 Task: Buy 1 Pilot Bushings from Alignment Tools section under best seller category for shipping address: Douglas Martin, 1077 Charack Road, Terre Haute, Indiana 47807, Cell Number 8122376812. Pay from credit card ending with 5759, CVV 953
Action: Key pressed amazon.com<Key.enter>
Screenshot: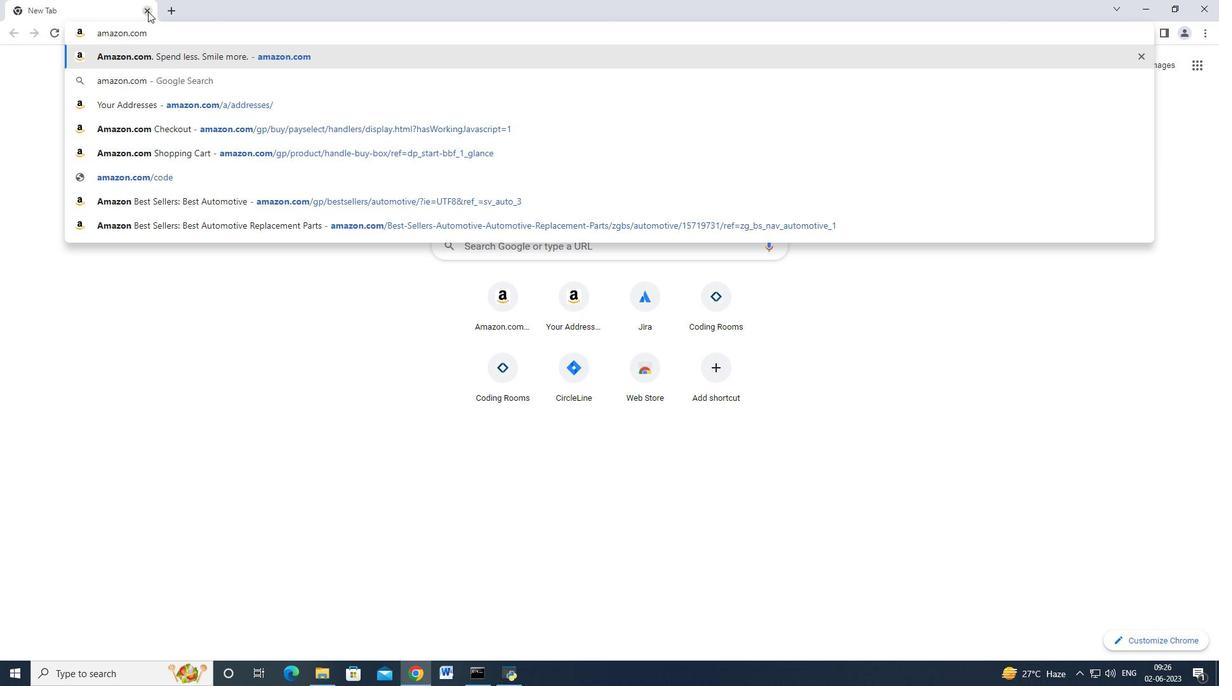 
Action: Mouse moved to (25, 90)
Screenshot: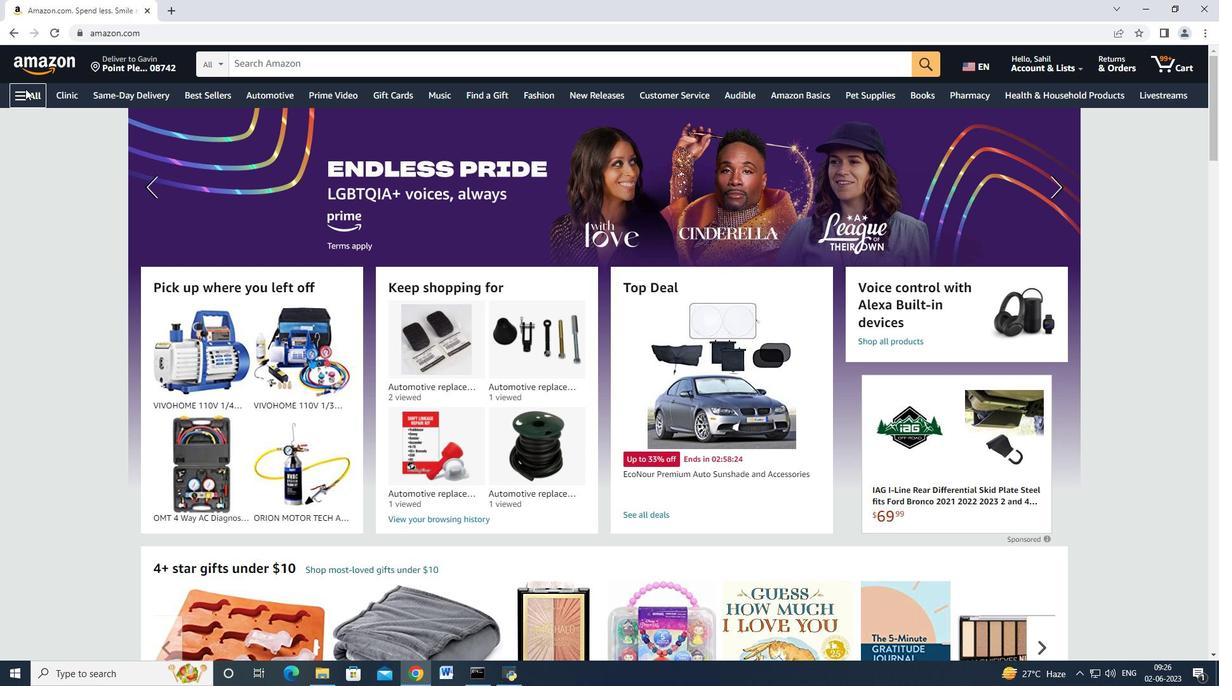 
Action: Mouse pressed left at (25, 90)
Screenshot: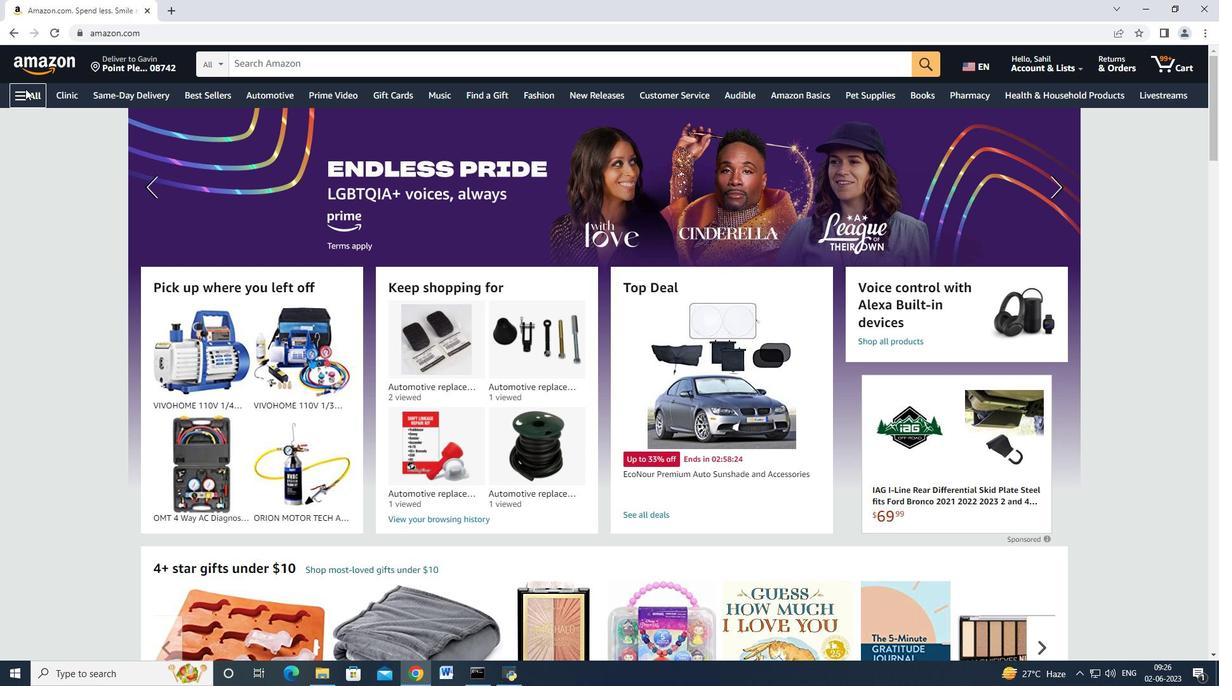 
Action: Mouse moved to (57, 207)
Screenshot: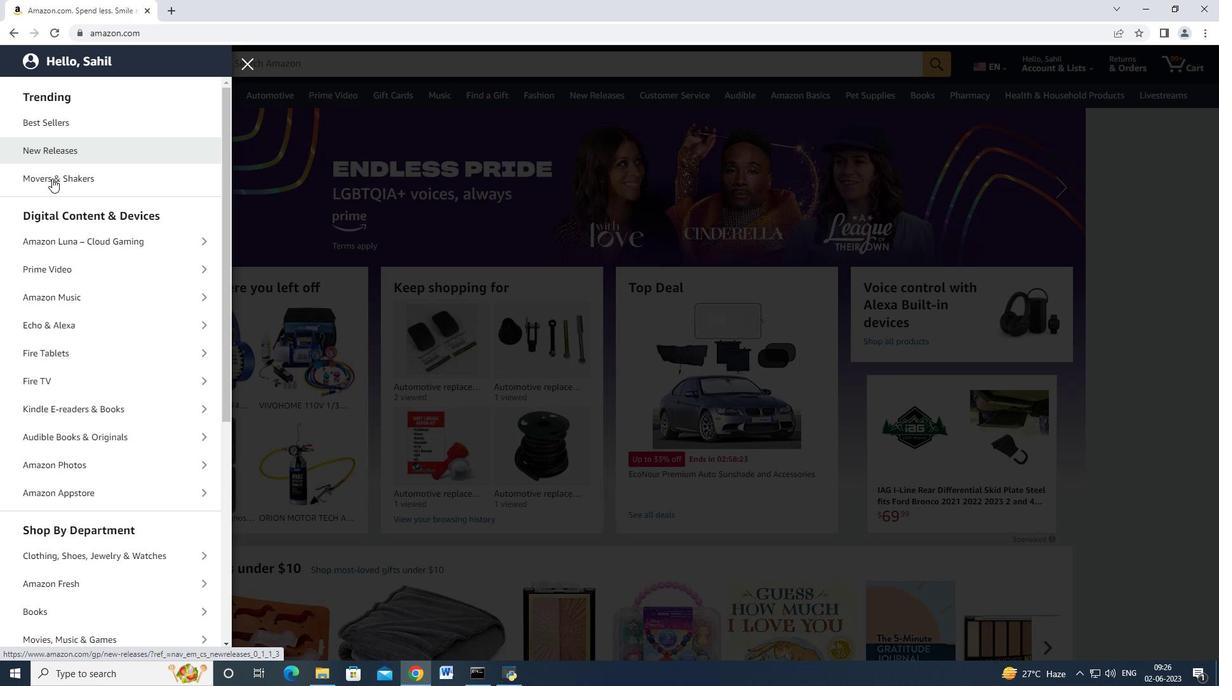 
Action: Mouse scrolled (57, 207) with delta (0, 0)
Screenshot: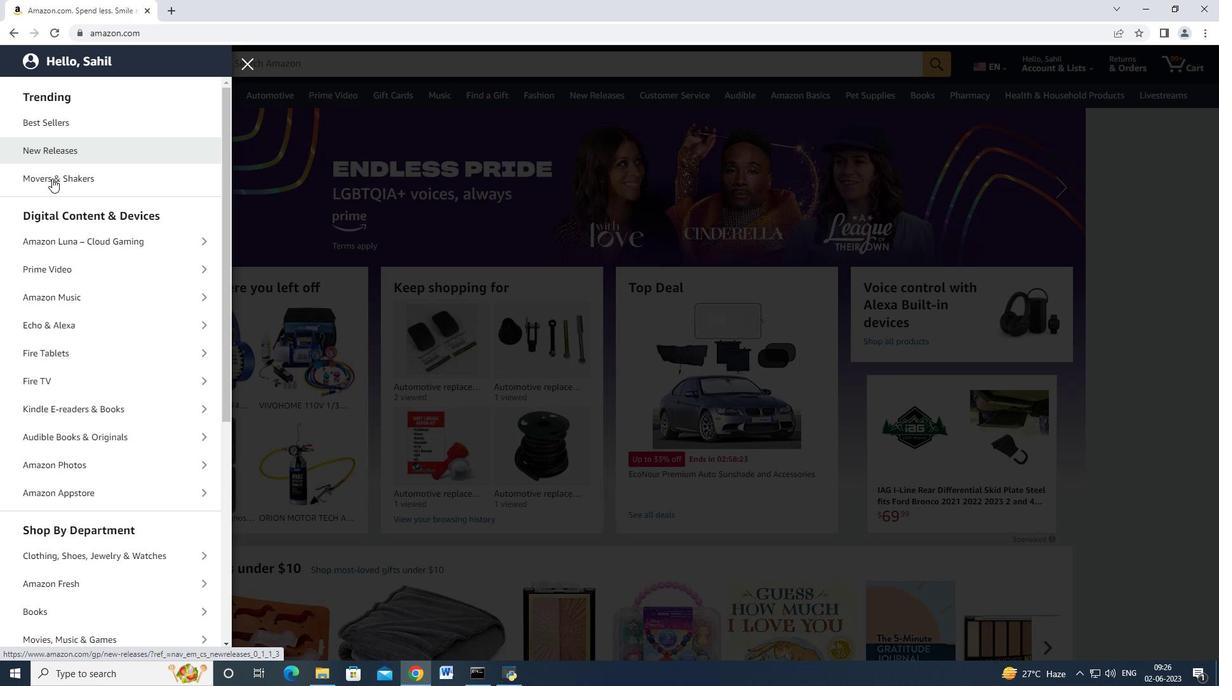 
Action: Mouse moved to (57, 221)
Screenshot: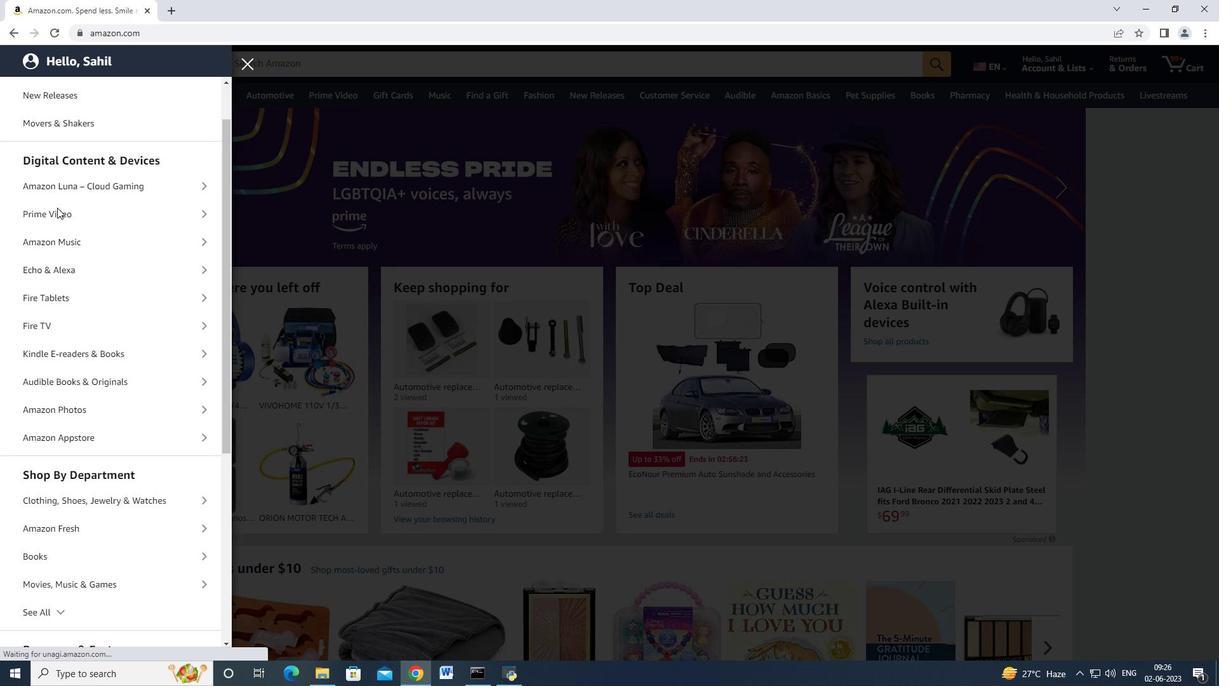 
Action: Mouse scrolled (57, 220) with delta (0, 0)
Screenshot: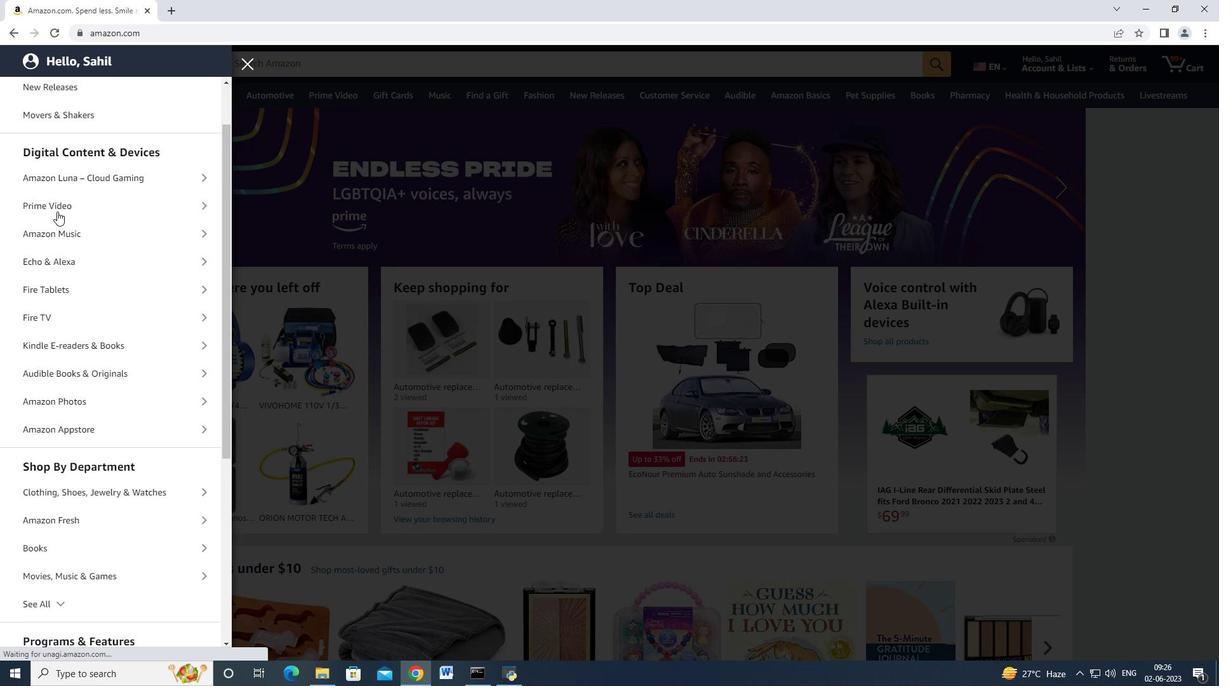 
Action: Mouse moved to (57, 224)
Screenshot: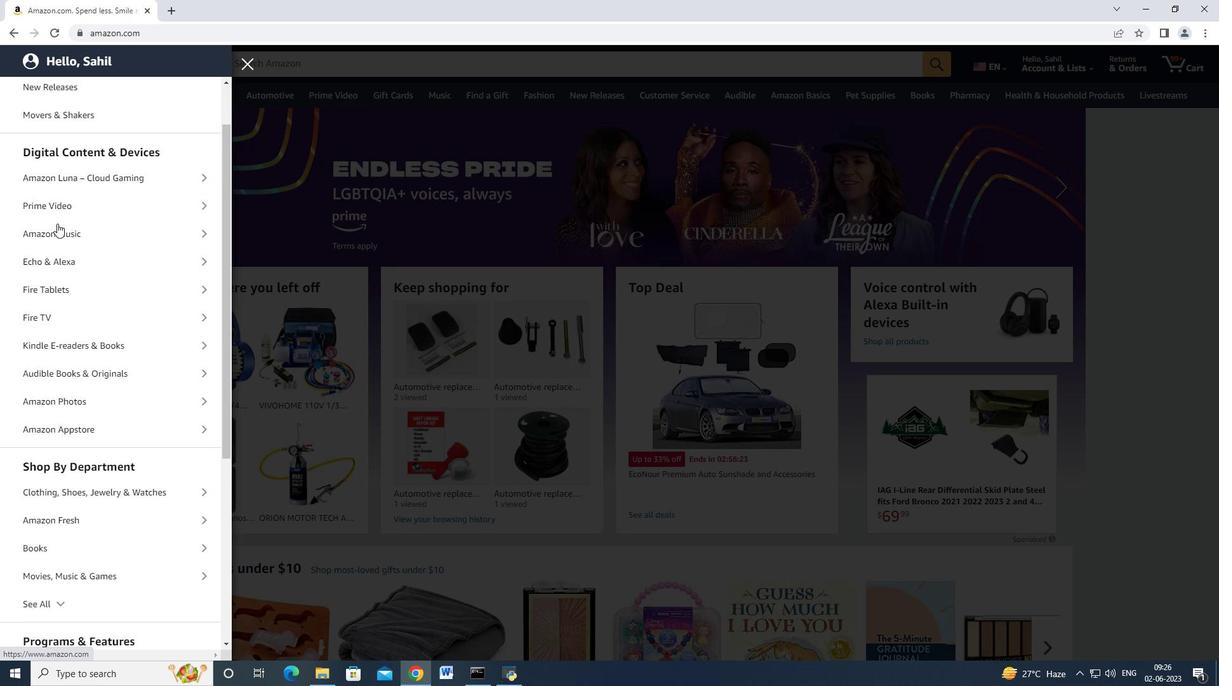 
Action: Mouse scrolled (57, 223) with delta (0, 0)
Screenshot: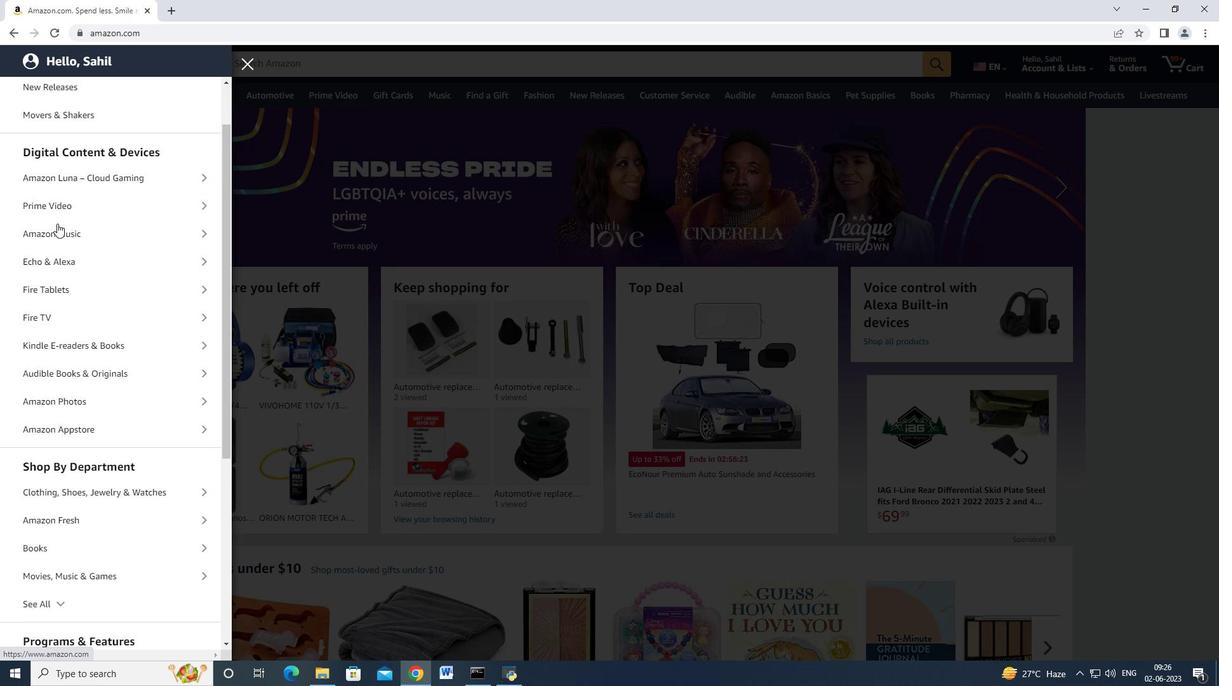 
Action: Mouse moved to (56, 231)
Screenshot: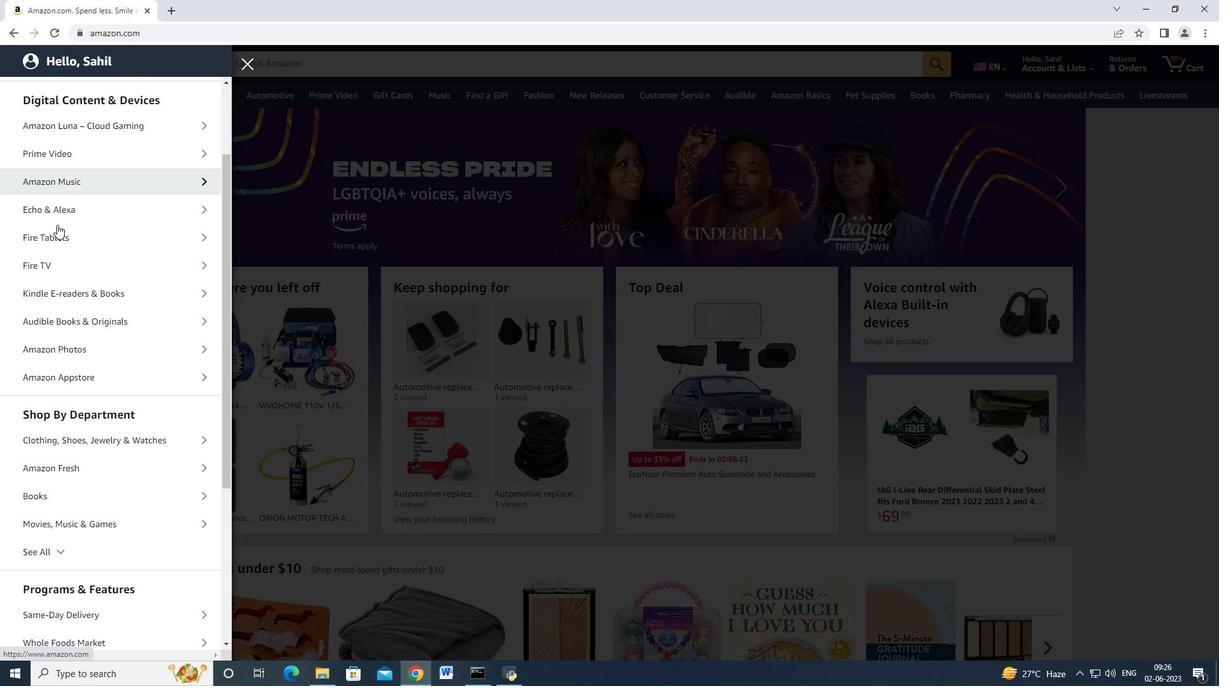 
Action: Mouse scrolled (56, 230) with delta (0, 0)
Screenshot: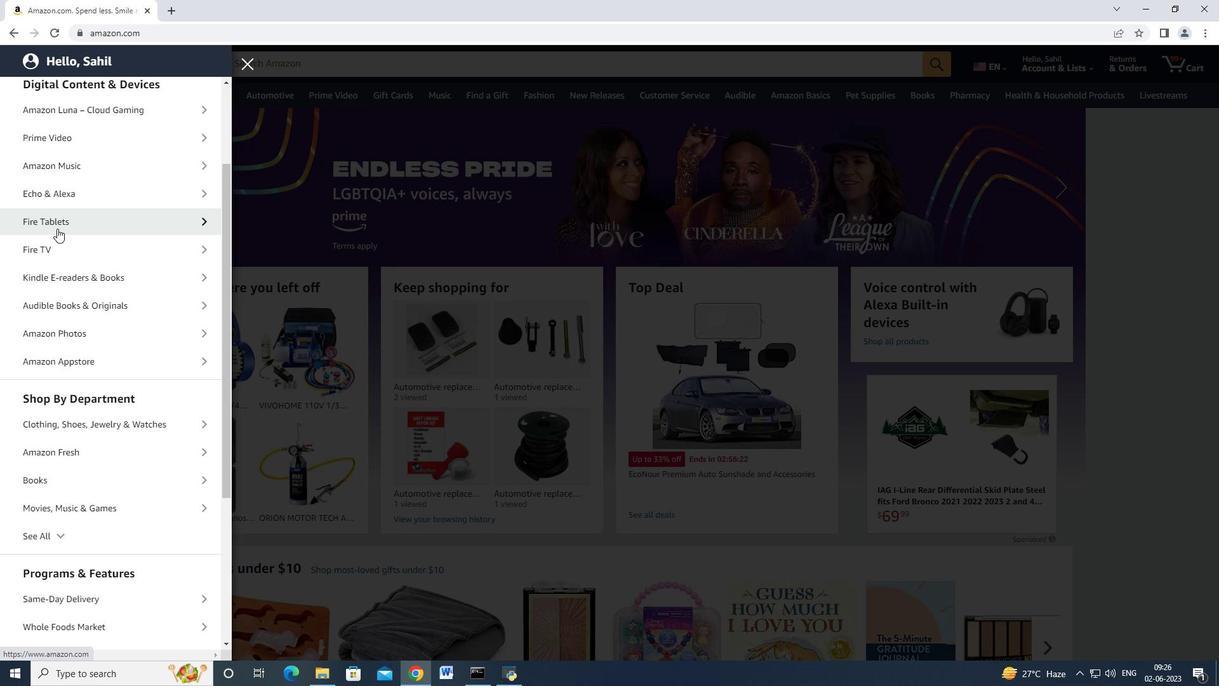 
Action: Mouse moved to (55, 232)
Screenshot: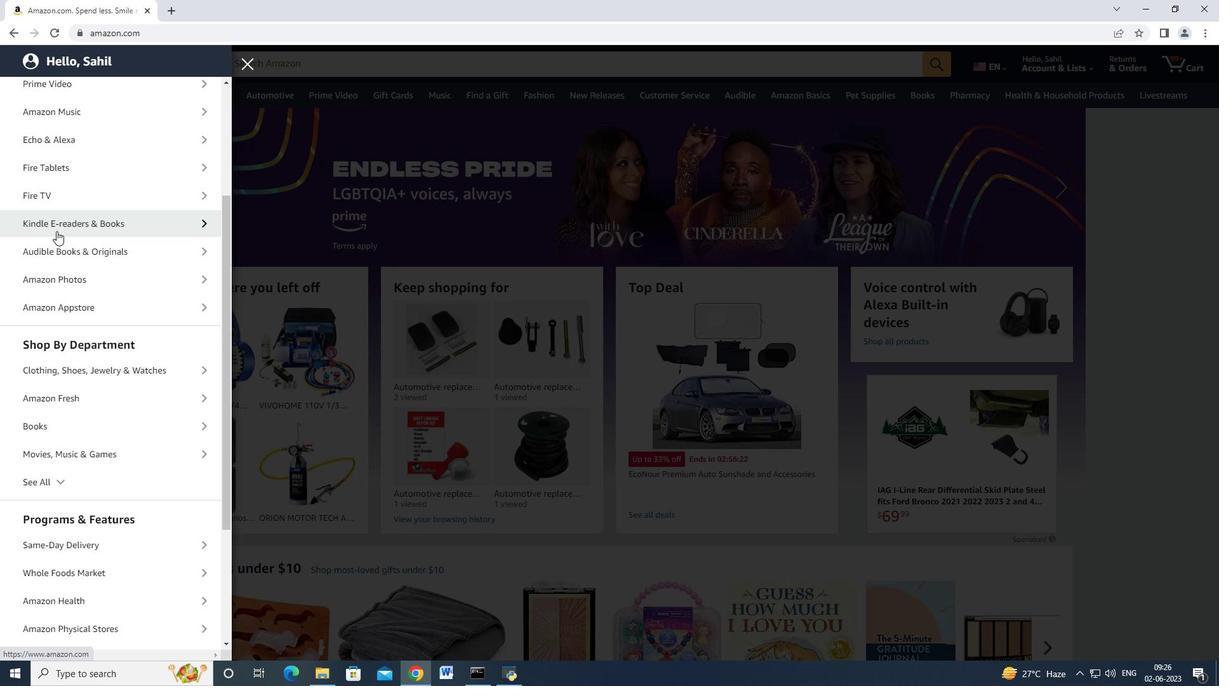 
Action: Mouse scrolled (55, 231) with delta (0, 0)
Screenshot: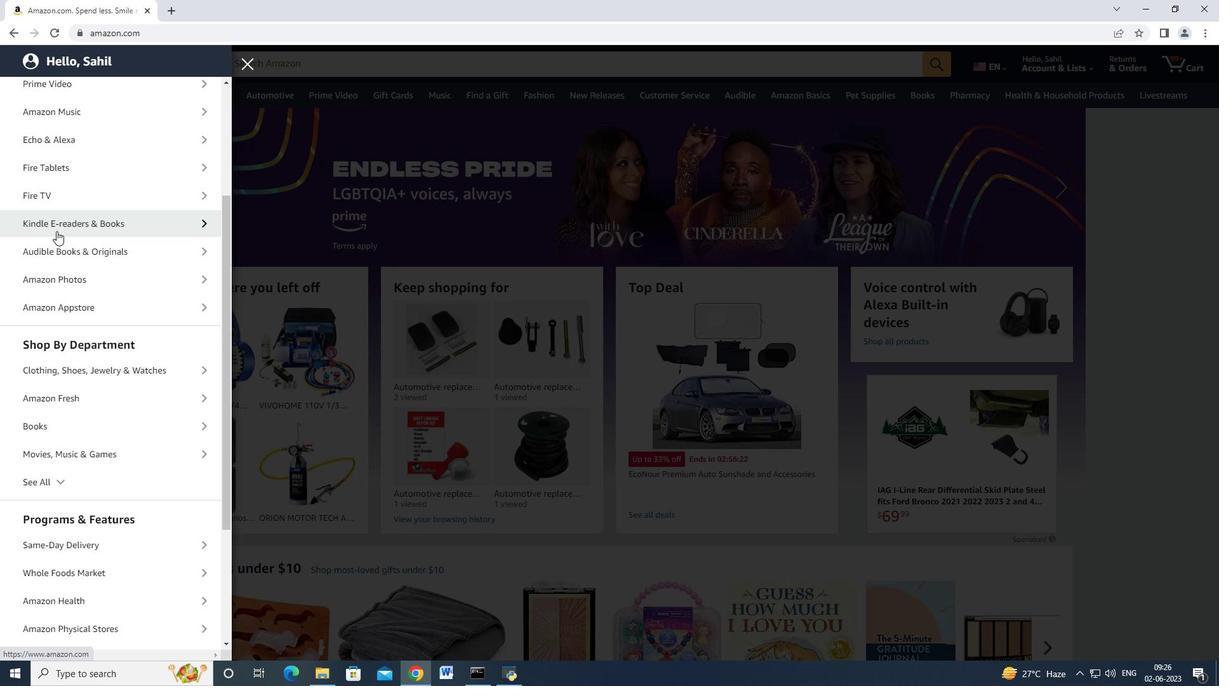 
Action: Mouse moved to (64, 275)
Screenshot: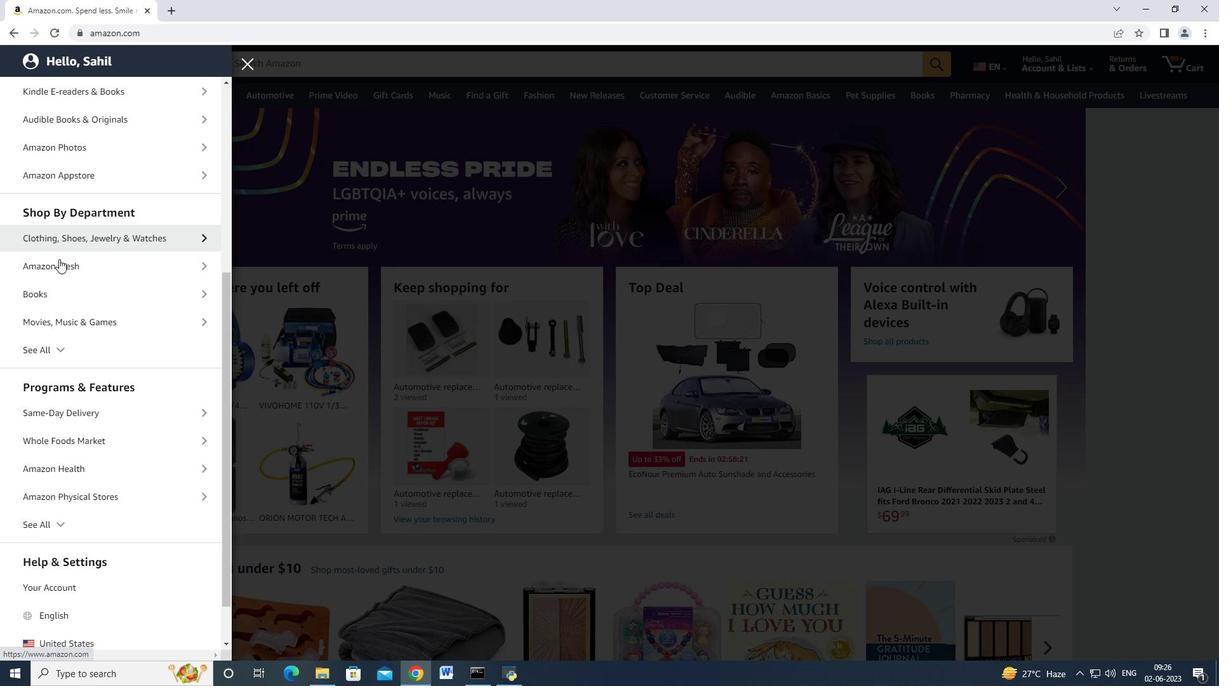 
Action: Mouse scrolled (64, 275) with delta (0, 0)
Screenshot: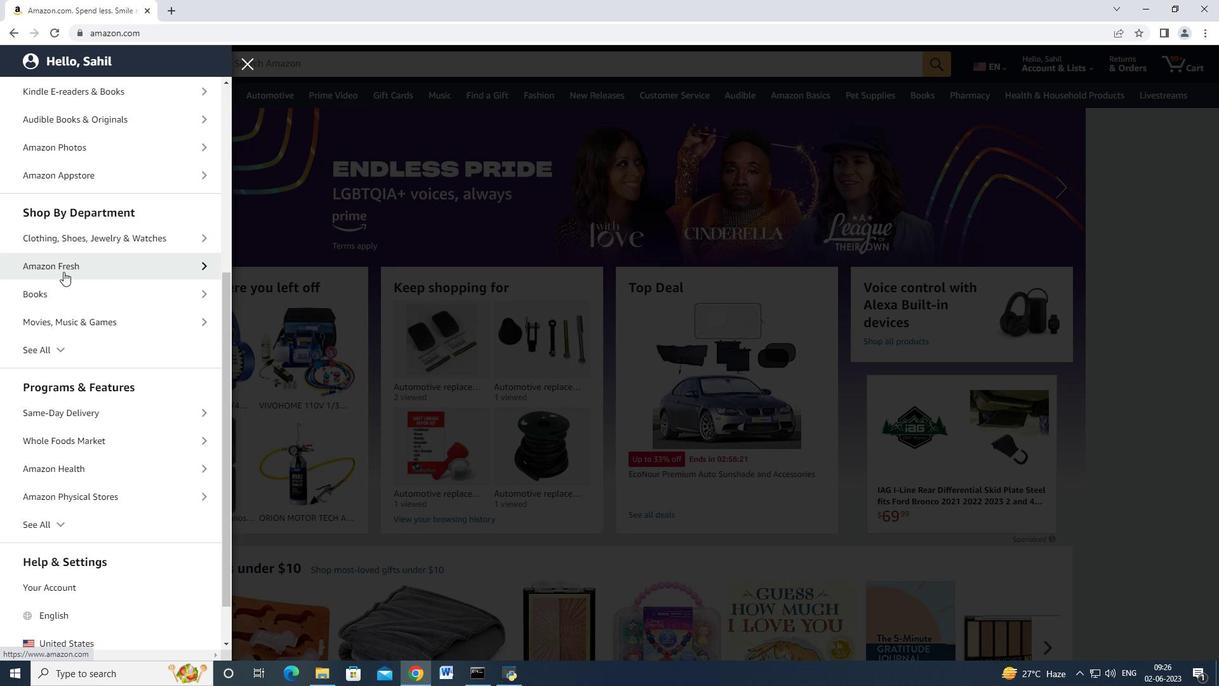 
Action: Mouse moved to (60, 304)
Screenshot: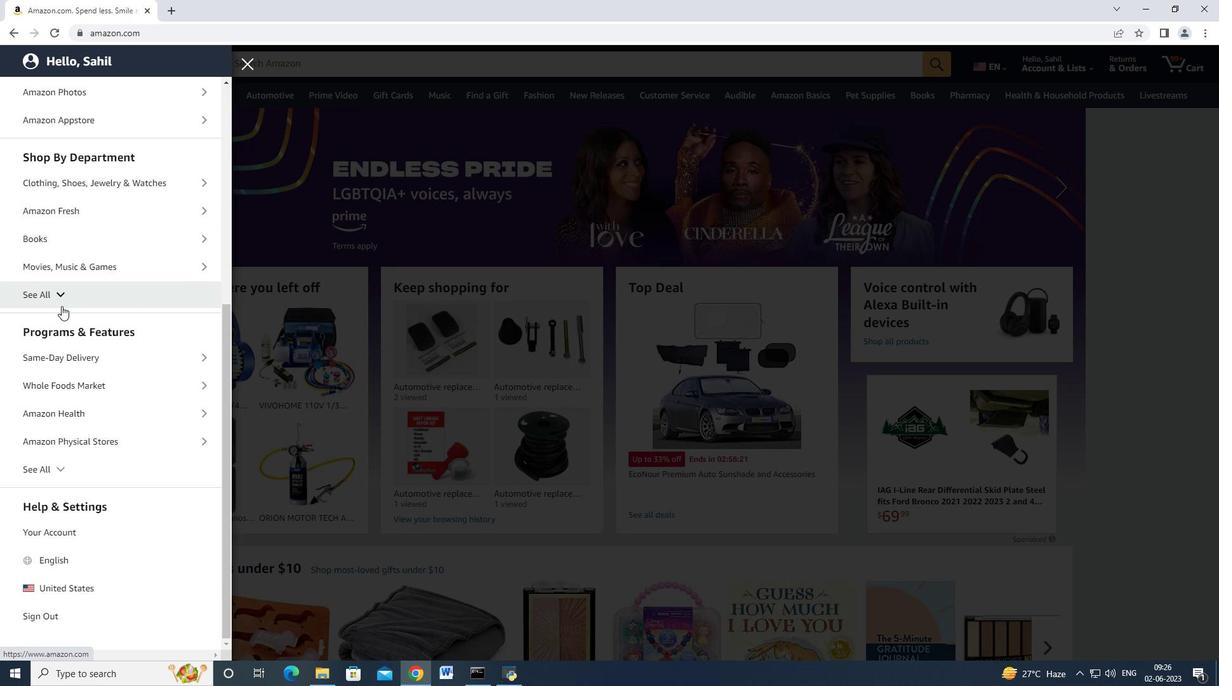 
Action: Mouse pressed left at (60, 304)
Screenshot: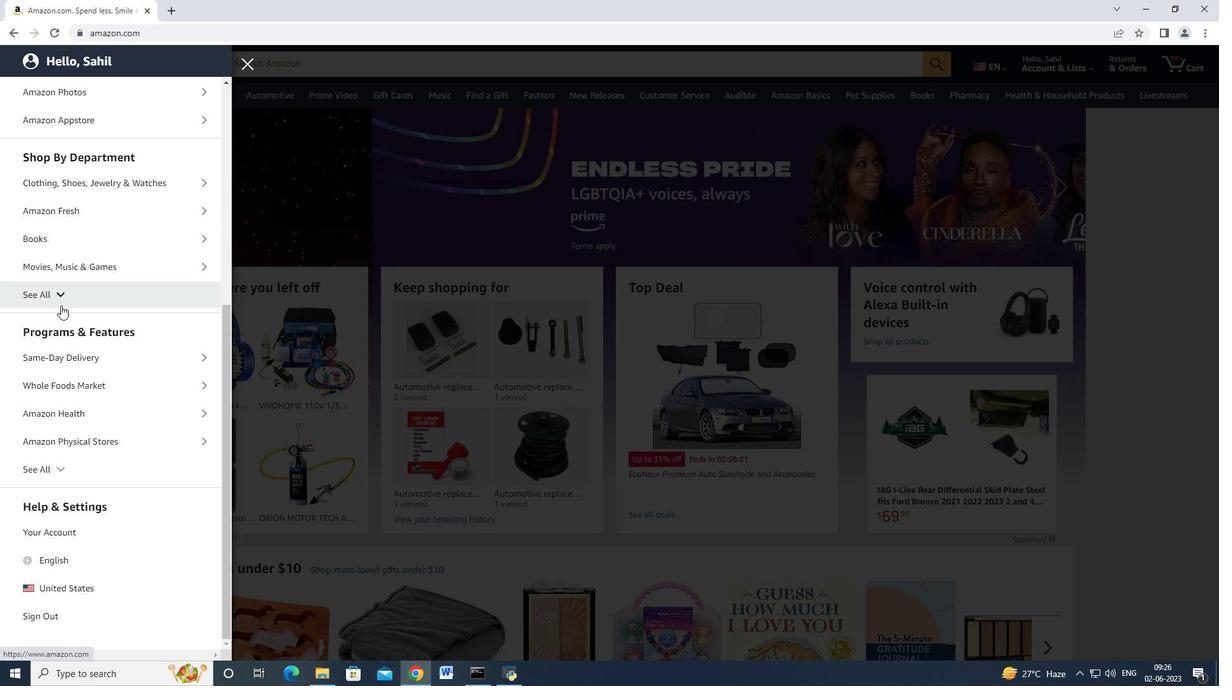 
Action: Mouse moved to (102, 308)
Screenshot: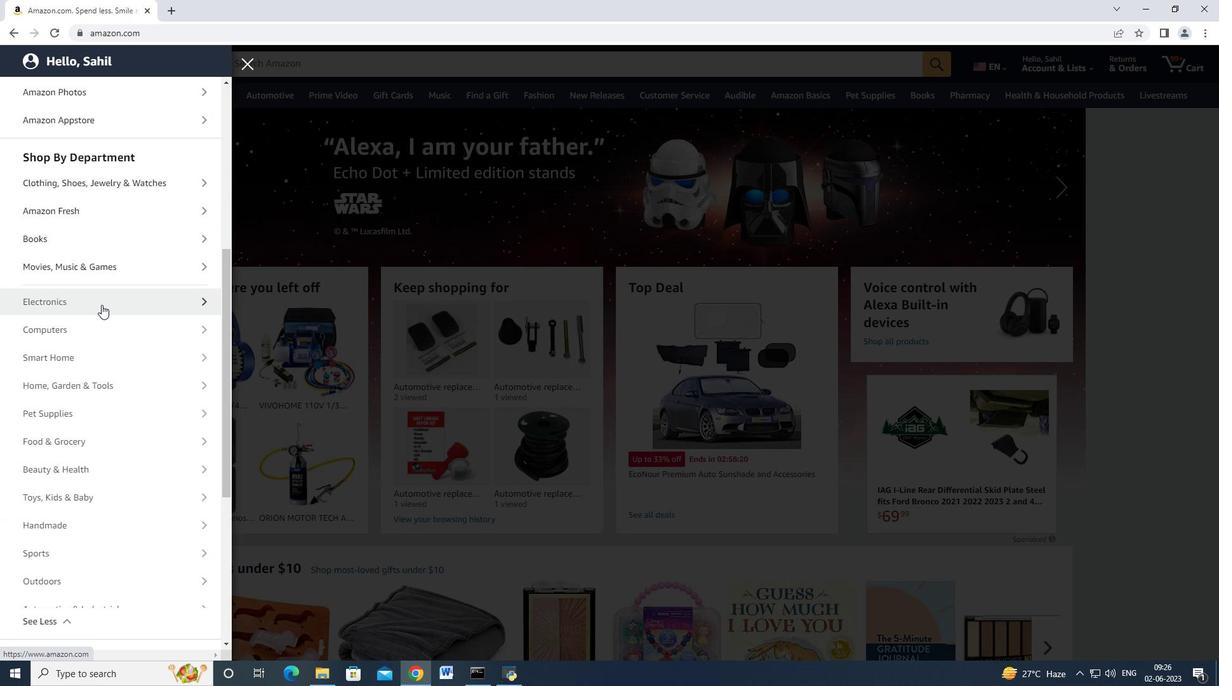 
Action: Mouse scrolled (102, 308) with delta (0, 0)
Screenshot: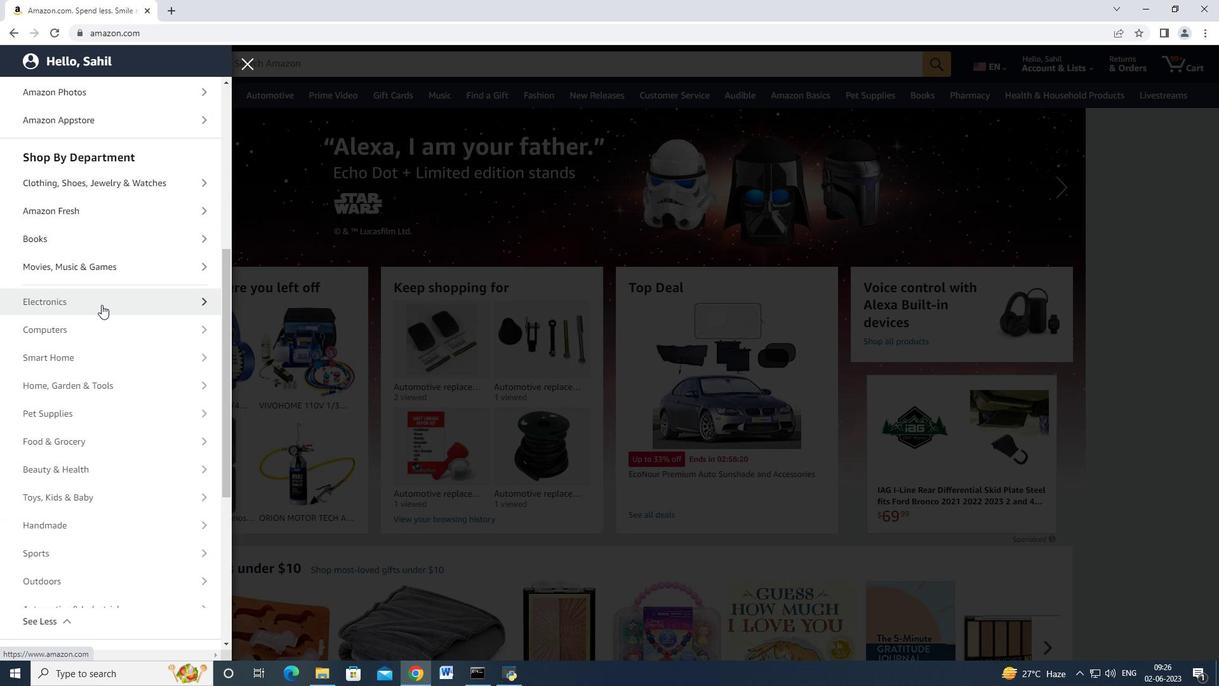 
Action: Mouse moved to (106, 308)
Screenshot: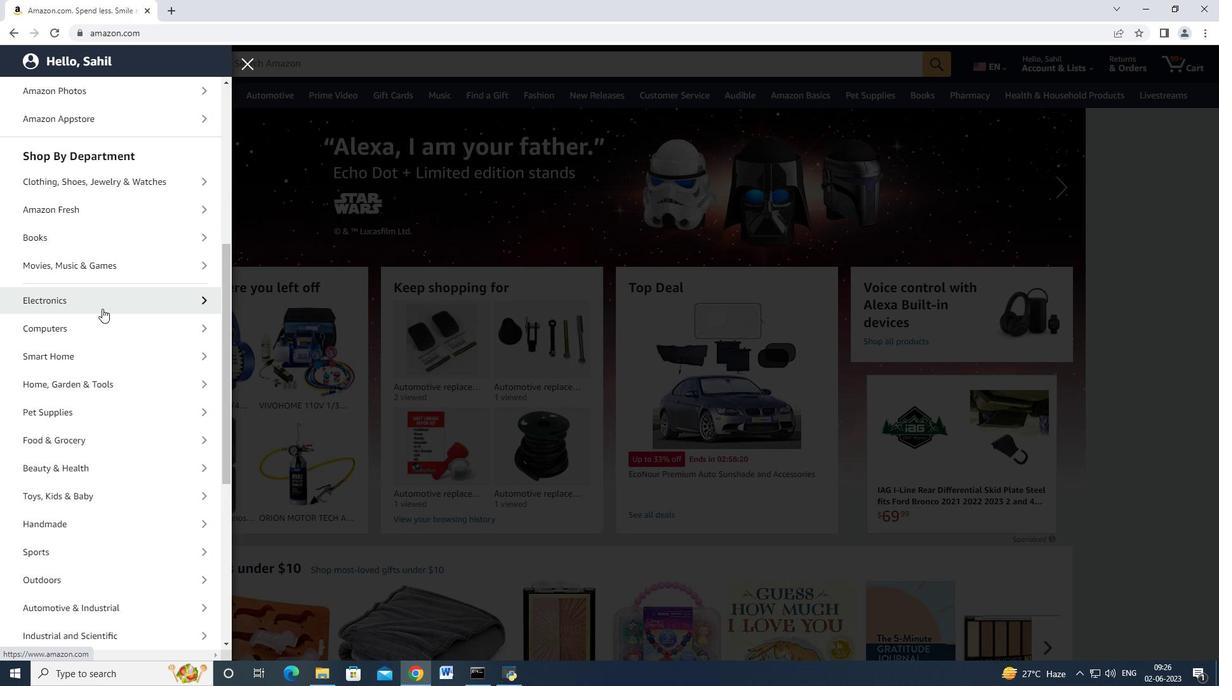 
Action: Mouse scrolled (106, 308) with delta (0, 0)
Screenshot: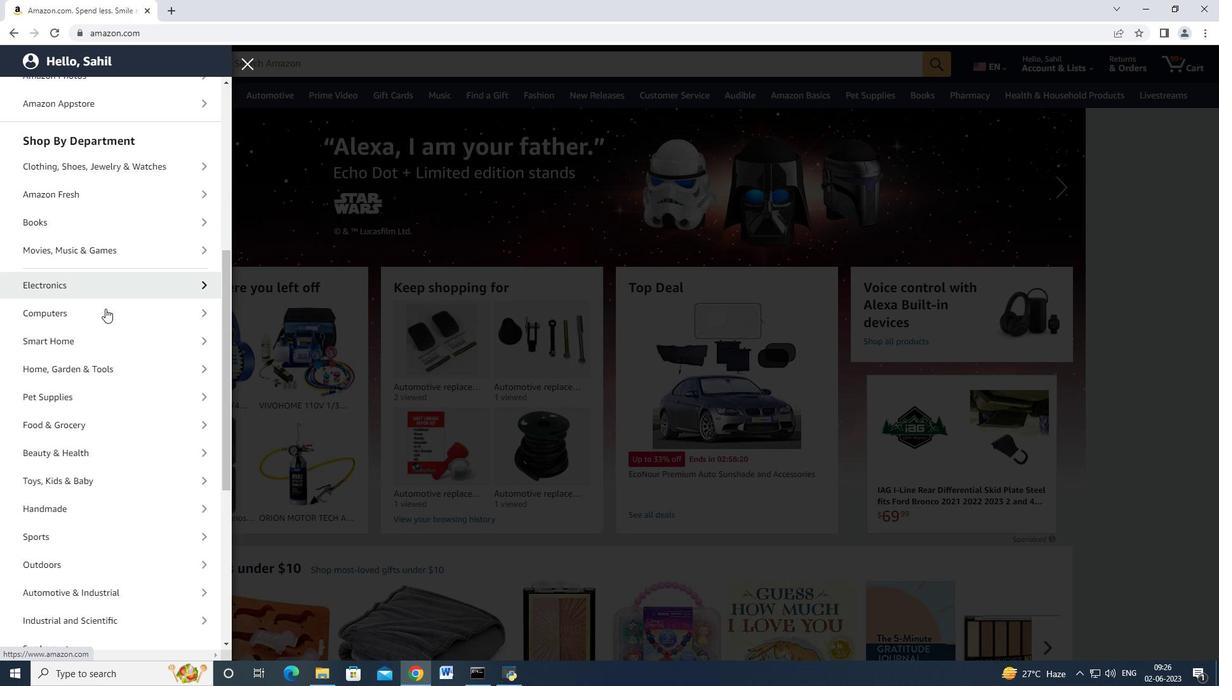 
Action: Mouse moved to (106, 310)
Screenshot: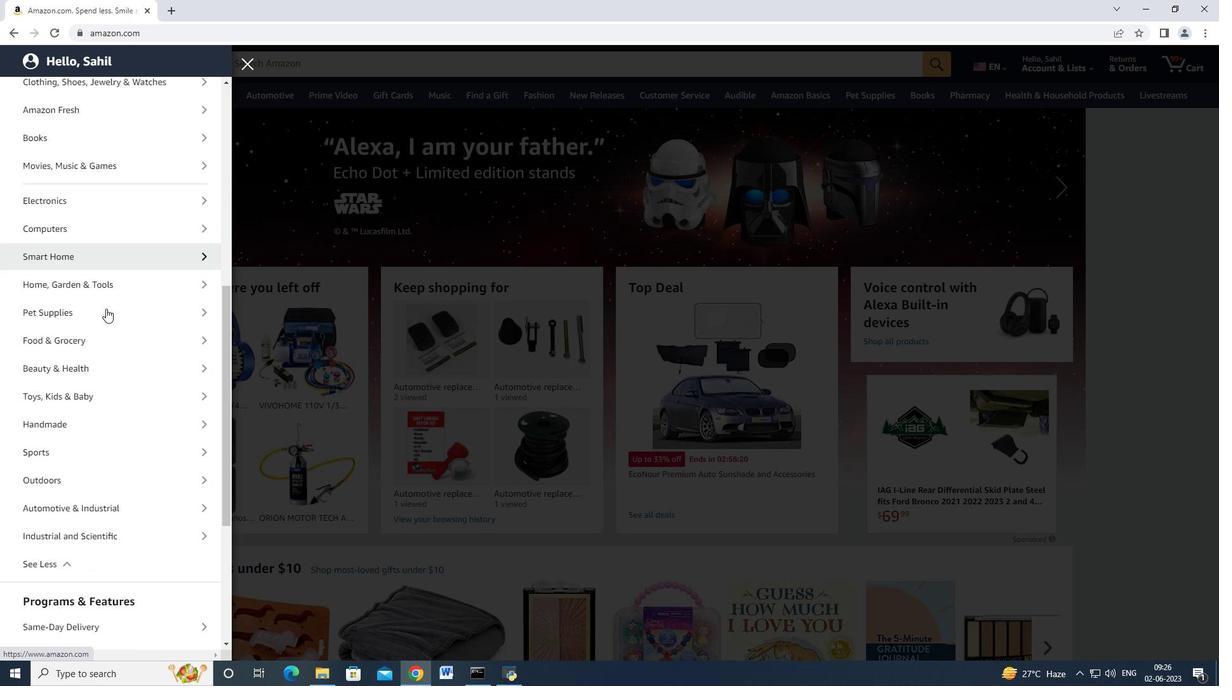 
Action: Mouse scrolled (106, 309) with delta (0, 0)
Screenshot: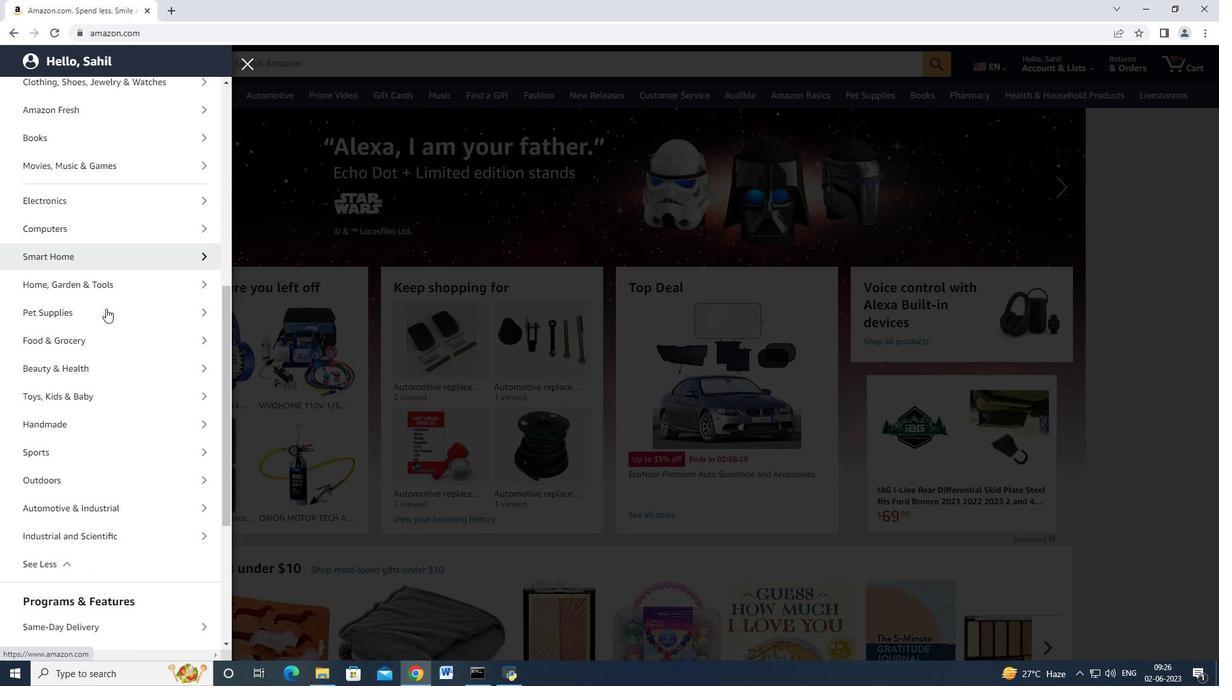 
Action: Mouse scrolled (106, 309) with delta (0, 0)
Screenshot: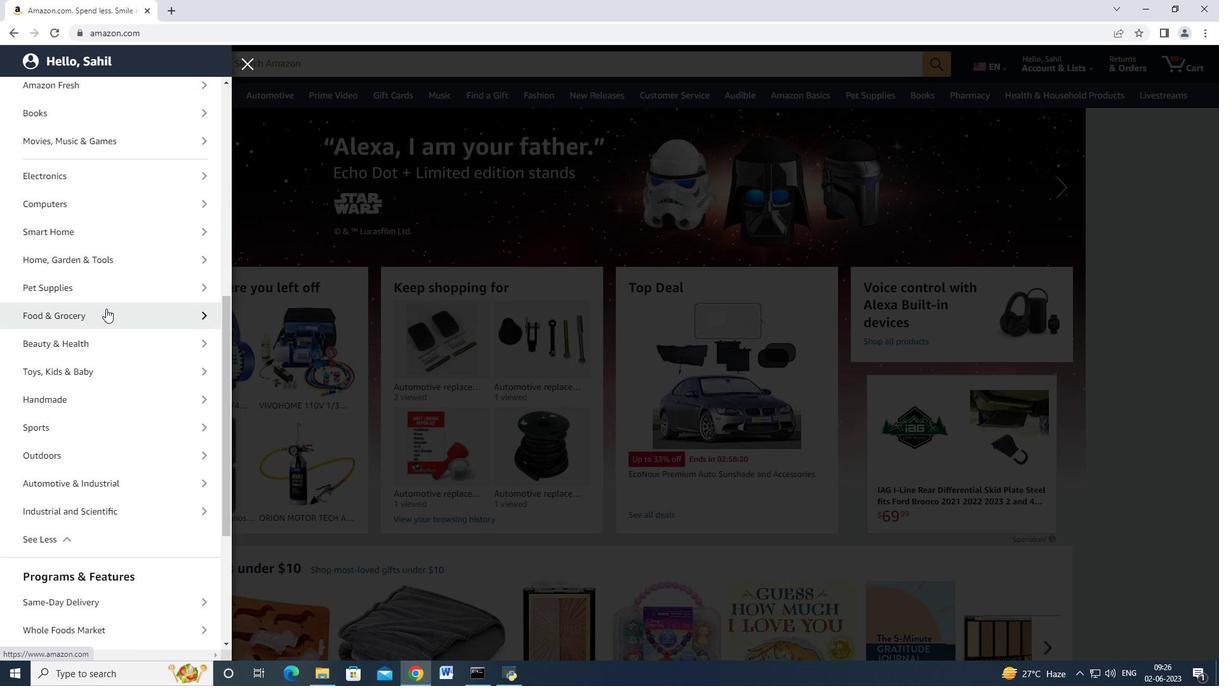 
Action: Mouse moved to (108, 351)
Screenshot: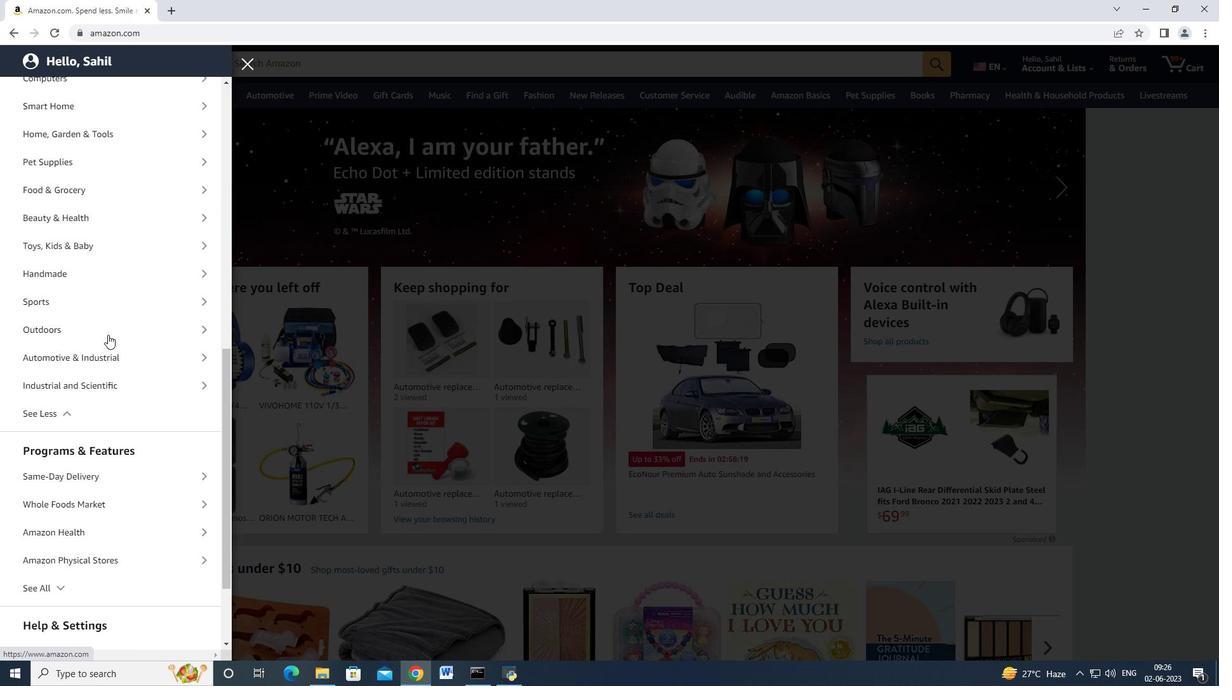 
Action: Mouse pressed left at (108, 351)
Screenshot: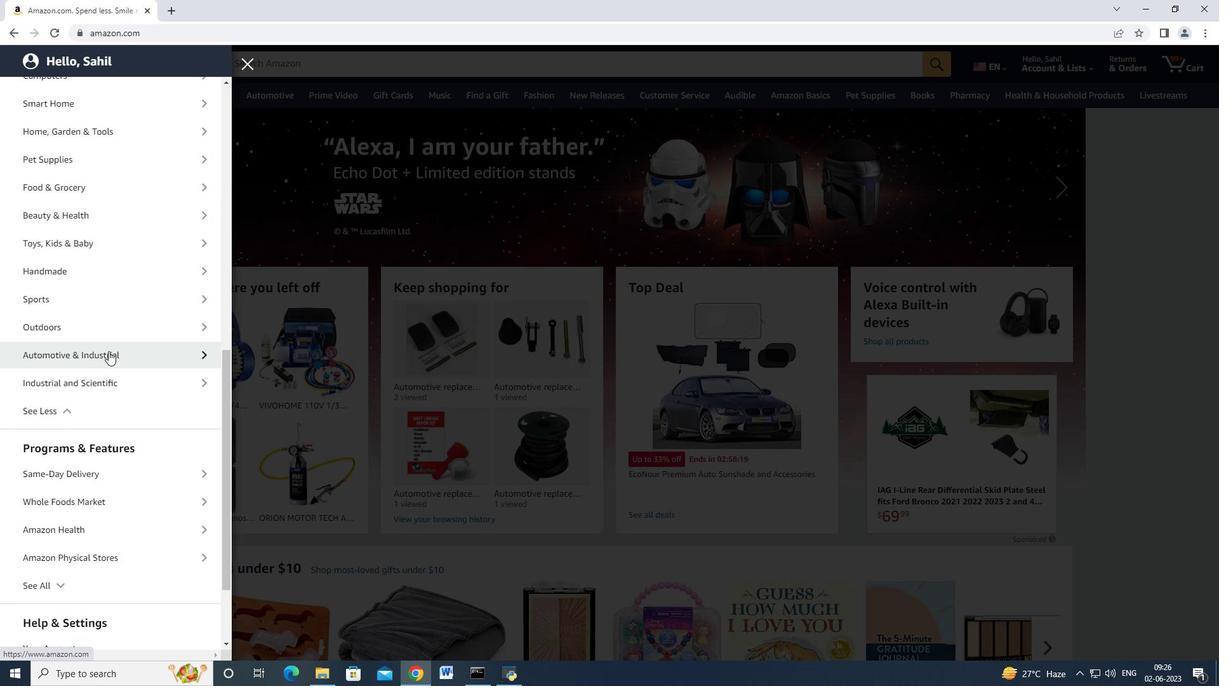 
Action: Mouse moved to (113, 151)
Screenshot: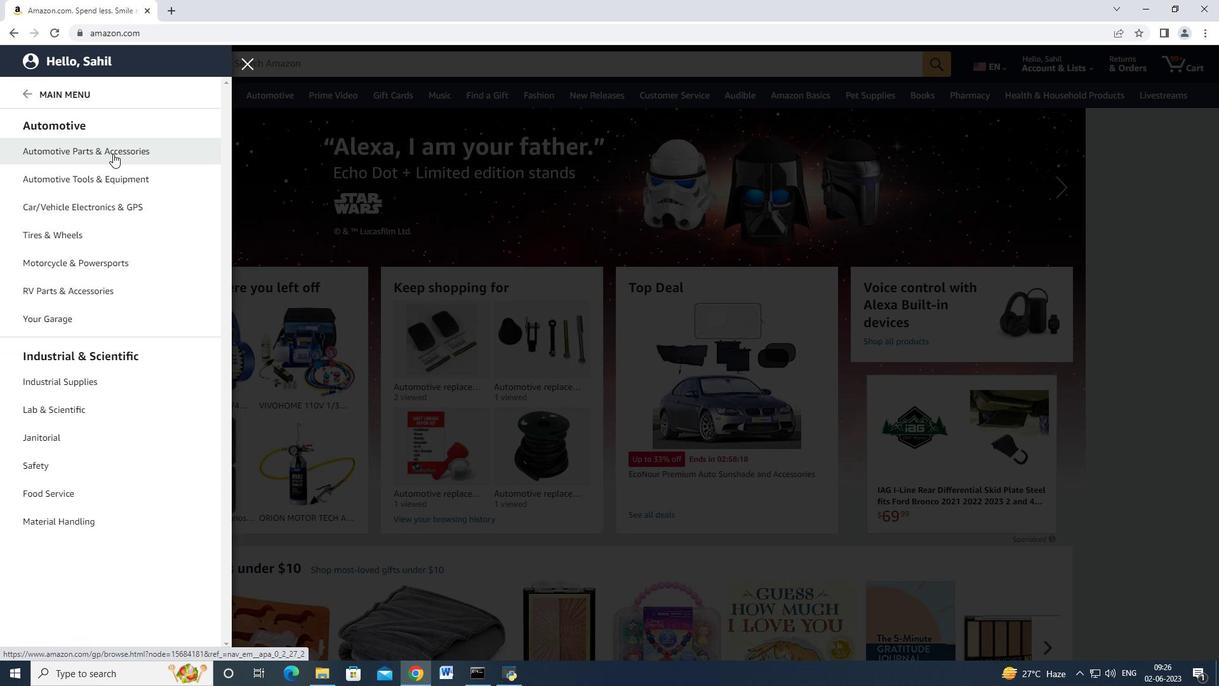 
Action: Mouse pressed left at (113, 151)
Screenshot: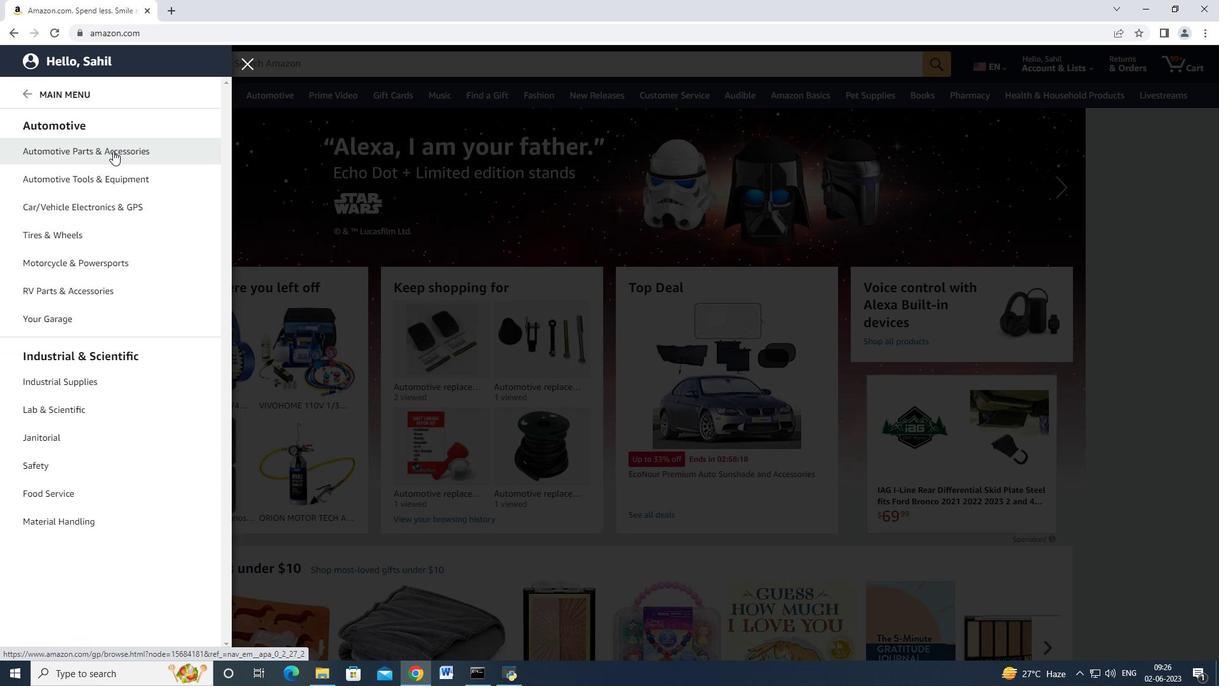 
Action: Mouse moved to (212, 123)
Screenshot: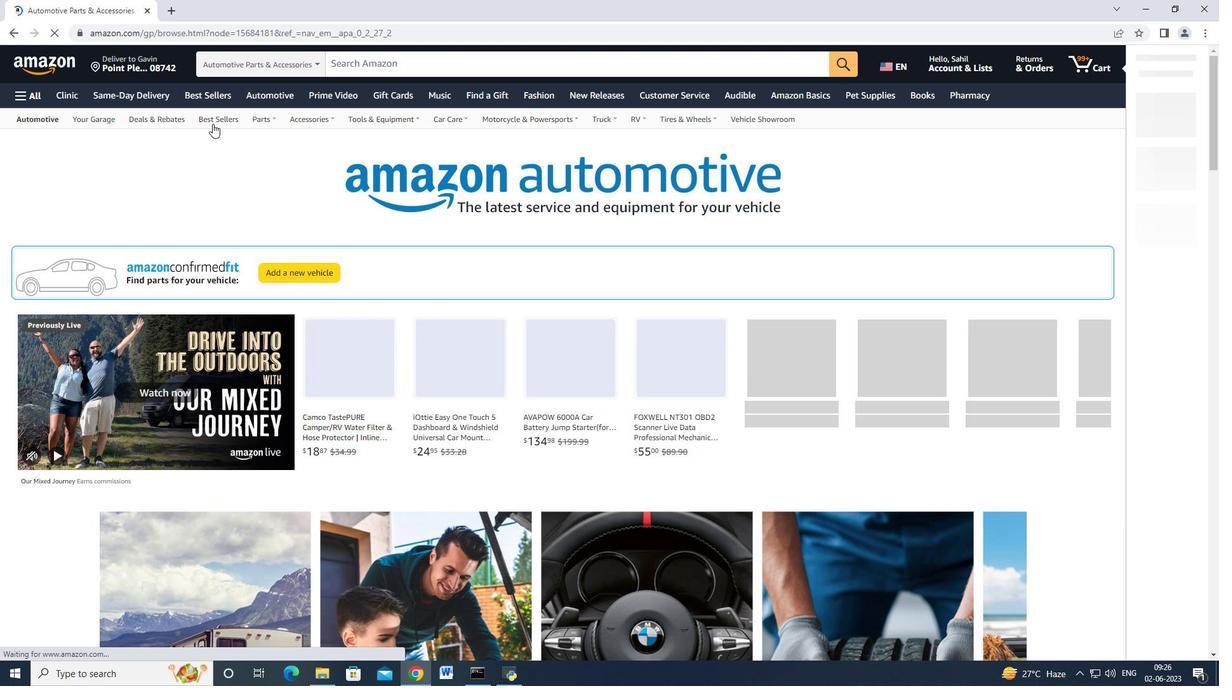 
Action: Mouse pressed left at (212, 123)
Screenshot: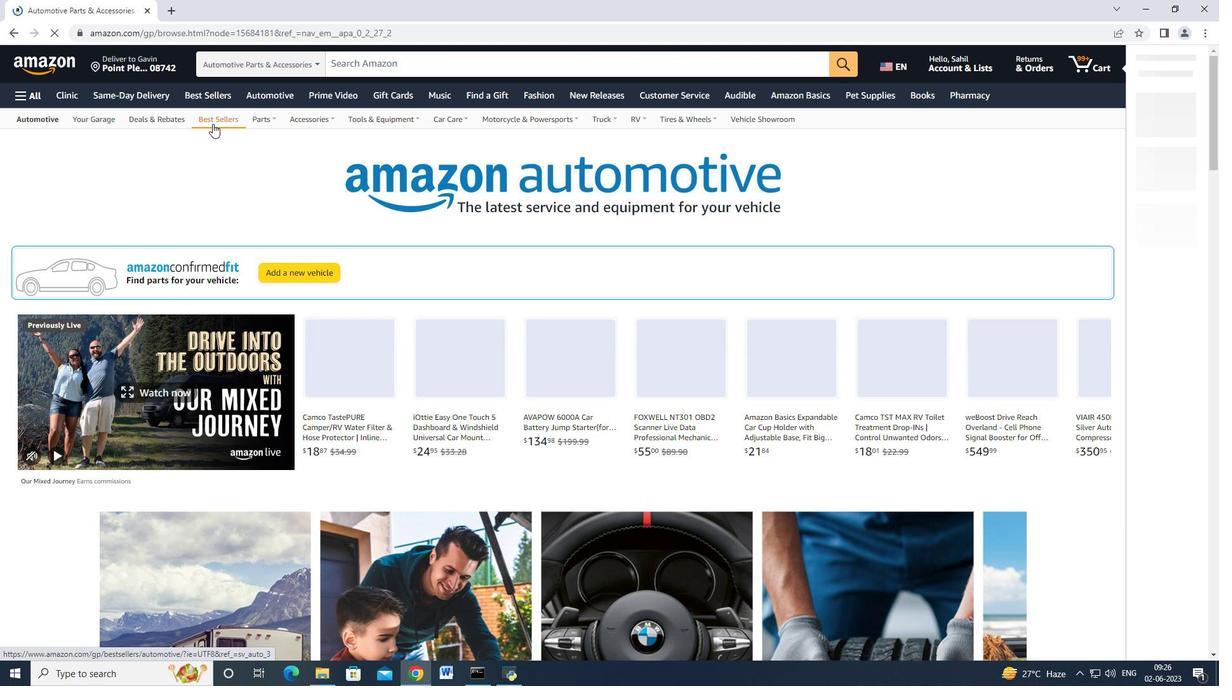 
Action: Mouse moved to (85, 404)
Screenshot: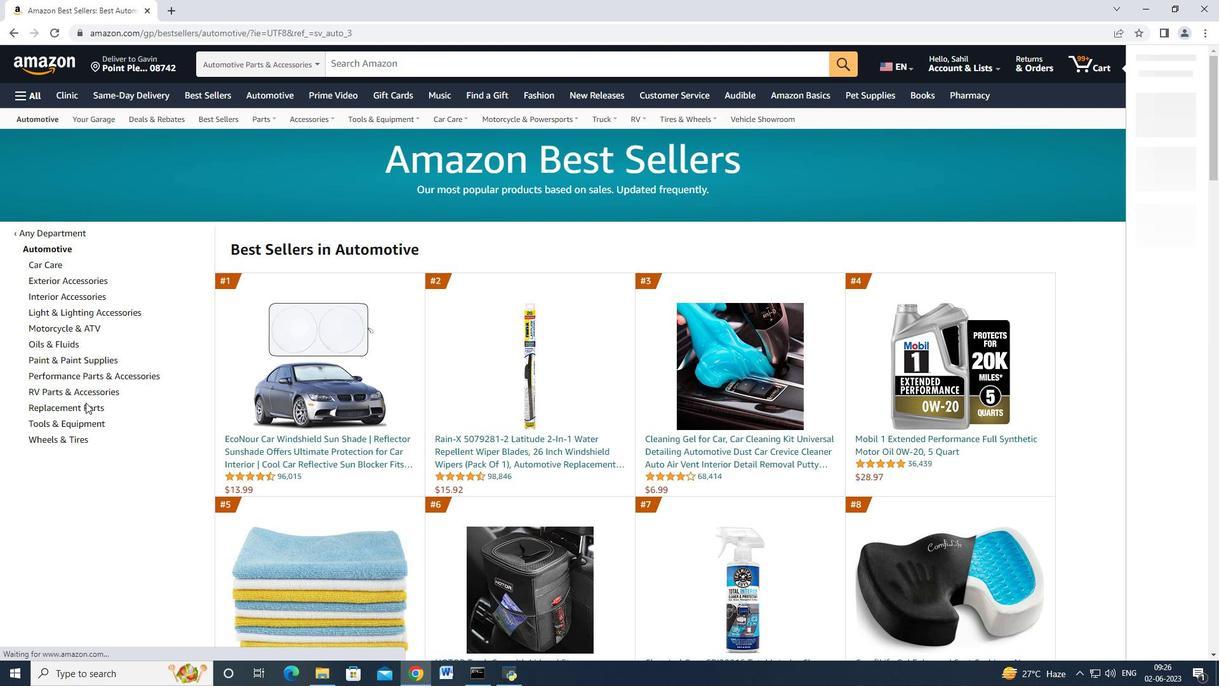 
Action: Mouse pressed left at (85, 404)
Screenshot: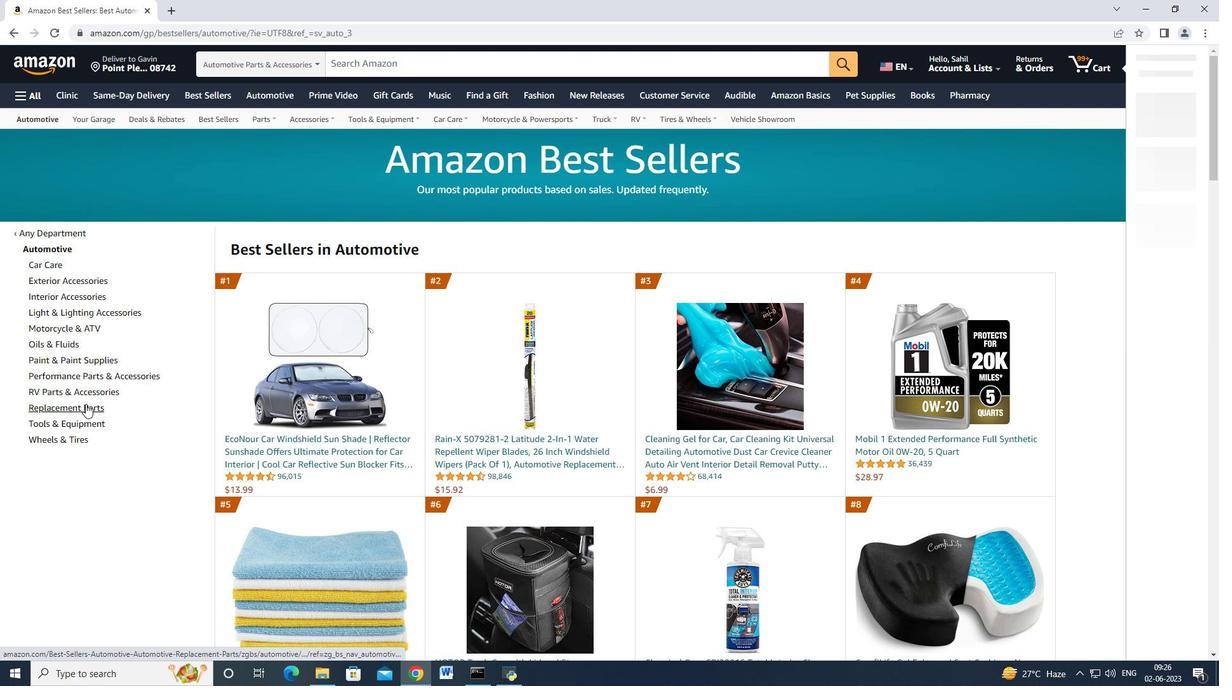 
Action: Mouse moved to (164, 285)
Screenshot: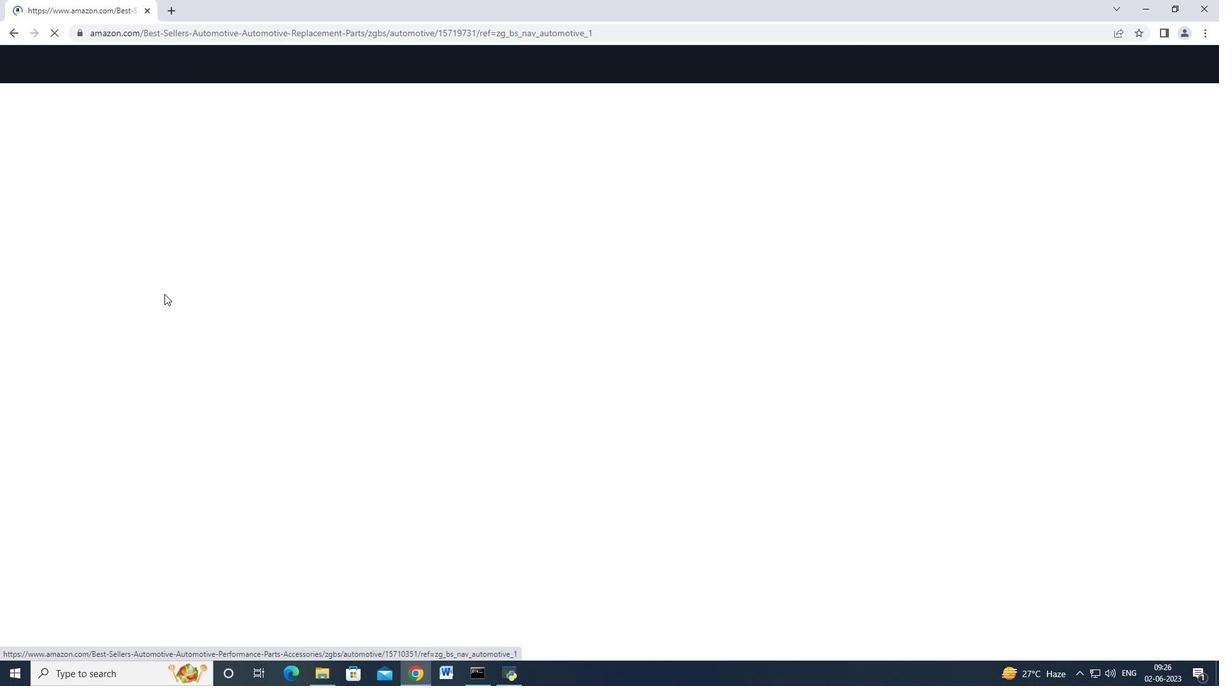 
Action: Mouse scrolled (164, 285) with delta (0, 0)
Screenshot: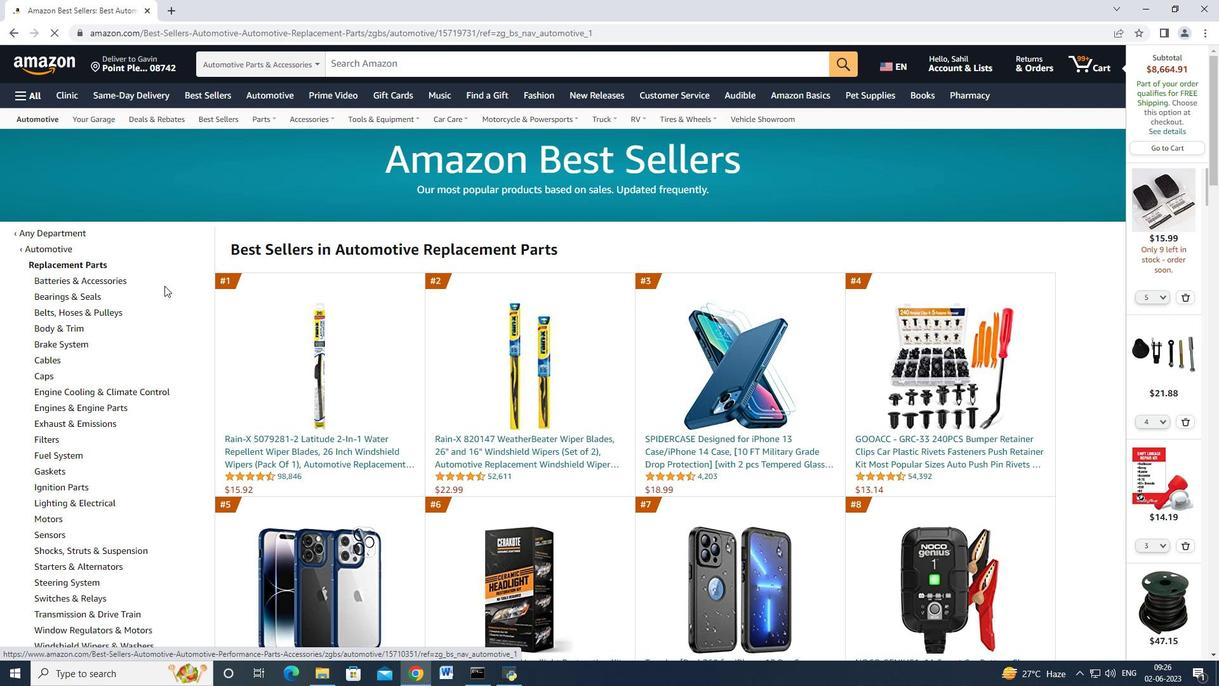 
Action: Mouse scrolled (164, 285) with delta (0, 0)
Screenshot: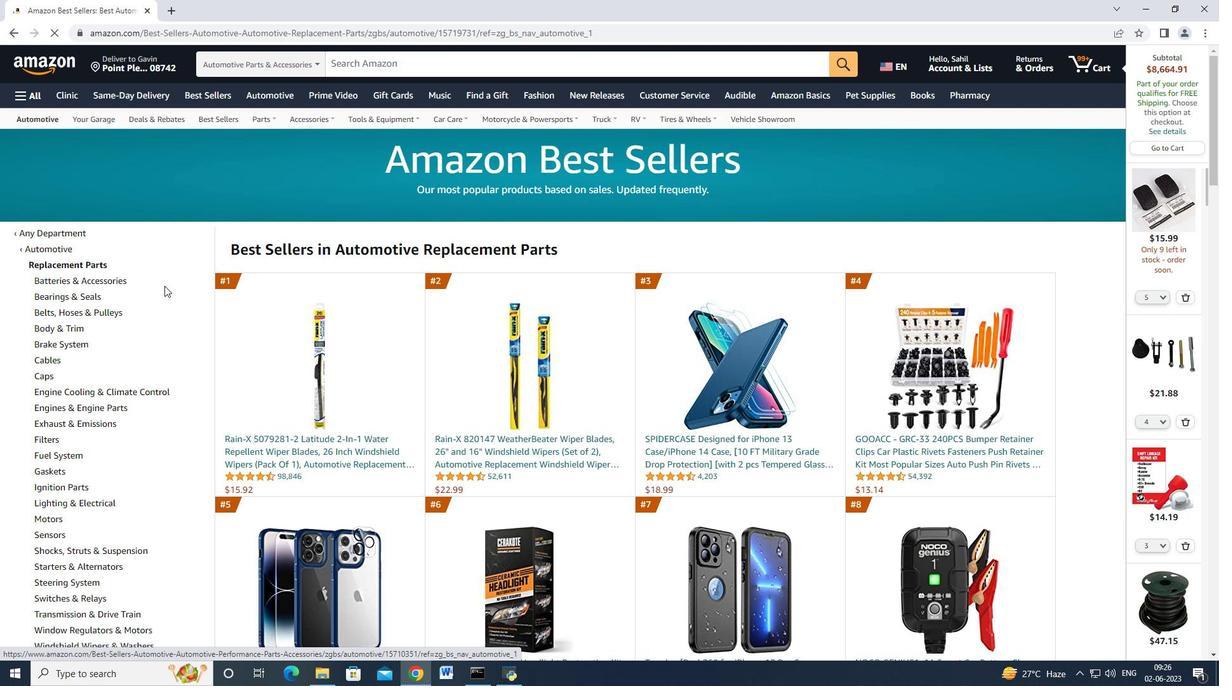 
Action: Mouse scrolled (164, 286) with delta (0, 0)
Screenshot: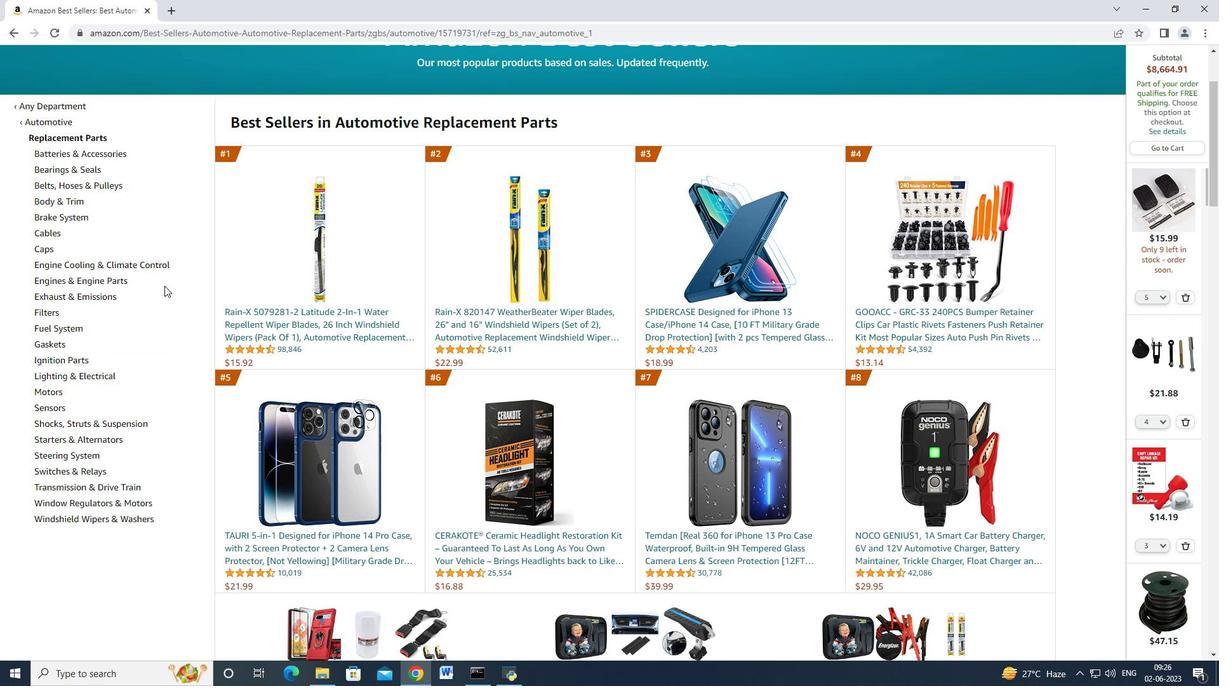 
Action: Mouse scrolled (164, 286) with delta (0, 0)
Screenshot: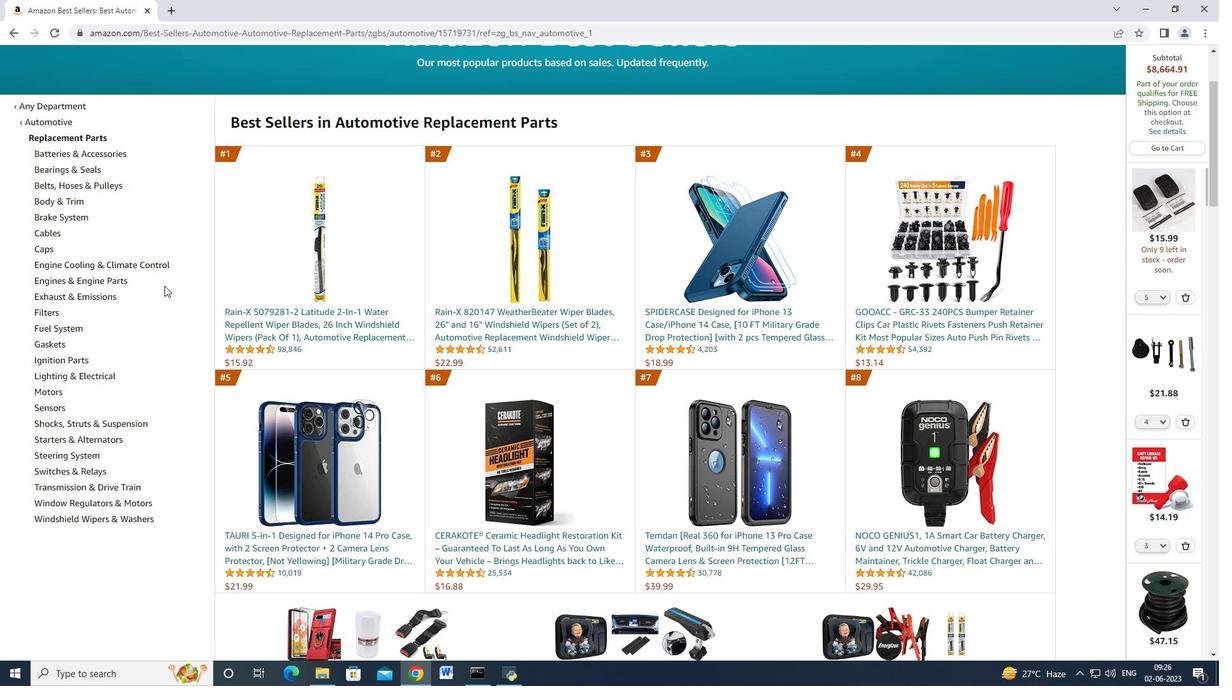 
Action: Mouse scrolled (164, 285) with delta (0, 0)
Screenshot: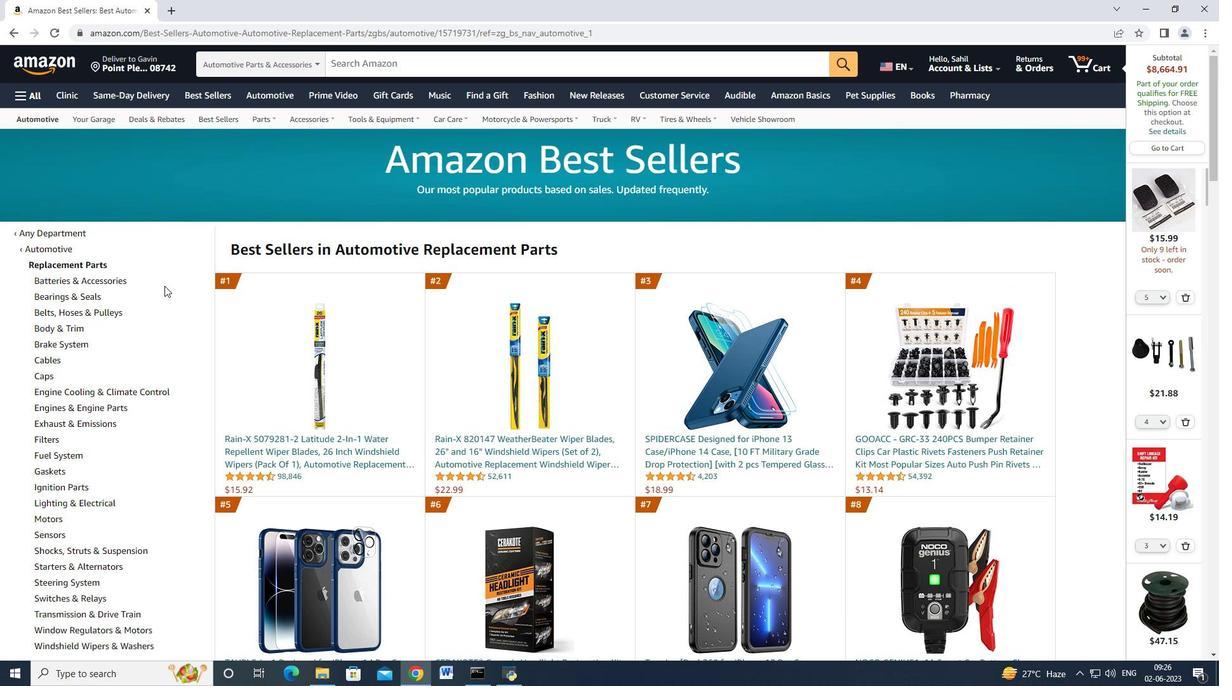 
Action: Mouse scrolled (164, 285) with delta (0, 0)
Screenshot: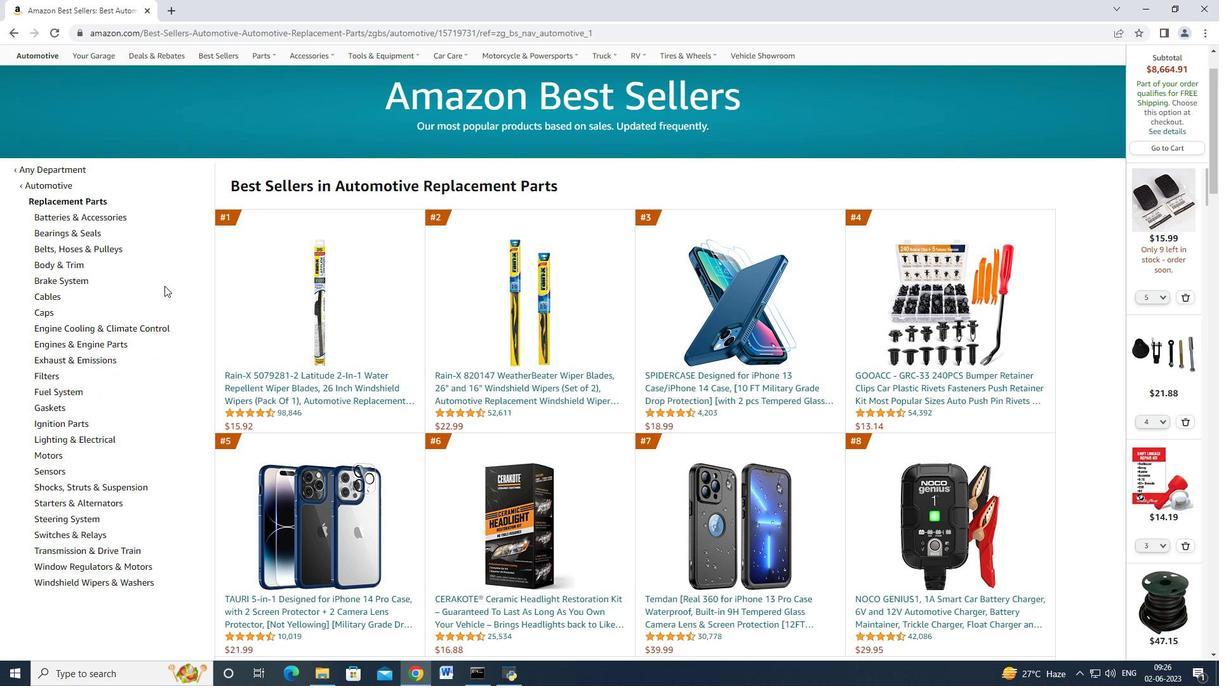 
Action: Mouse moved to (154, 303)
Screenshot: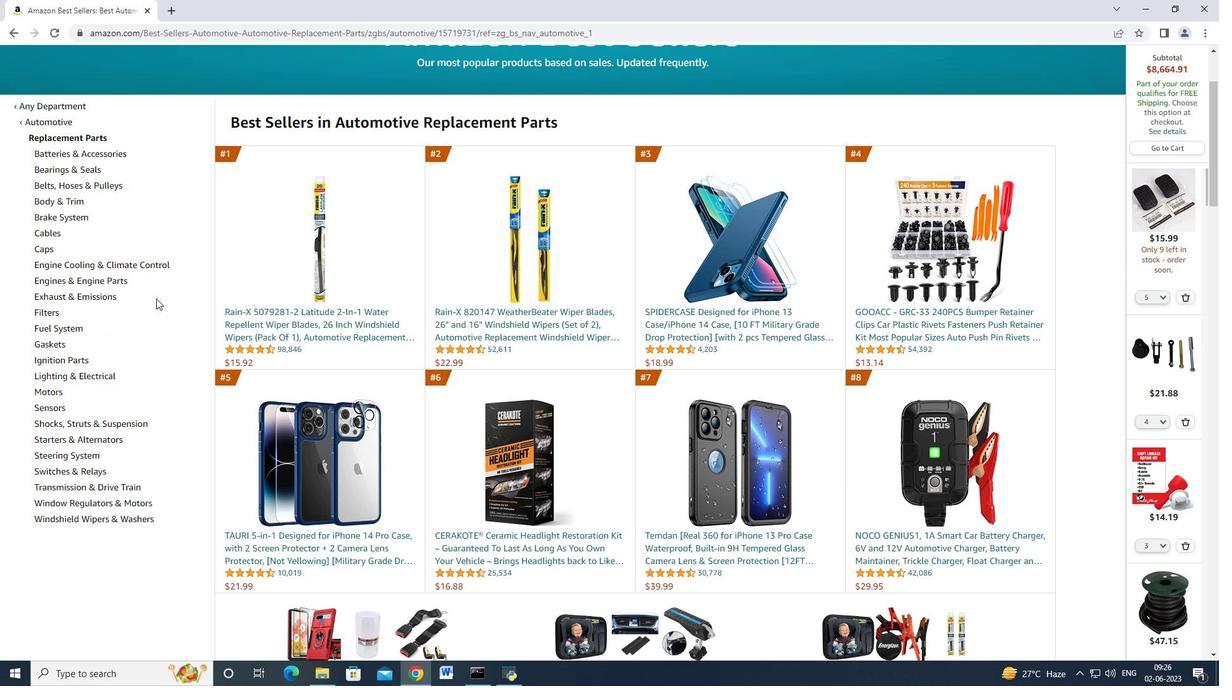 
Action: Mouse scrolled (154, 303) with delta (0, 0)
Screenshot: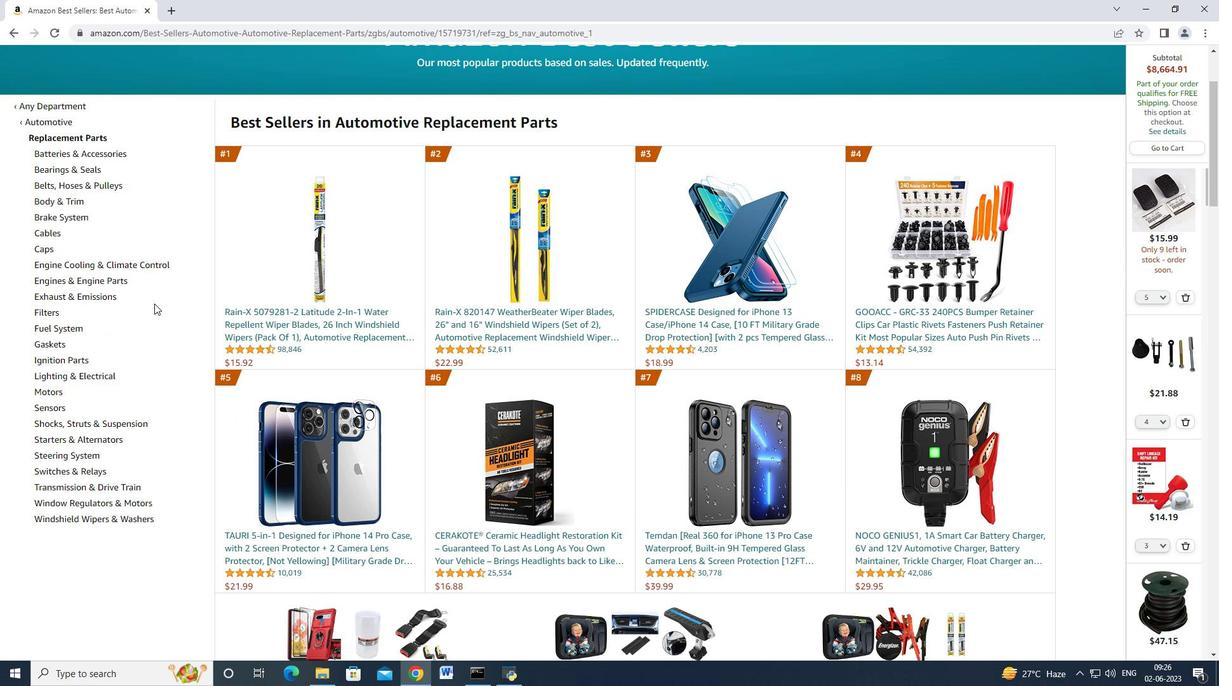 
Action: Mouse moved to (44, 57)
Screenshot: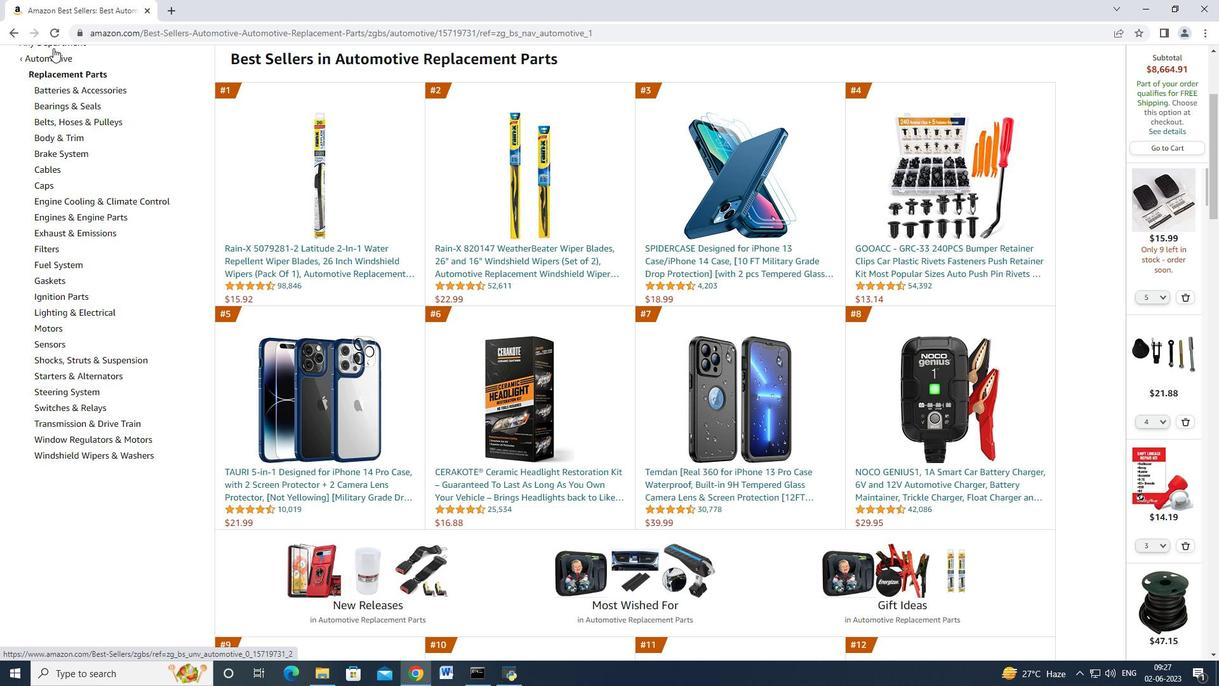 
Action: Mouse pressed left at (44, 57)
Screenshot: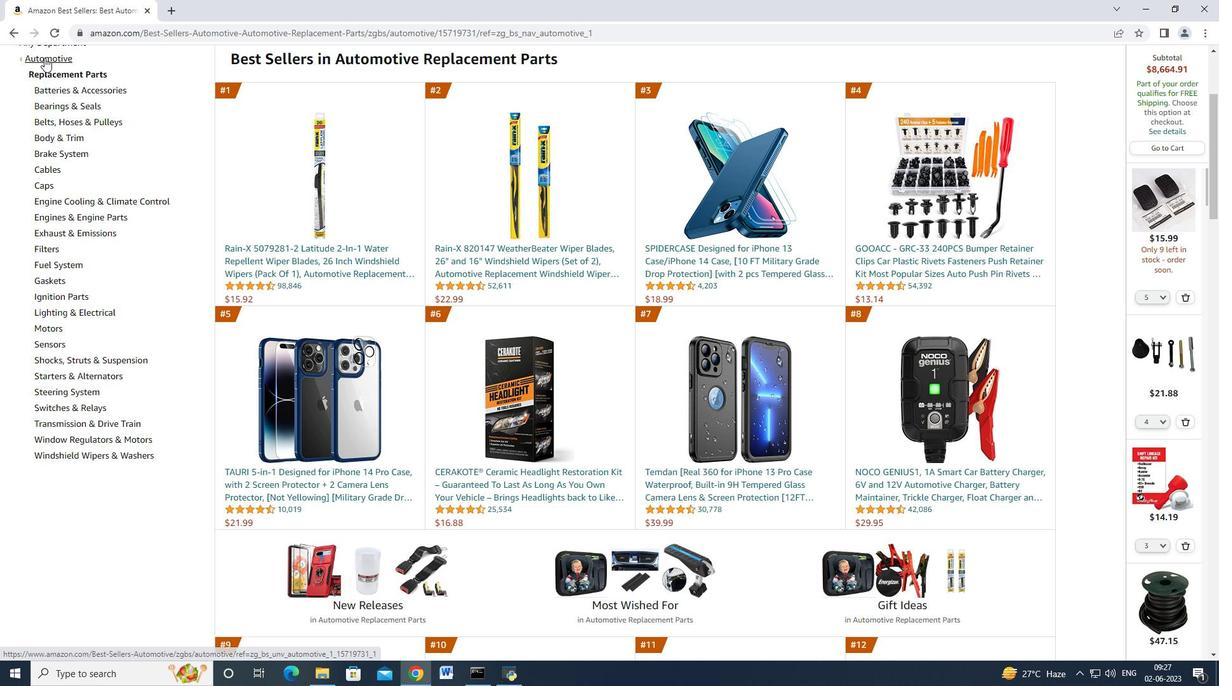 
Action: Mouse moved to (69, 426)
Screenshot: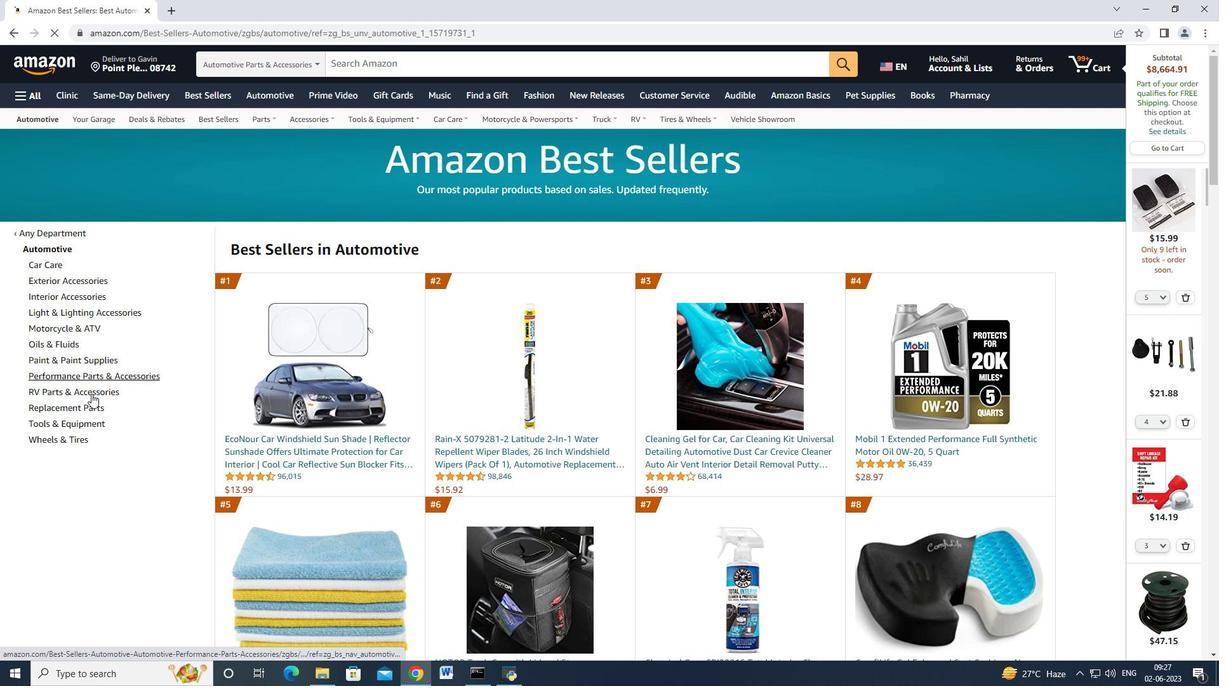 
Action: Mouse pressed left at (69, 426)
Screenshot: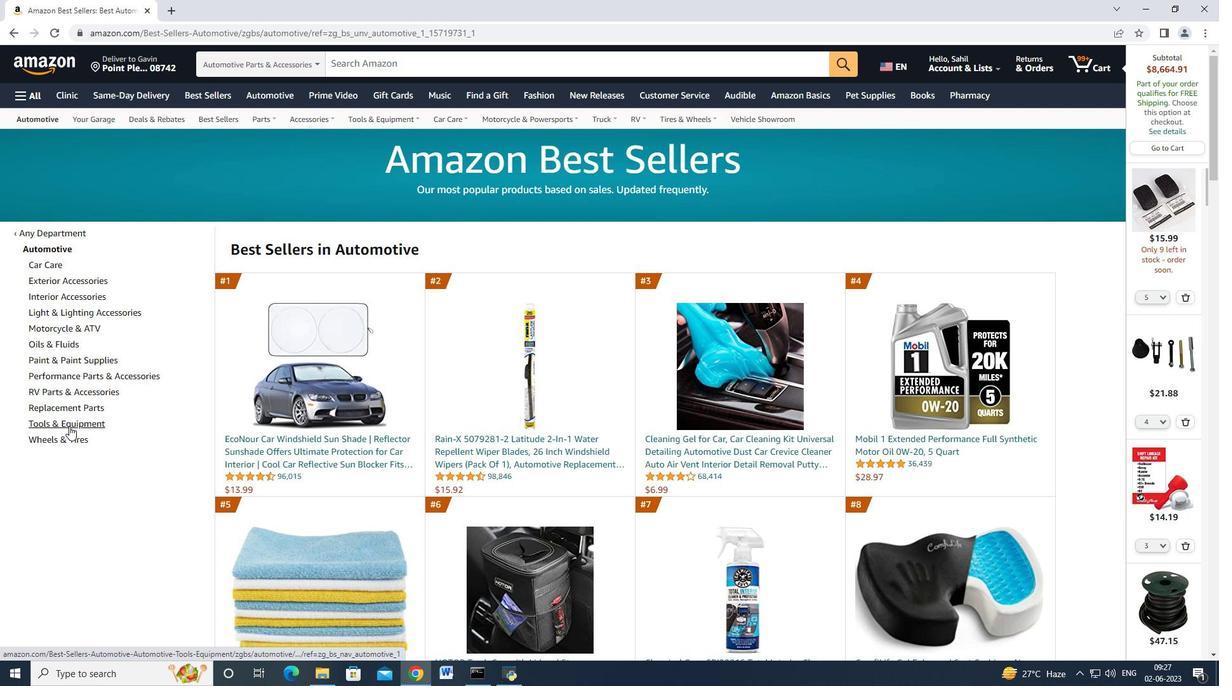 
Action: Mouse moved to (73, 308)
Screenshot: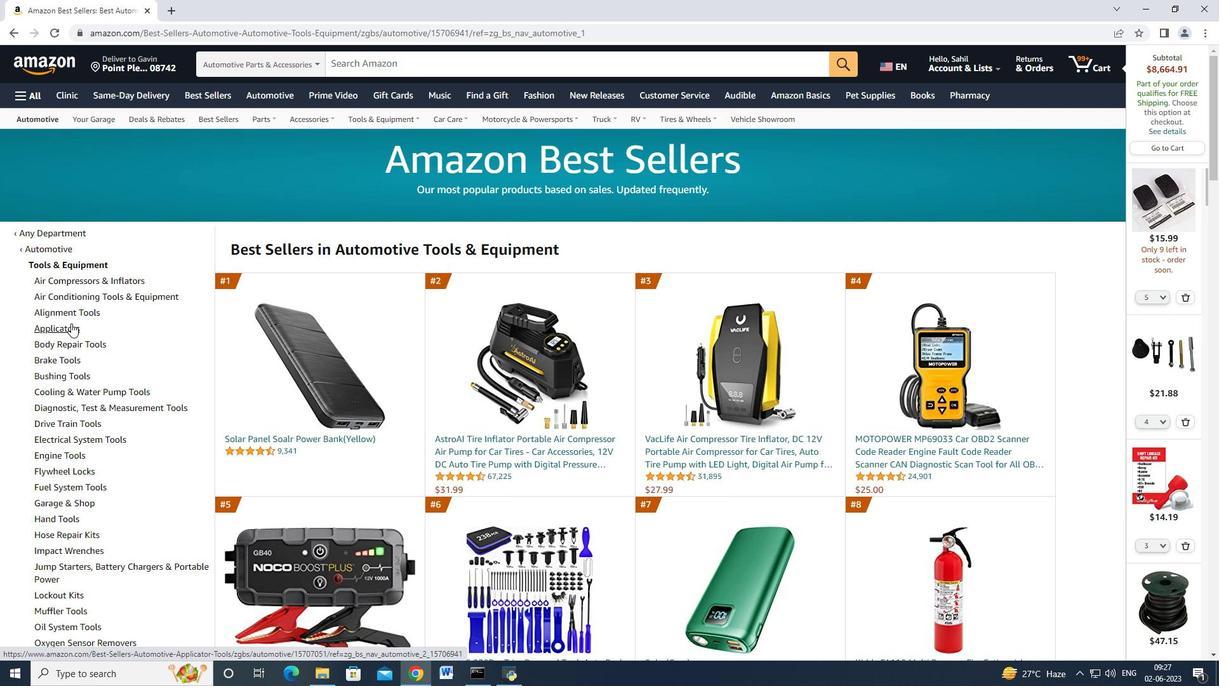 
Action: Mouse pressed left at (73, 308)
Screenshot: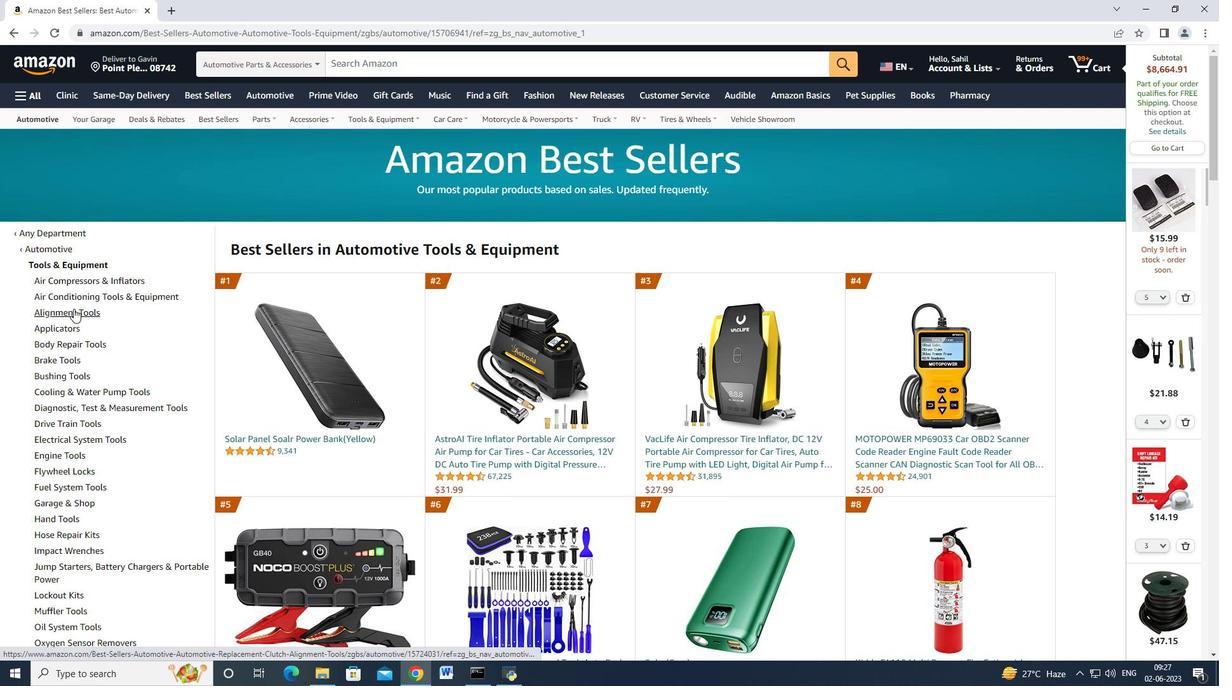 
Action: Mouse moved to (76, 322)
Screenshot: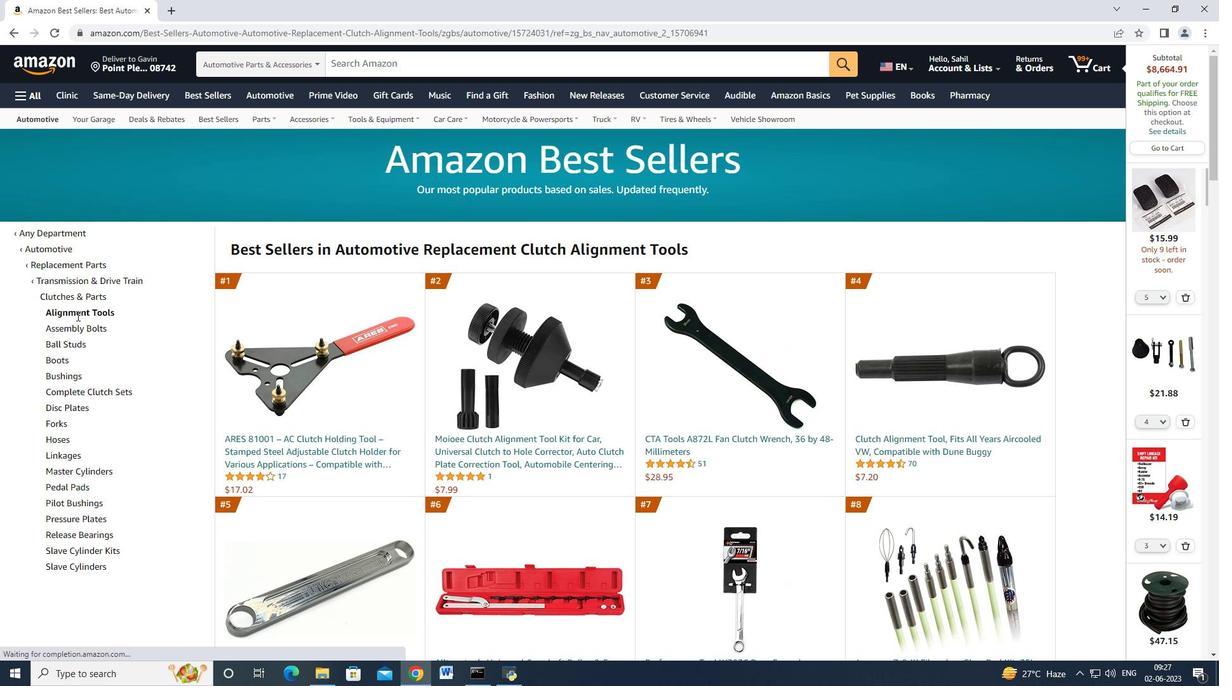 
Action: Mouse scrolled (76, 322) with delta (0, 0)
Screenshot: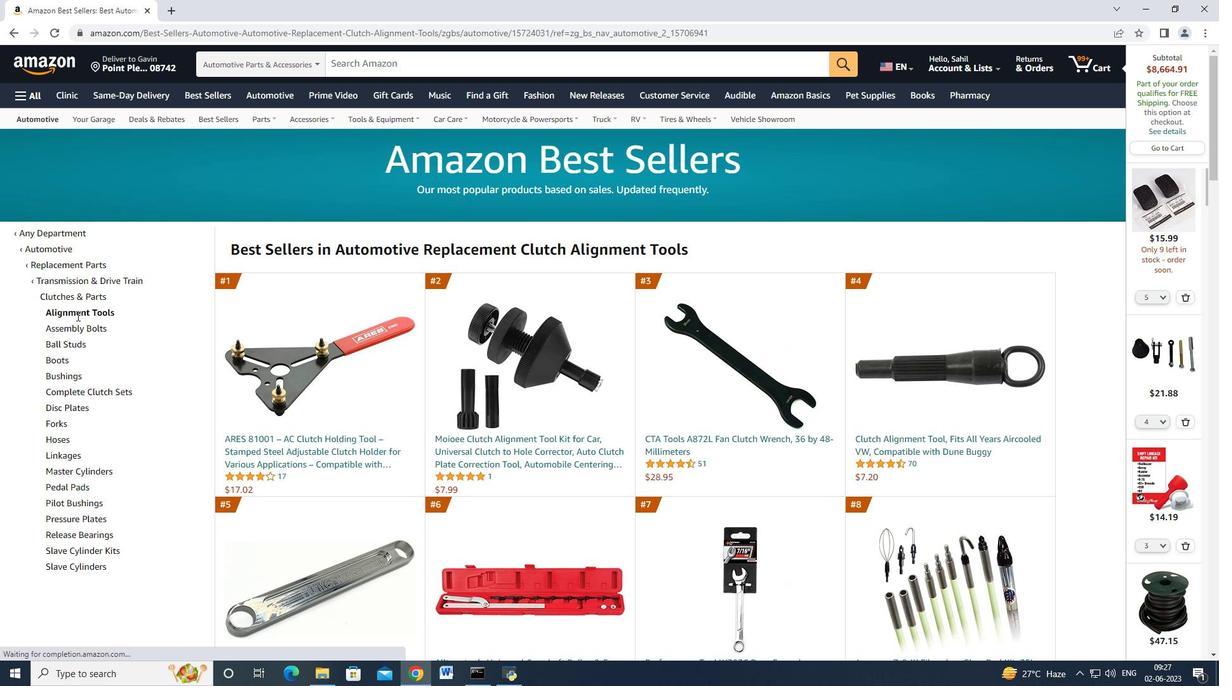 
Action: Mouse moved to (67, 440)
Screenshot: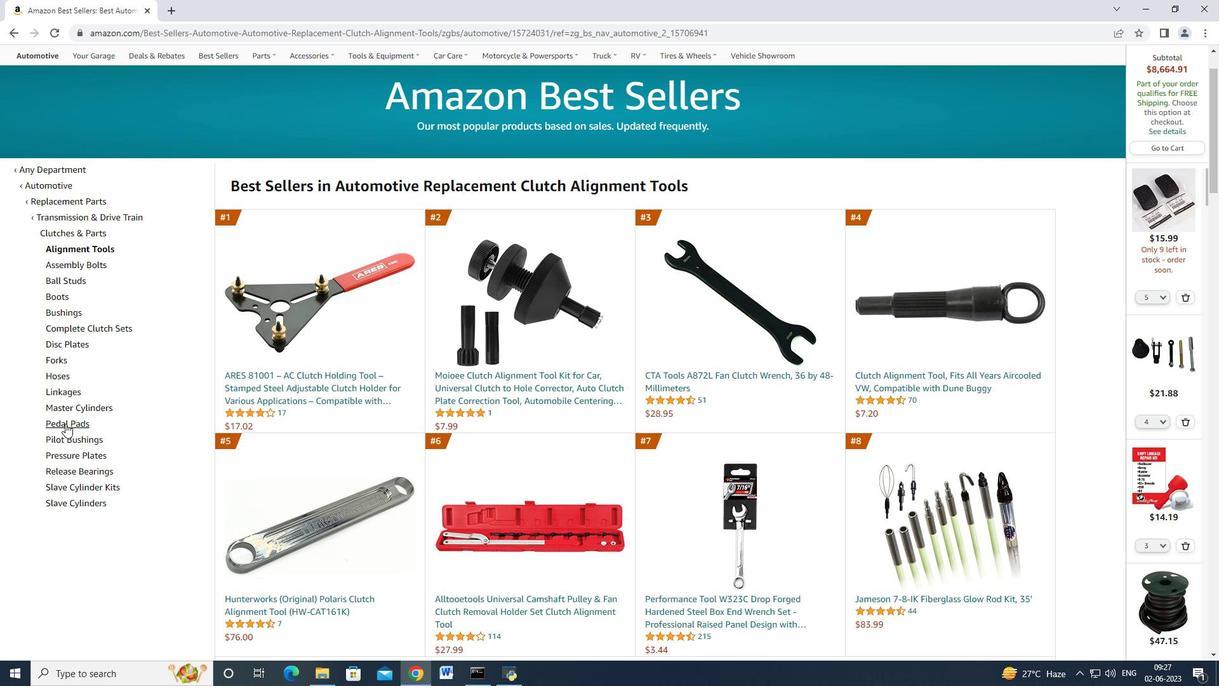 
Action: Mouse pressed left at (67, 440)
Screenshot: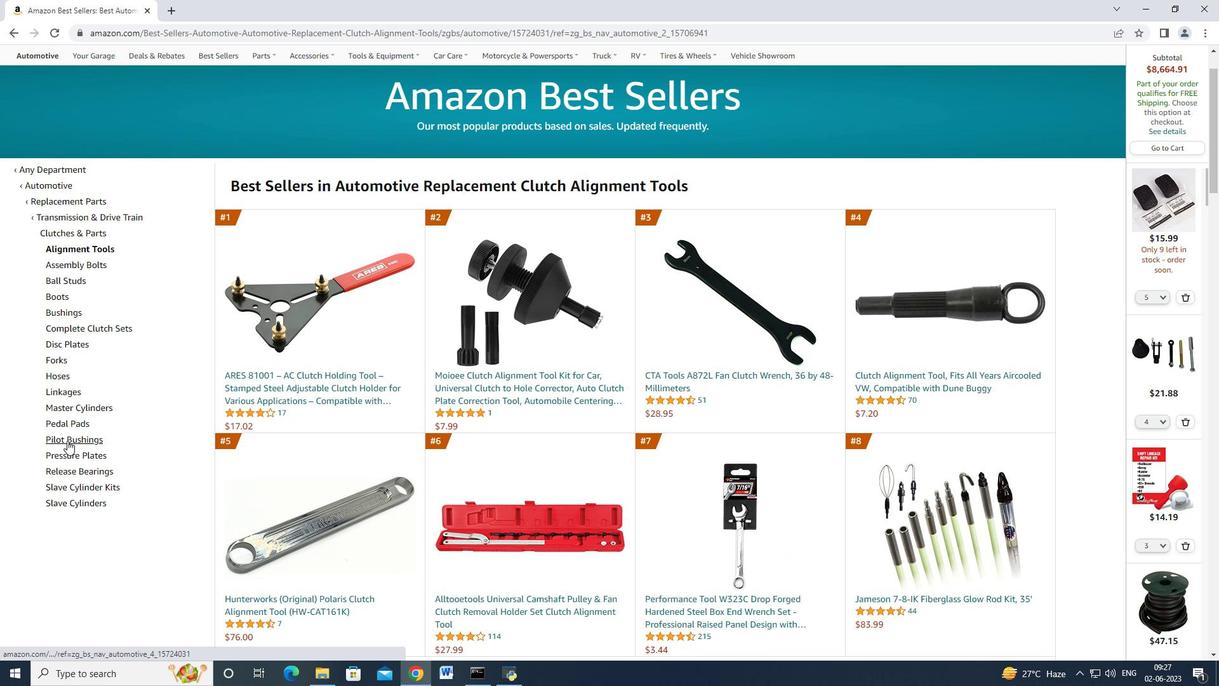 
Action: Mouse moved to (453, 449)
Screenshot: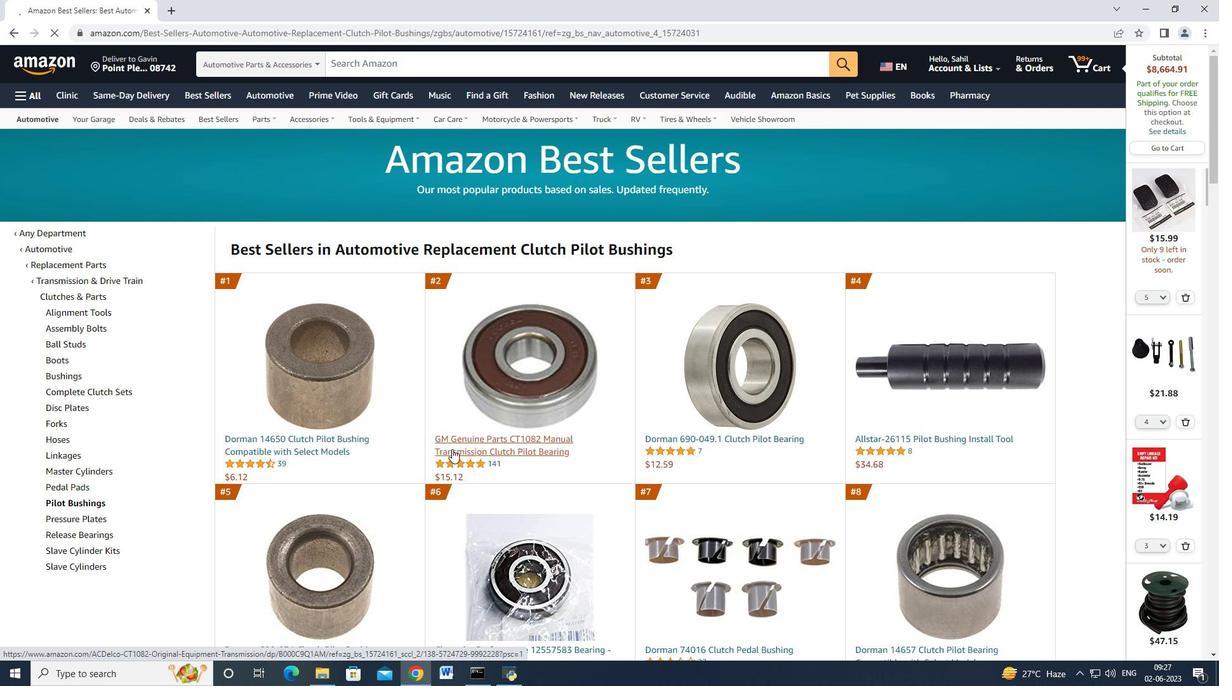 
Action: Mouse pressed left at (453, 449)
Screenshot: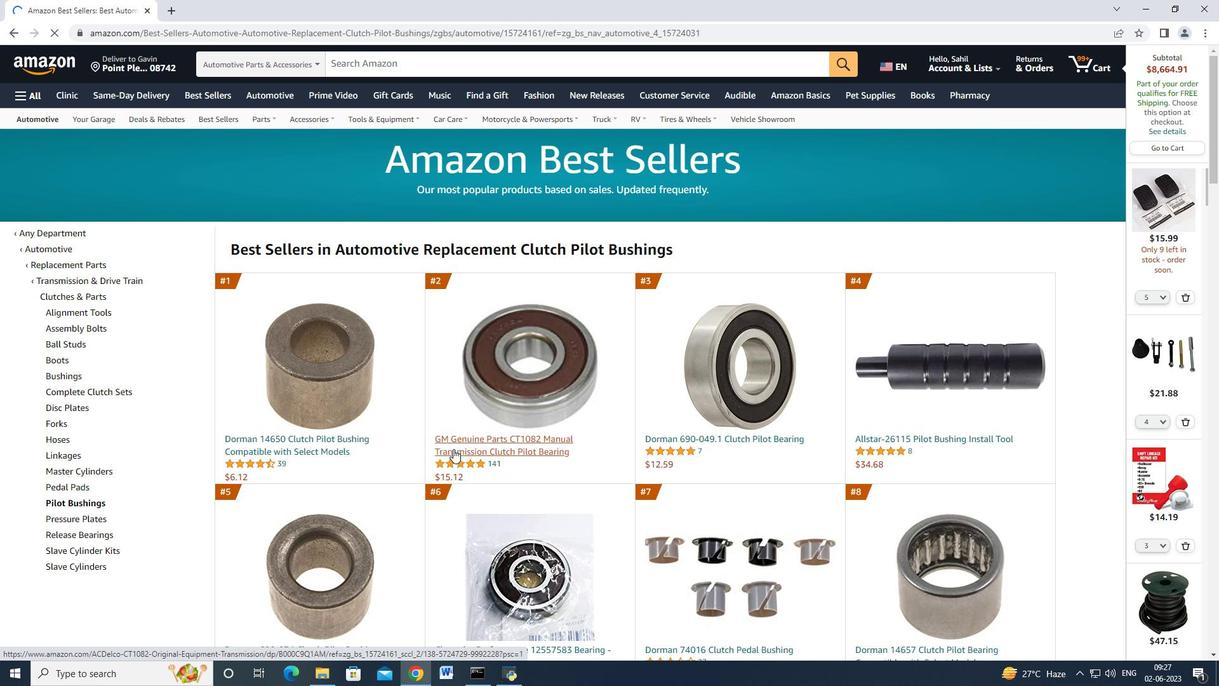 
Action: Mouse moved to (919, 398)
Screenshot: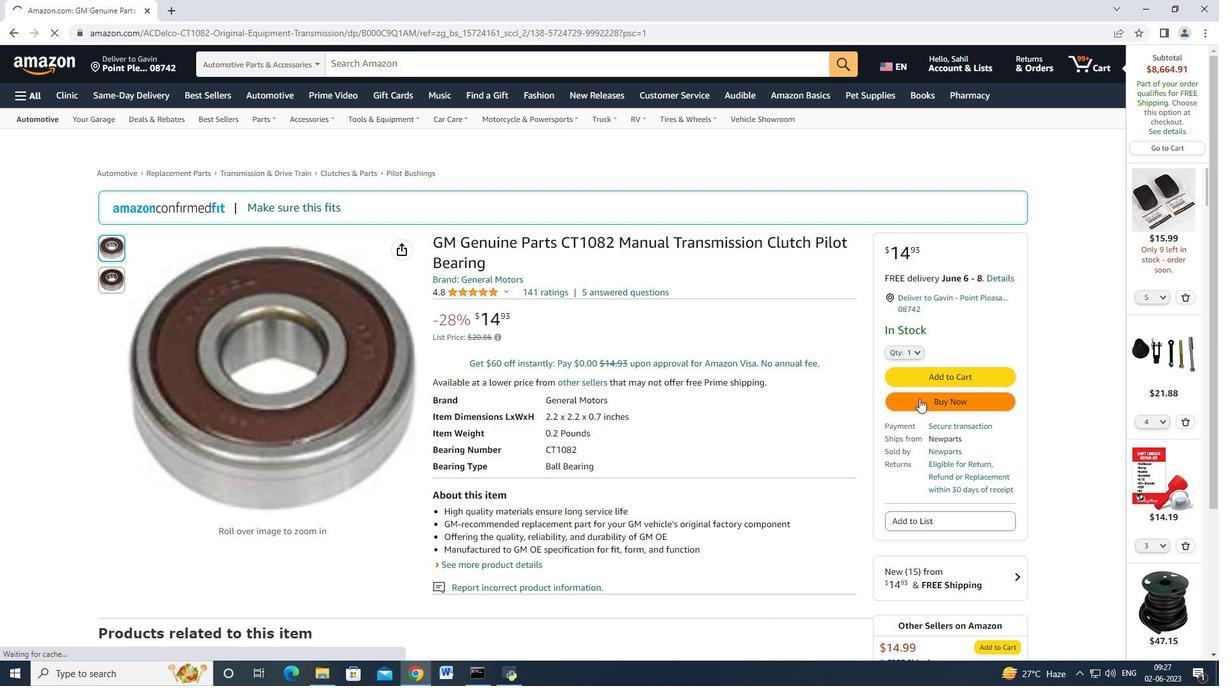 
Action: Mouse pressed left at (919, 398)
Screenshot: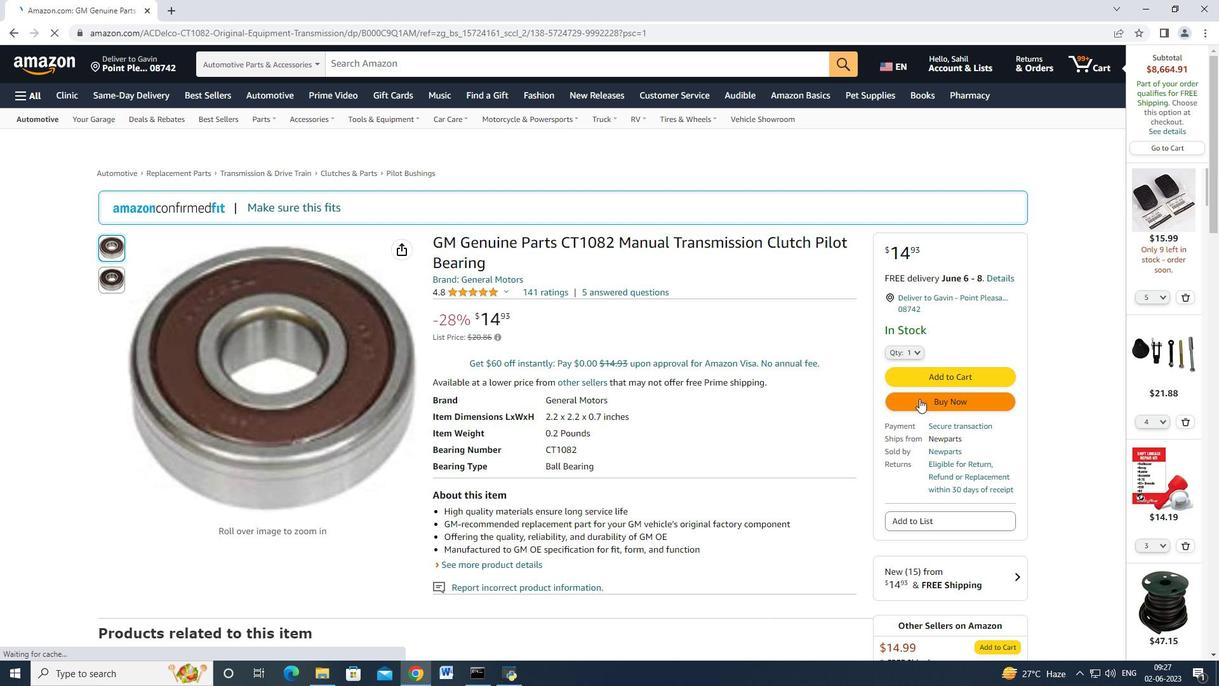 
Action: Mouse moved to (729, 104)
Screenshot: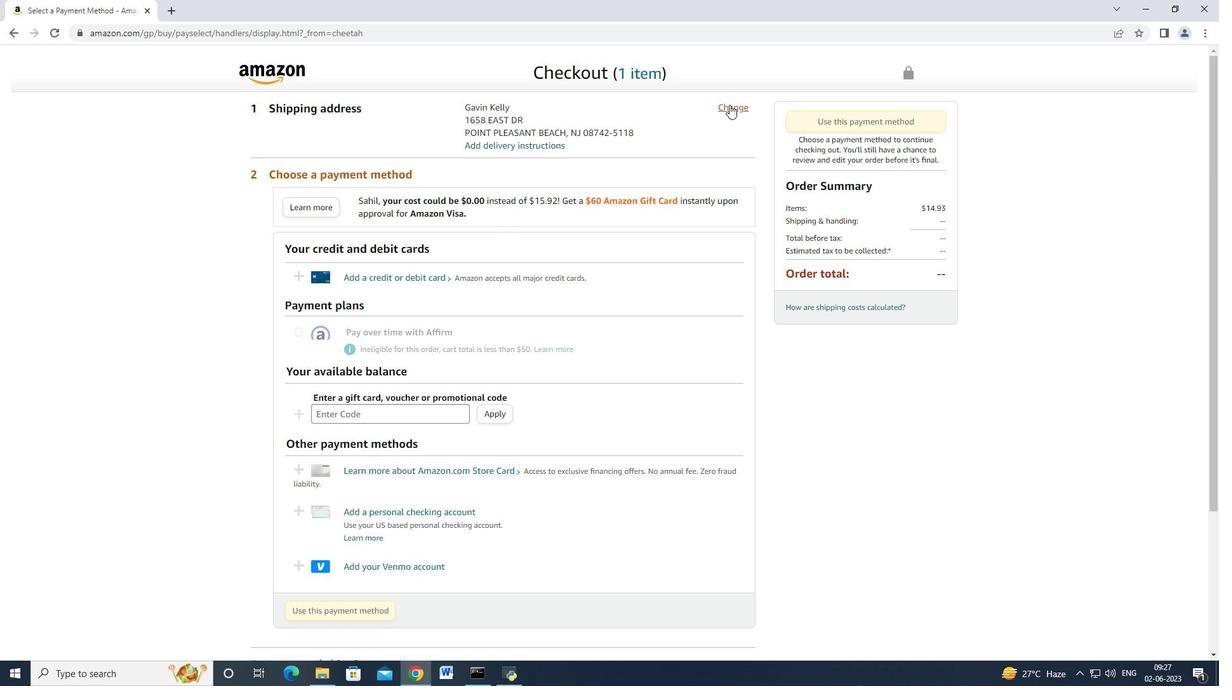
Action: Mouse pressed left at (729, 104)
Screenshot: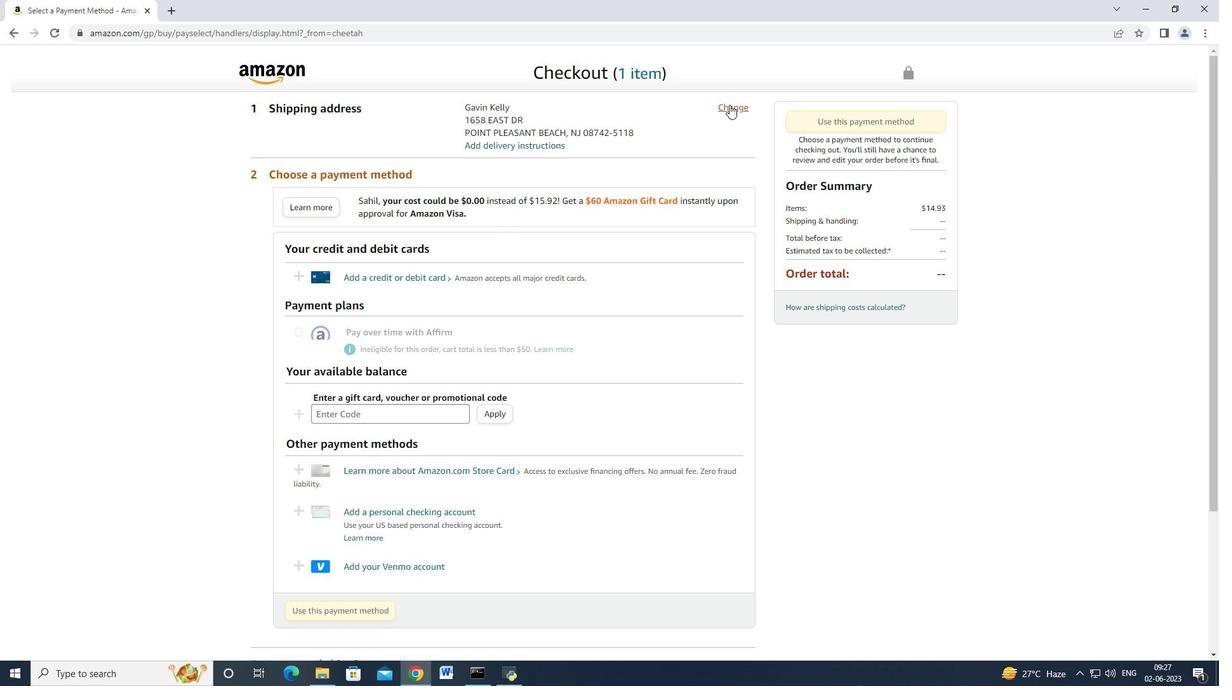 
Action: Mouse moved to (506, 226)
Screenshot: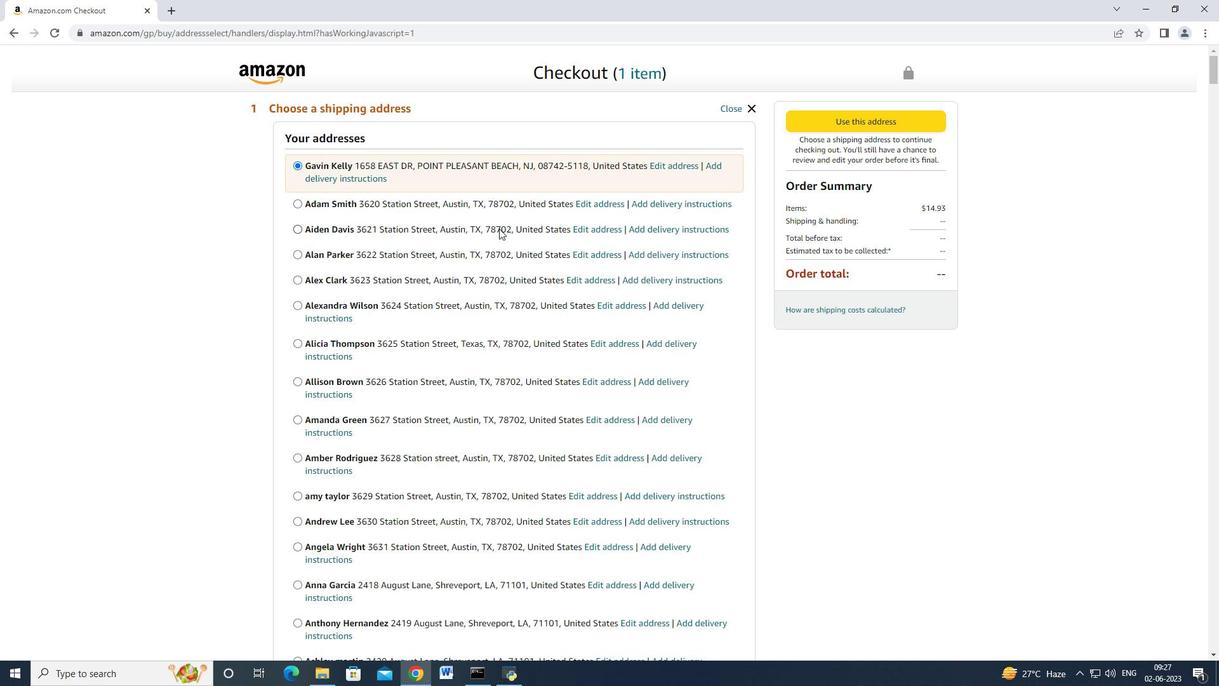 
Action: Mouse scrolled (506, 225) with delta (0, 0)
Screenshot: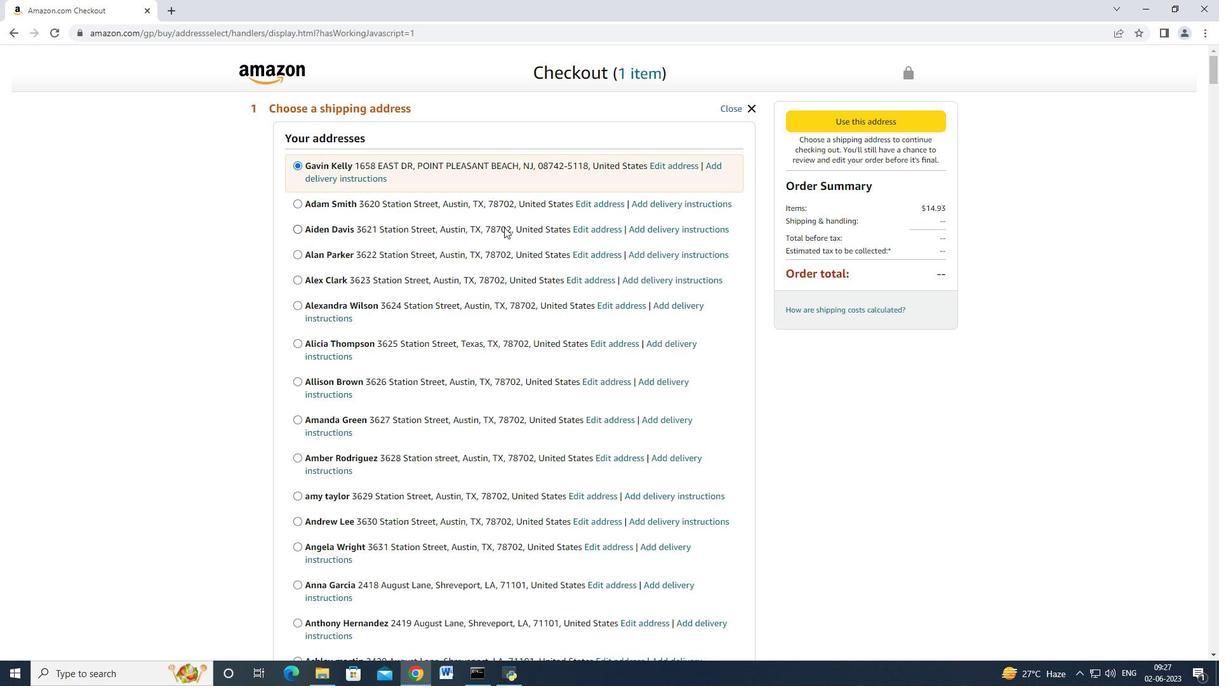 
Action: Mouse moved to (506, 227)
Screenshot: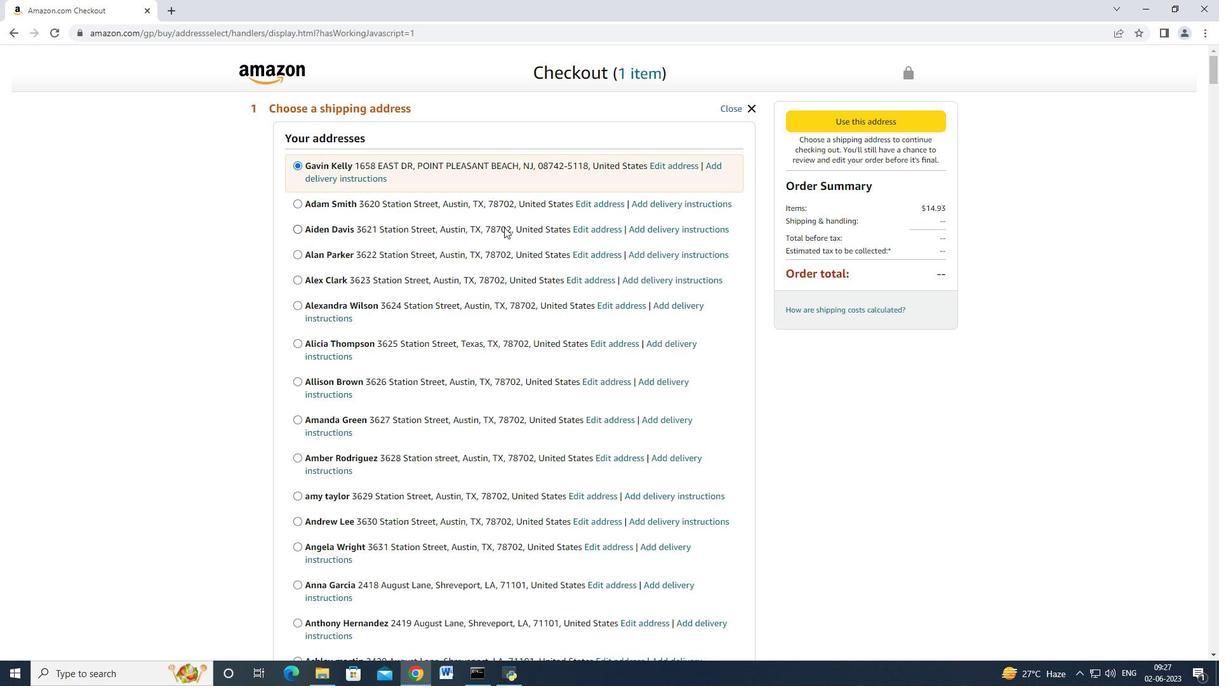 
Action: Mouse scrolled (506, 226) with delta (0, 0)
Screenshot: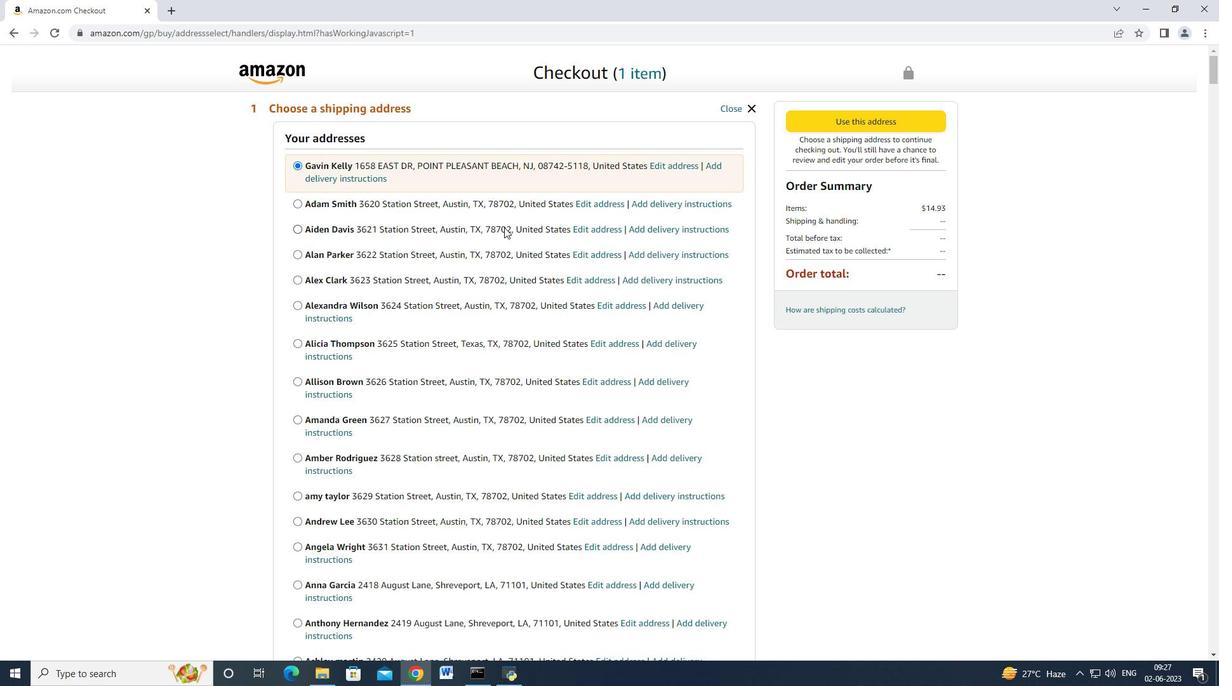 
Action: Mouse moved to (506, 228)
Screenshot: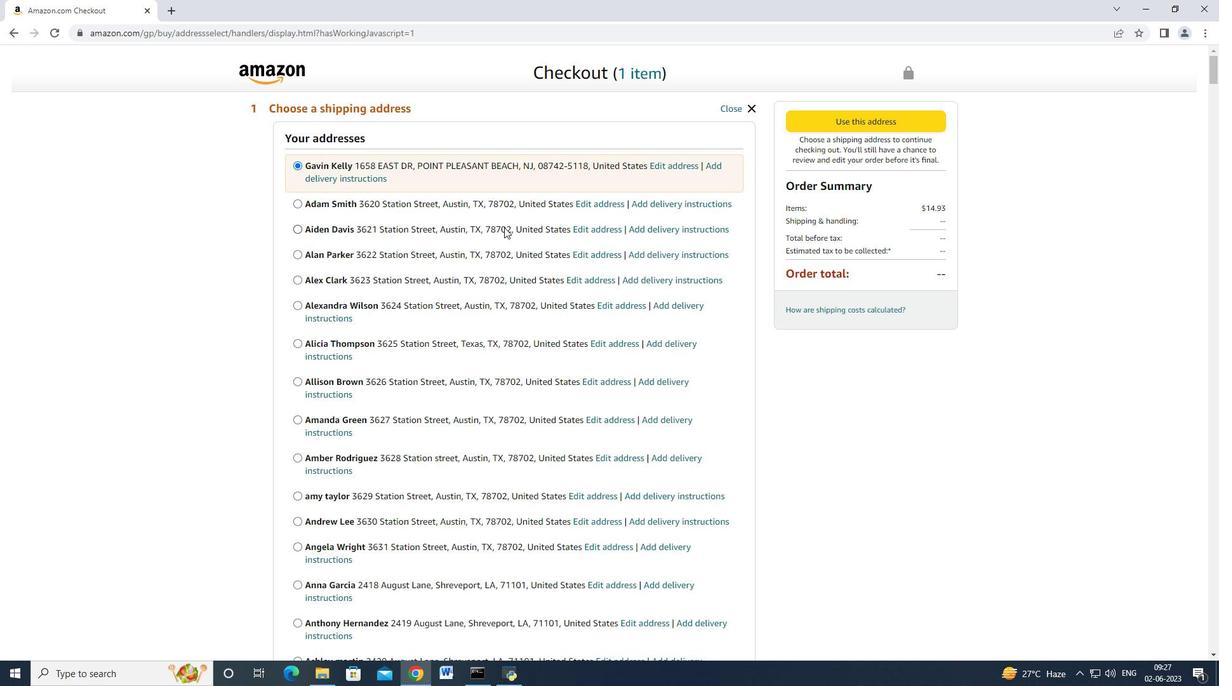 
Action: Mouse scrolled (506, 227) with delta (0, 0)
Screenshot: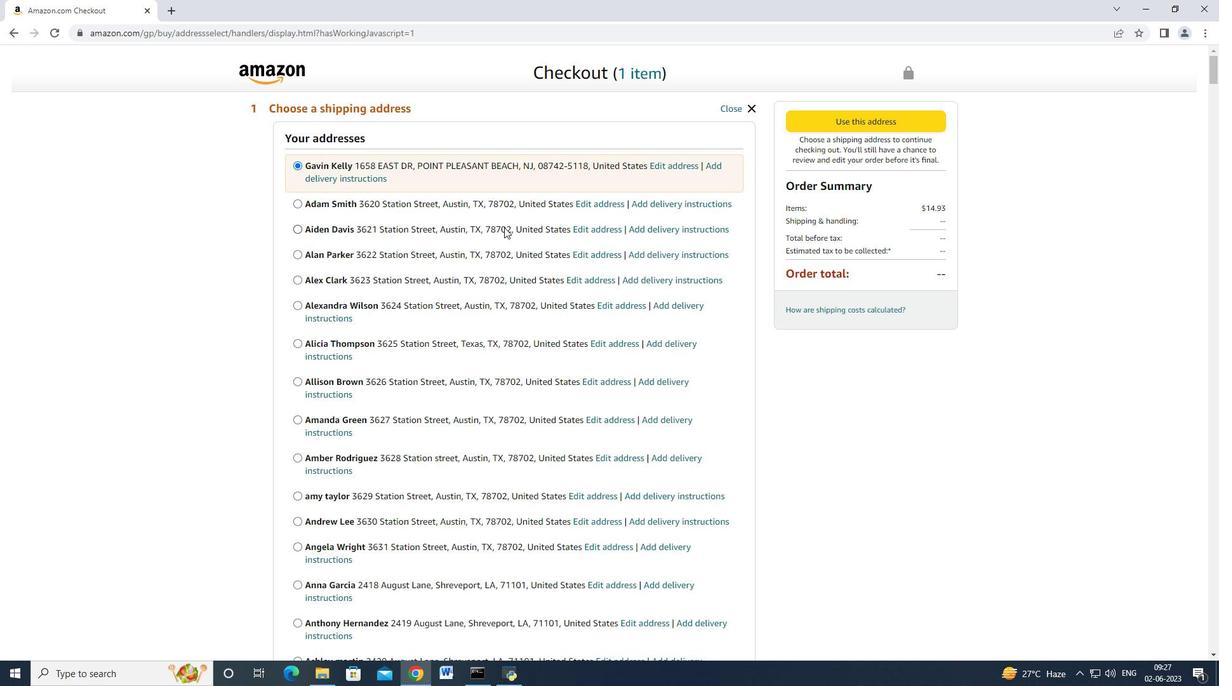 
Action: Mouse scrolled (506, 227) with delta (0, 0)
Screenshot: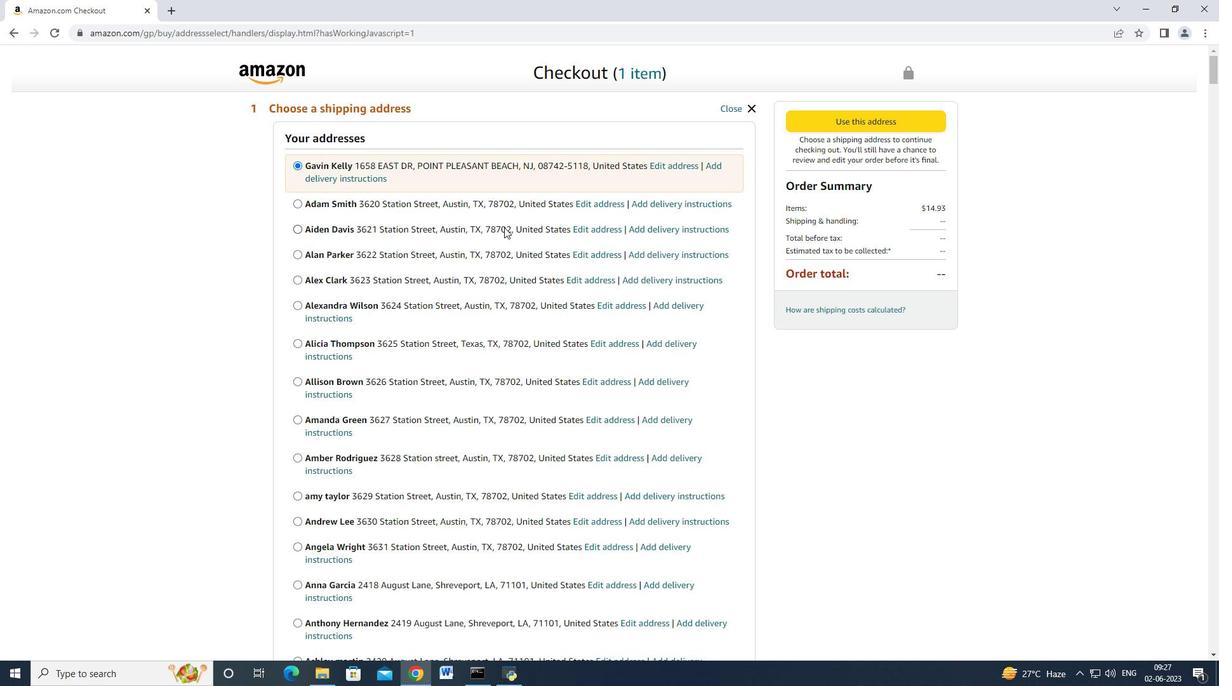 
Action: Mouse scrolled (506, 227) with delta (0, 0)
Screenshot: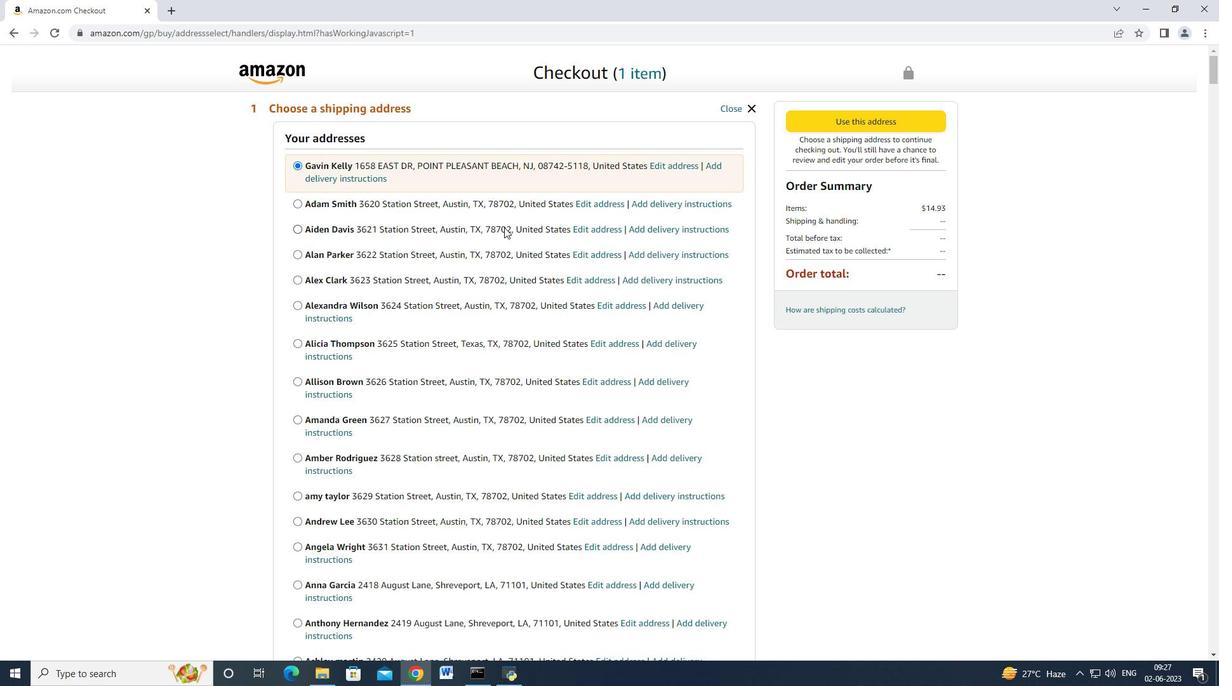 
Action: Mouse scrolled (506, 227) with delta (0, 0)
Screenshot: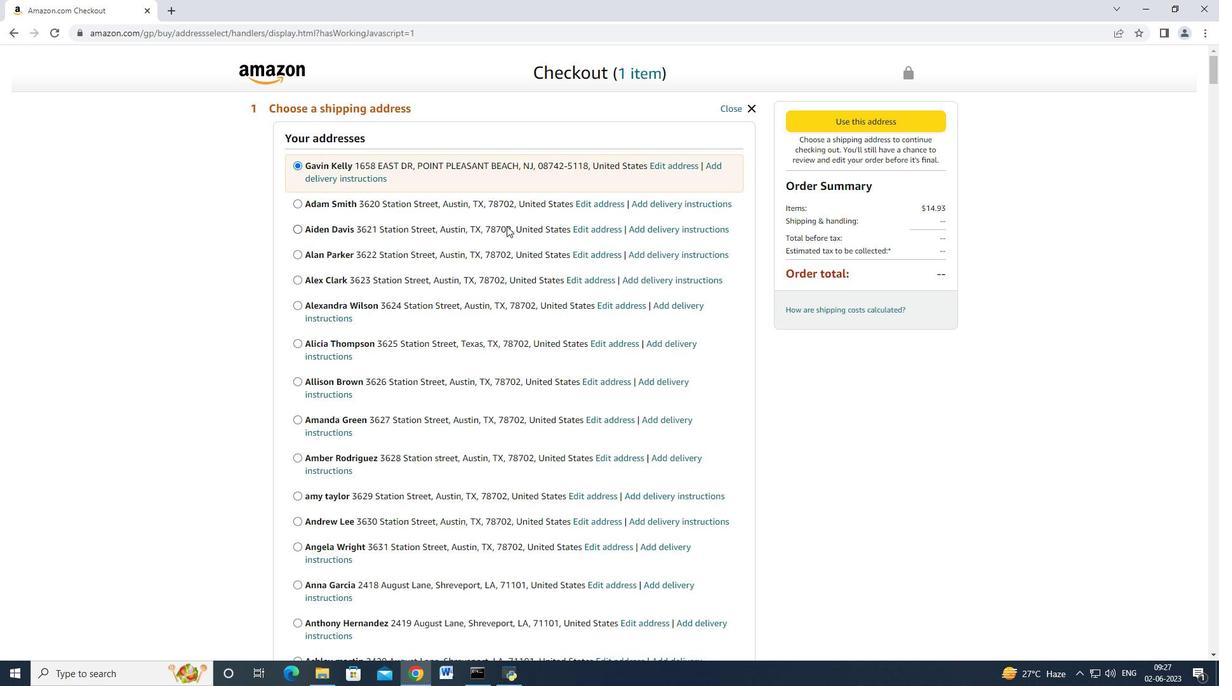 
Action: Mouse scrolled (506, 227) with delta (0, 0)
Screenshot: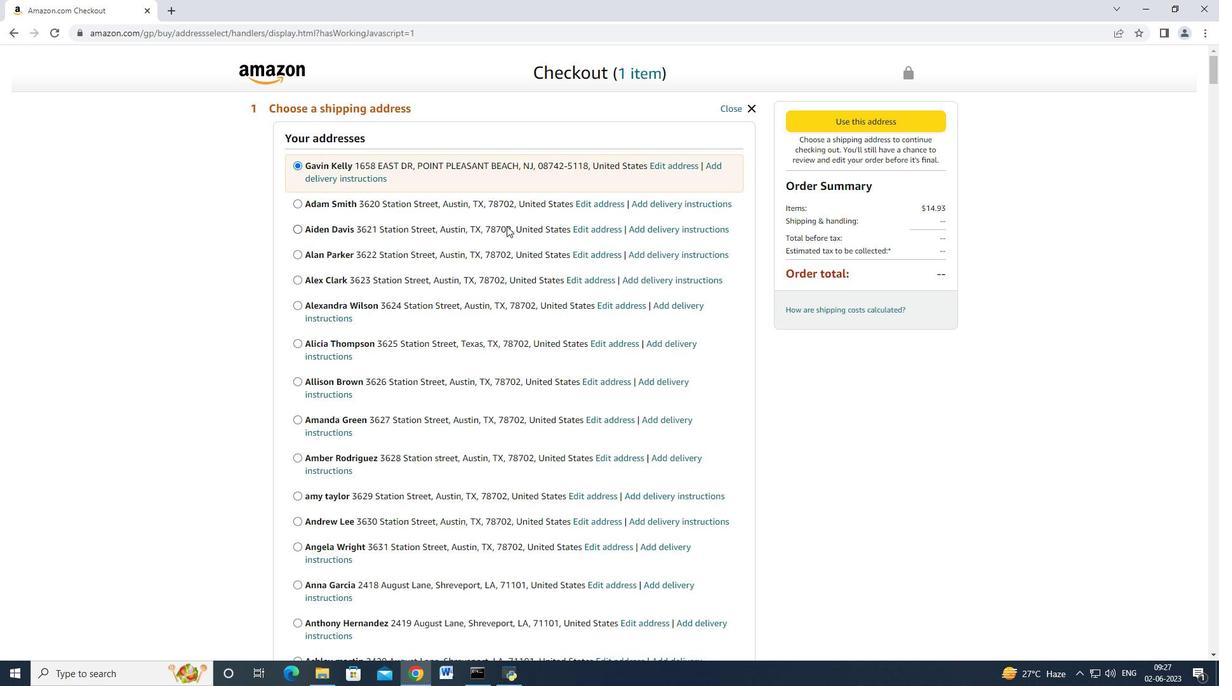 
Action: Mouse scrolled (506, 227) with delta (0, 0)
Screenshot: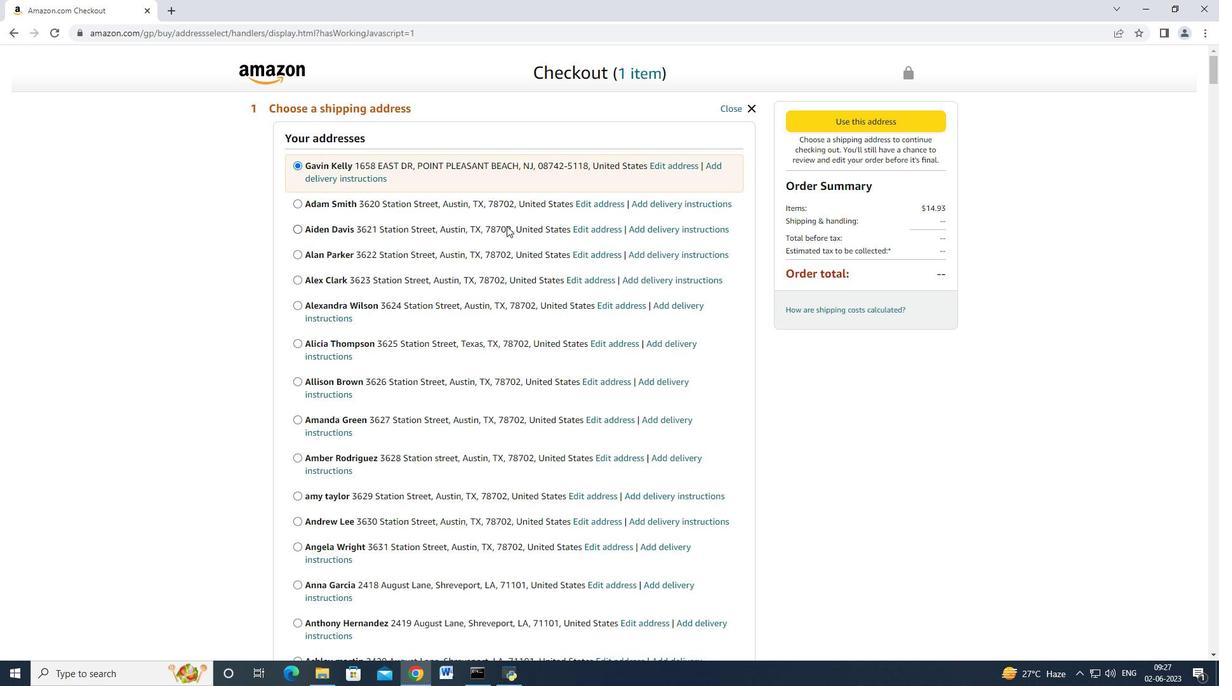 
Action: Mouse moved to (507, 228)
Screenshot: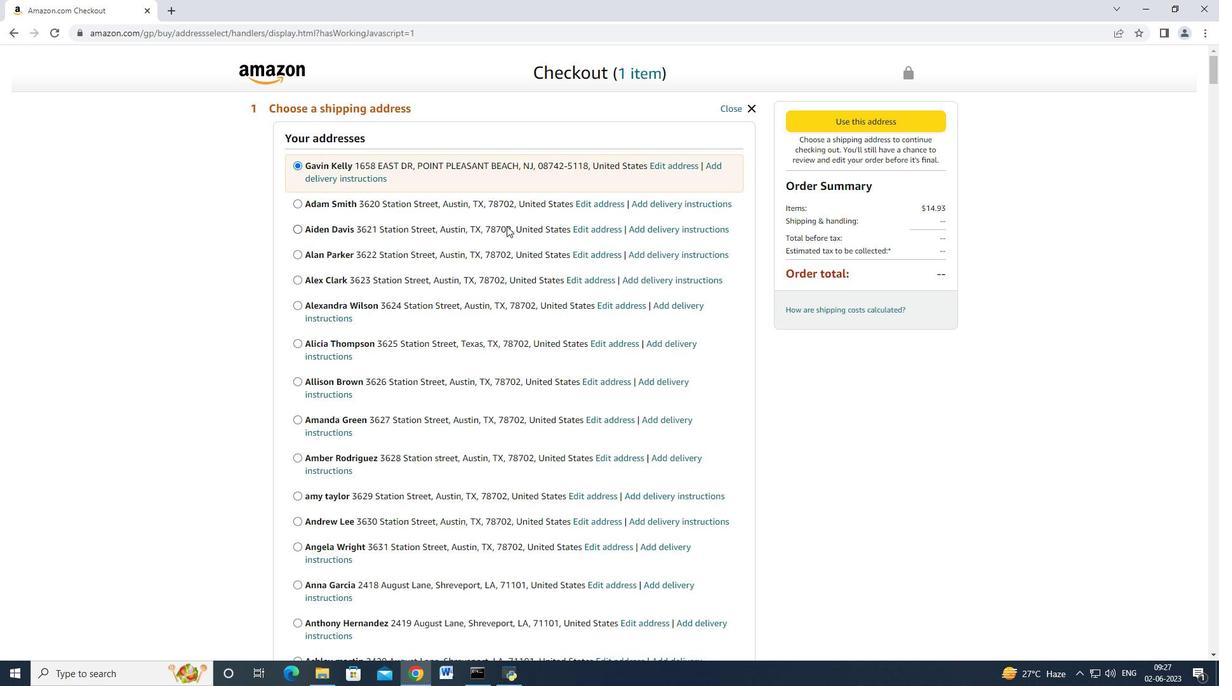 
Action: Mouse scrolled (507, 227) with delta (0, 0)
Screenshot: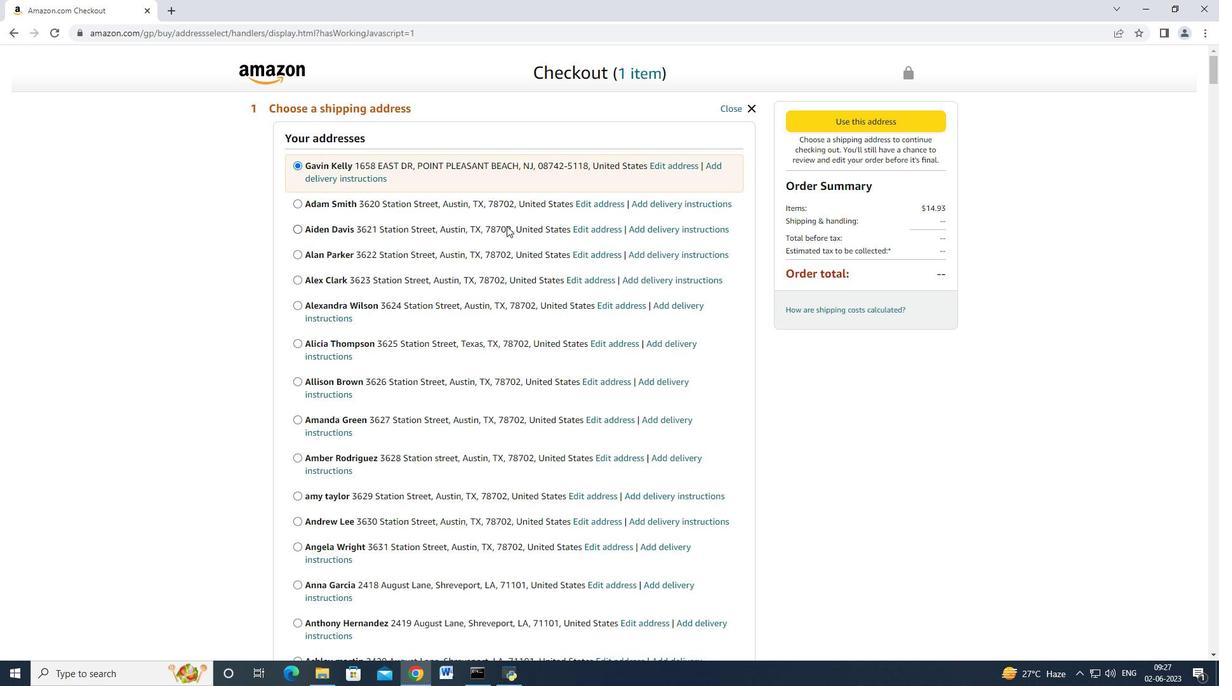 
Action: Mouse moved to (516, 222)
Screenshot: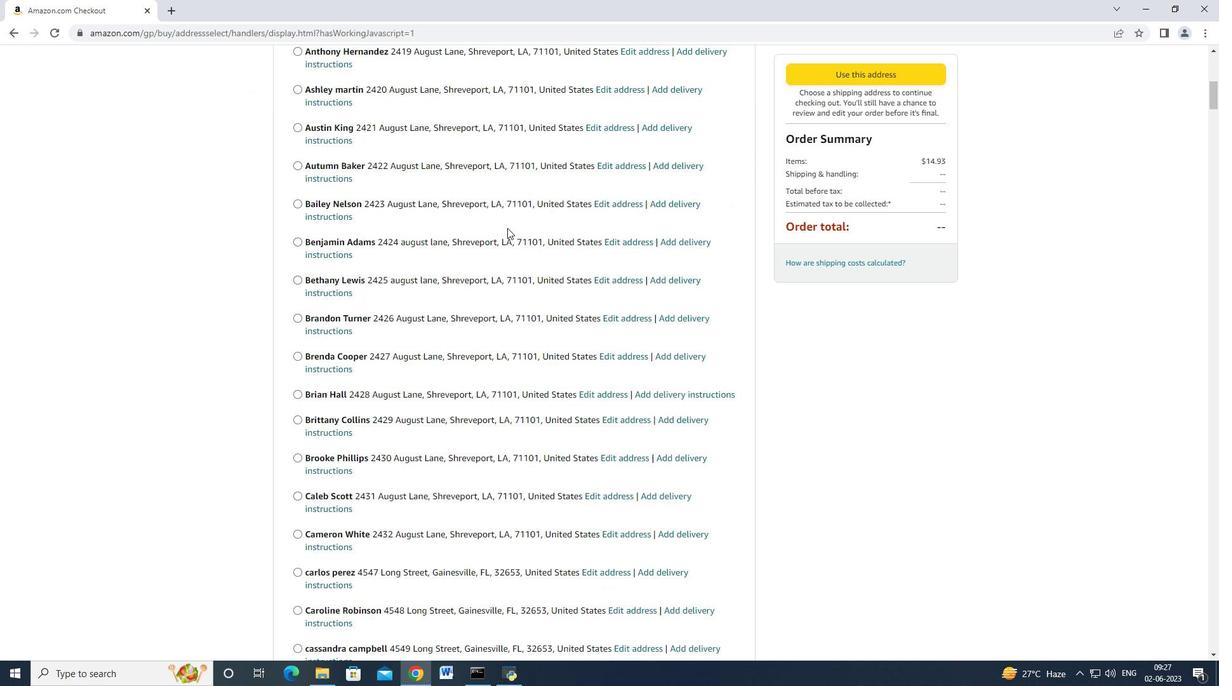 
Action: Mouse scrolled (516, 221) with delta (0, 0)
Screenshot: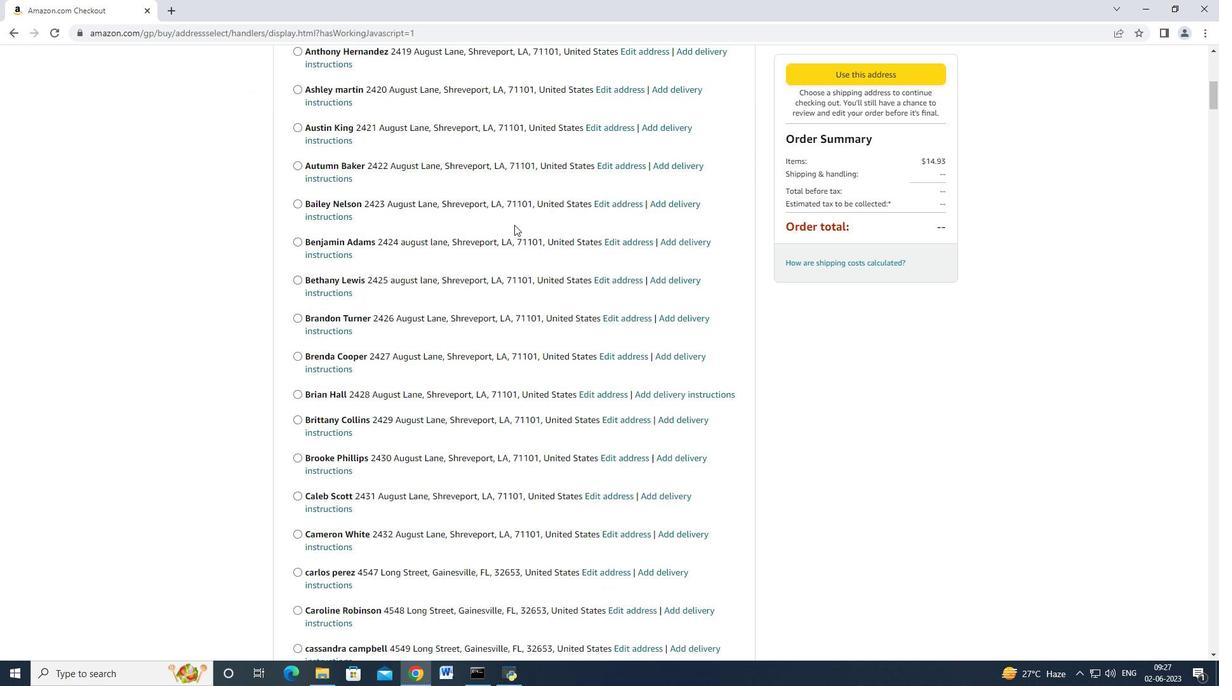 
Action: Mouse moved to (516, 222)
Screenshot: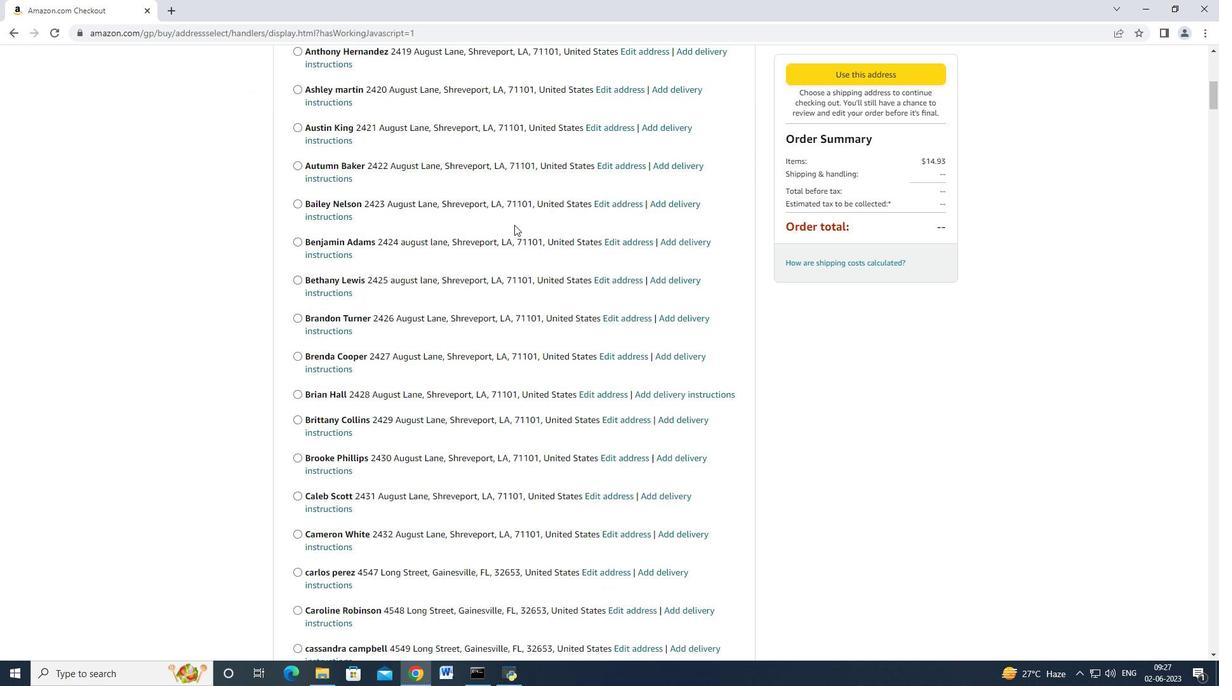 
Action: Mouse scrolled (516, 221) with delta (0, 0)
Screenshot: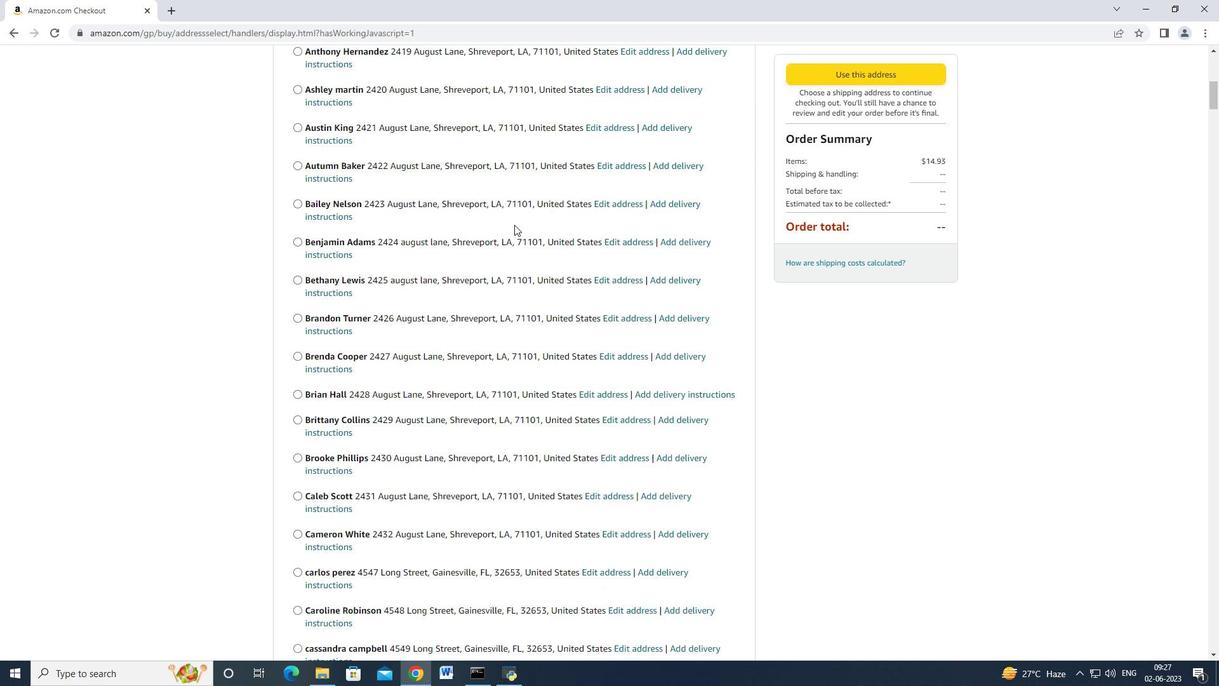 
Action: Mouse scrolled (516, 221) with delta (0, 0)
Screenshot: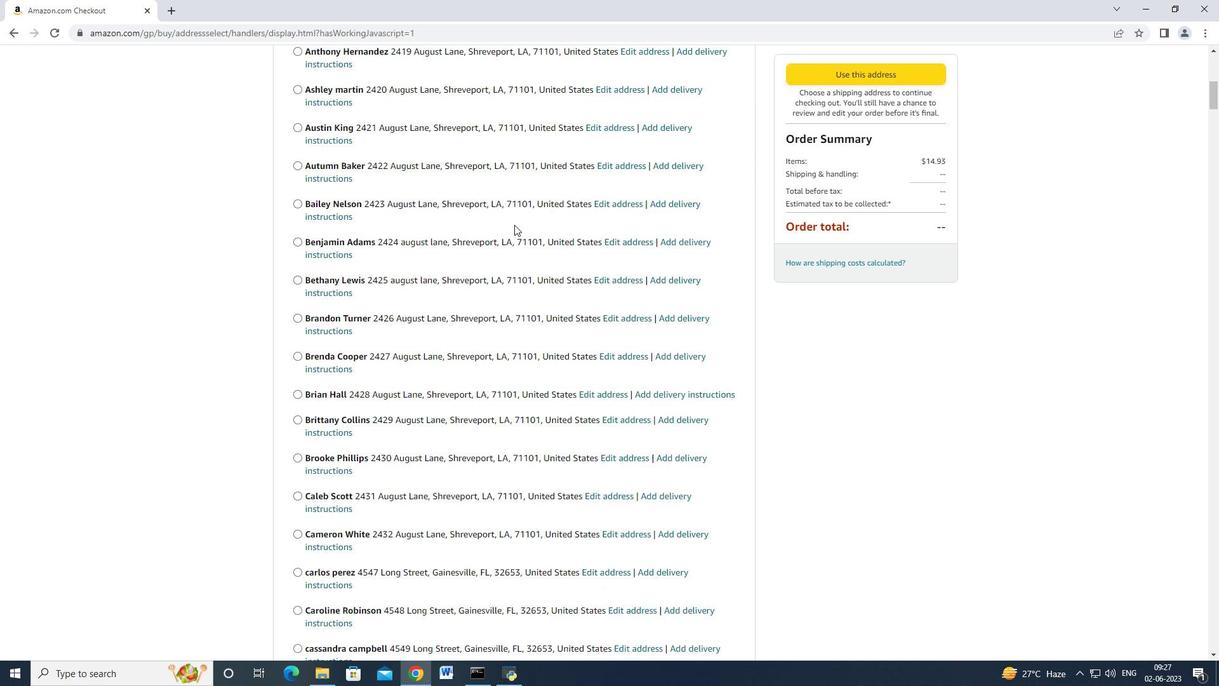 
Action: Mouse scrolled (516, 221) with delta (0, 0)
Screenshot: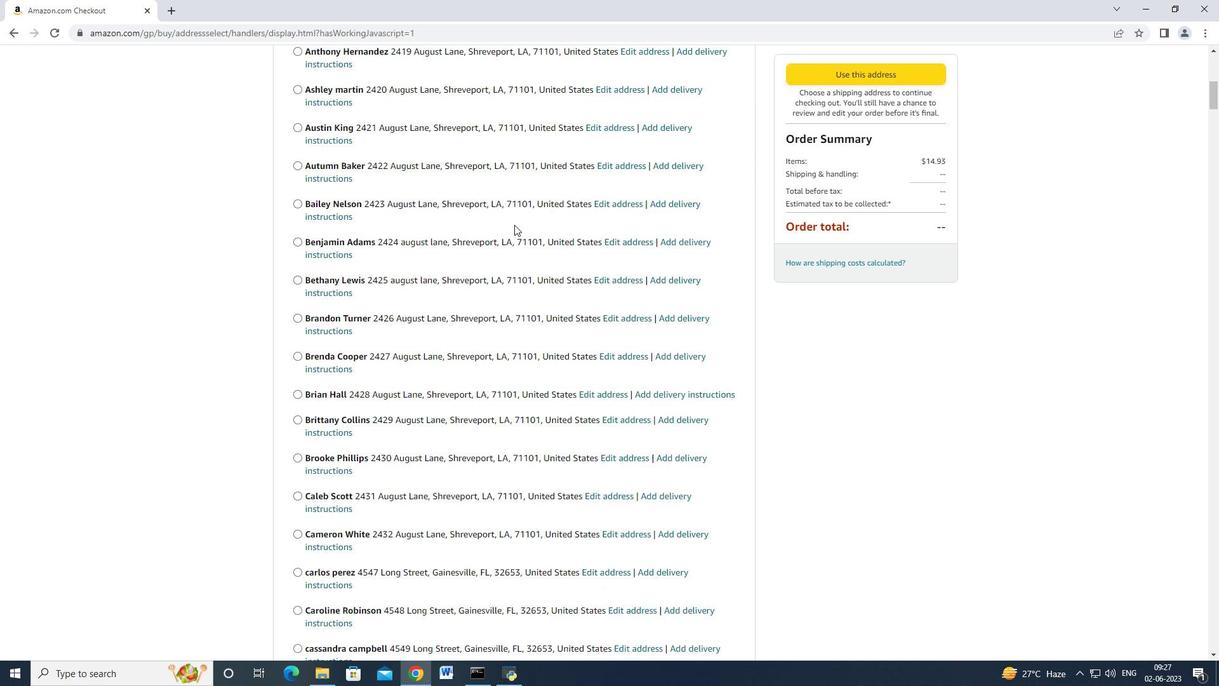 
Action: Mouse scrolled (516, 221) with delta (0, -1)
Screenshot: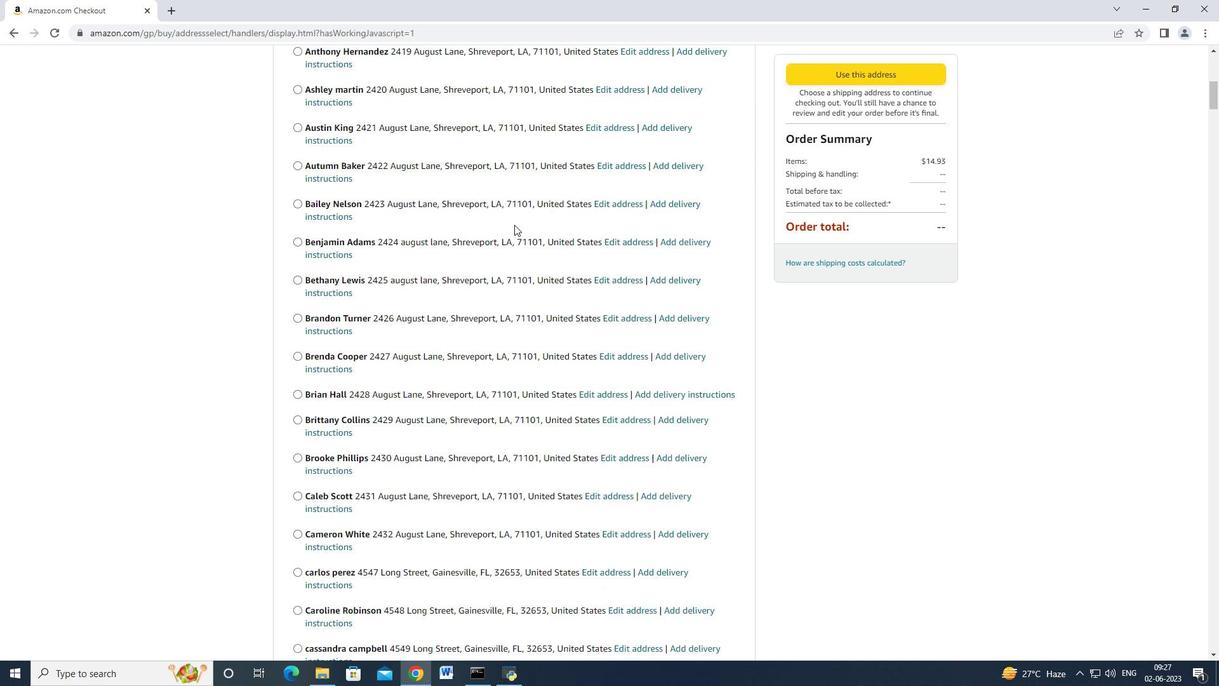 
Action: Mouse scrolled (516, 221) with delta (0, 0)
Screenshot: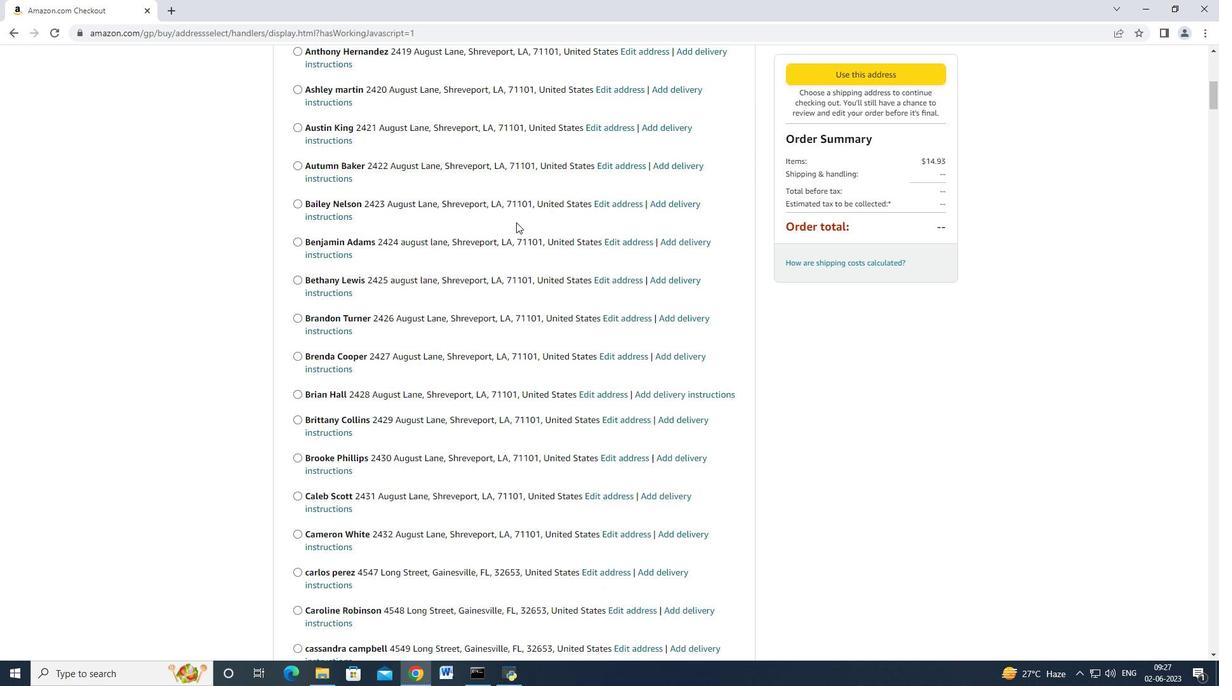 
Action: Mouse scrolled (516, 221) with delta (0, 0)
Screenshot: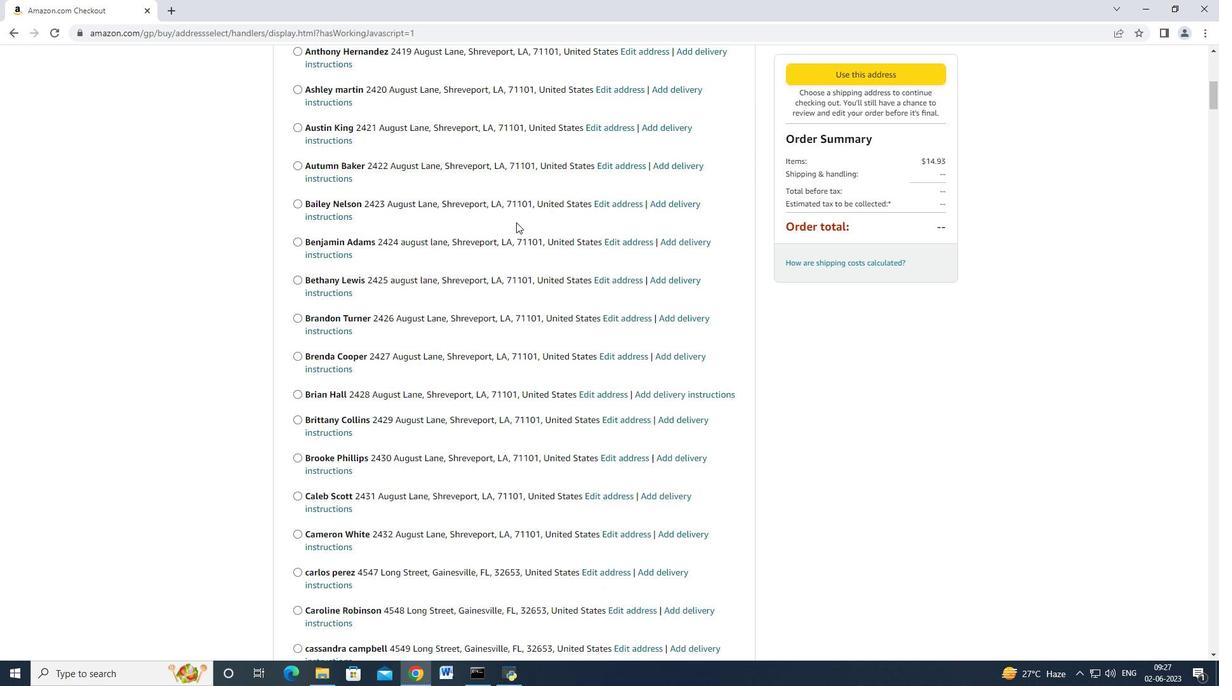 
Action: Mouse scrolled (516, 221) with delta (0, 0)
Screenshot: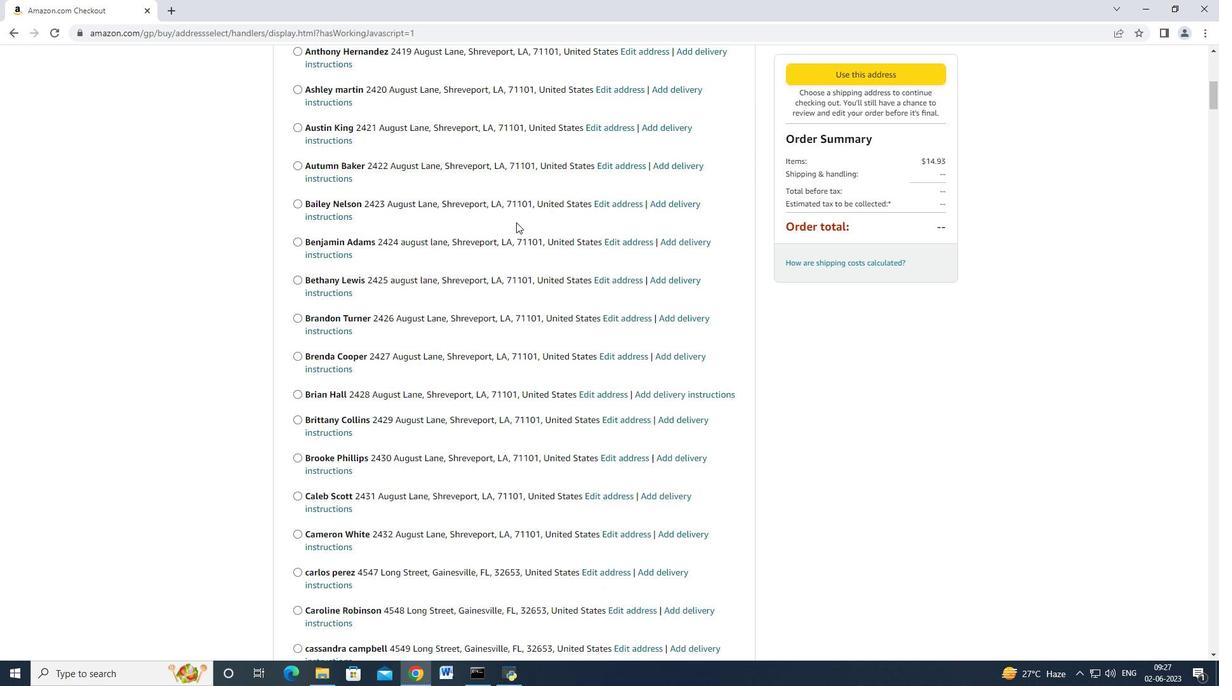 
Action: Mouse moved to (516, 222)
Screenshot: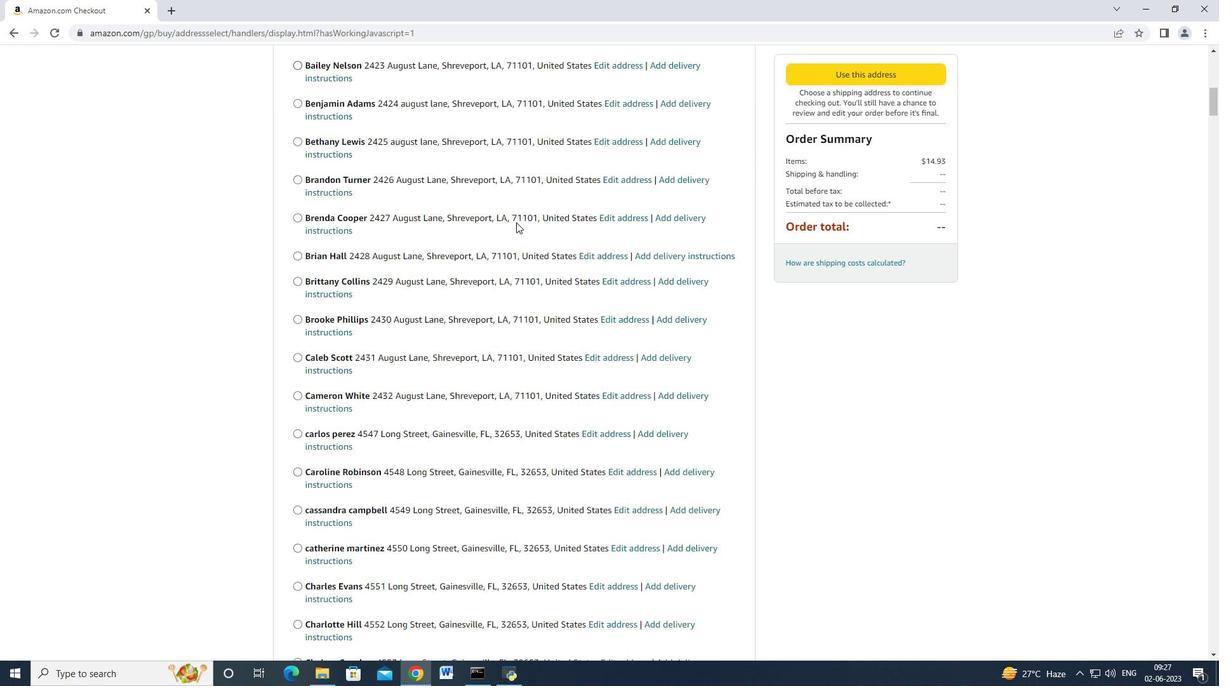
Action: Mouse scrolled (516, 221) with delta (0, 0)
Screenshot: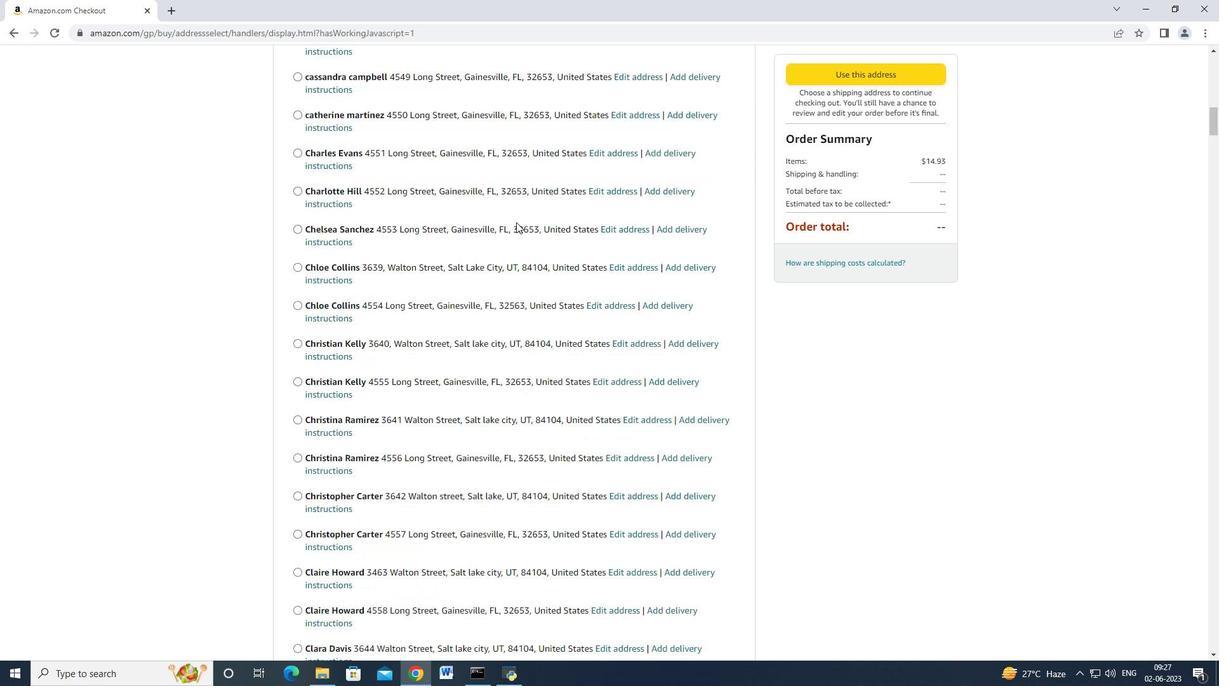 
Action: Mouse scrolled (516, 221) with delta (0, 0)
Screenshot: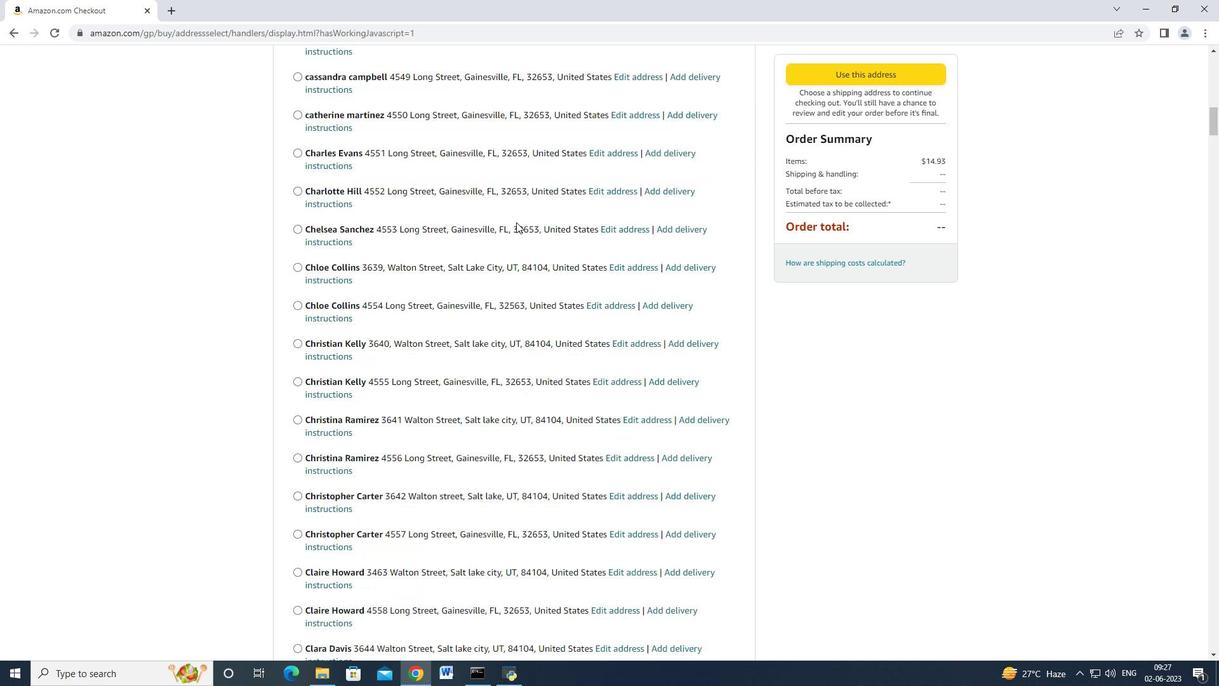 
Action: Mouse scrolled (516, 221) with delta (0, 0)
Screenshot: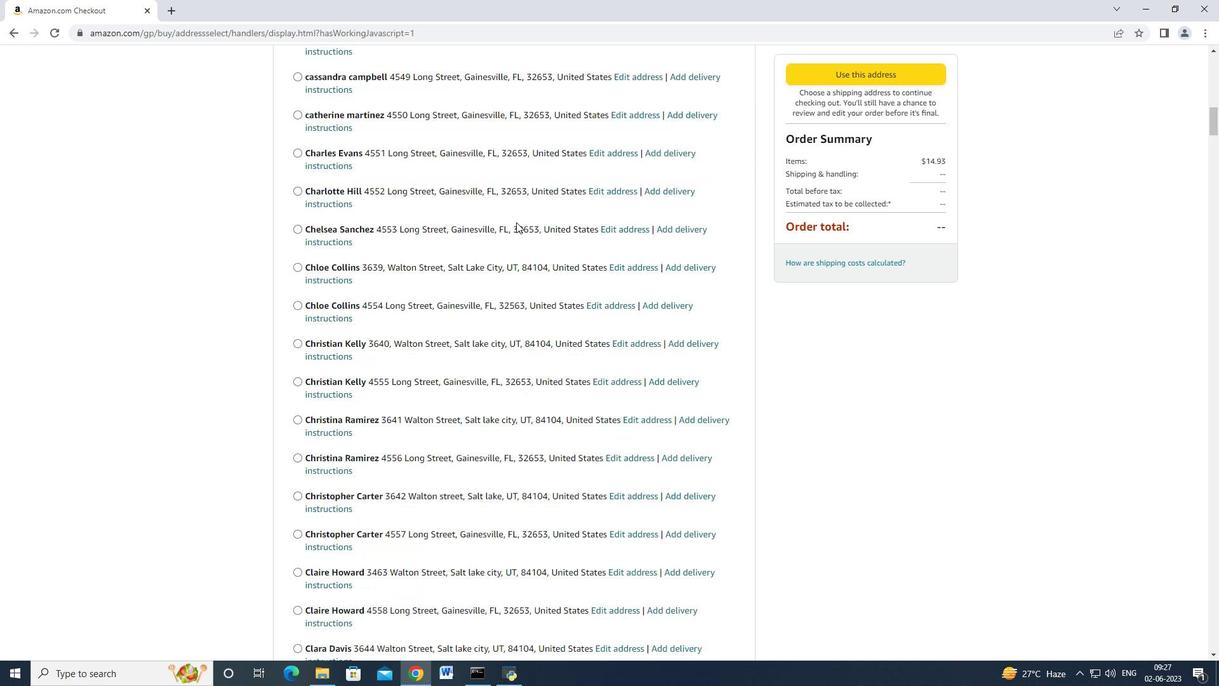 
Action: Mouse moved to (515, 222)
Screenshot: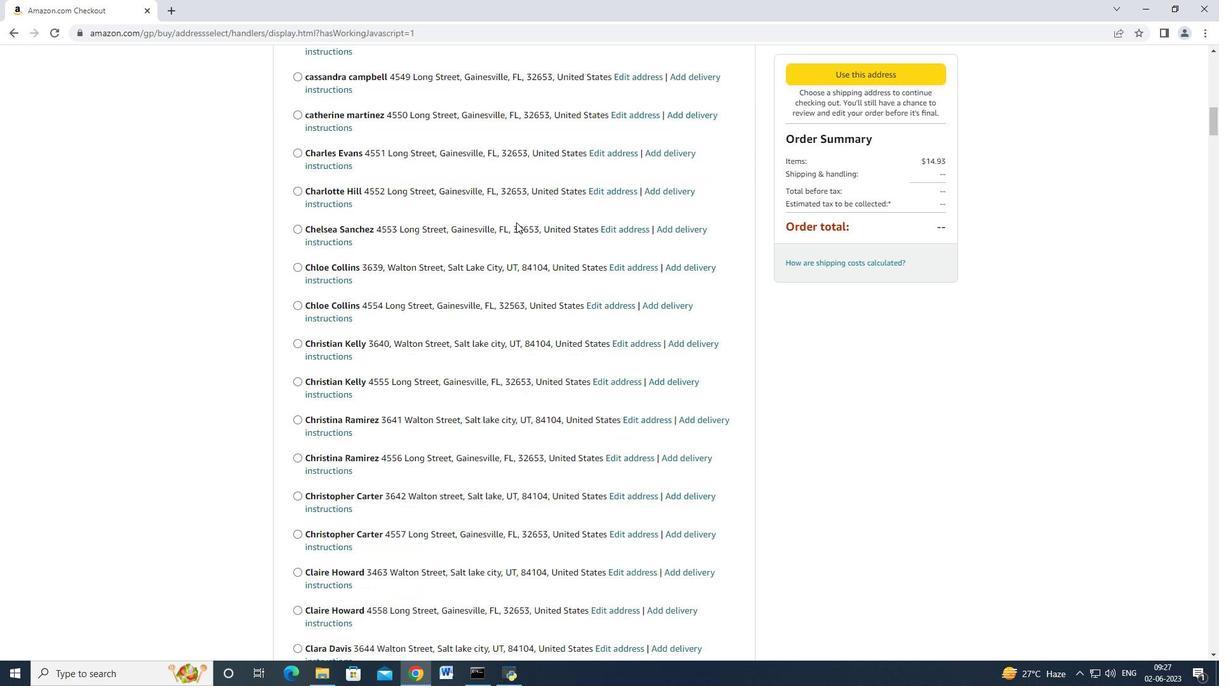 
Action: Mouse scrolled (515, 221) with delta (0, 0)
Screenshot: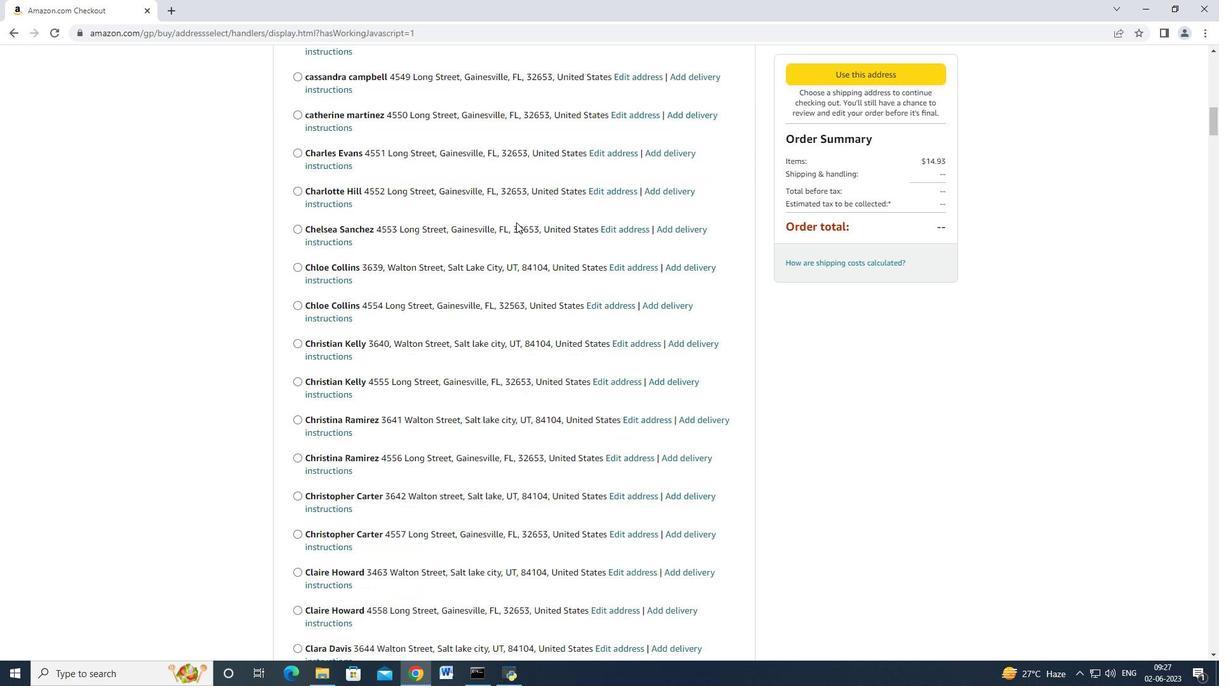 
Action: Mouse scrolled (515, 221) with delta (0, 0)
Screenshot: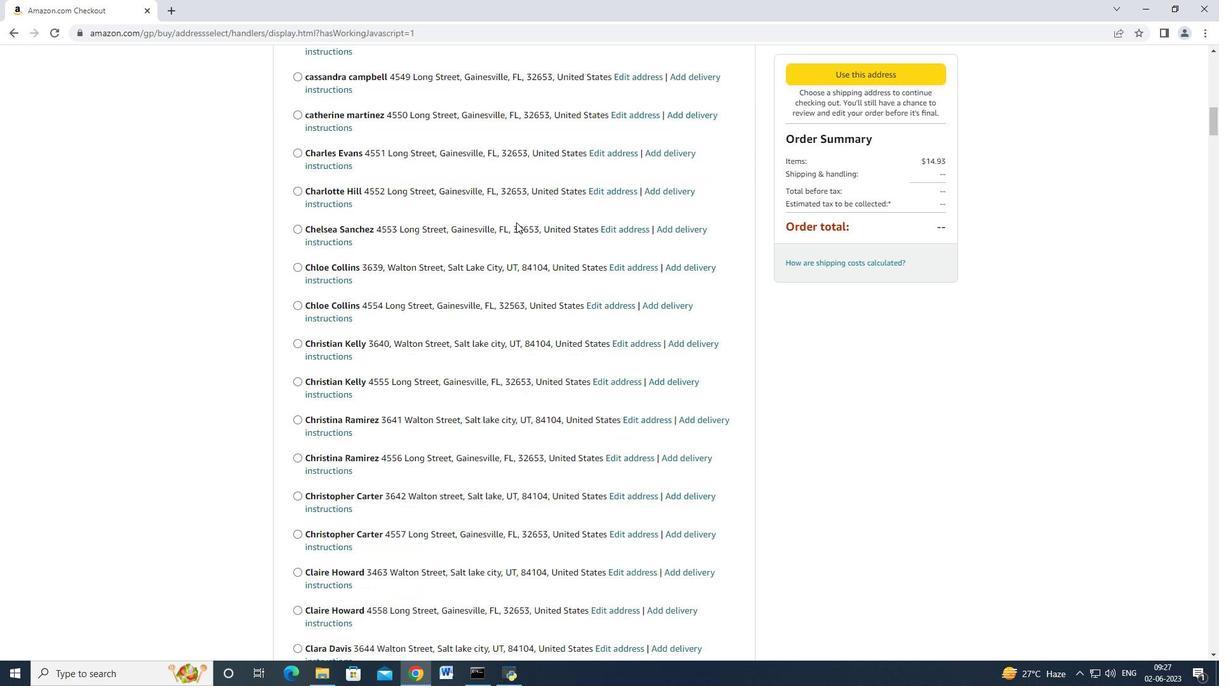 
Action: Mouse scrolled (515, 221) with delta (0, 0)
Screenshot: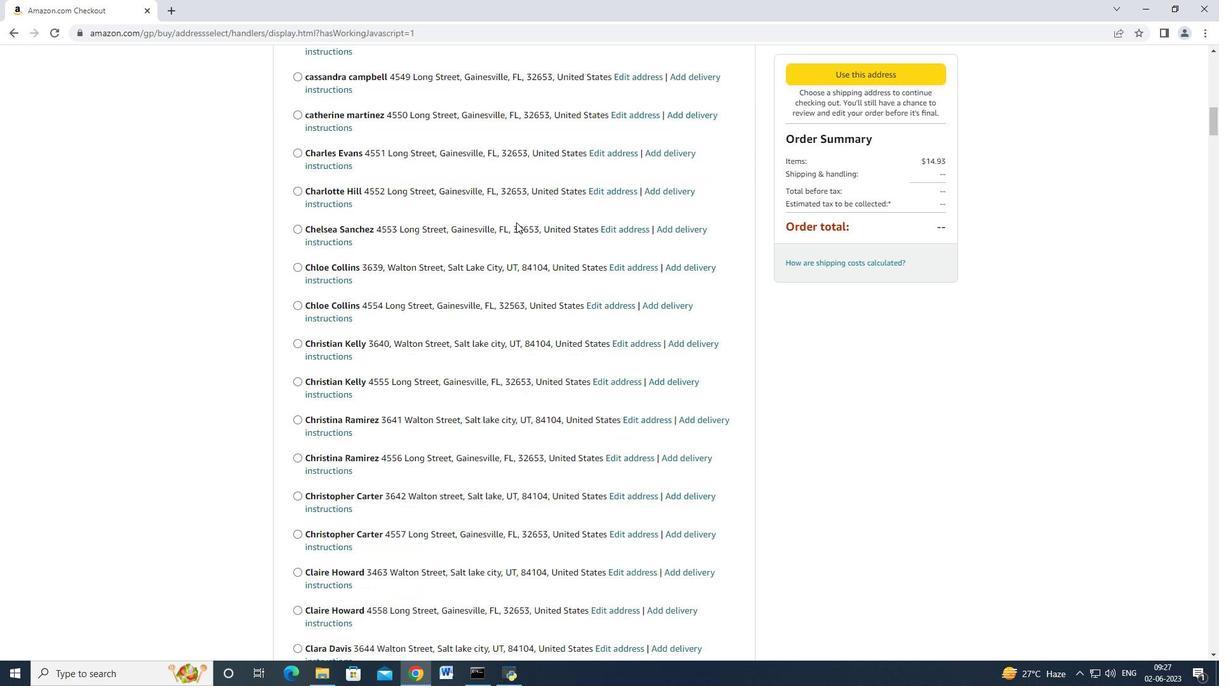 
Action: Mouse scrolled (515, 221) with delta (0, 0)
Screenshot: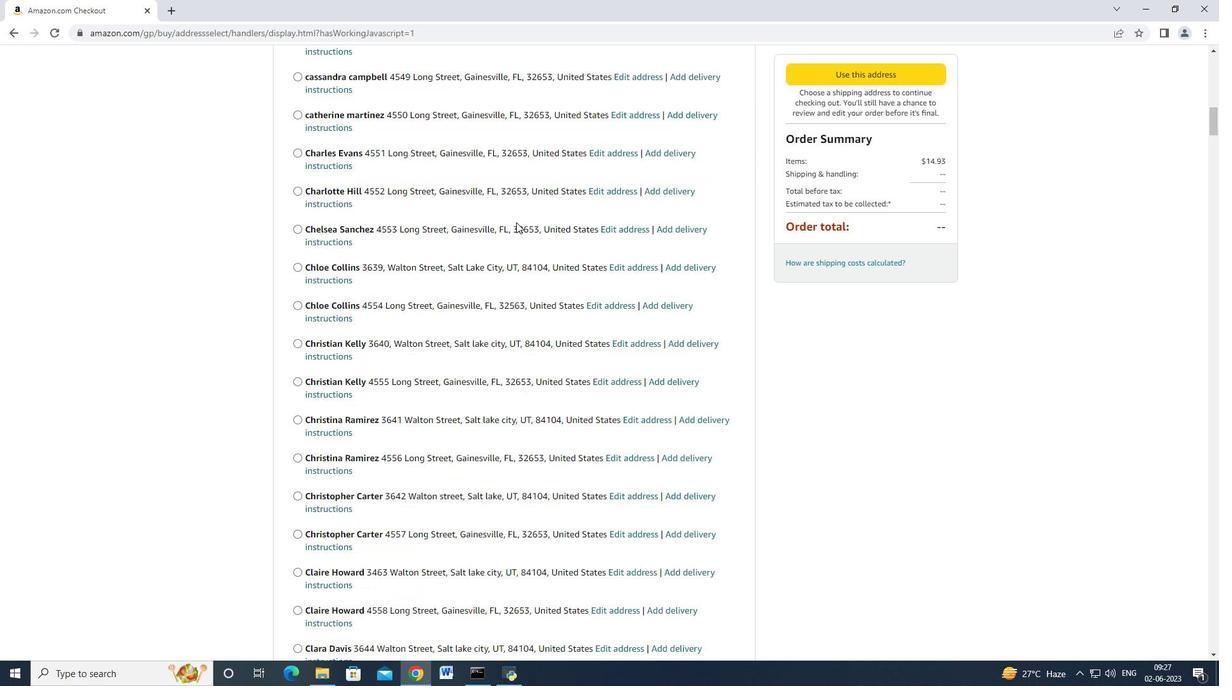 
Action: Mouse scrolled (515, 221) with delta (0, 0)
Screenshot: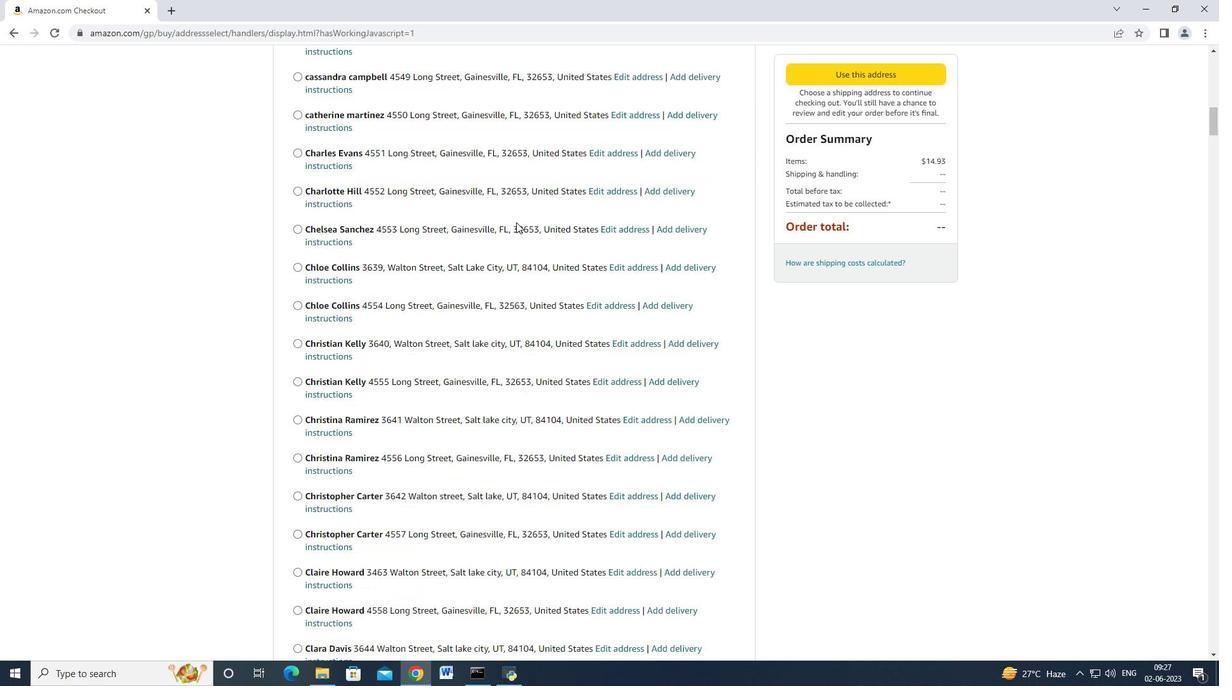 
Action: Mouse scrolled (515, 221) with delta (0, 0)
Screenshot: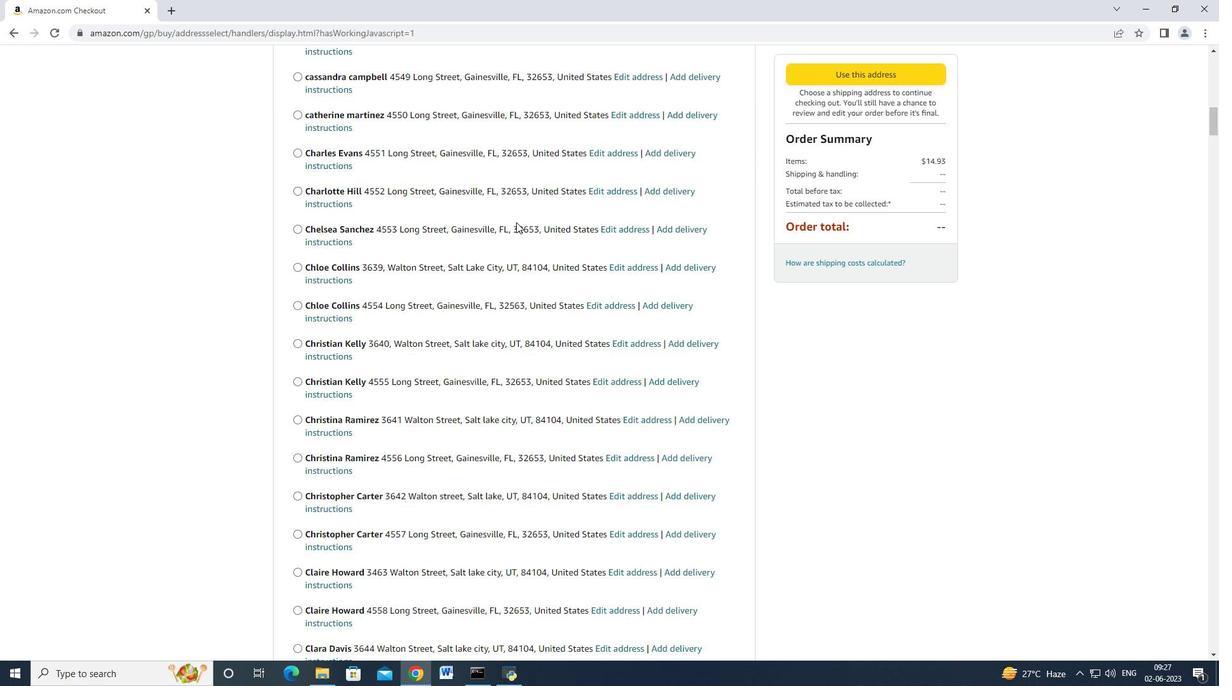 
Action: Mouse moved to (507, 224)
Screenshot: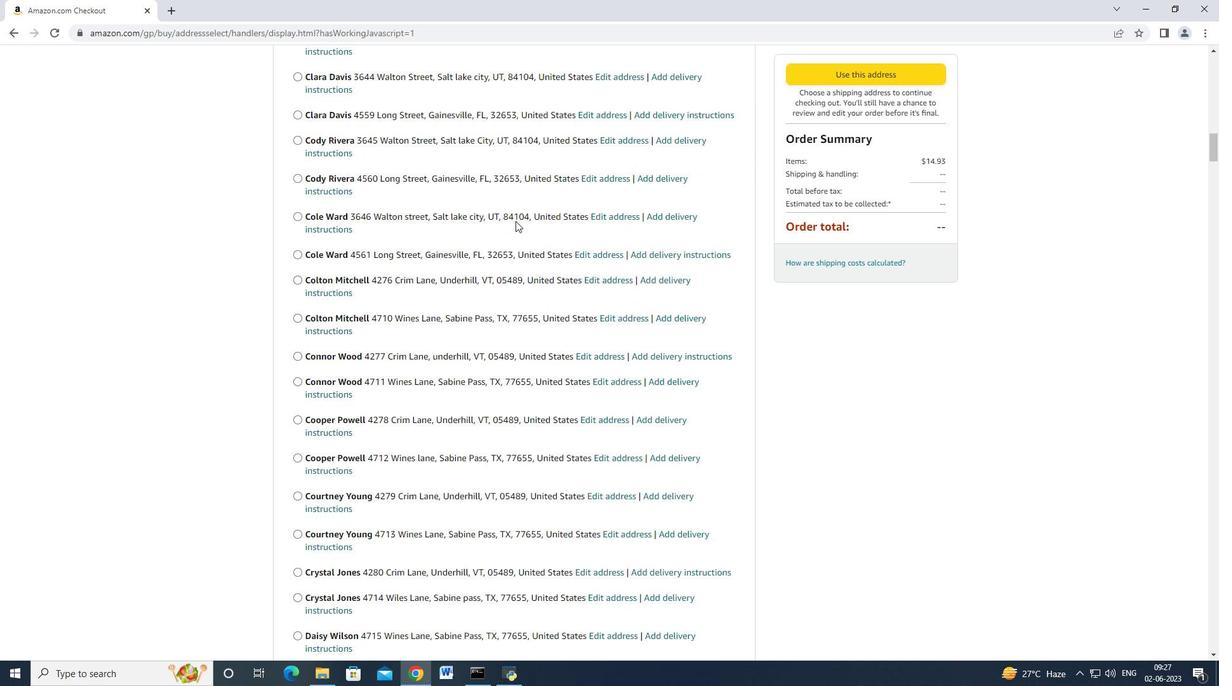 
Action: Mouse scrolled (507, 223) with delta (0, 0)
Screenshot: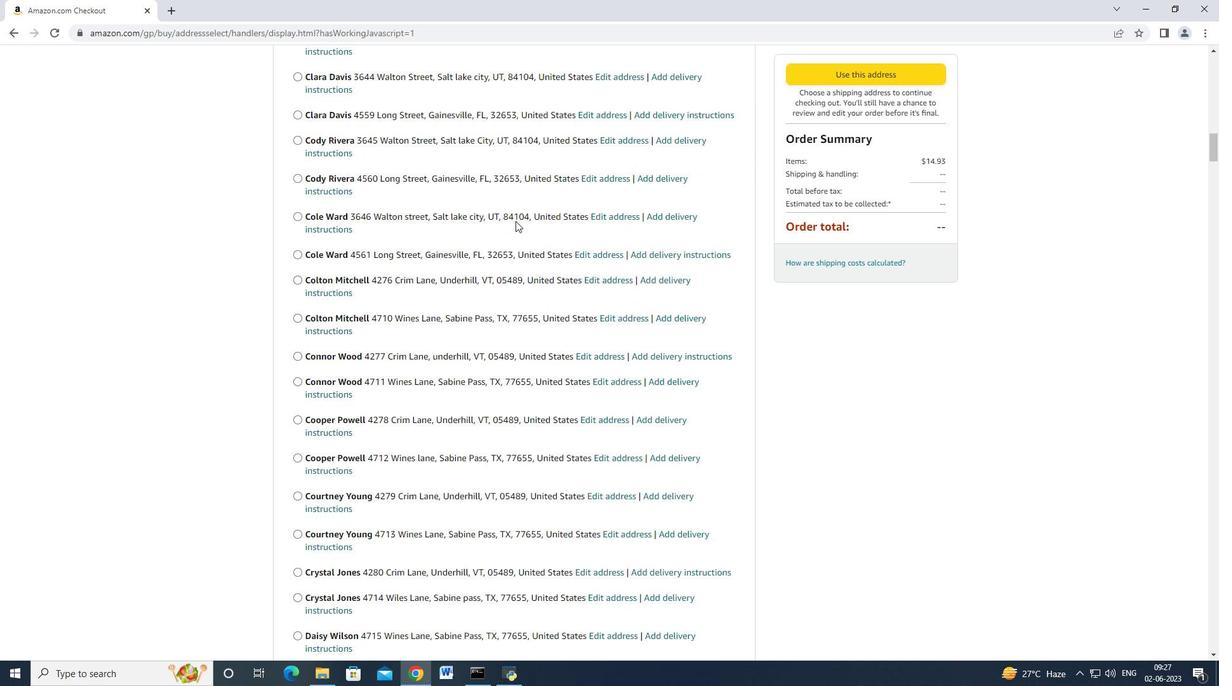 
Action: Mouse moved to (506, 224)
Screenshot: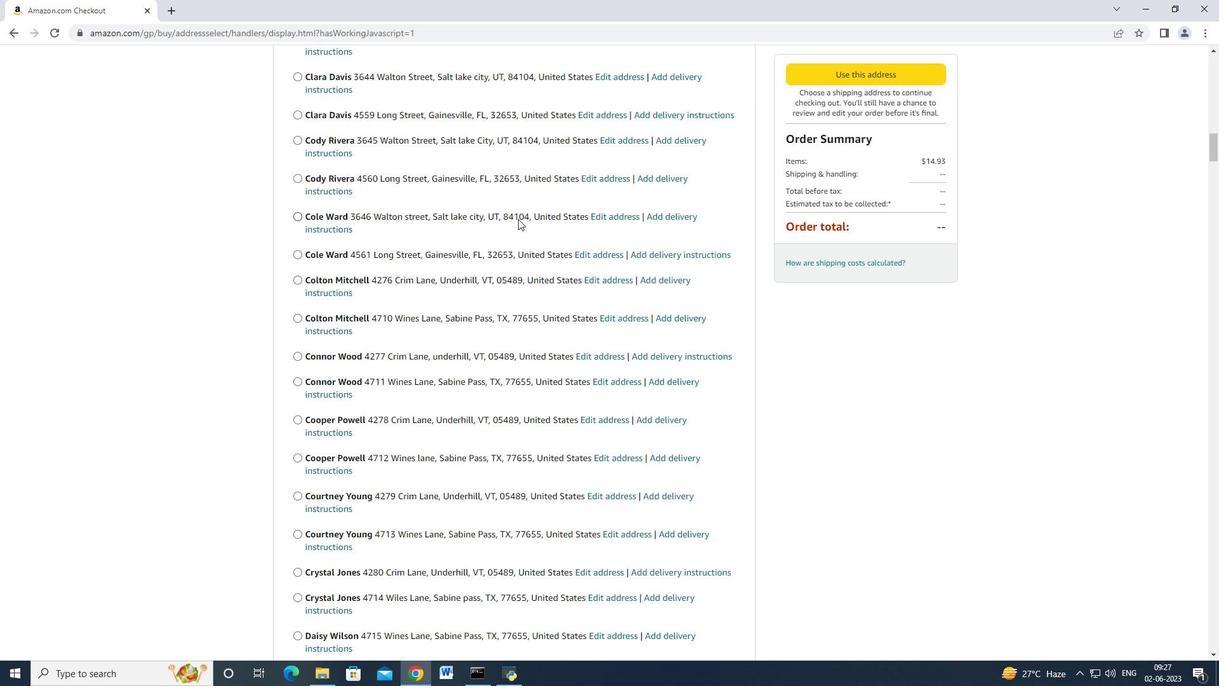 
Action: Mouse scrolled (506, 224) with delta (0, 0)
Screenshot: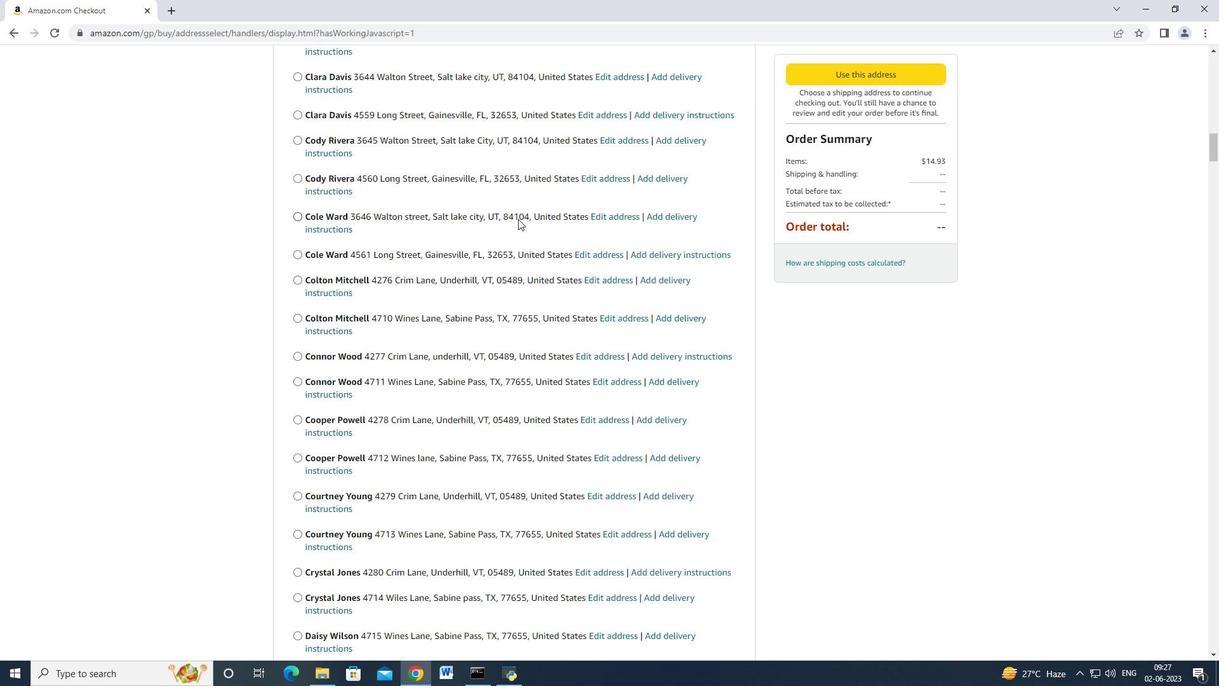 
Action: Mouse moved to (506, 225)
Screenshot: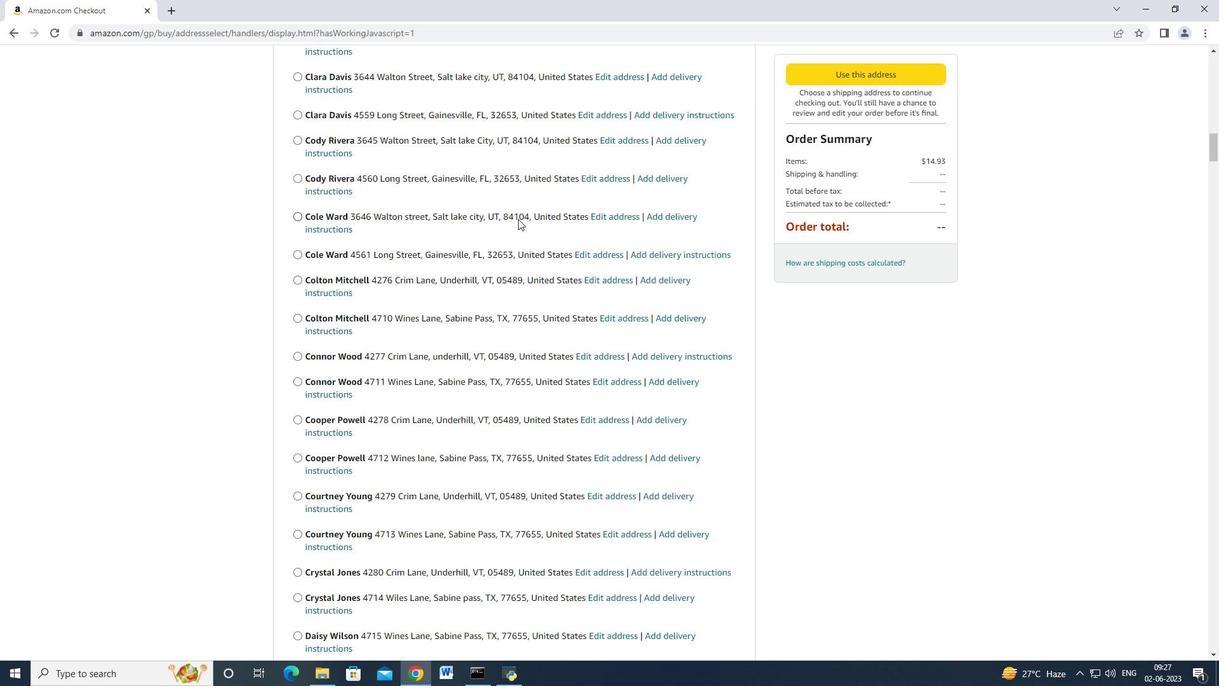
Action: Mouse scrolled (506, 224) with delta (0, 0)
Screenshot: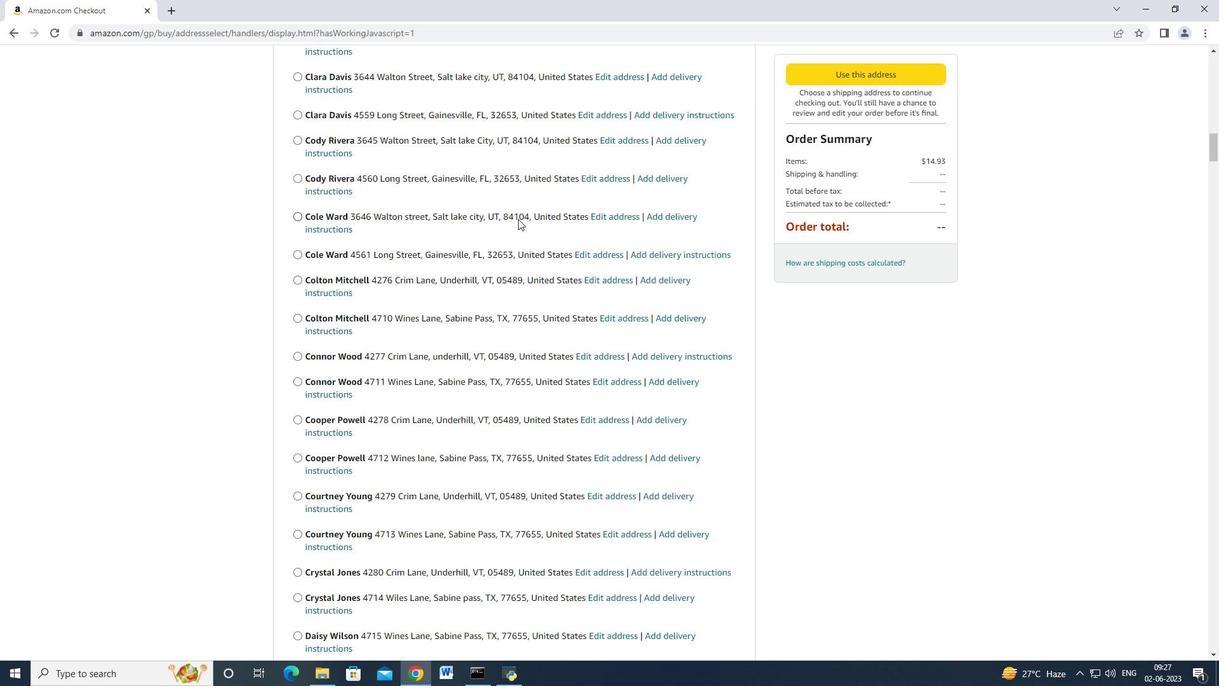 
Action: Mouse scrolled (506, 224) with delta (0, 0)
Screenshot: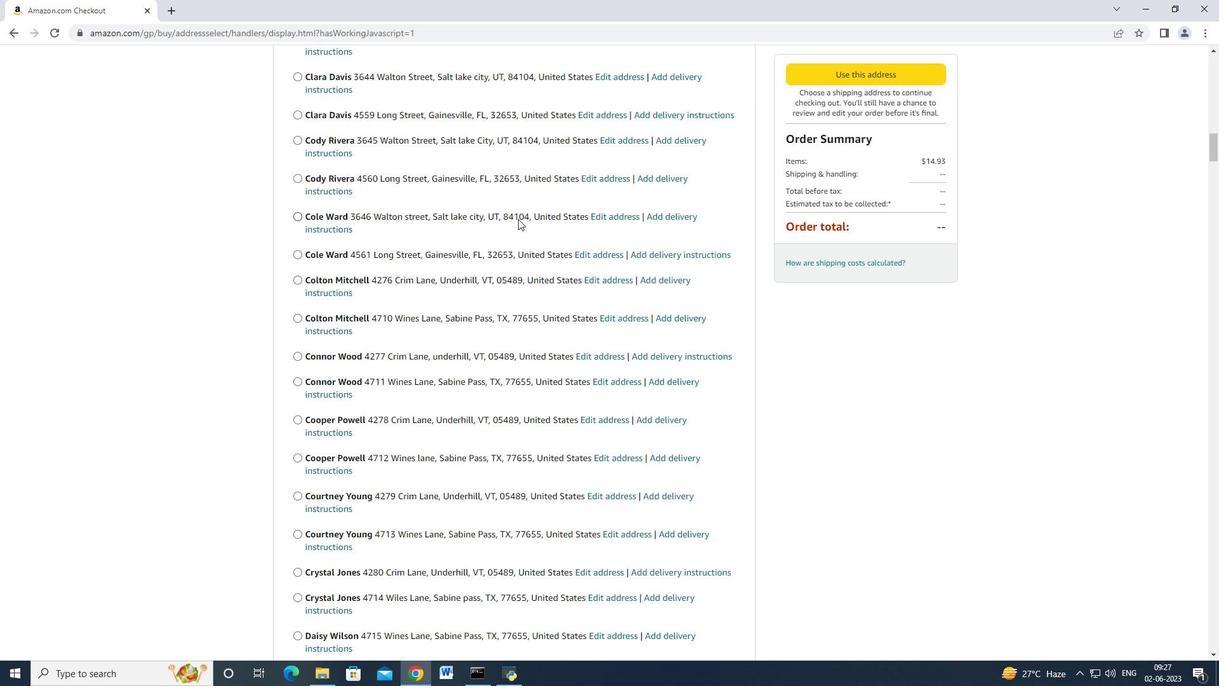 
Action: Mouse scrolled (506, 224) with delta (0, 0)
Screenshot: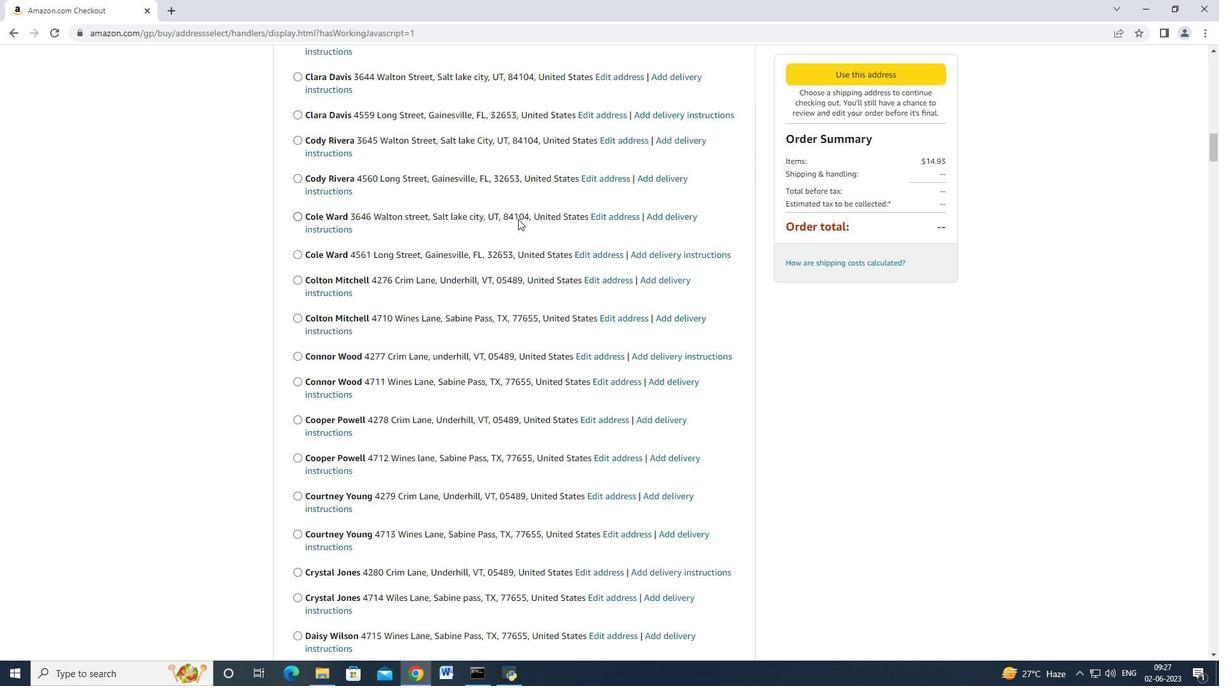 
Action: Mouse scrolled (506, 224) with delta (0, 0)
Screenshot: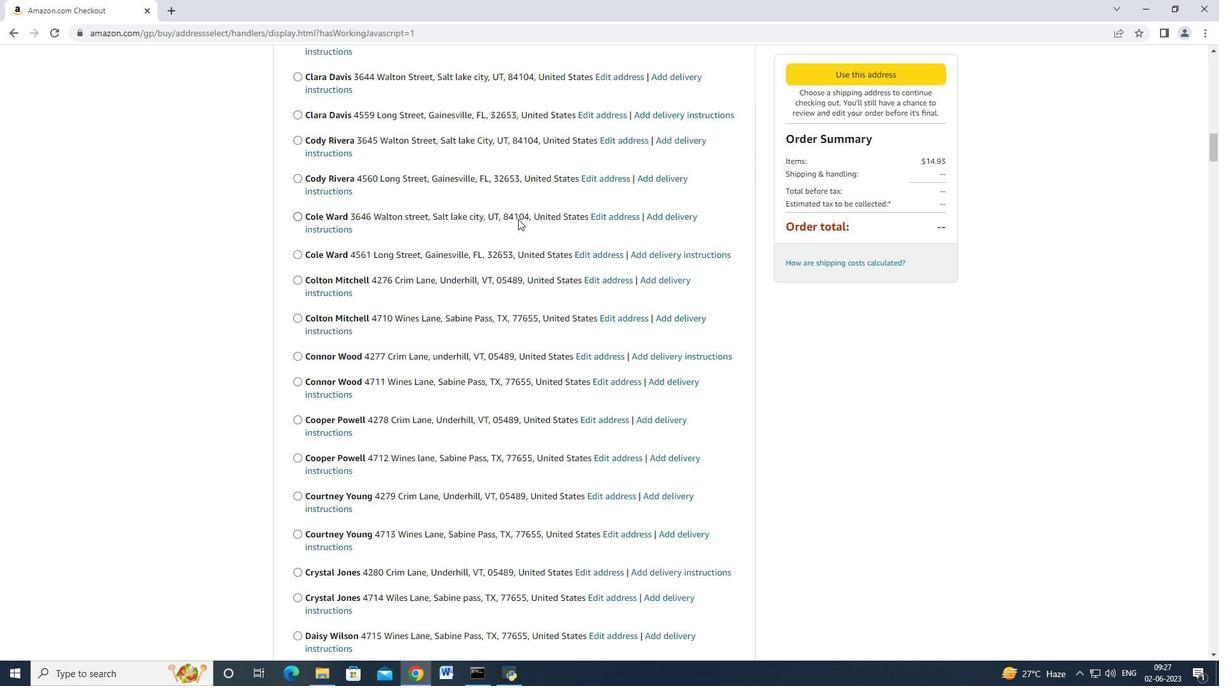 
Action: Mouse moved to (505, 224)
Screenshot: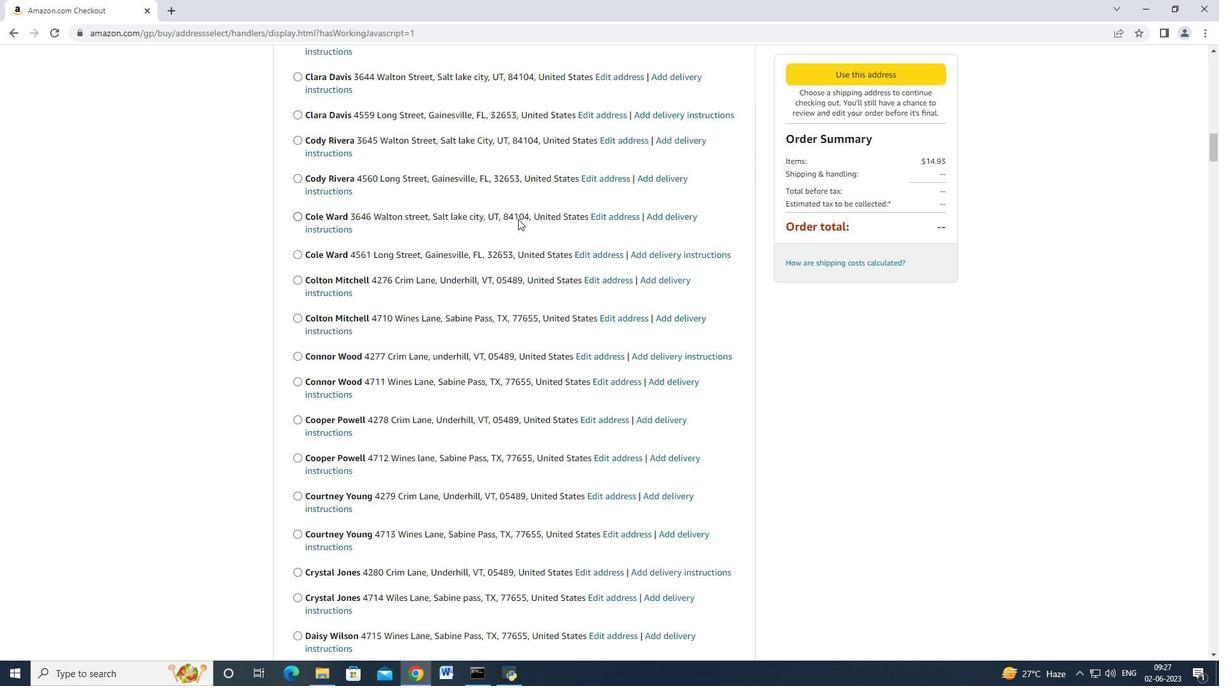 
Action: Mouse scrolled (505, 224) with delta (0, 0)
Screenshot: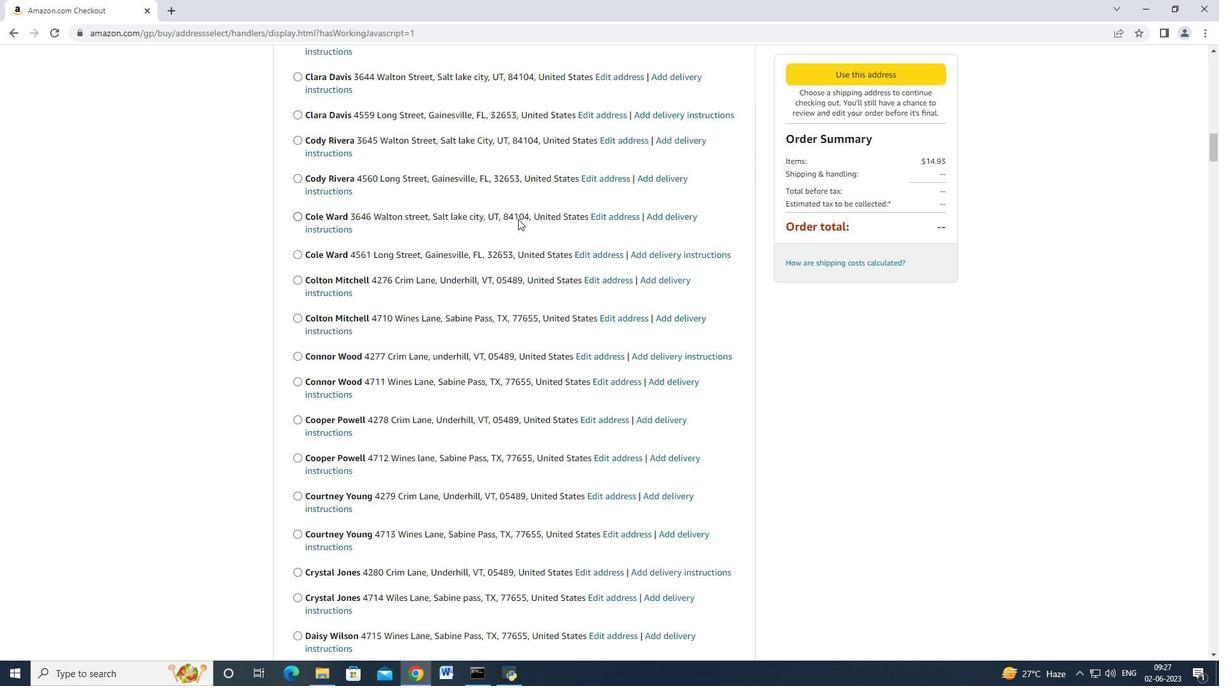 
Action: Mouse moved to (505, 222)
Screenshot: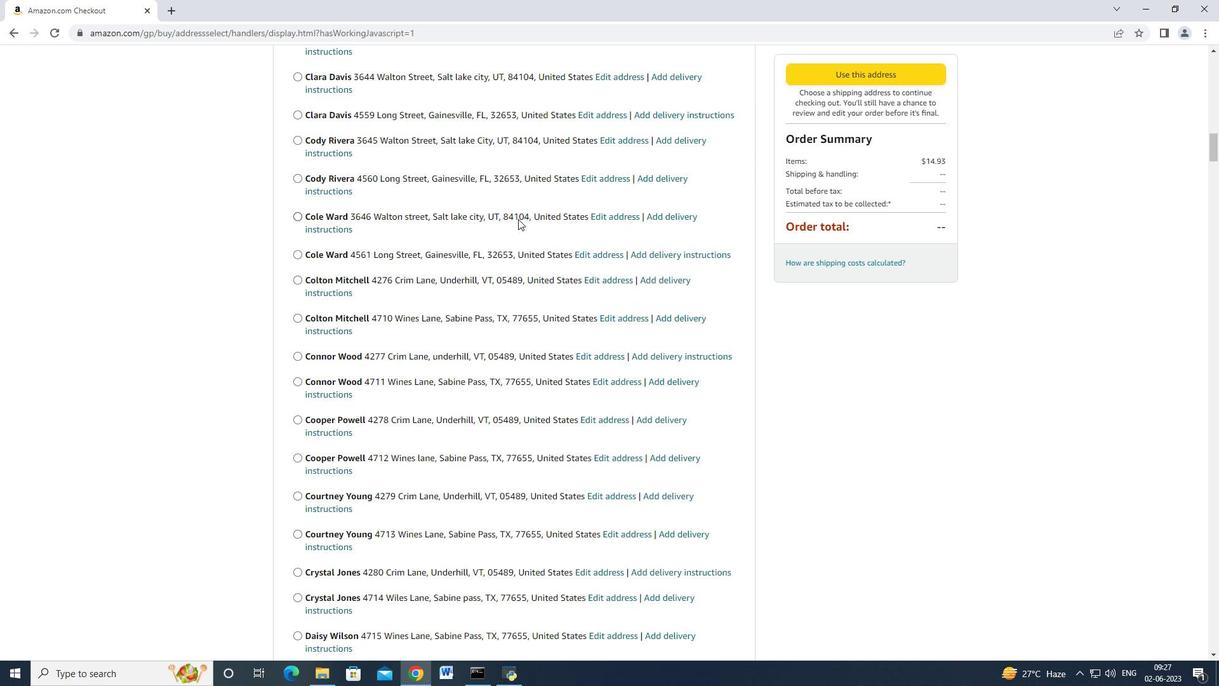 
Action: Mouse scrolled (505, 222) with delta (0, 0)
Screenshot: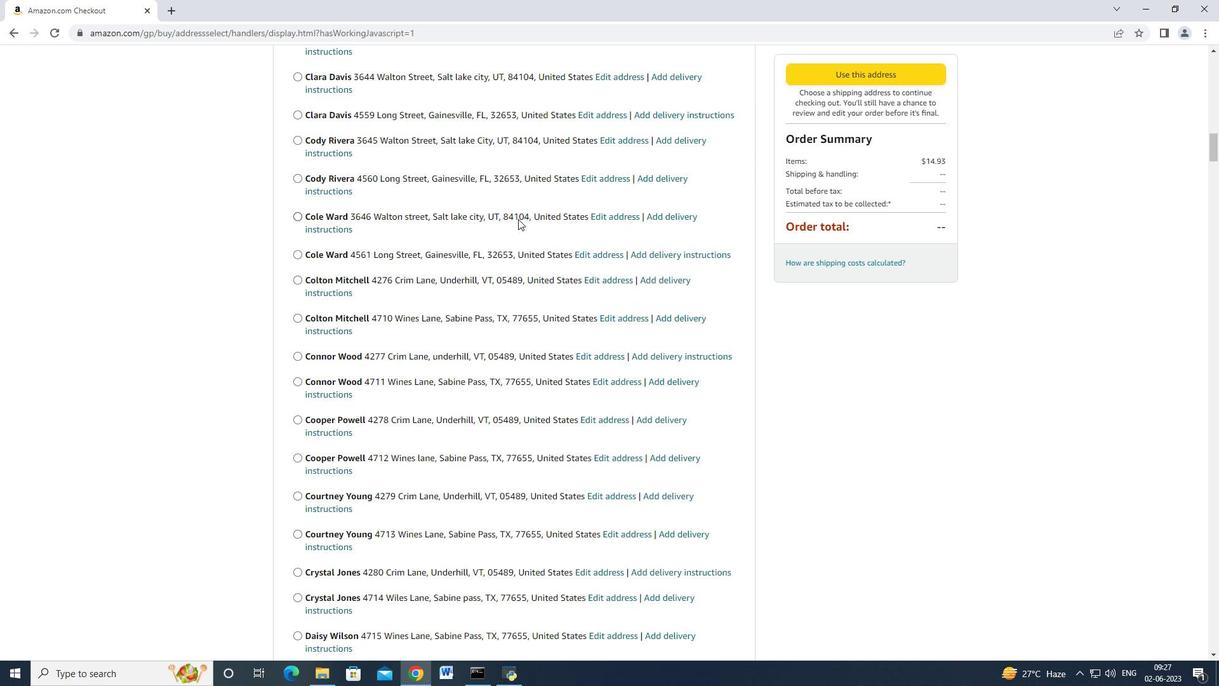 
Action: Mouse moved to (504, 219)
Screenshot: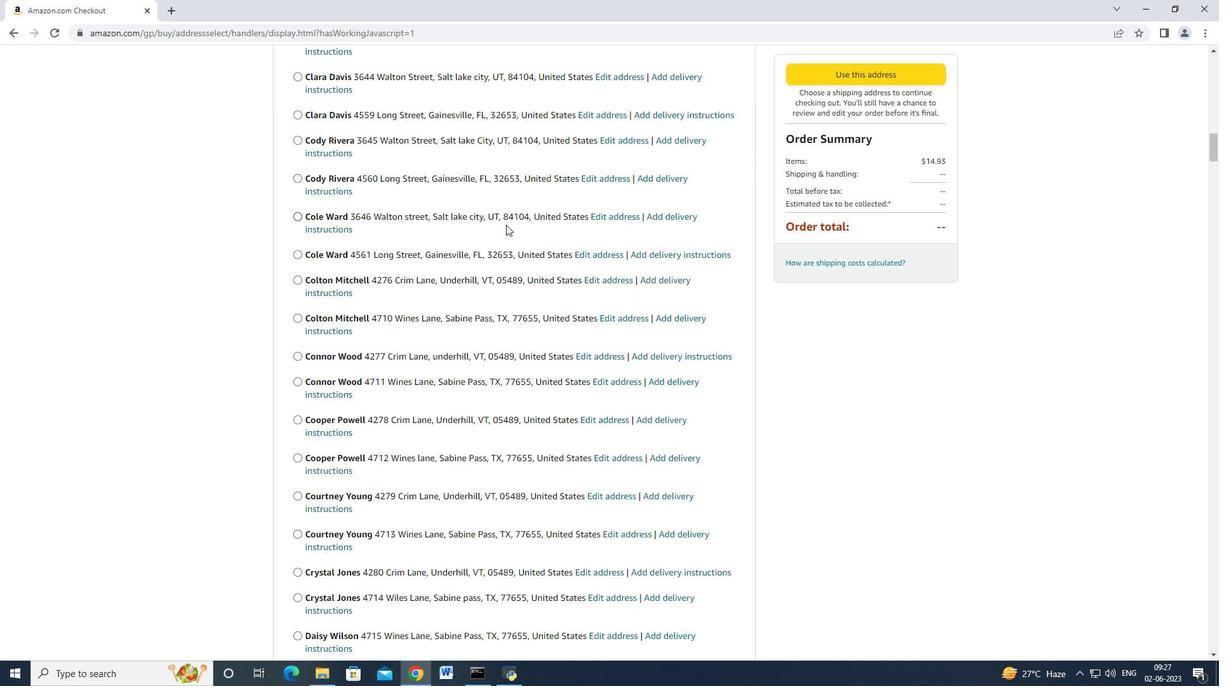 
Action: Mouse scrolled (505, 220) with delta (0, 0)
Screenshot: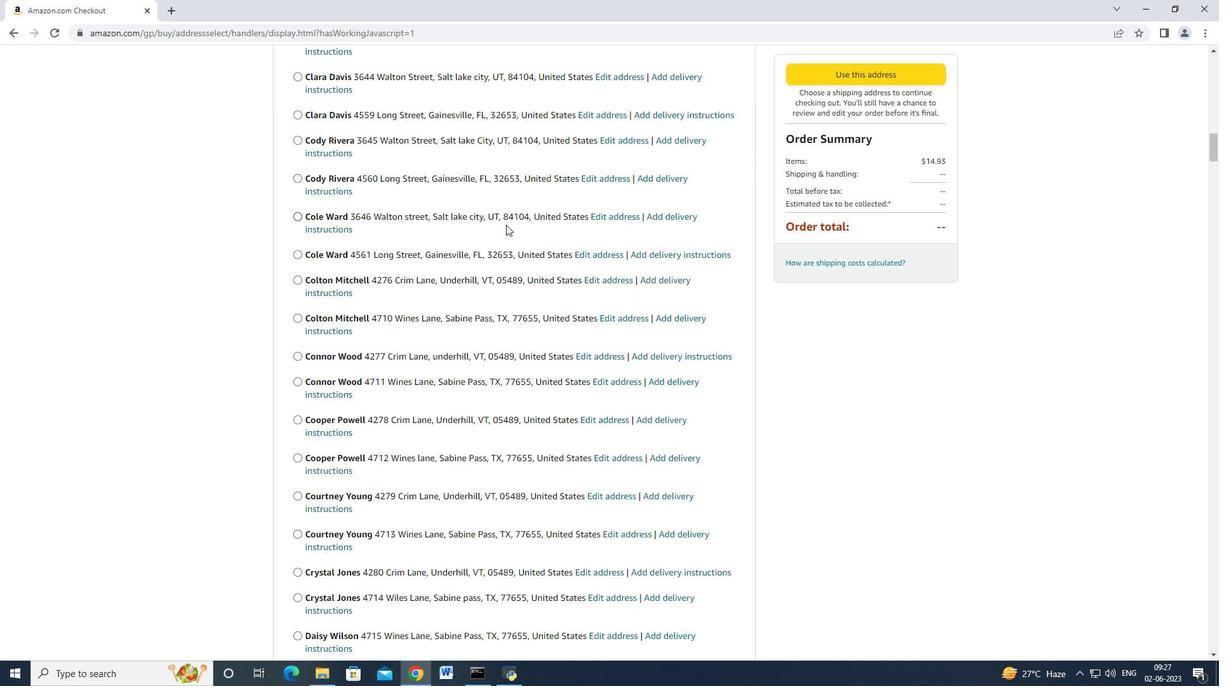 
Action: Mouse moved to (494, 214)
Screenshot: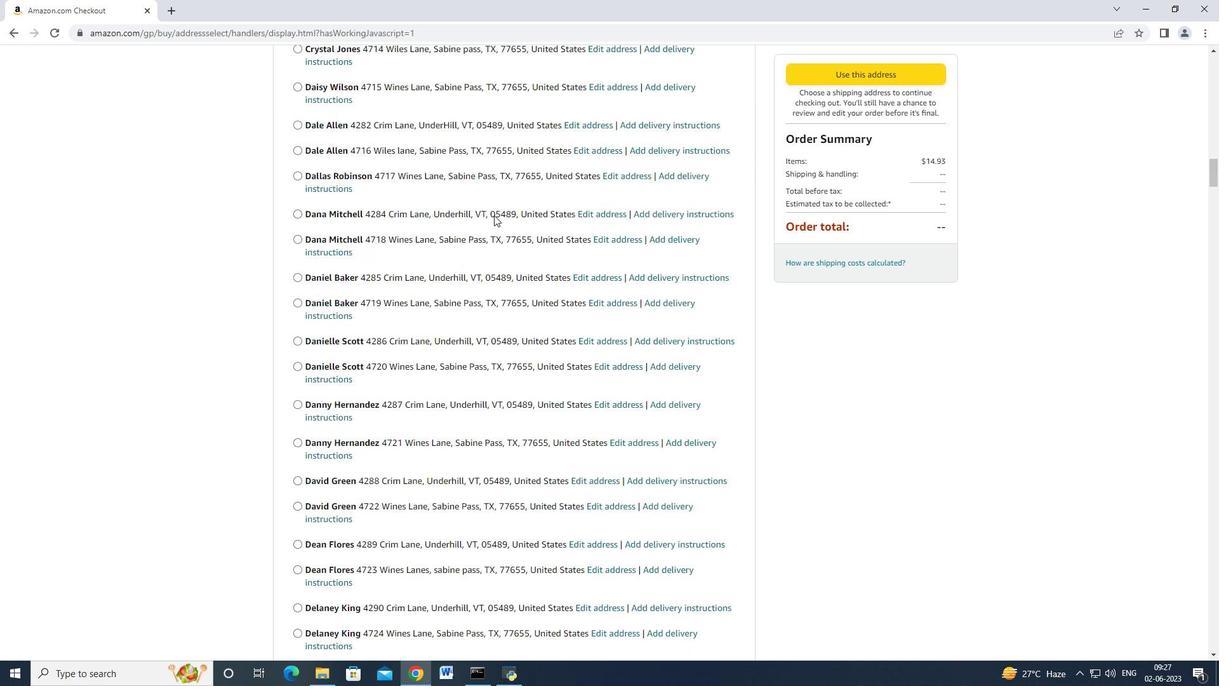 
Action: Mouse scrolled (494, 214) with delta (0, 0)
Screenshot: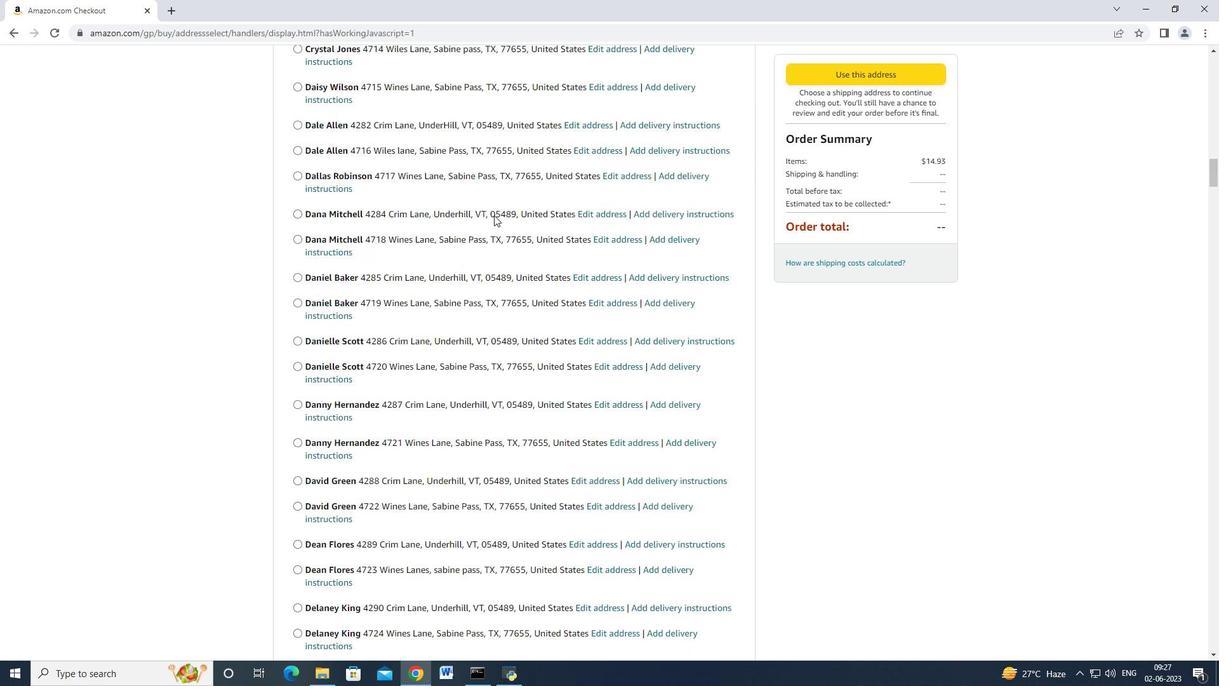 
Action: Mouse moved to (494, 214)
Screenshot: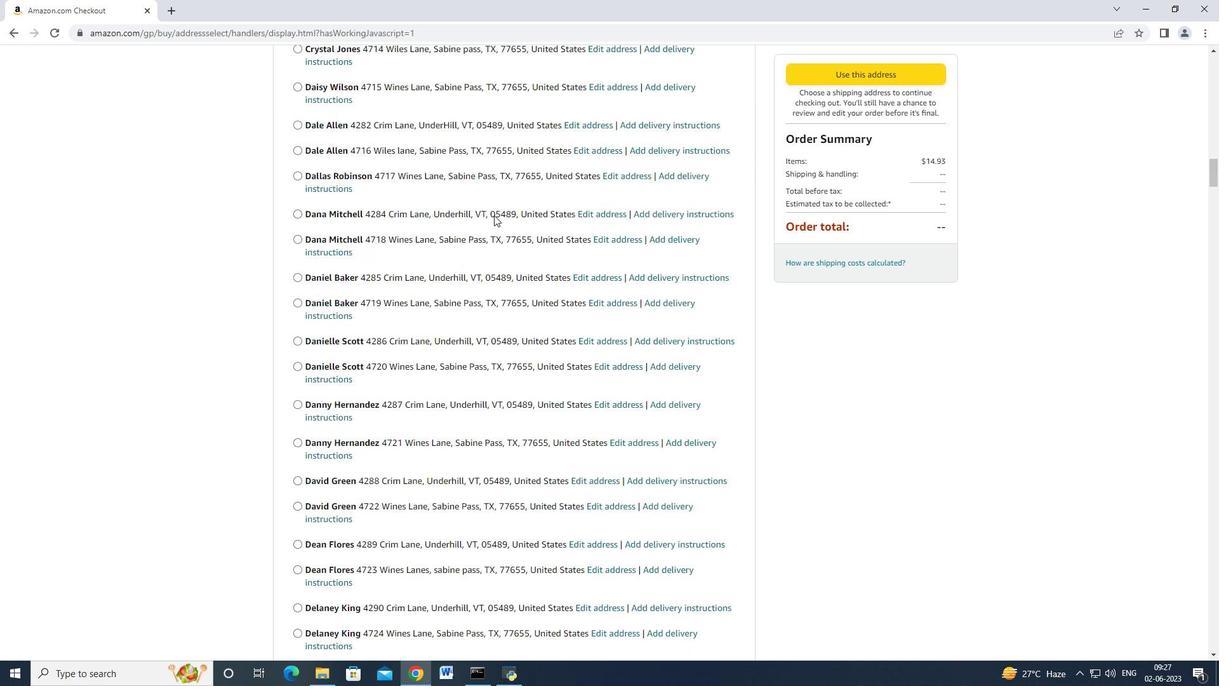 
Action: Mouse scrolled (494, 214) with delta (0, 0)
Screenshot: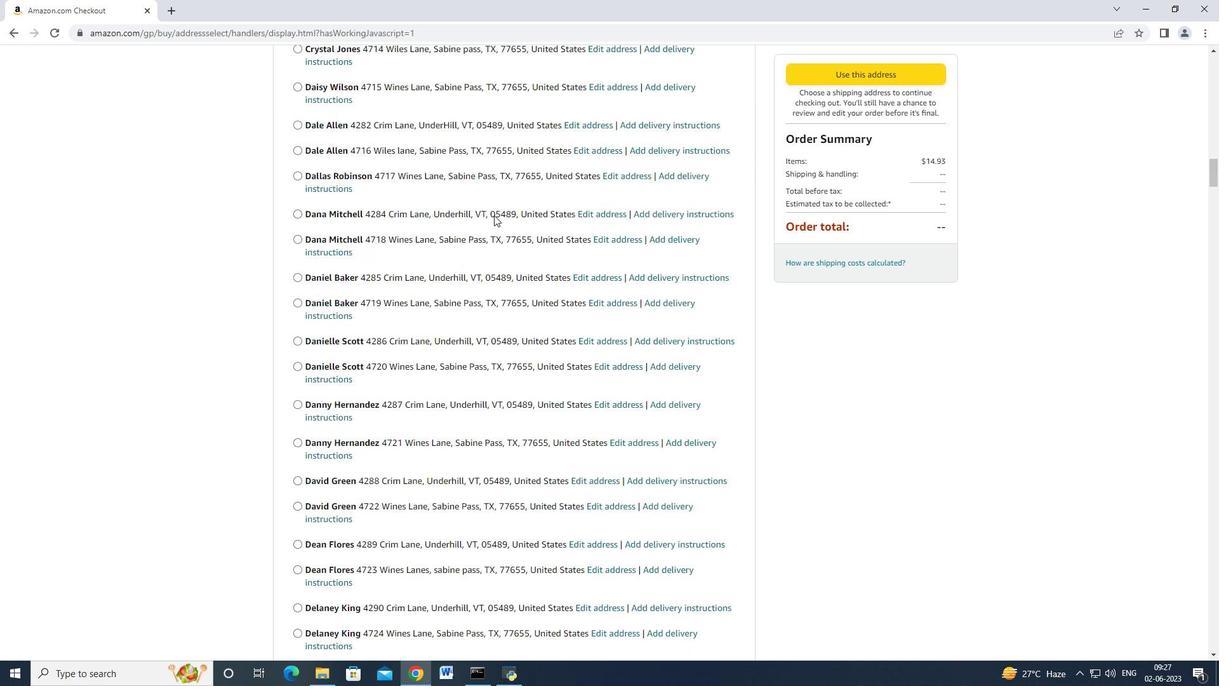 
Action: Mouse moved to (494, 214)
Screenshot: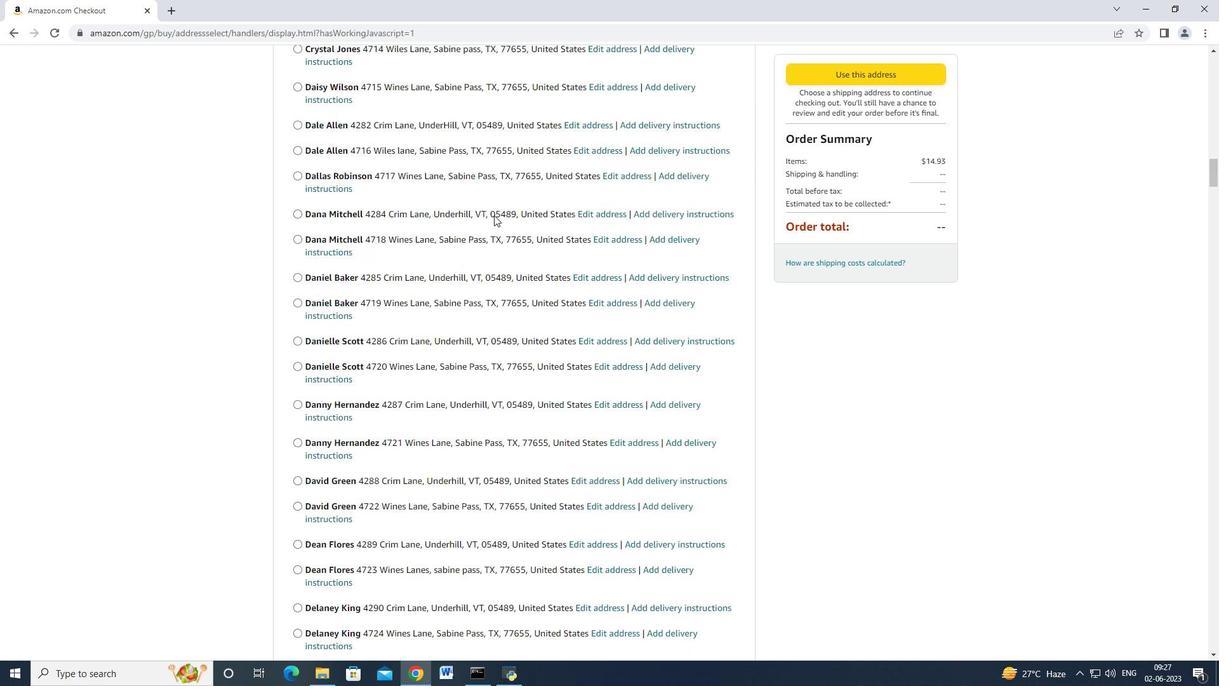 
Action: Mouse scrolled (494, 214) with delta (0, 0)
Screenshot: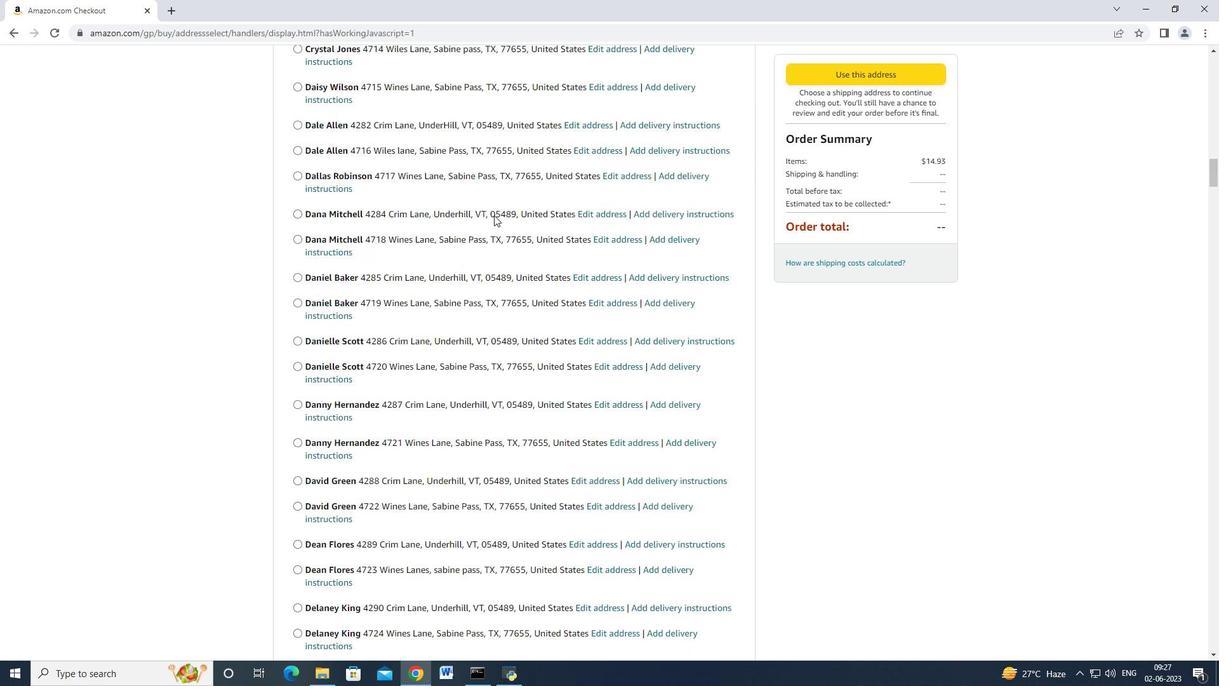 
Action: Mouse moved to (494, 214)
Screenshot: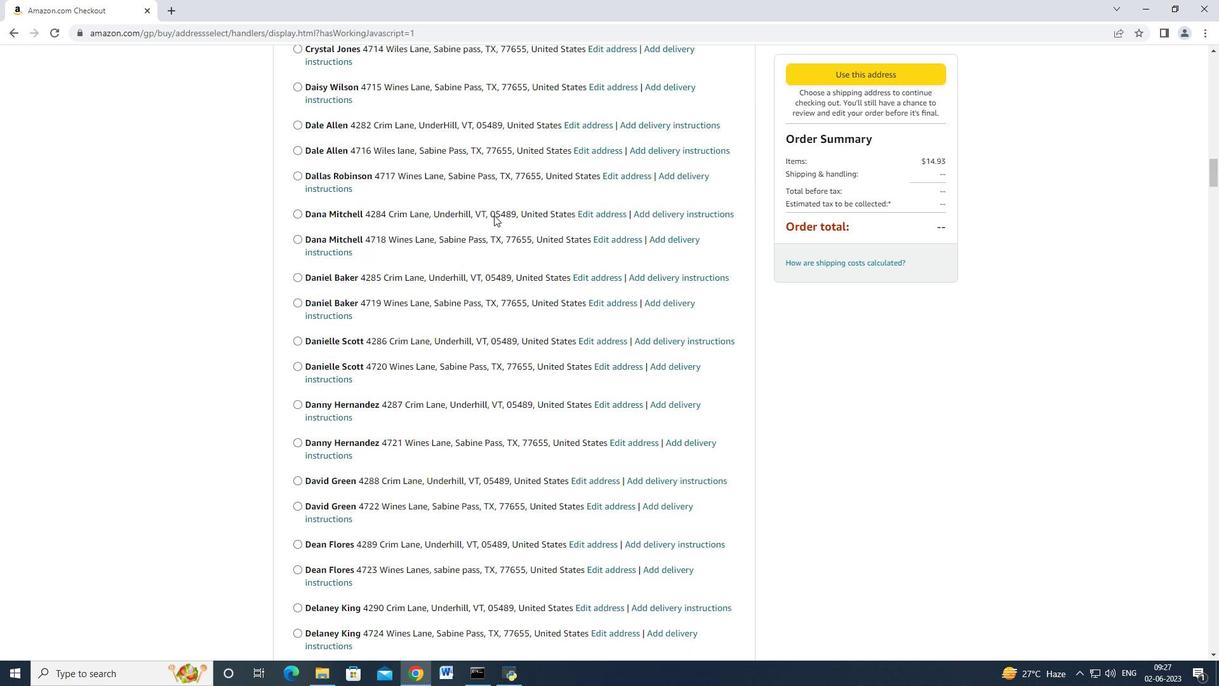 
Action: Mouse scrolled (494, 212) with delta (0, -1)
Screenshot: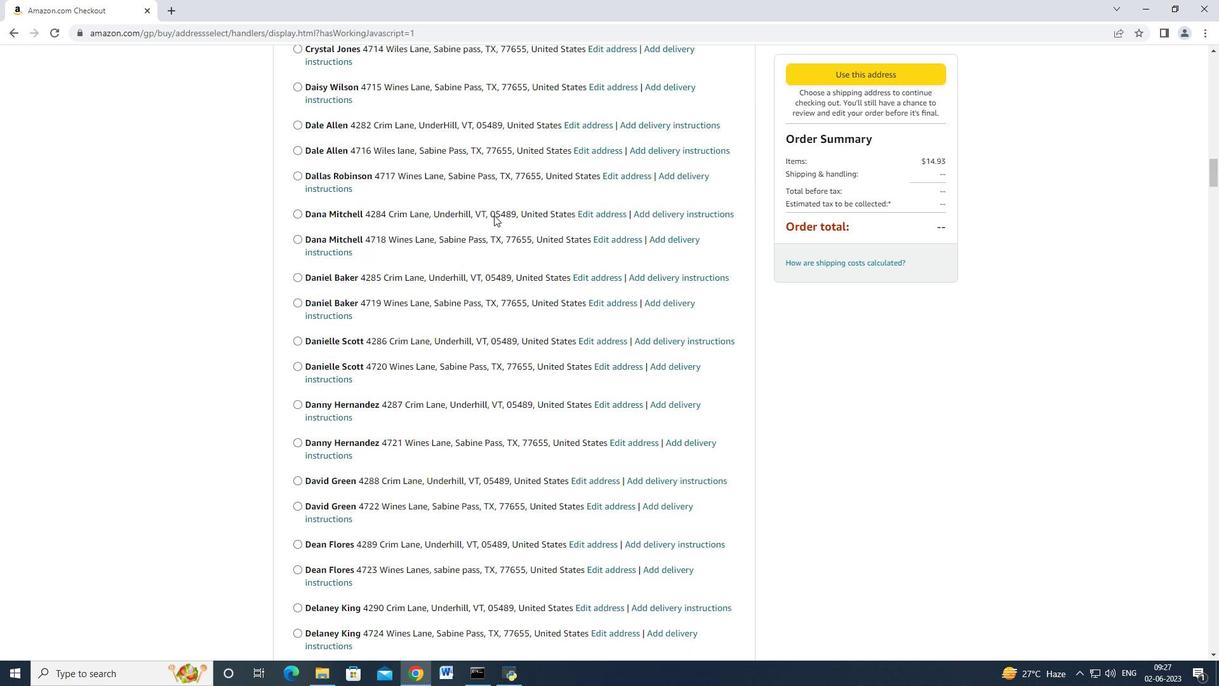 
Action: Mouse scrolled (494, 213) with delta (0, 0)
Screenshot: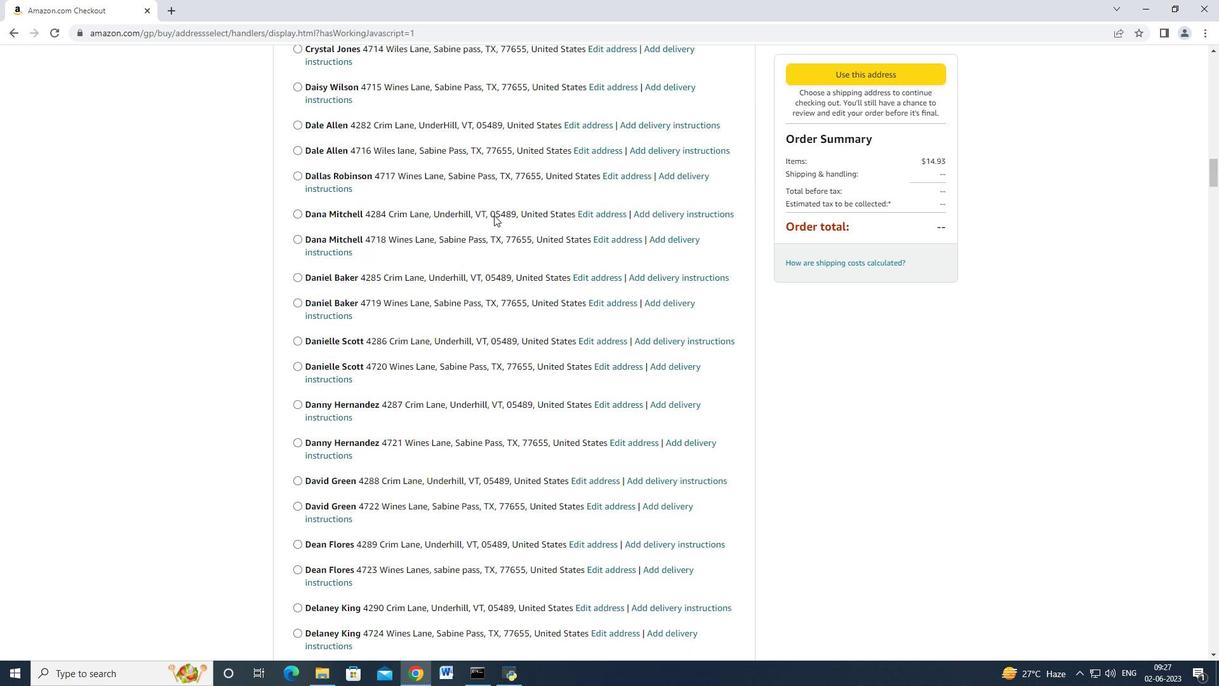 
Action: Mouse scrolled (494, 213) with delta (0, 0)
Screenshot: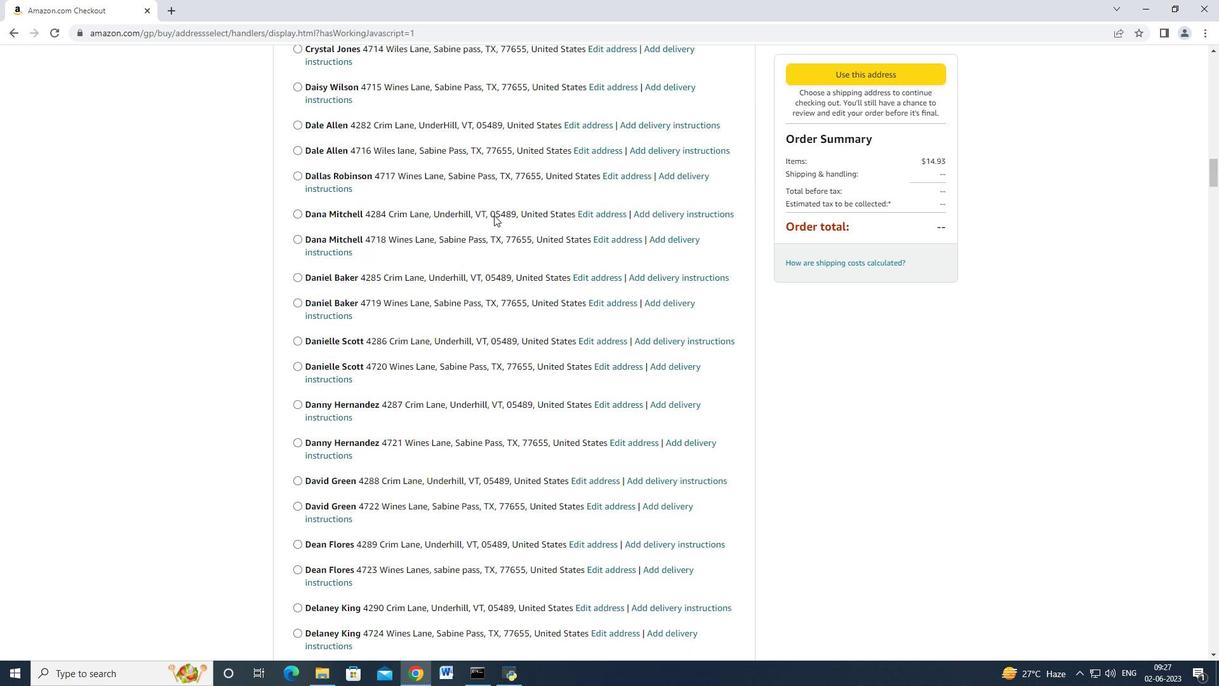 
Action: Mouse moved to (494, 214)
Screenshot: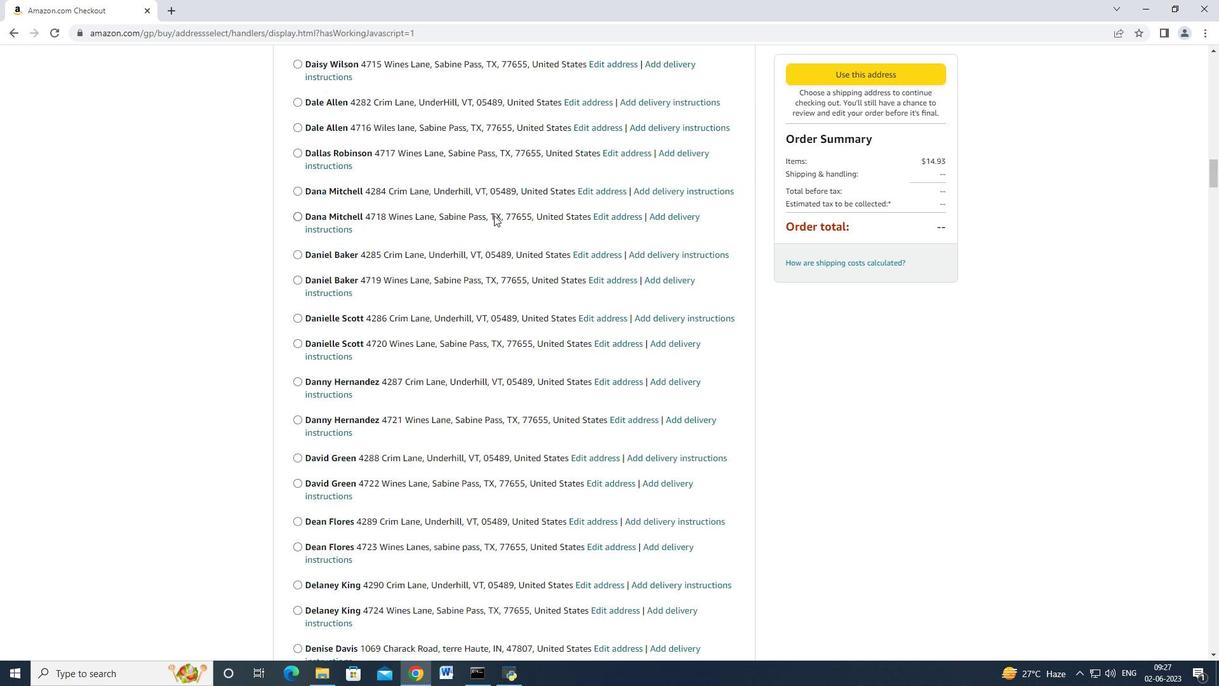 
Action: Mouse scrolled (494, 213) with delta (0, 0)
Screenshot: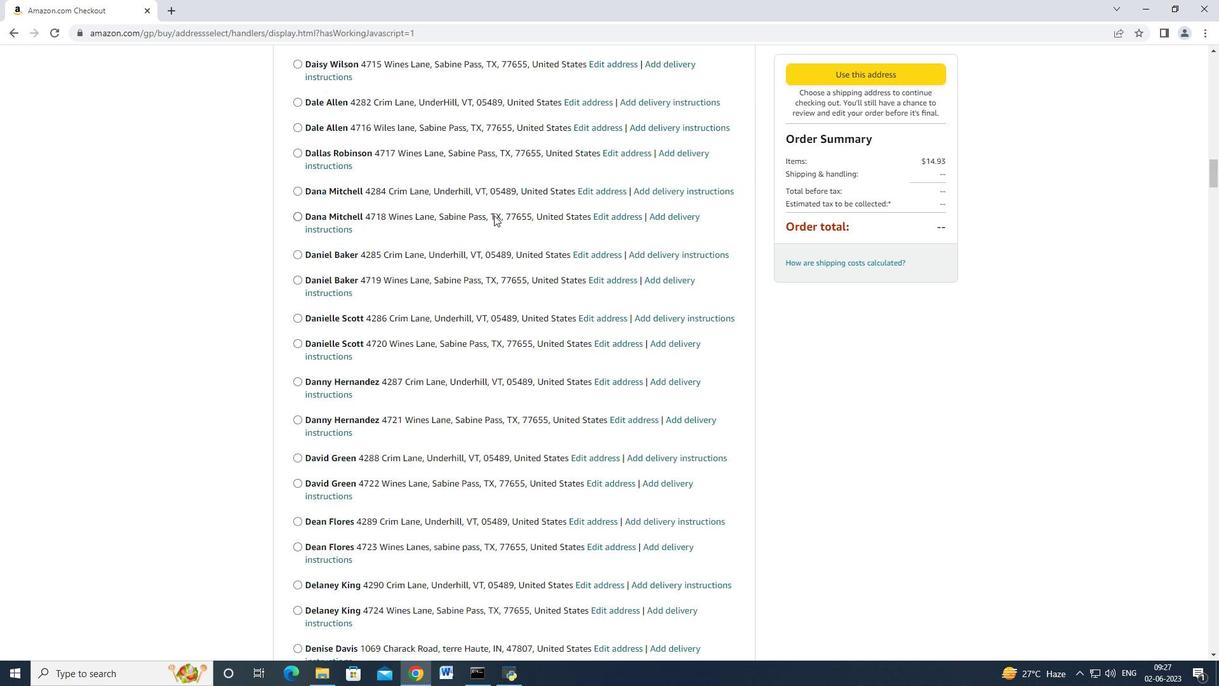 
Action: Mouse moved to (494, 212)
Screenshot: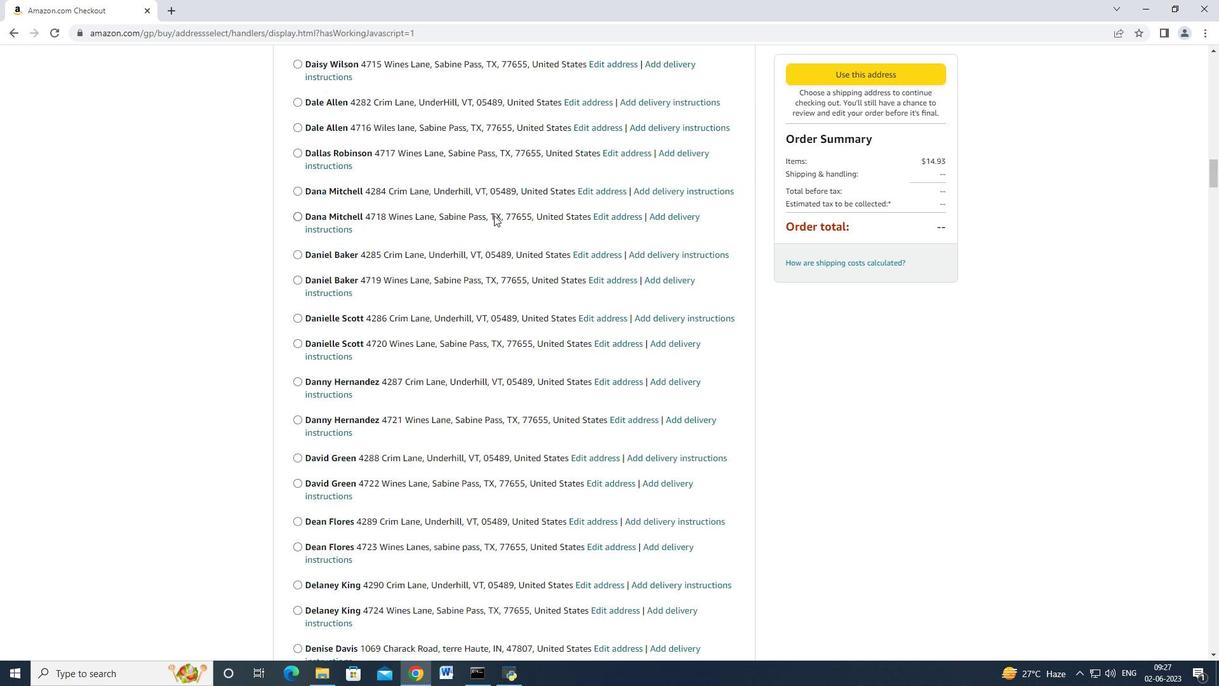 
Action: Mouse scrolled (494, 212) with delta (0, 0)
Screenshot: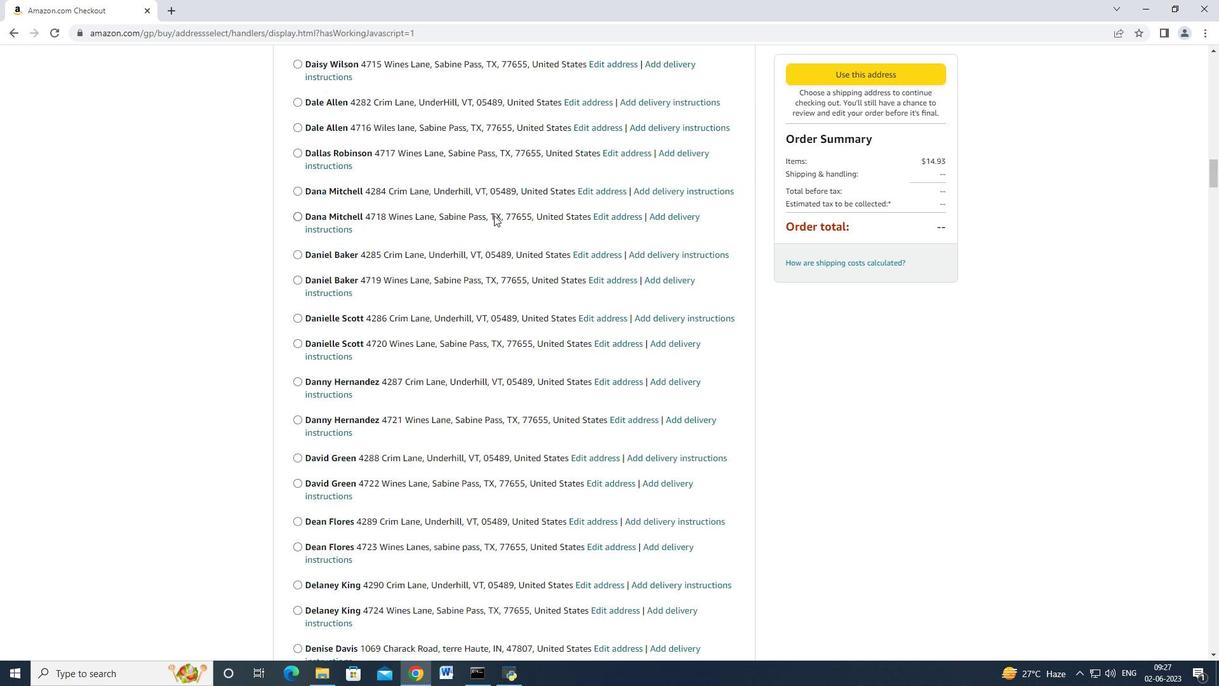 
Action: Mouse moved to (482, 207)
Screenshot: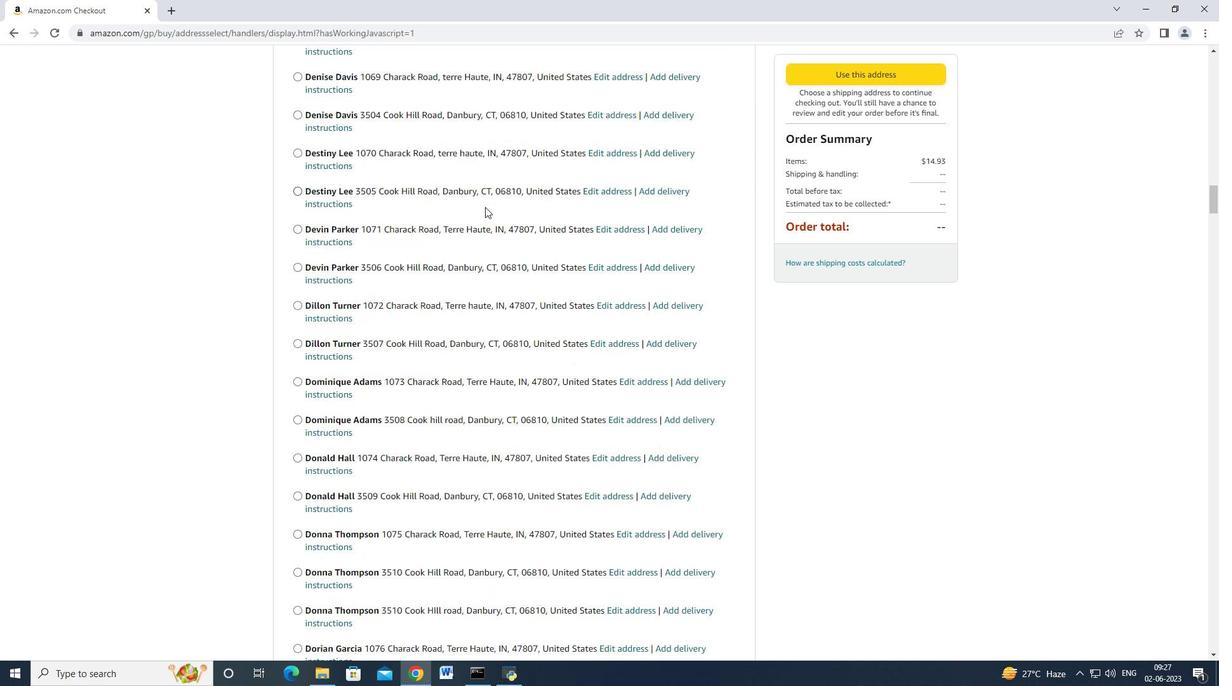 
Action: Mouse scrolled (482, 206) with delta (0, 0)
Screenshot: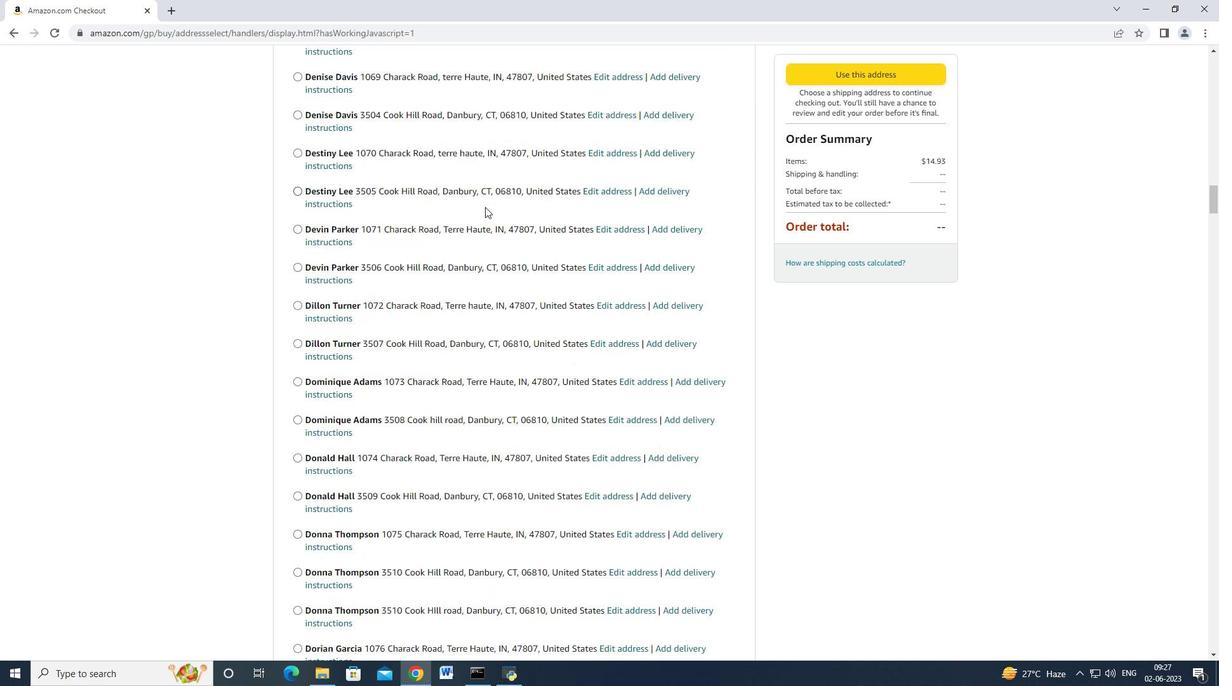 
Action: Mouse scrolled (482, 206) with delta (0, 0)
Screenshot: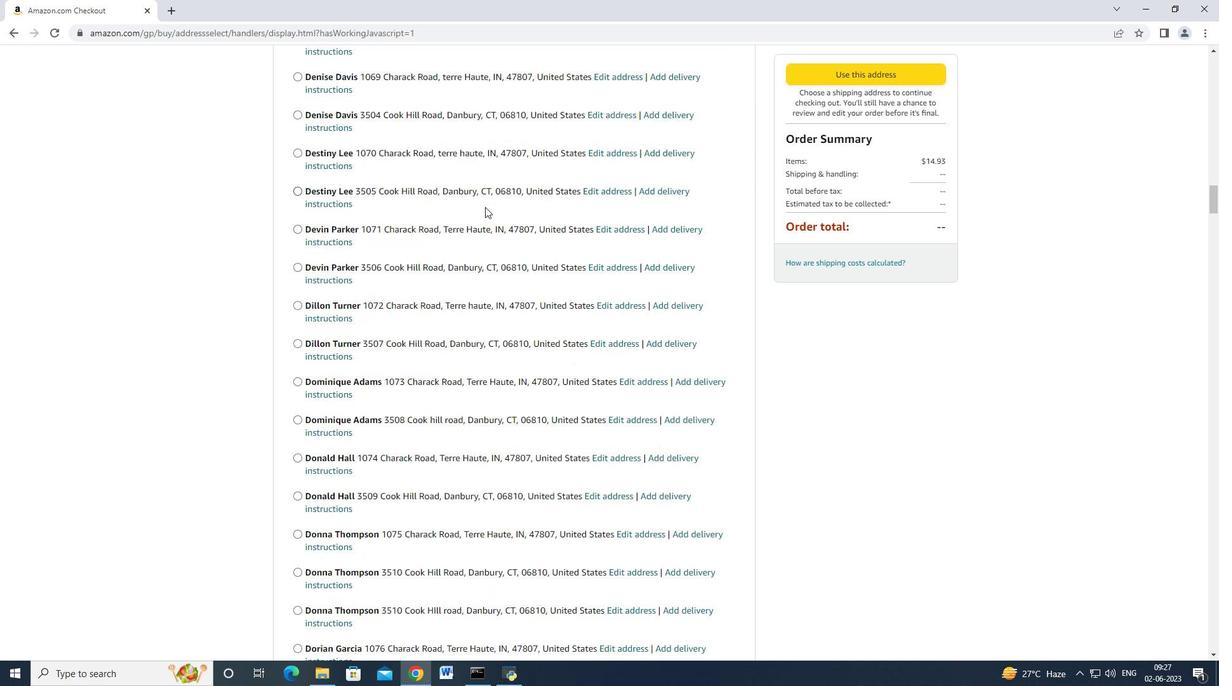 
Action: Mouse scrolled (482, 206) with delta (0, 0)
Screenshot: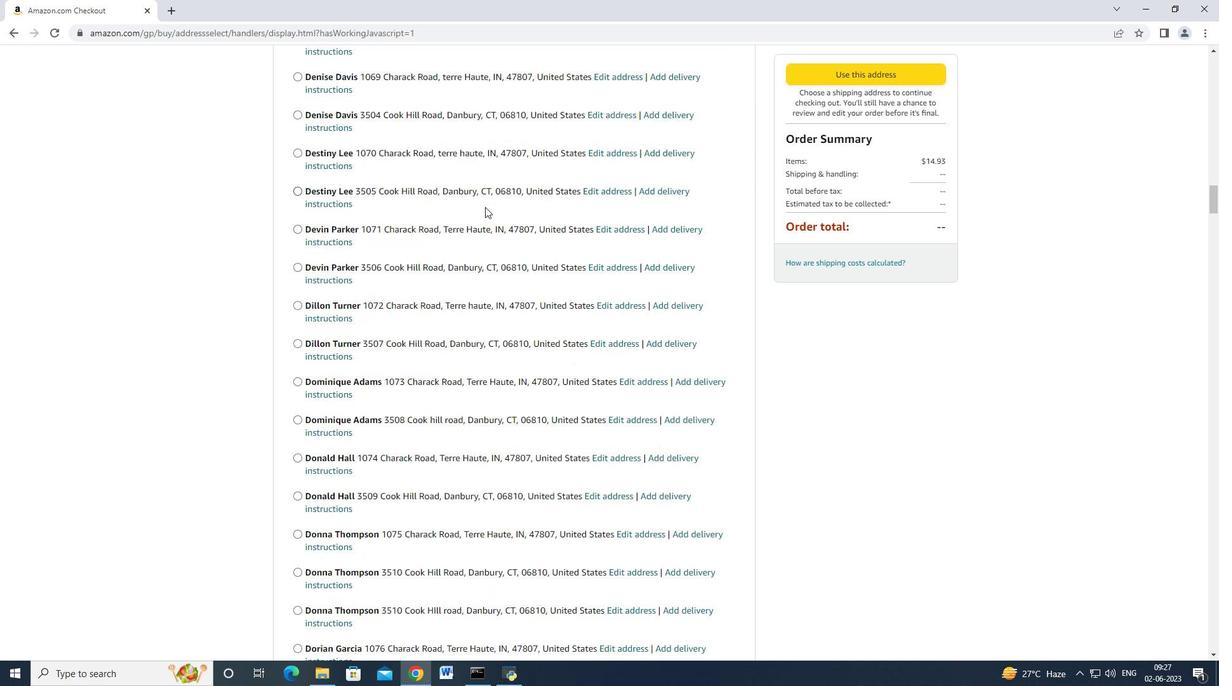 
Action: Mouse scrolled (482, 206) with delta (0, 0)
Screenshot: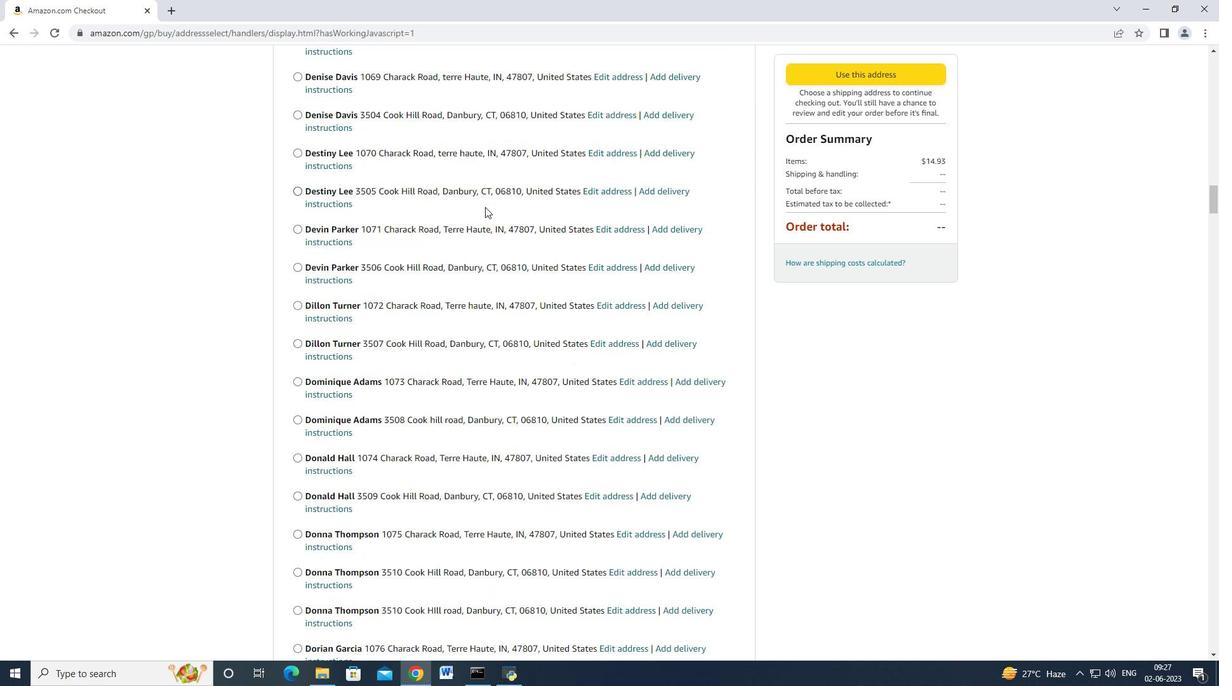 
Action: Mouse scrolled (482, 206) with delta (0, 0)
Screenshot: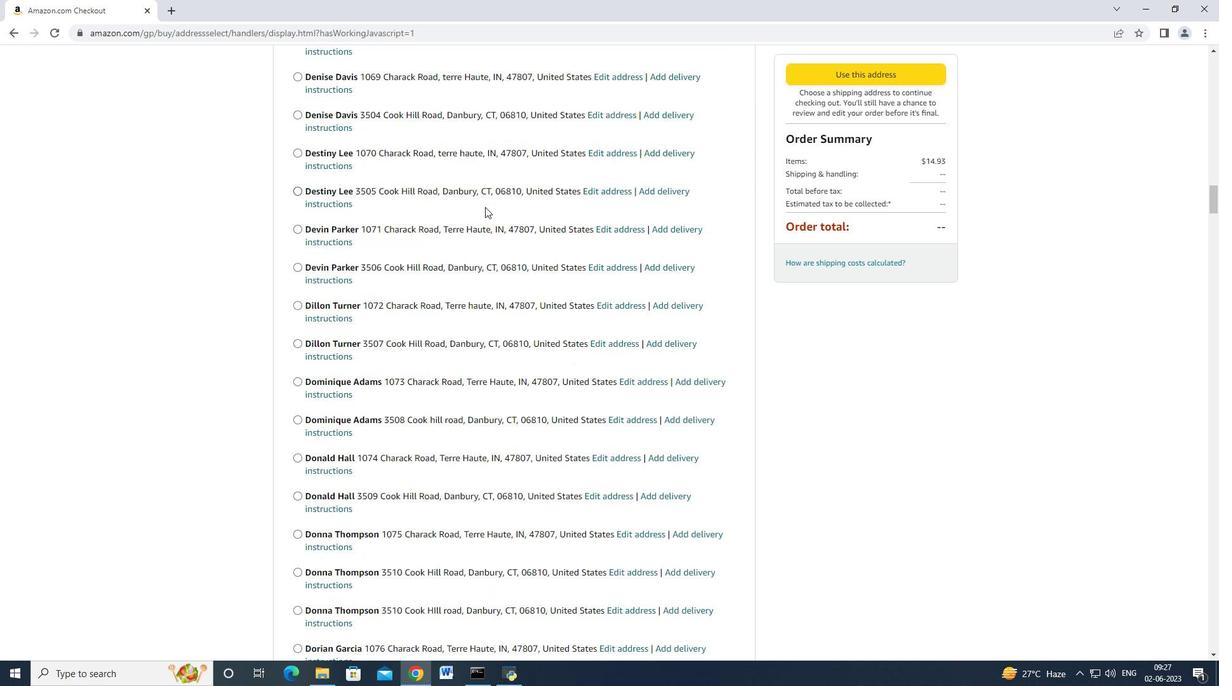 
Action: Mouse scrolled (482, 206) with delta (0, 0)
Screenshot: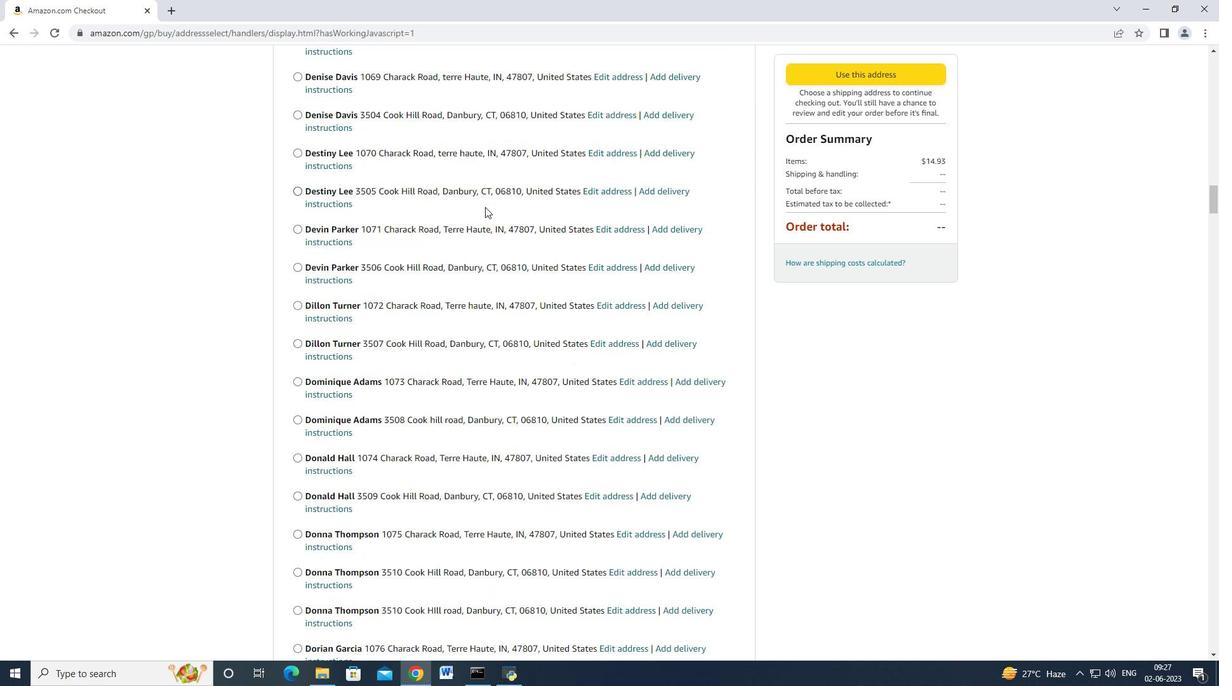 
Action: Mouse scrolled (482, 206) with delta (0, 0)
Screenshot: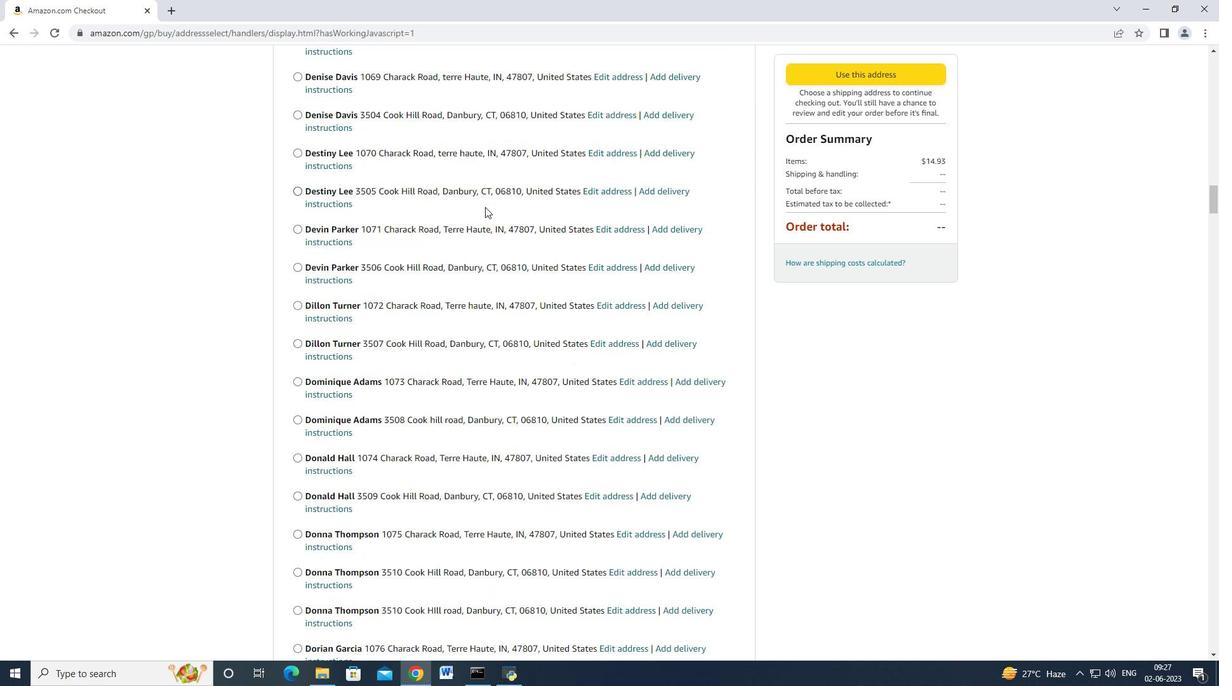 
Action: Mouse scrolled (482, 206) with delta (0, 0)
Screenshot: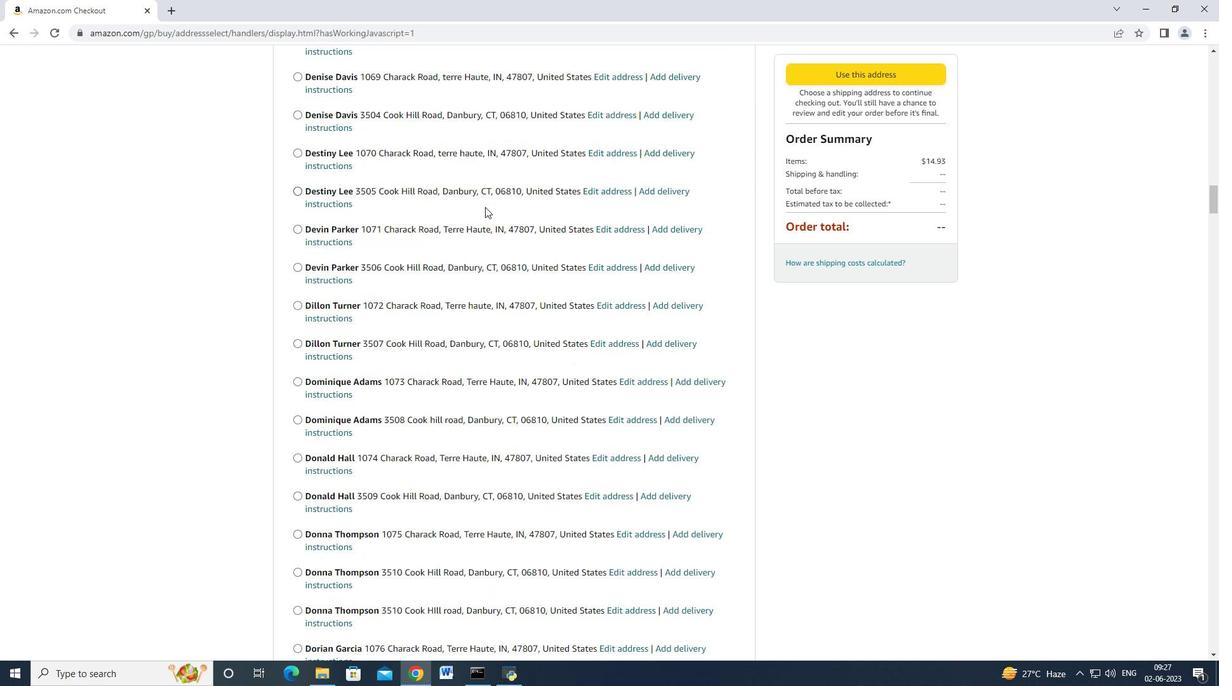 
Action: Mouse scrolled (482, 206) with delta (0, 0)
Screenshot: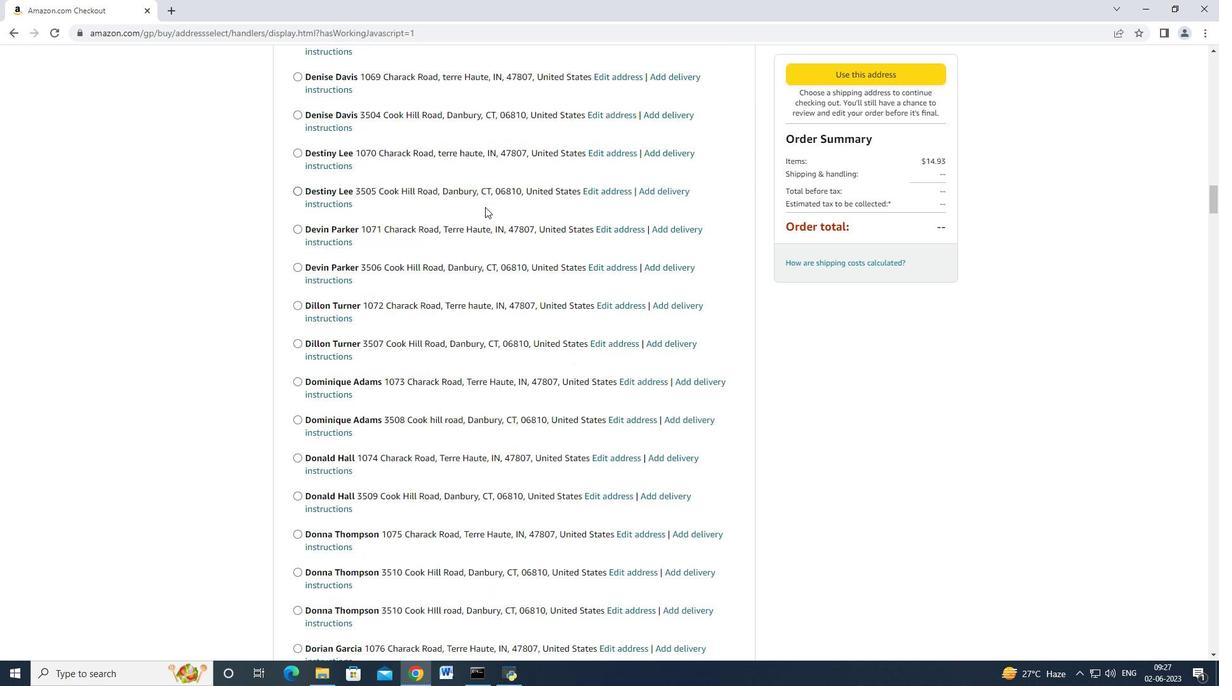 
Action: Mouse moved to (480, 204)
Screenshot: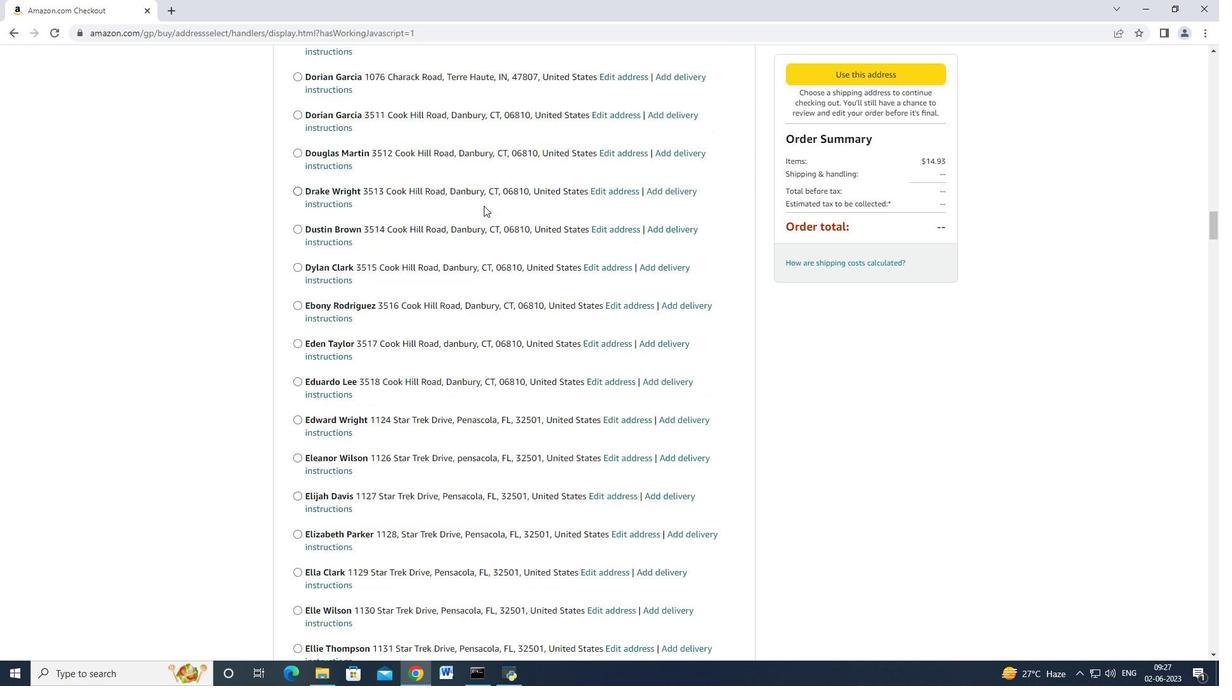 
Action: Mouse scrolled (480, 203) with delta (0, 0)
Screenshot: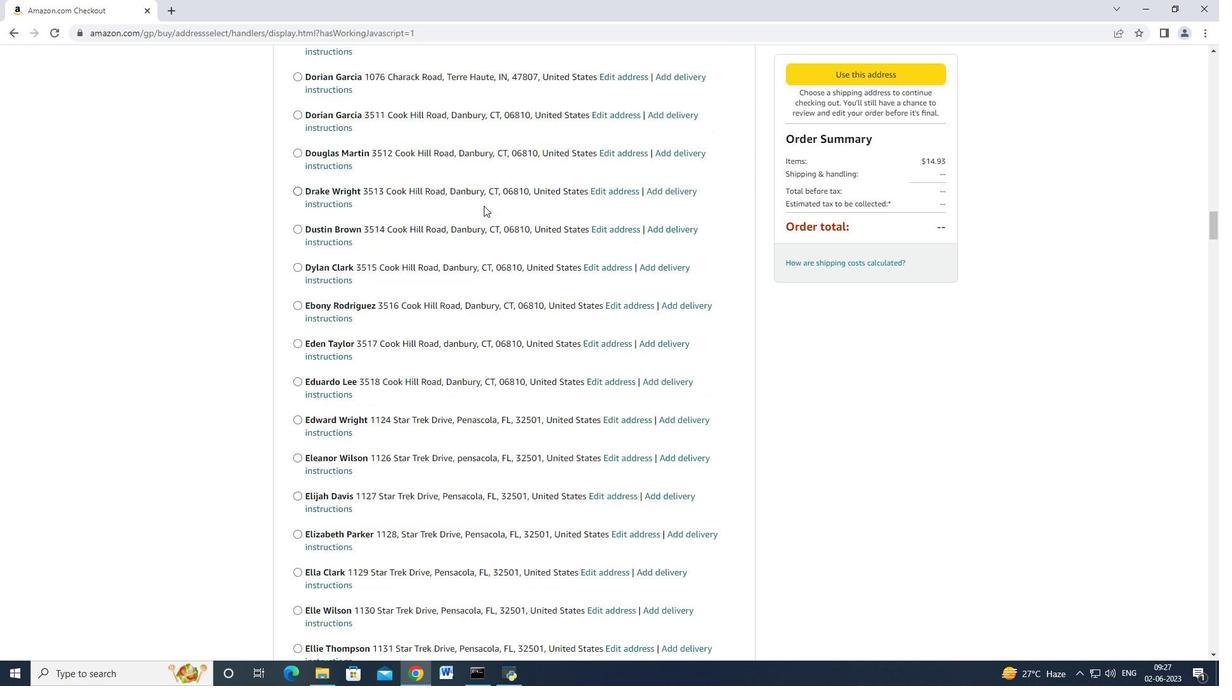 
Action: Mouse moved to (480, 204)
Screenshot: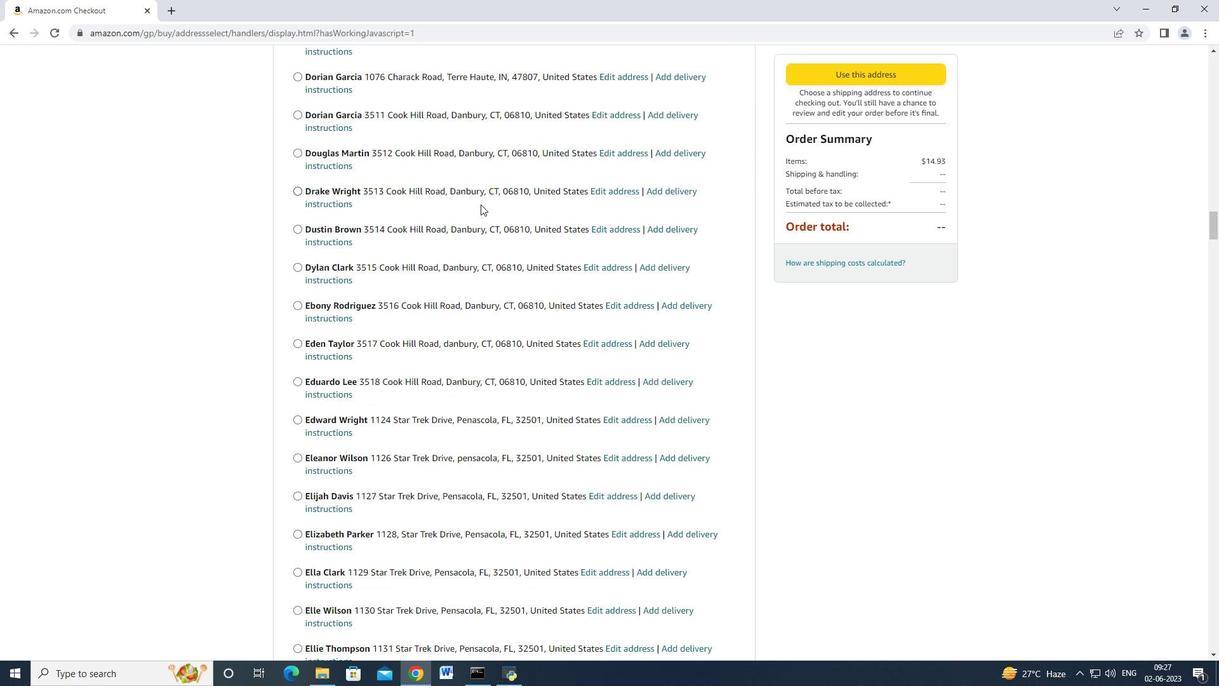 
Action: Mouse scrolled (480, 203) with delta (0, 0)
Screenshot: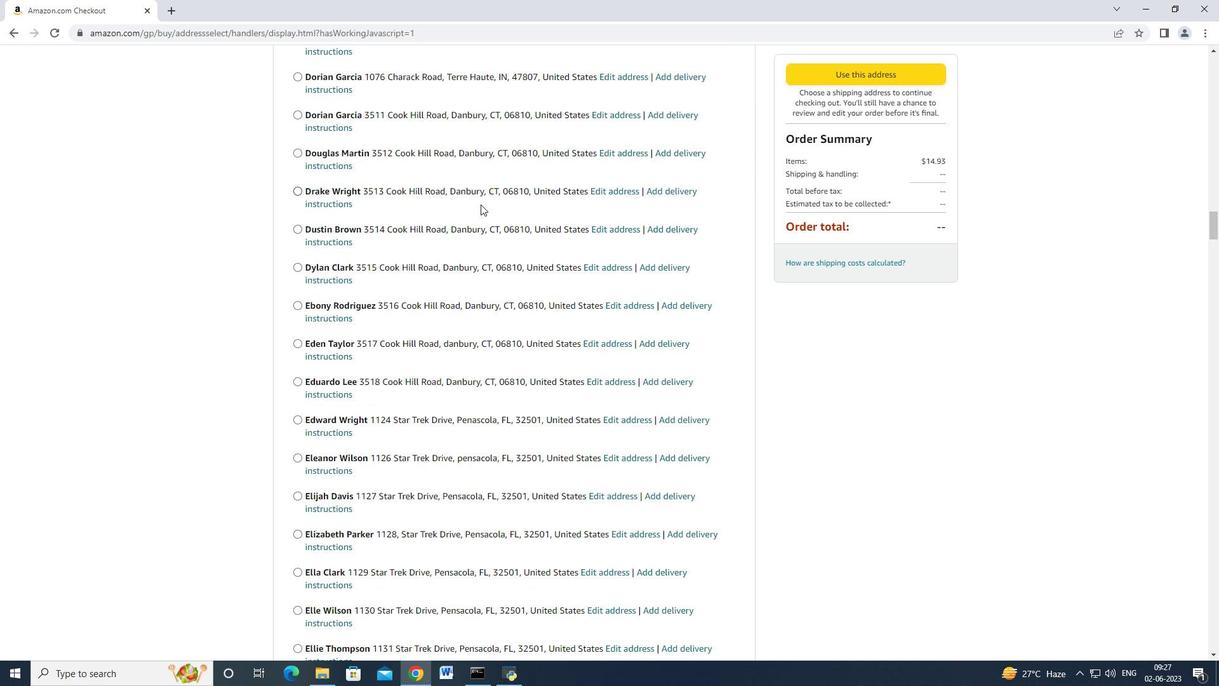 
Action: Mouse moved to (480, 203)
Screenshot: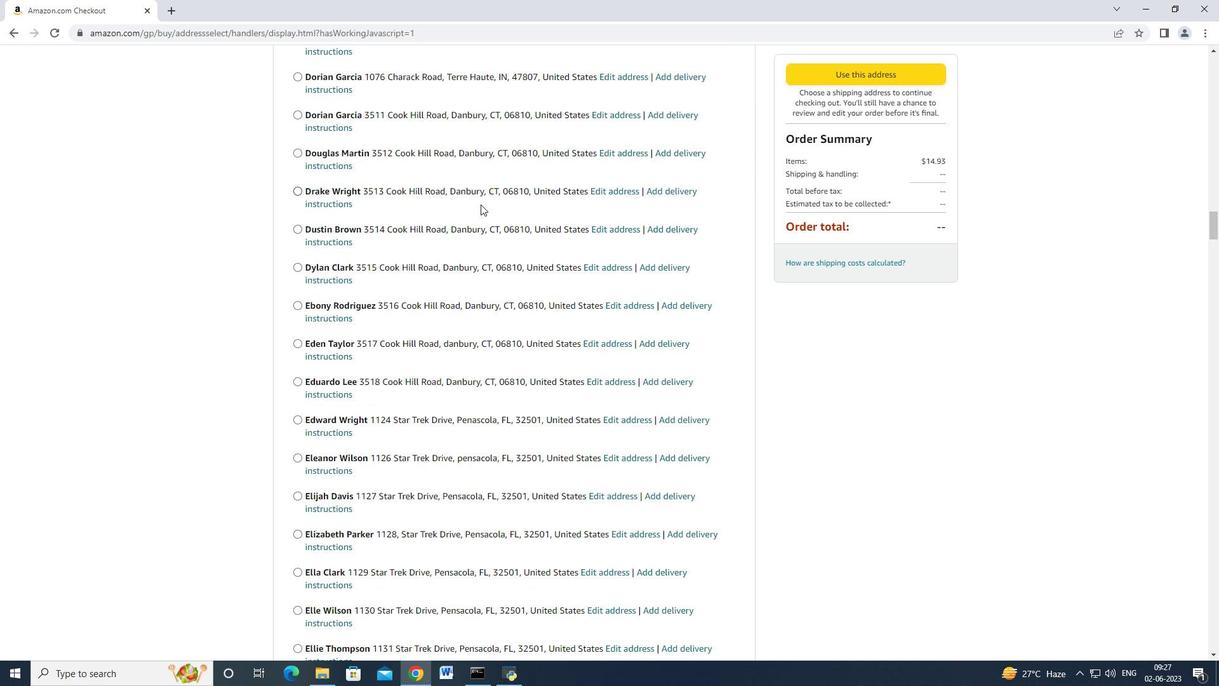 
Action: Mouse scrolled (480, 203) with delta (0, 0)
Screenshot: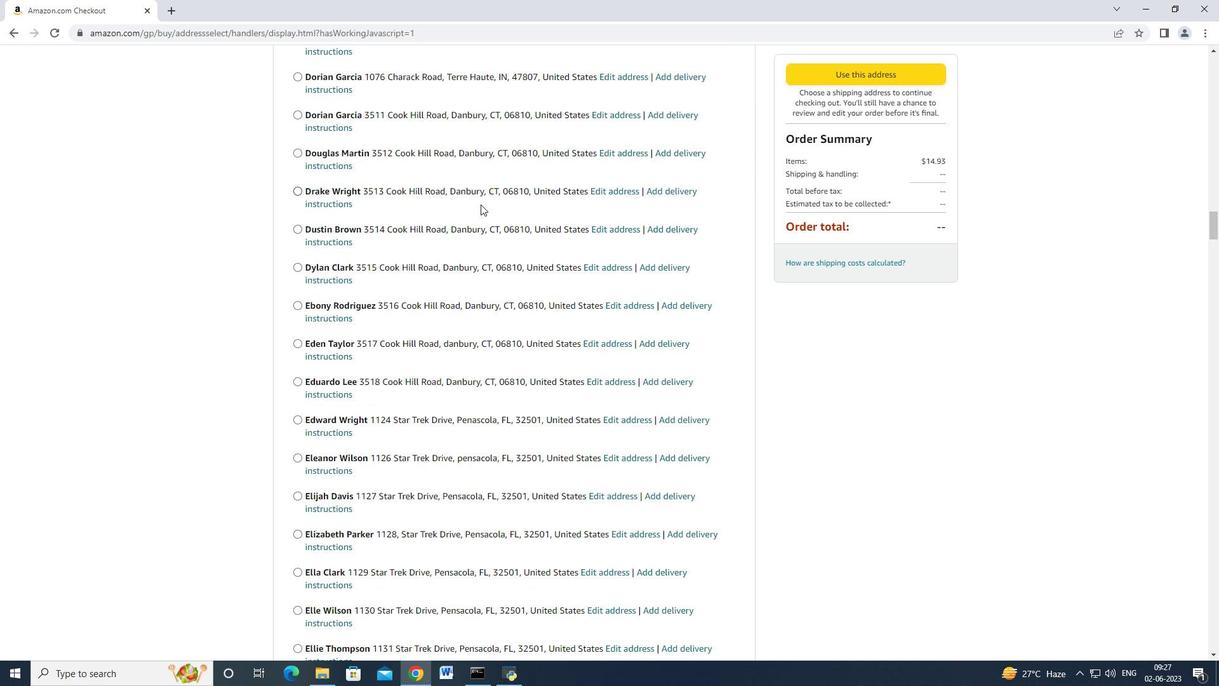 
Action: Mouse moved to (480, 203)
Screenshot: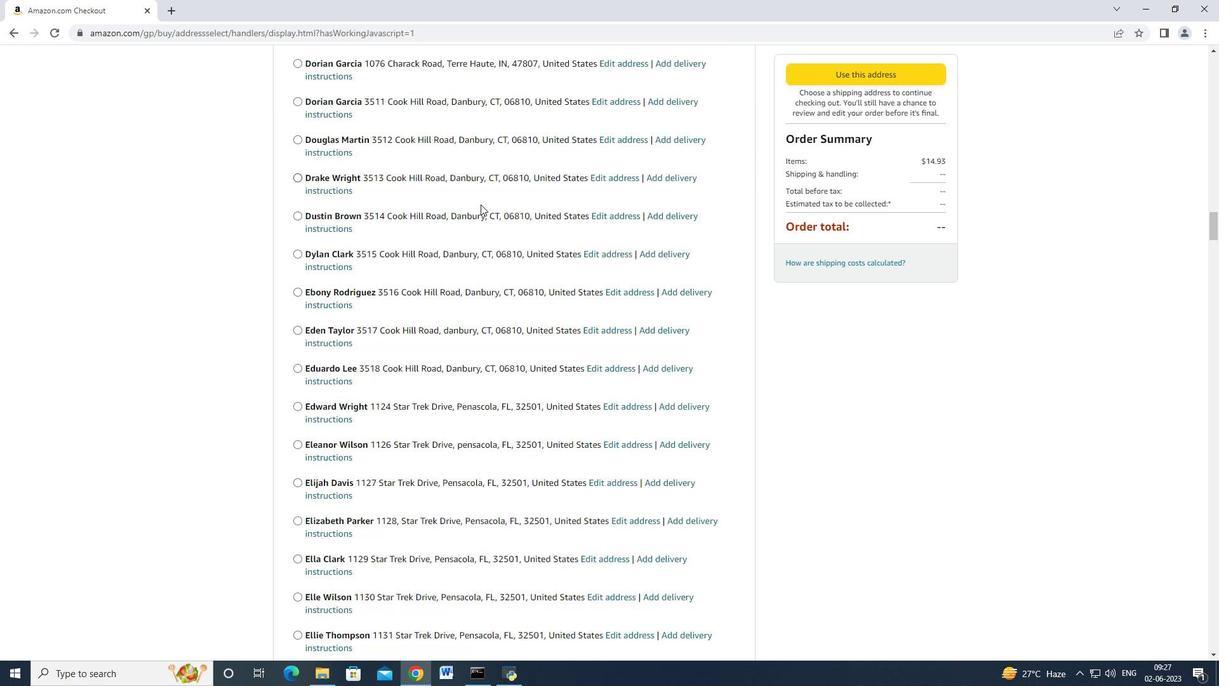 
Action: Mouse scrolled (480, 203) with delta (0, 0)
Screenshot: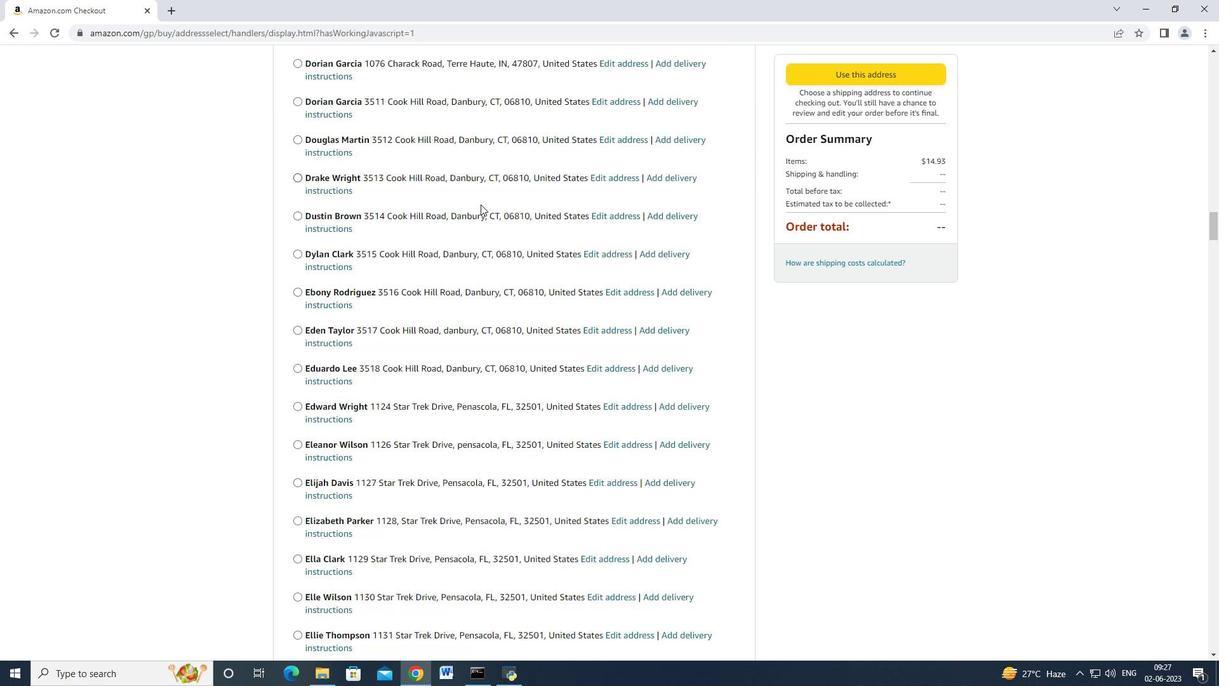 
Action: Mouse scrolled (480, 203) with delta (0, 0)
Screenshot: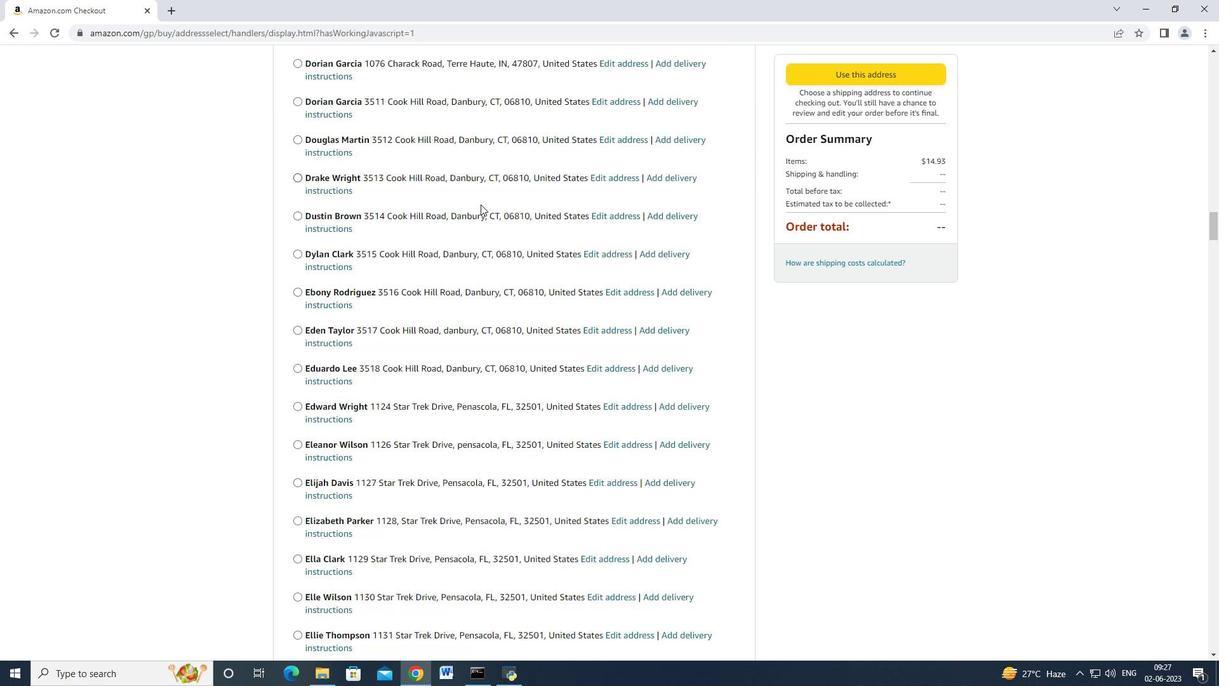 
Action: Mouse scrolled (480, 203) with delta (0, 0)
Screenshot: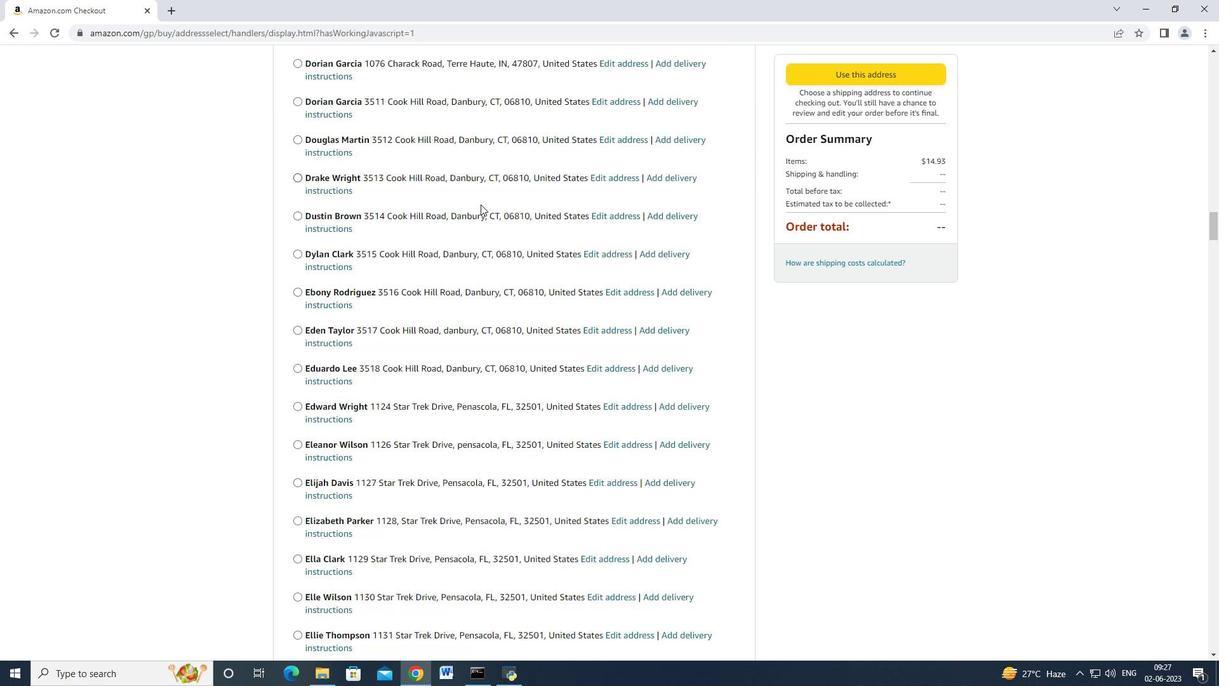 
Action: Mouse scrolled (480, 203) with delta (0, 0)
Screenshot: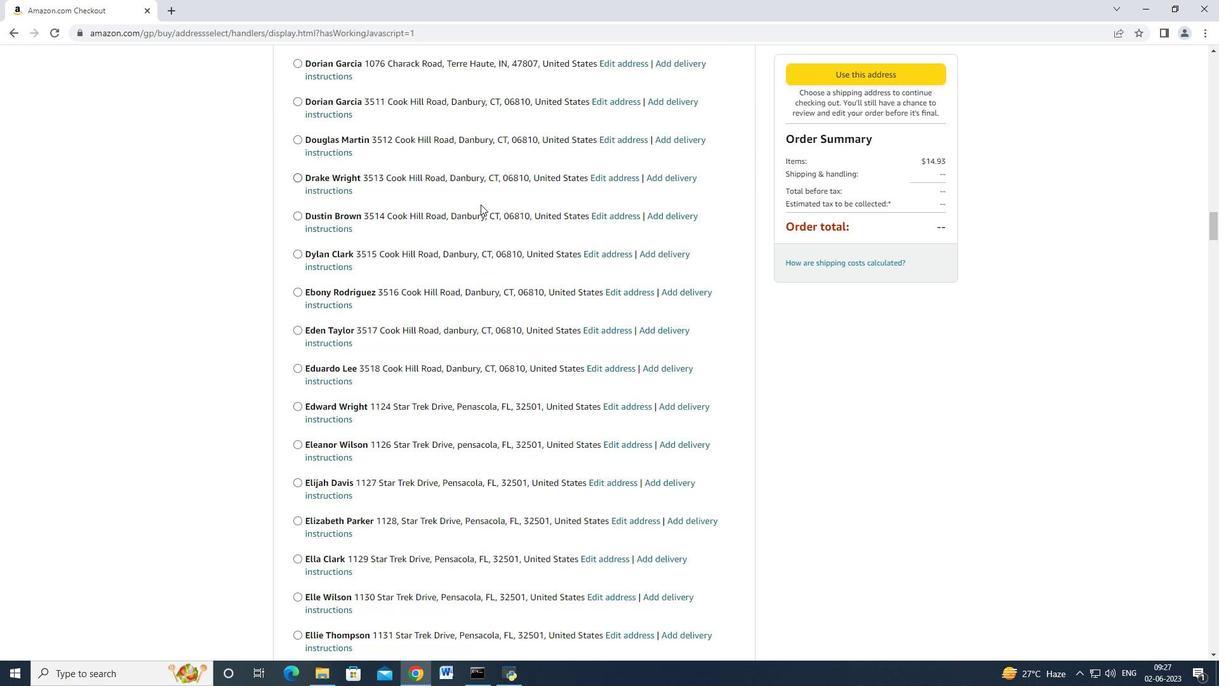 
Action: Mouse scrolled (480, 203) with delta (0, 0)
Screenshot: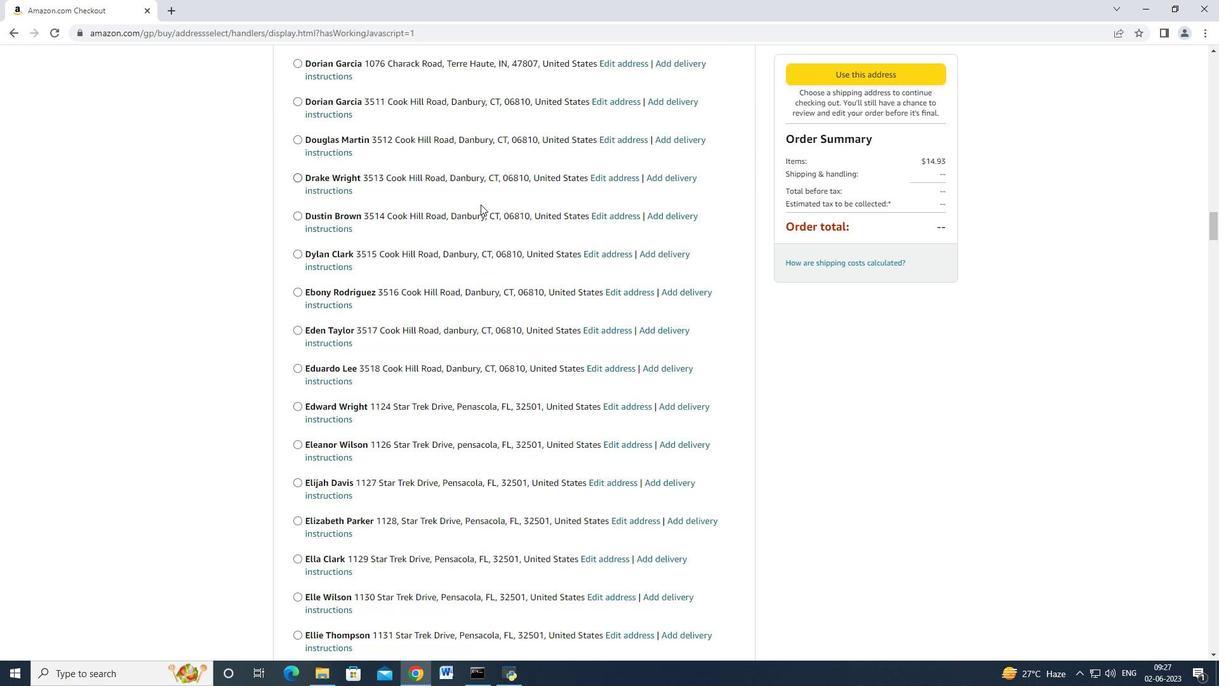 
Action: Mouse scrolled (480, 203) with delta (0, 0)
Screenshot: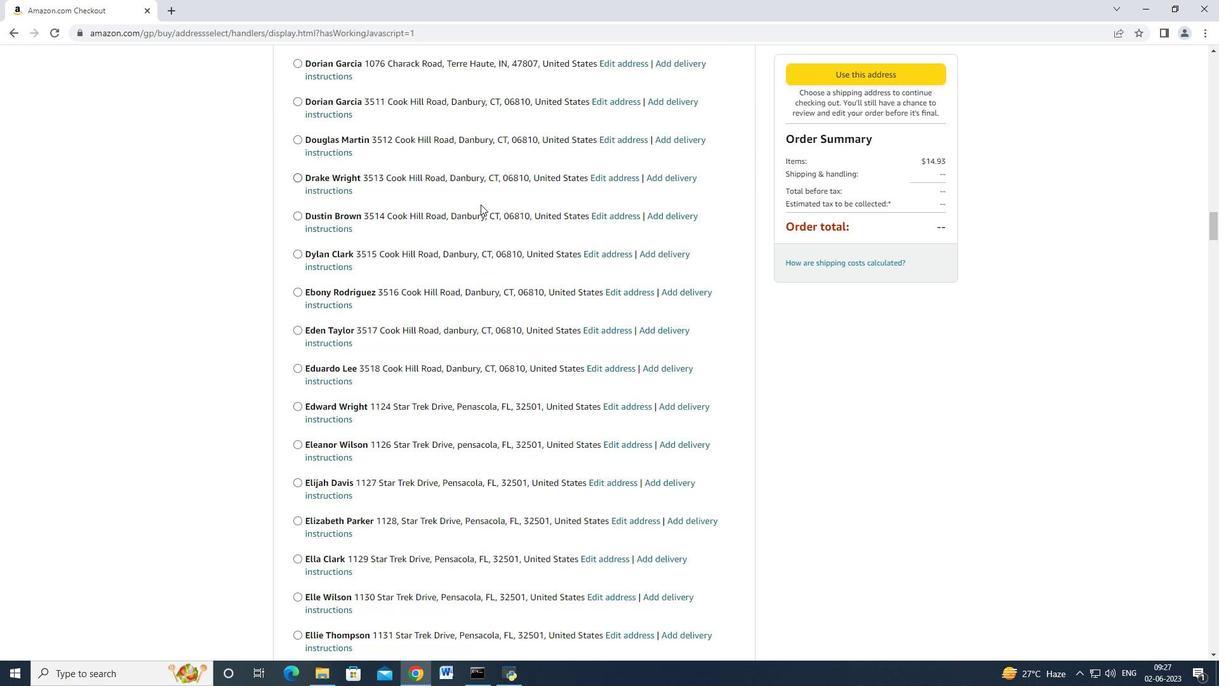 
Action: Mouse scrolled (480, 203) with delta (0, 0)
Screenshot: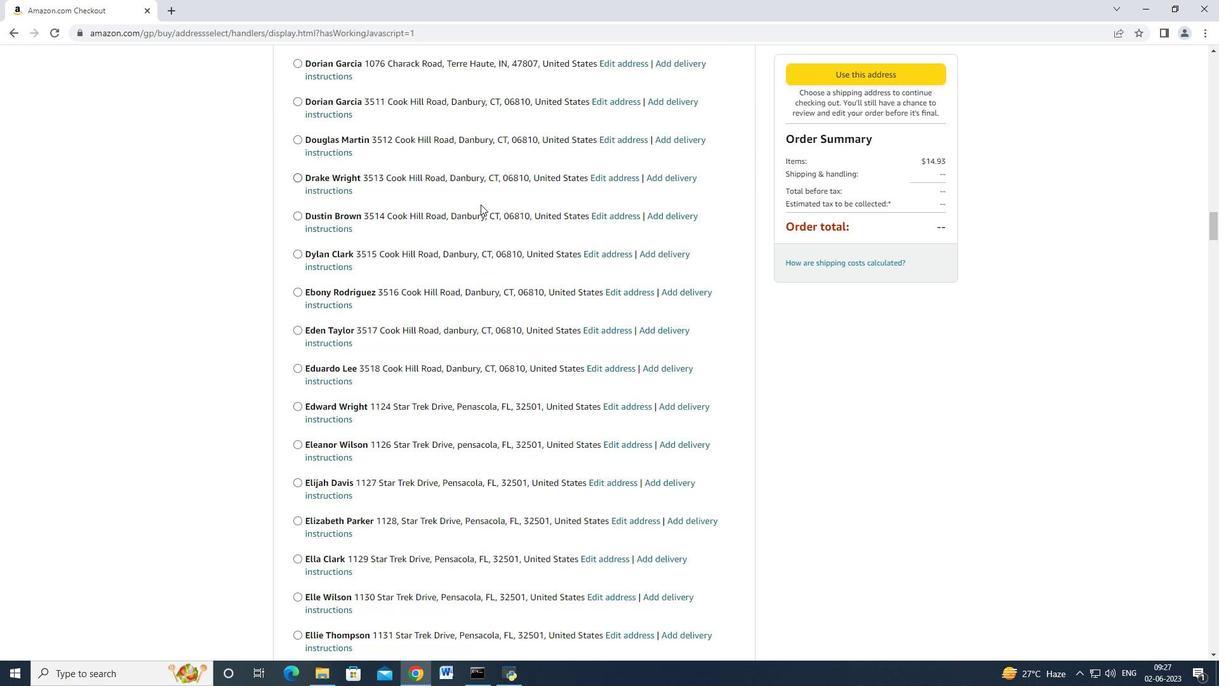 
Action: Mouse moved to (476, 203)
Screenshot: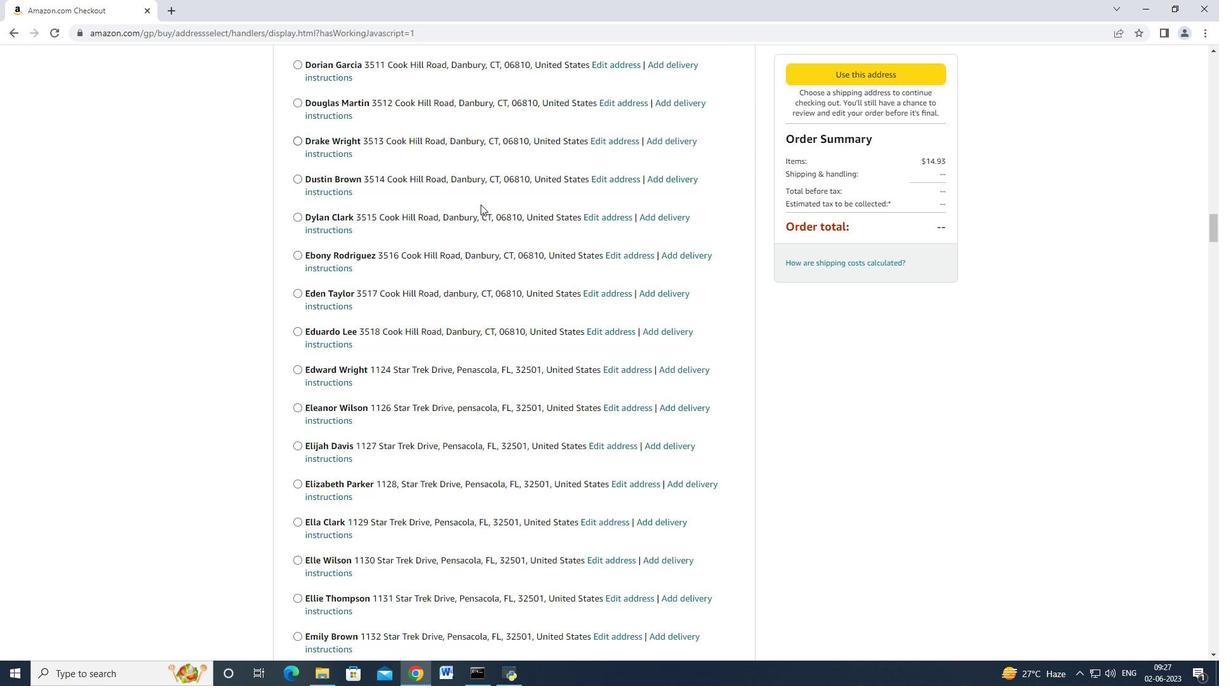 
Action: Mouse scrolled (476, 202) with delta (0, 0)
Screenshot: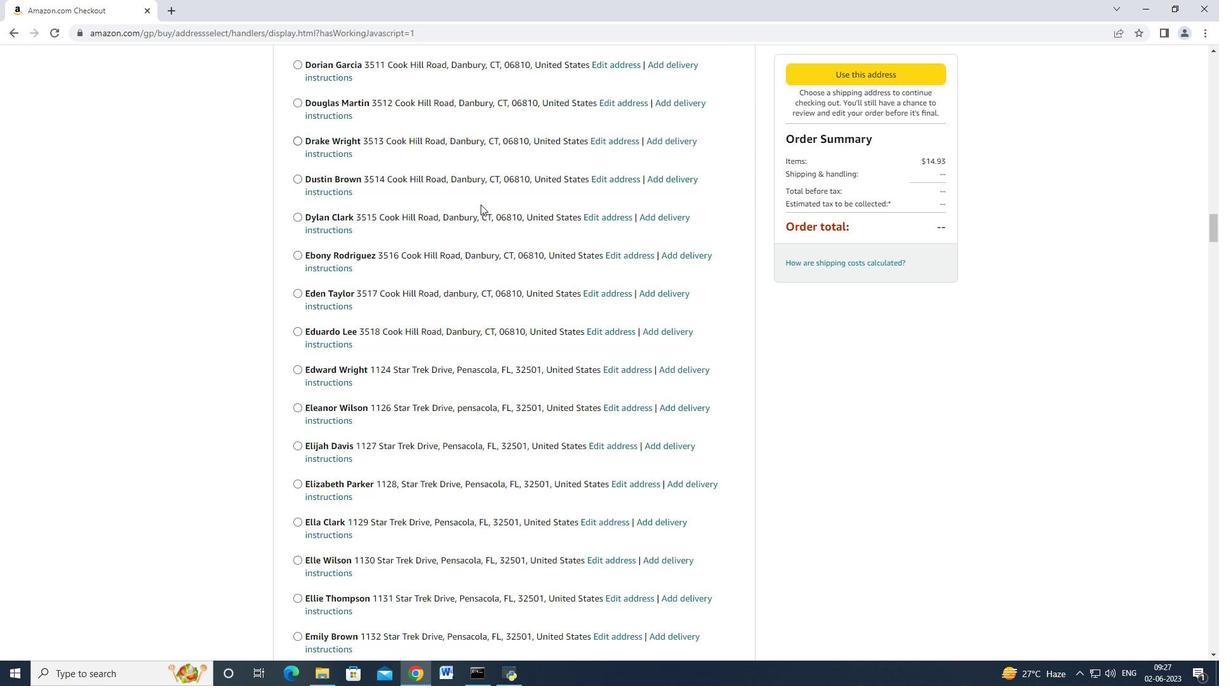 
Action: Mouse scrolled (476, 202) with delta (0, 0)
Screenshot: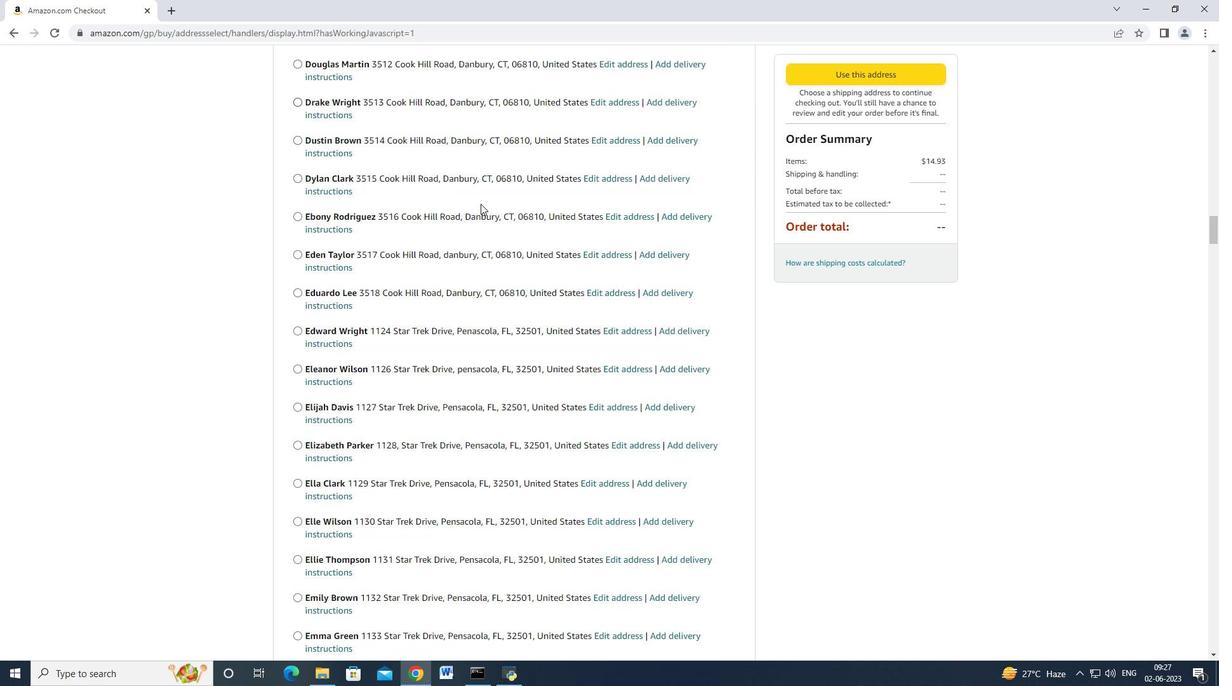 
Action: Mouse scrolled (476, 202) with delta (0, 0)
Screenshot: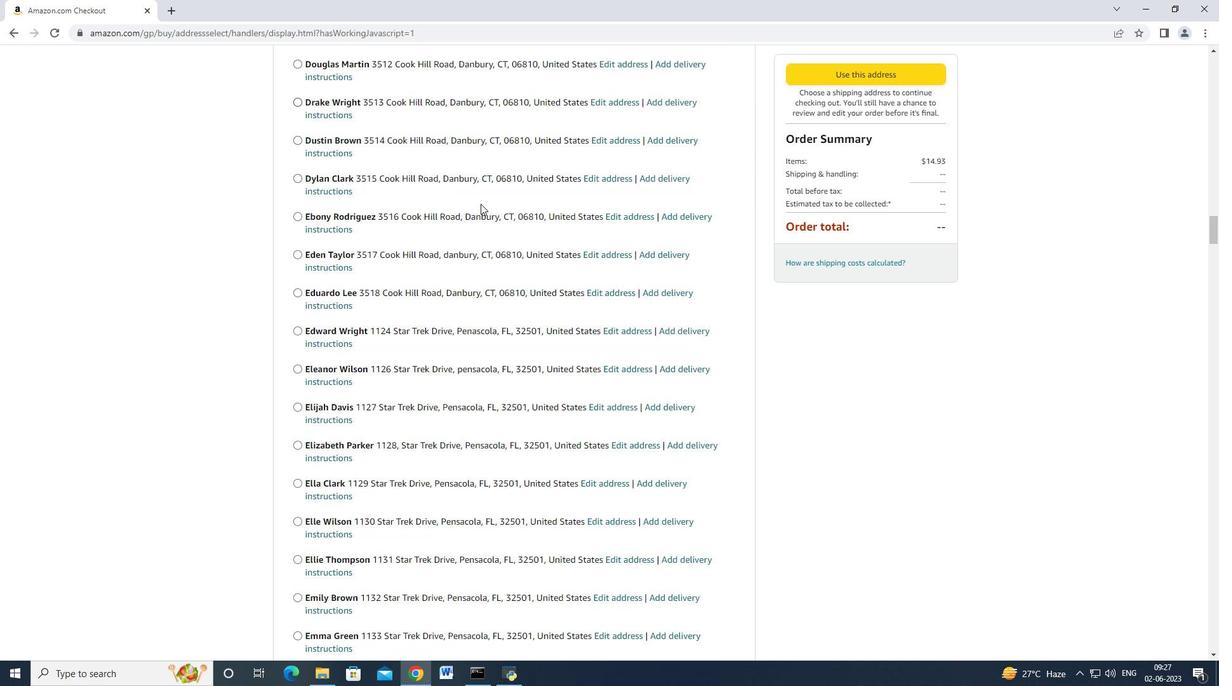 
Action: Mouse scrolled (476, 202) with delta (0, 0)
Screenshot: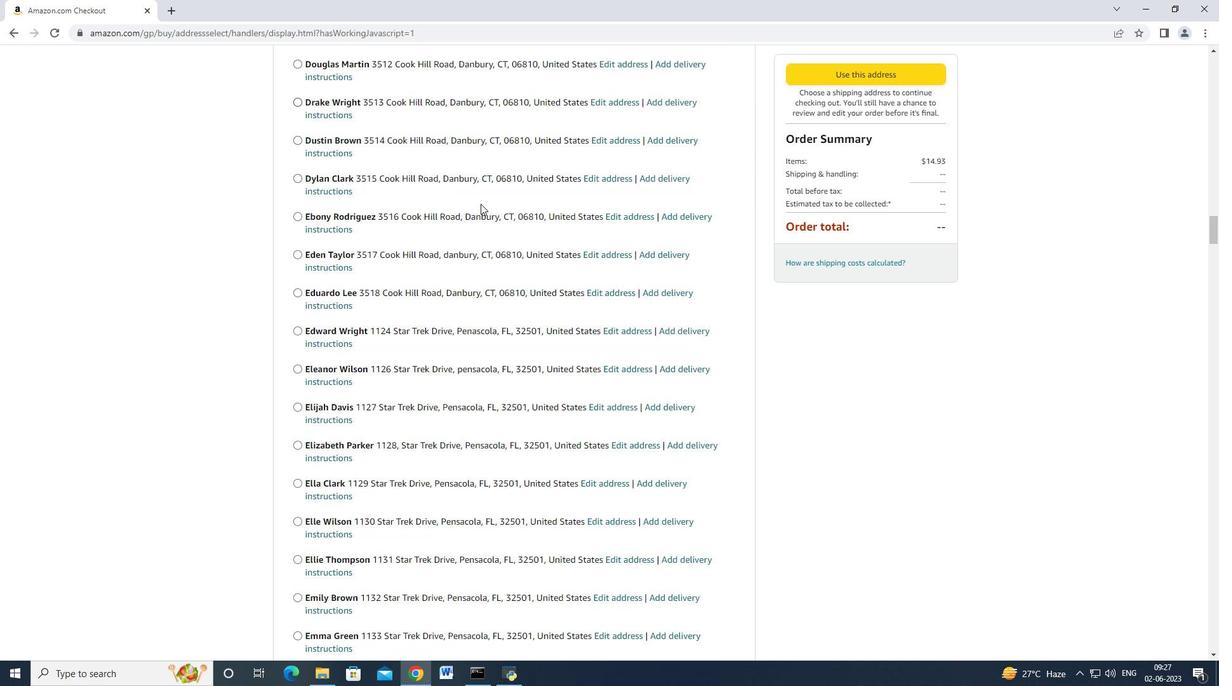 
Action: Mouse scrolled (476, 202) with delta (0, 0)
Screenshot: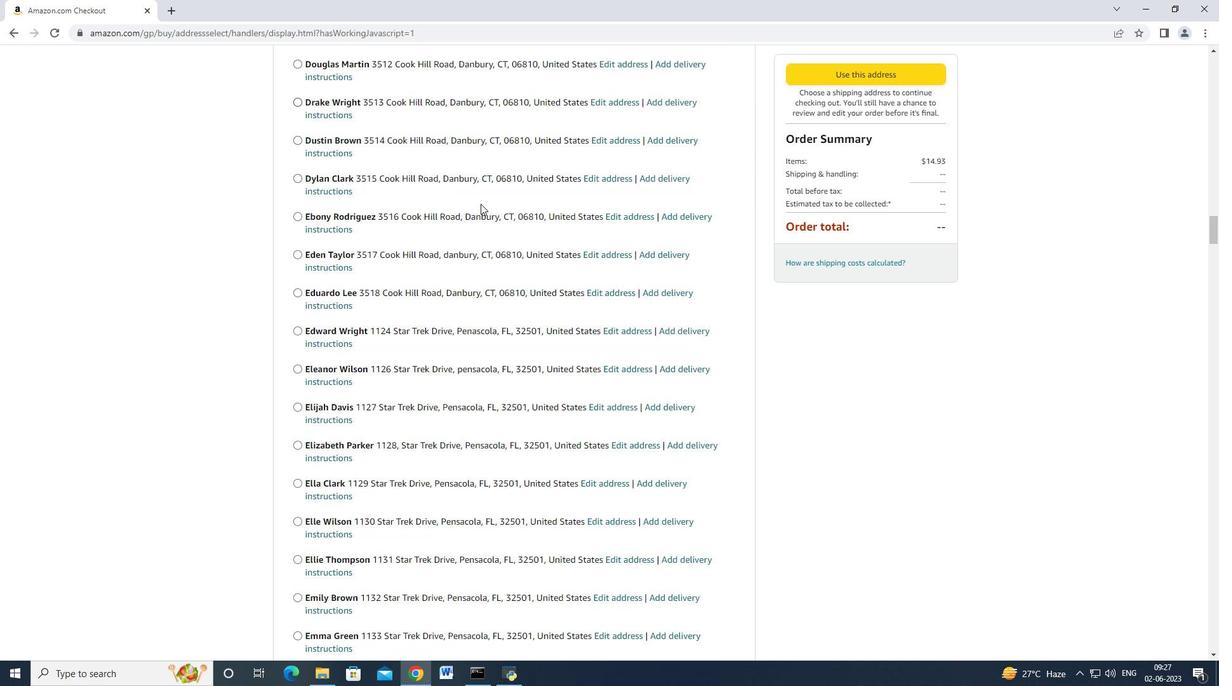 
Action: Mouse scrolled (476, 202) with delta (0, 0)
Screenshot: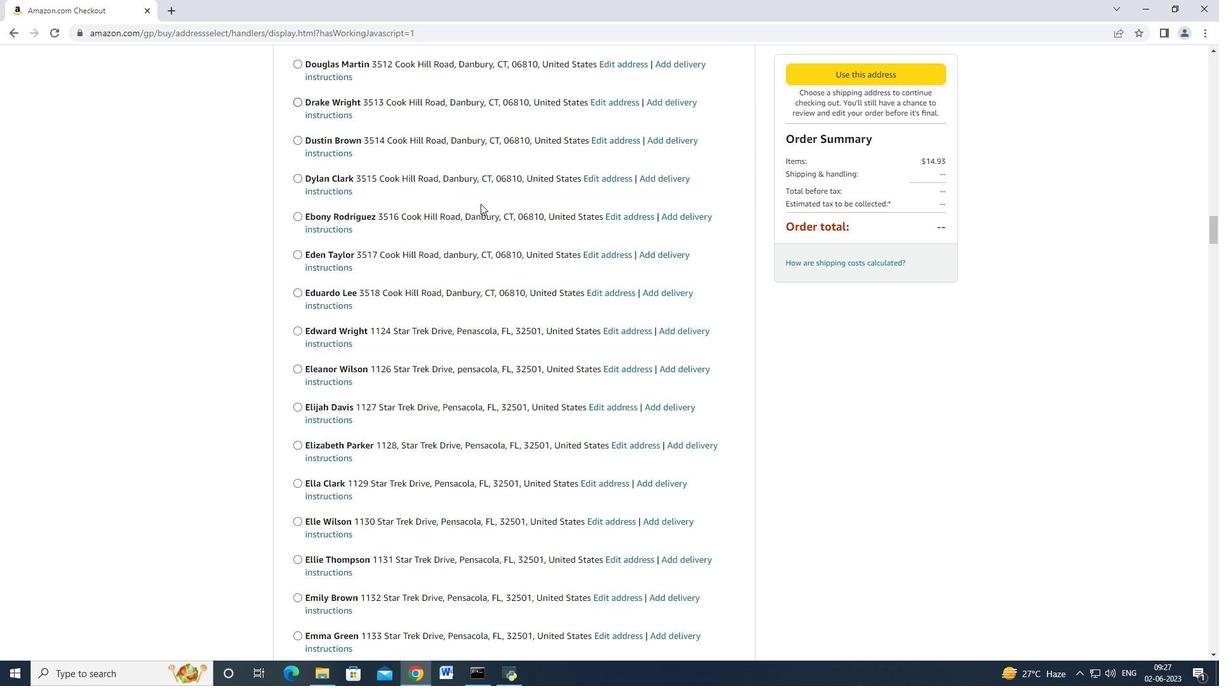 
Action: Mouse scrolled (476, 202) with delta (0, 0)
Screenshot: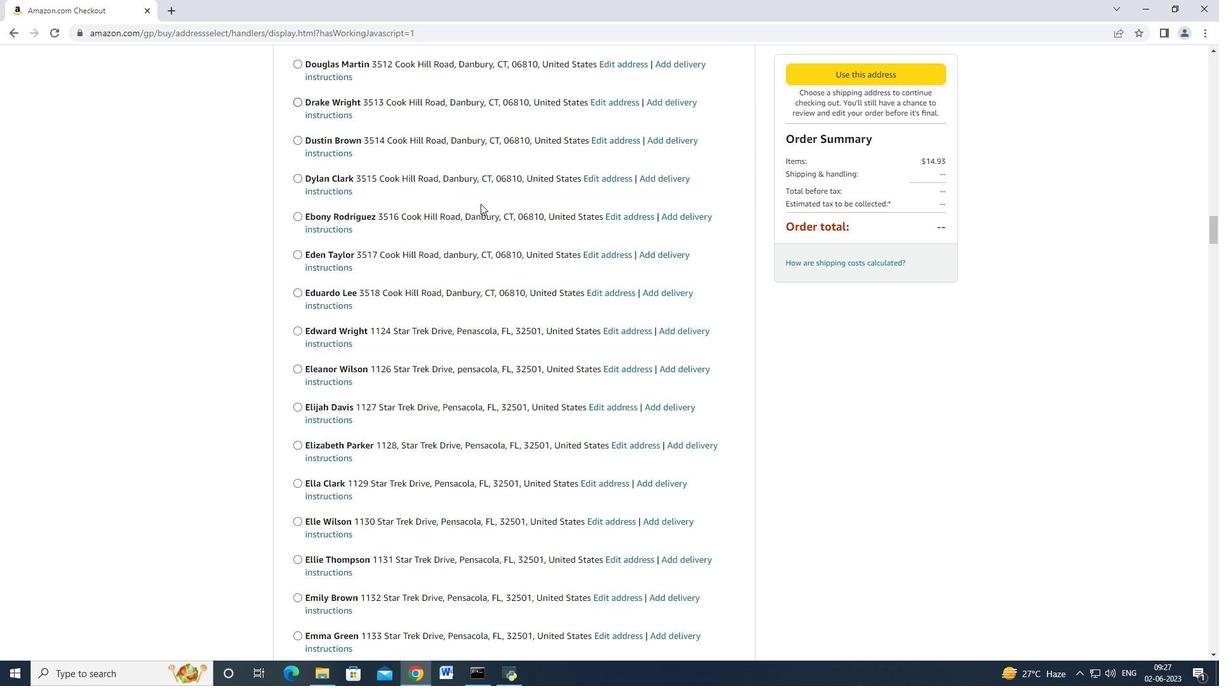 
Action: Mouse moved to (476, 203)
Screenshot: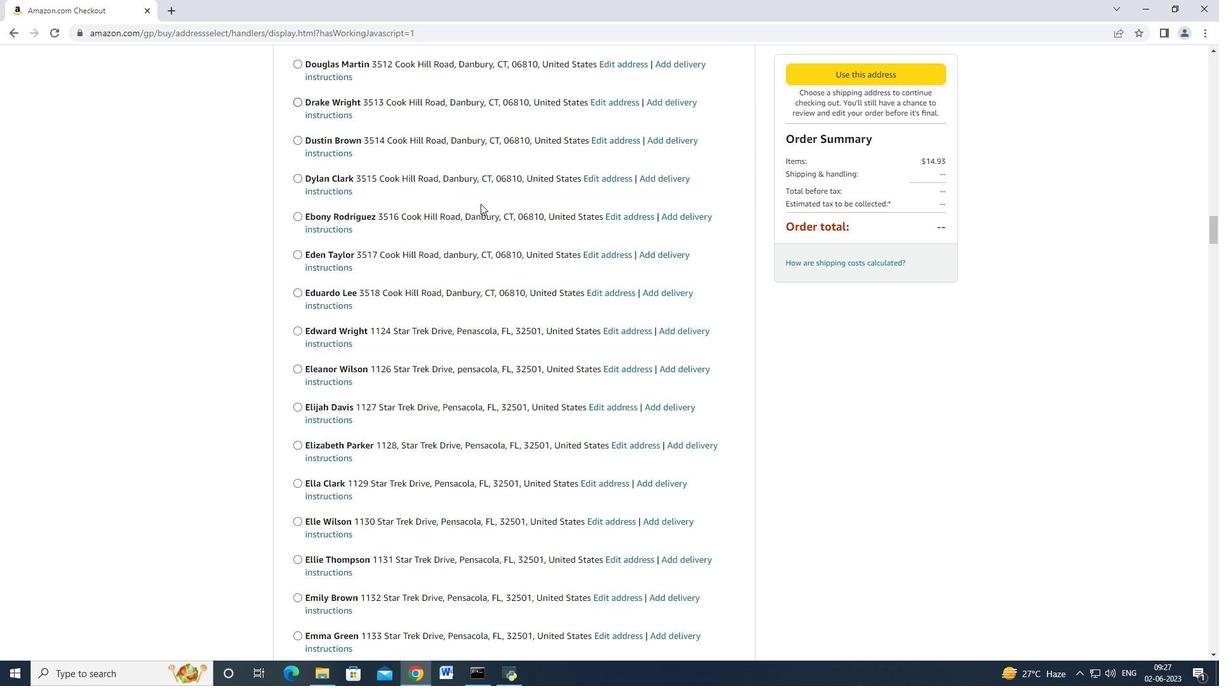 
Action: Mouse scrolled (476, 203) with delta (0, 0)
Screenshot: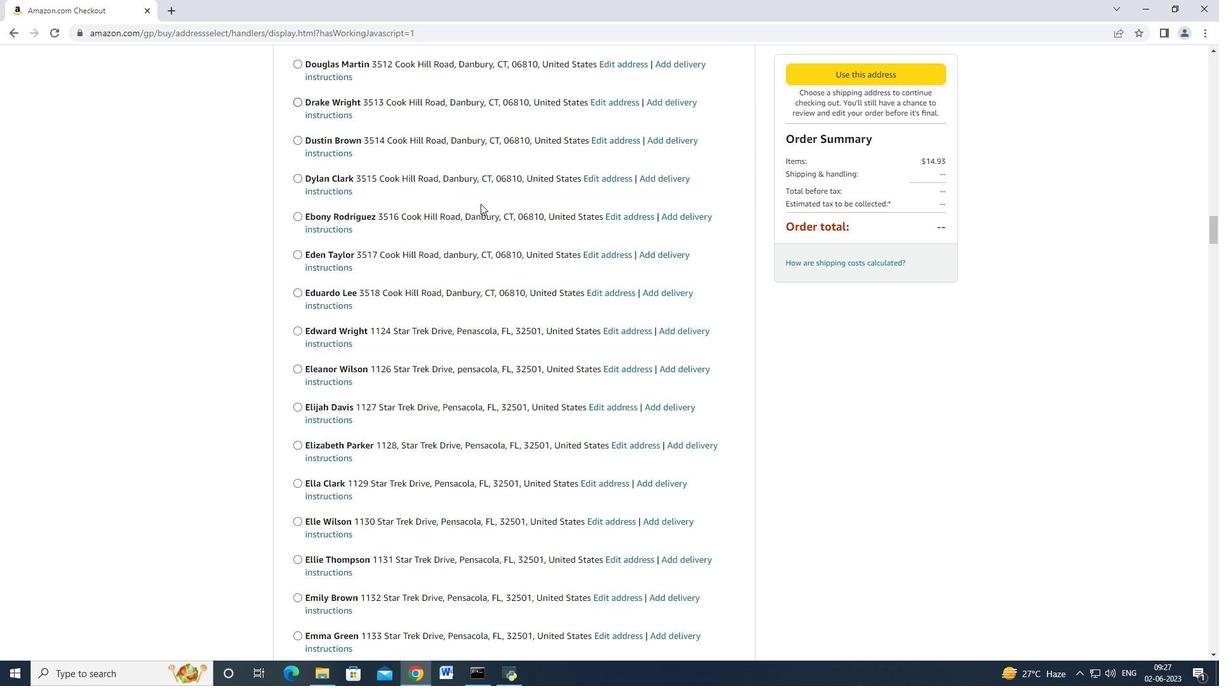 
Action: Mouse scrolled (476, 203) with delta (0, 0)
Screenshot: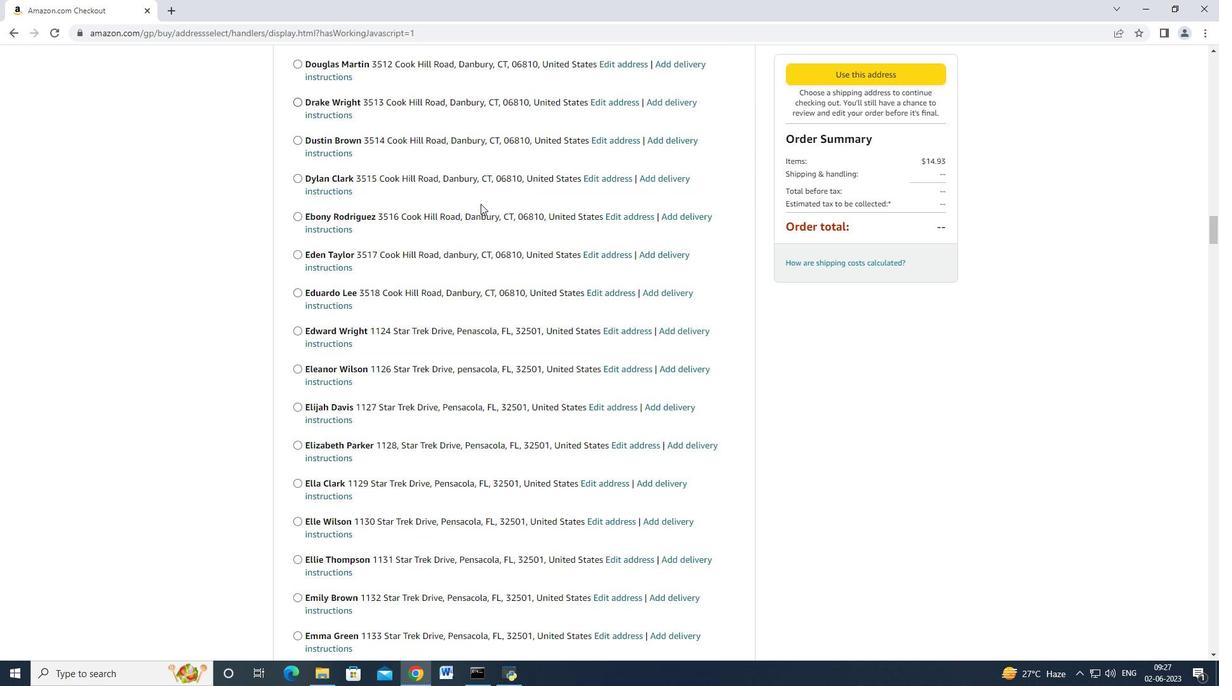 
Action: Mouse scrolled (476, 203) with delta (0, 0)
Screenshot: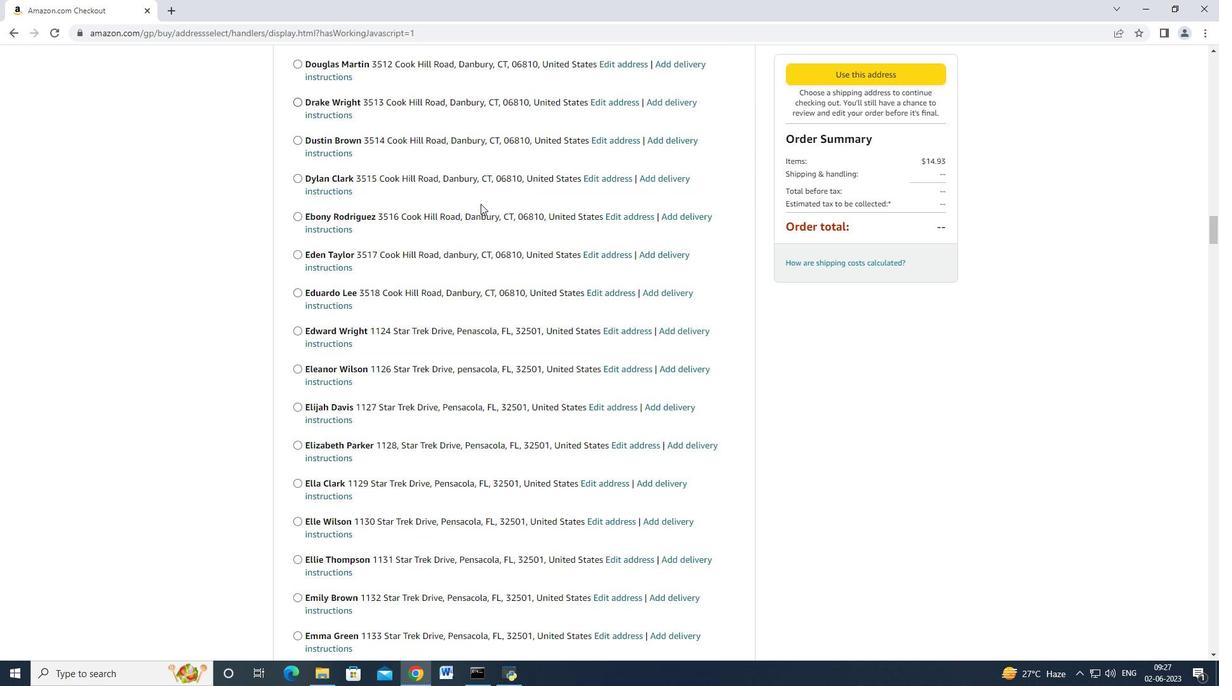 
Action: Mouse moved to (475, 202)
Screenshot: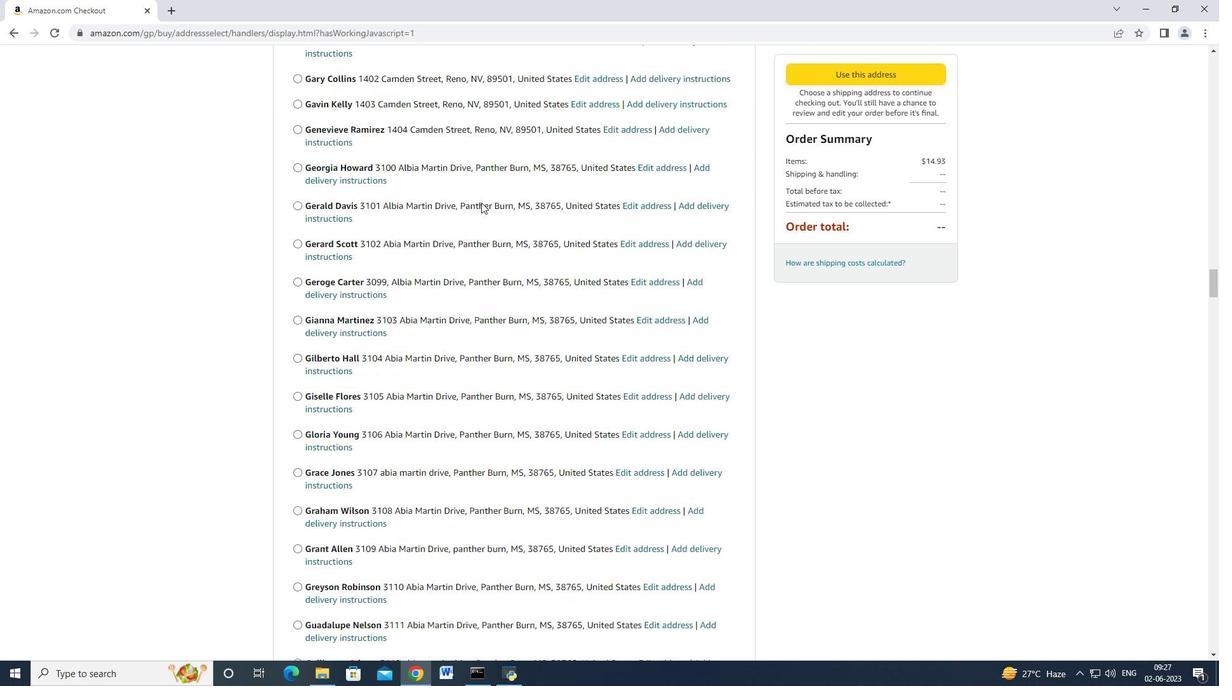 
Action: Mouse scrolled (475, 202) with delta (0, 0)
Screenshot: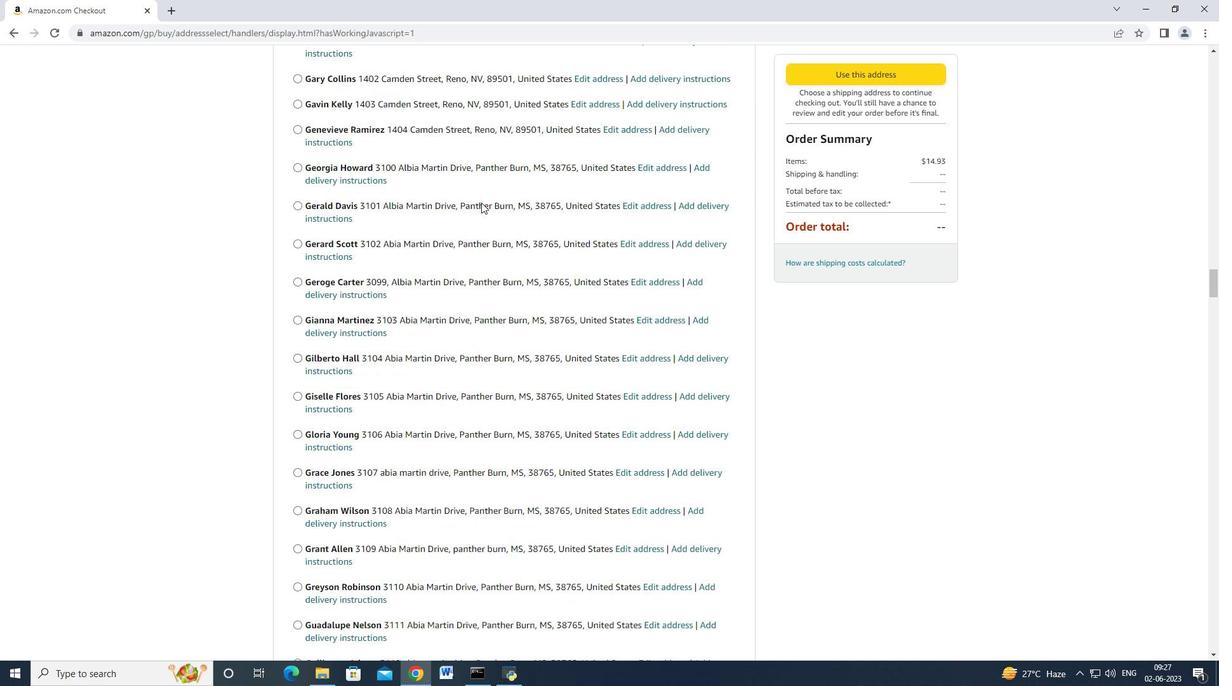 
Action: Mouse moved to (474, 202)
Screenshot: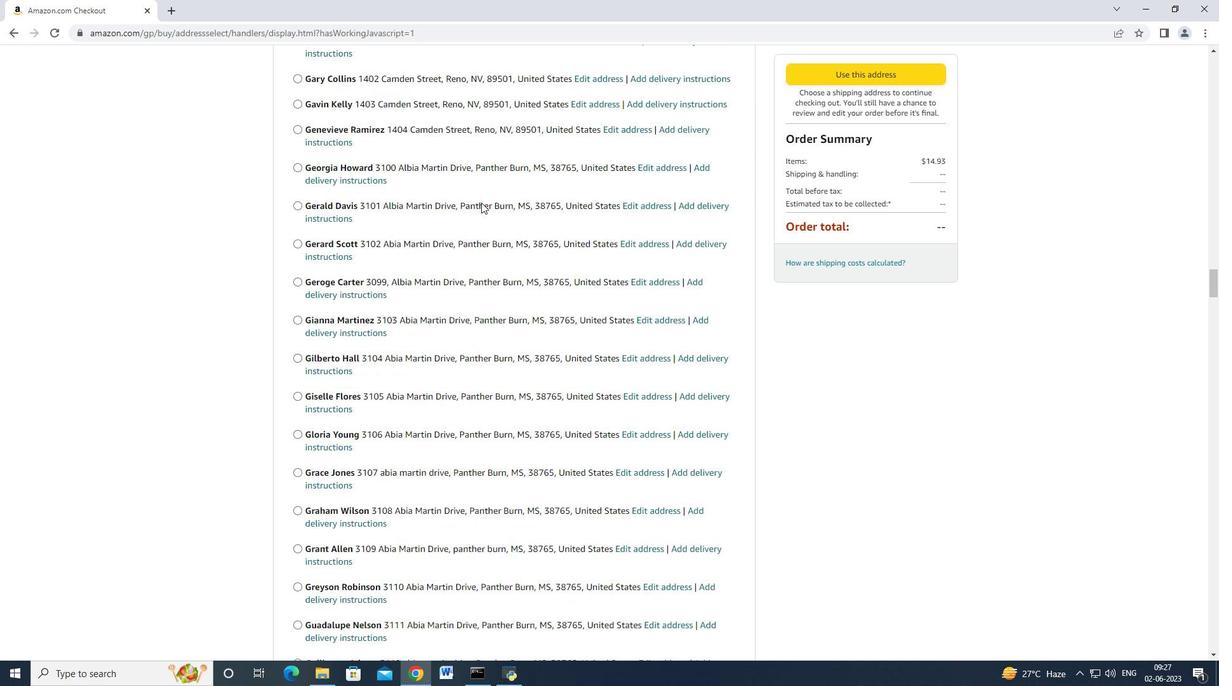 
Action: Mouse scrolled (474, 202) with delta (0, 0)
Screenshot: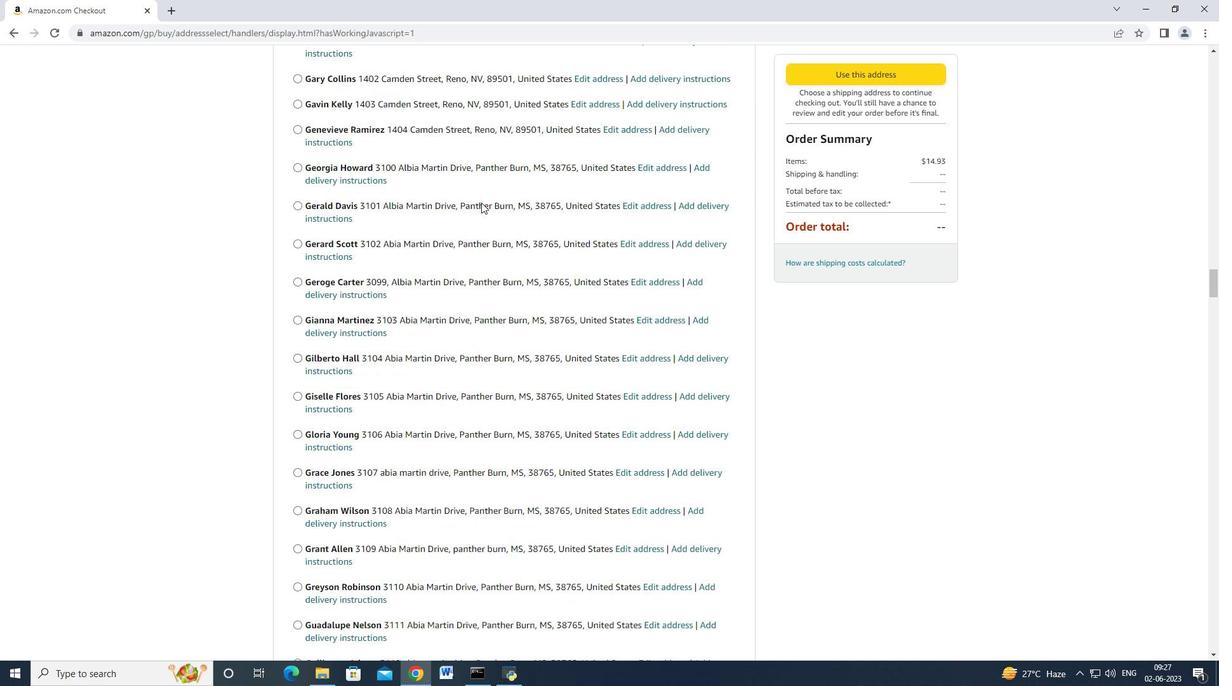 
Action: Mouse scrolled (474, 202) with delta (0, 0)
Screenshot: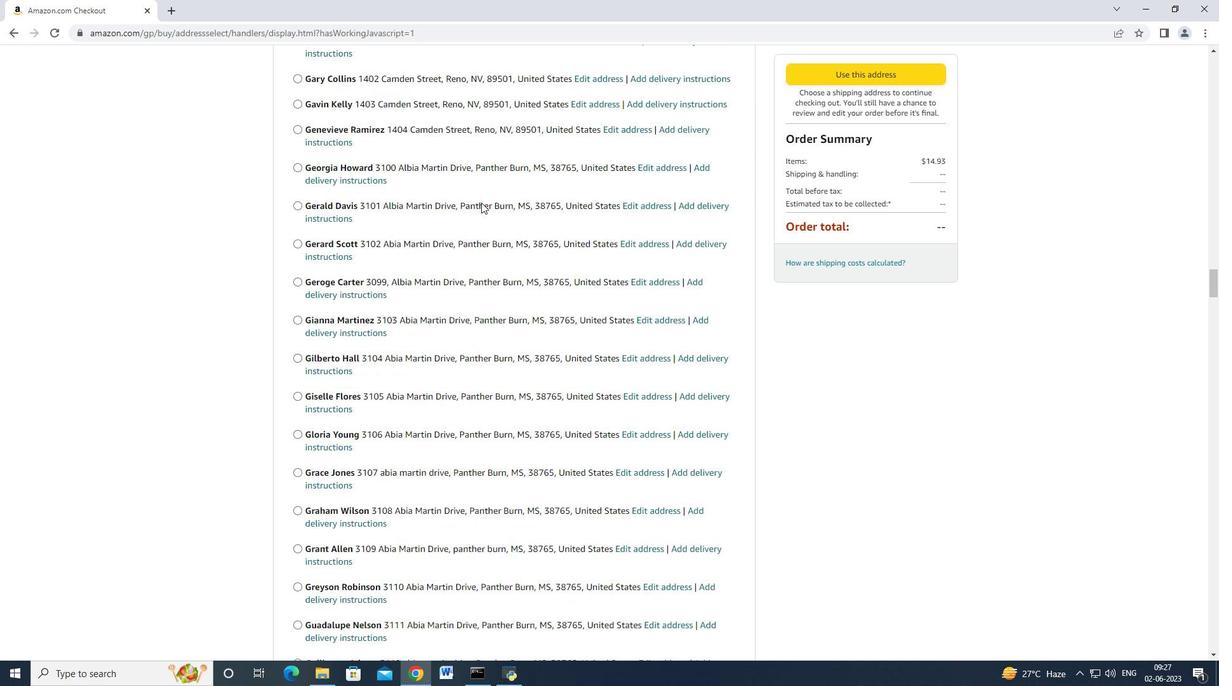 
Action: Mouse scrolled (474, 202) with delta (0, 0)
Screenshot: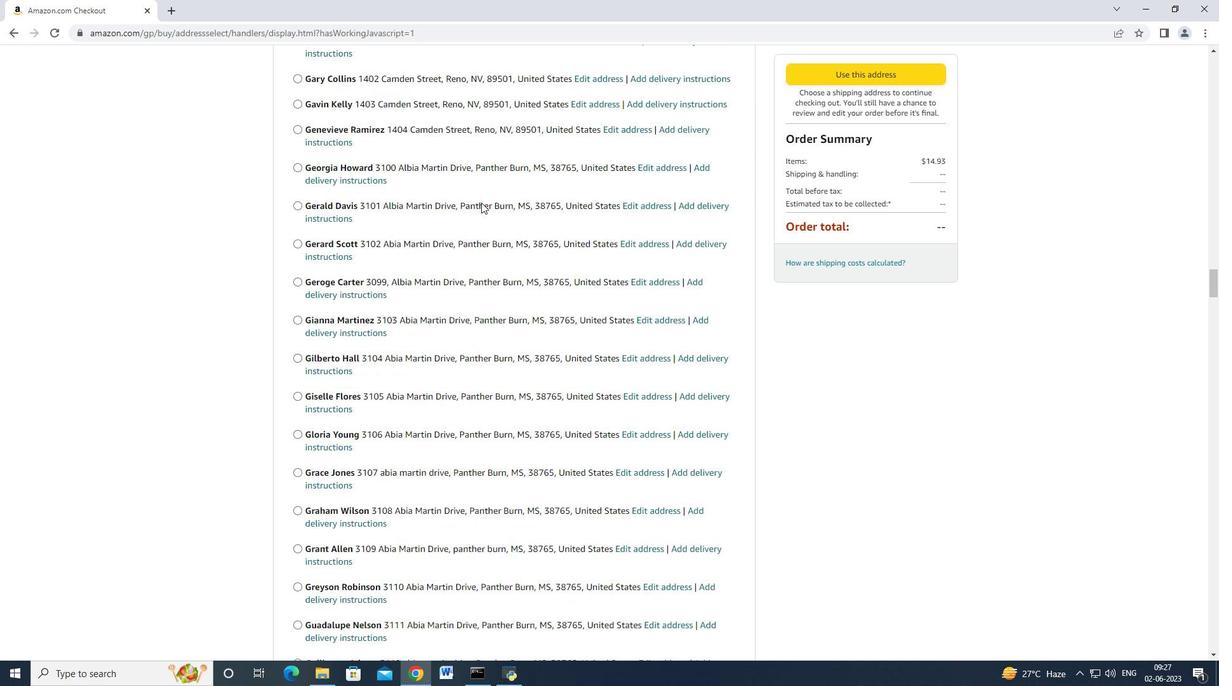 
Action: Mouse scrolled (474, 202) with delta (0, 0)
Screenshot: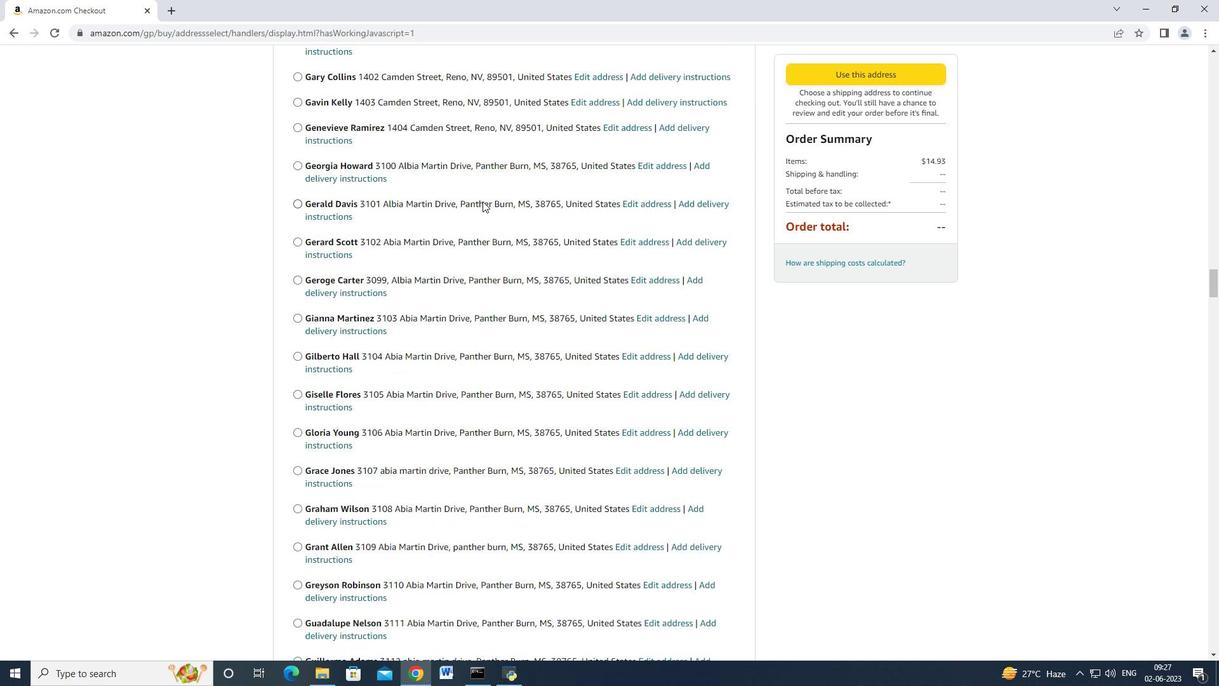 
Action: Mouse scrolled (474, 202) with delta (0, 0)
Screenshot: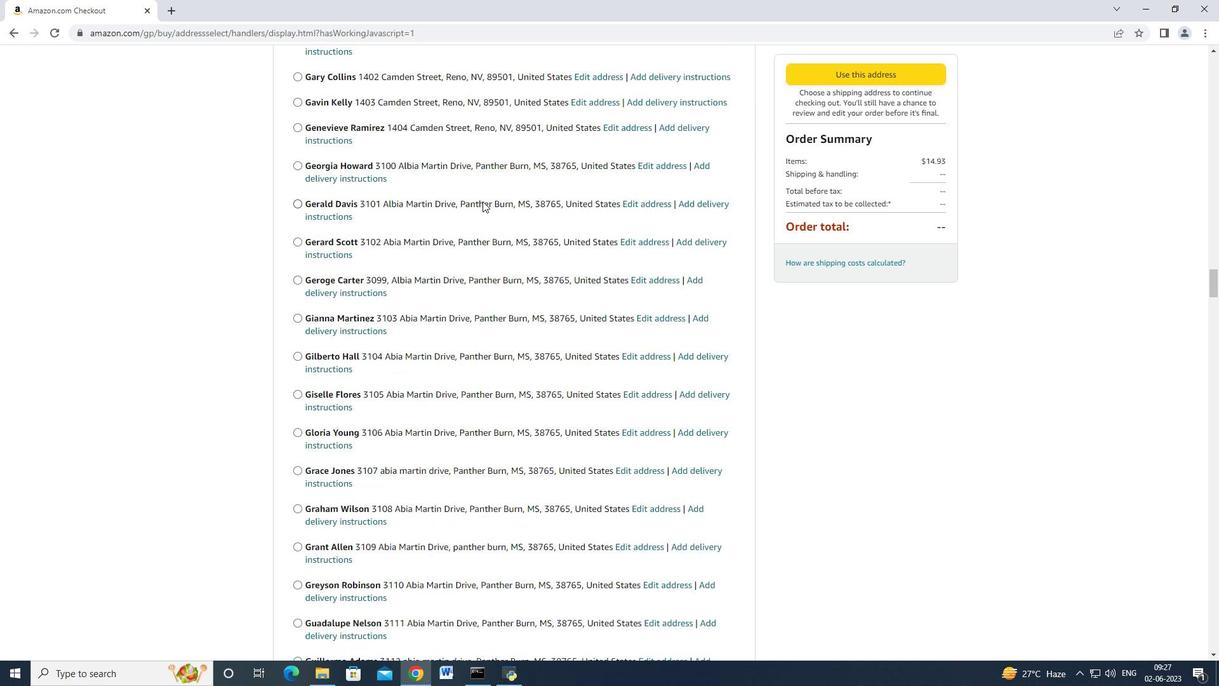 
Action: Mouse scrolled (474, 202) with delta (0, 0)
Screenshot: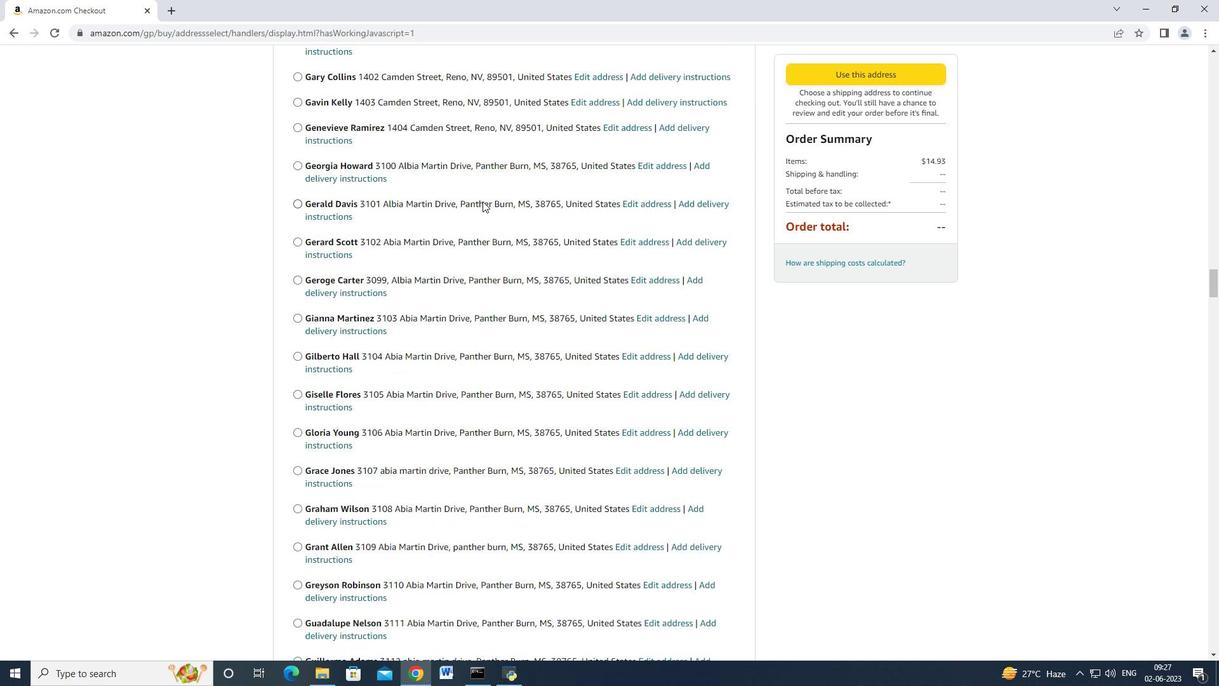 
Action: Mouse scrolled (474, 202) with delta (0, 0)
Screenshot: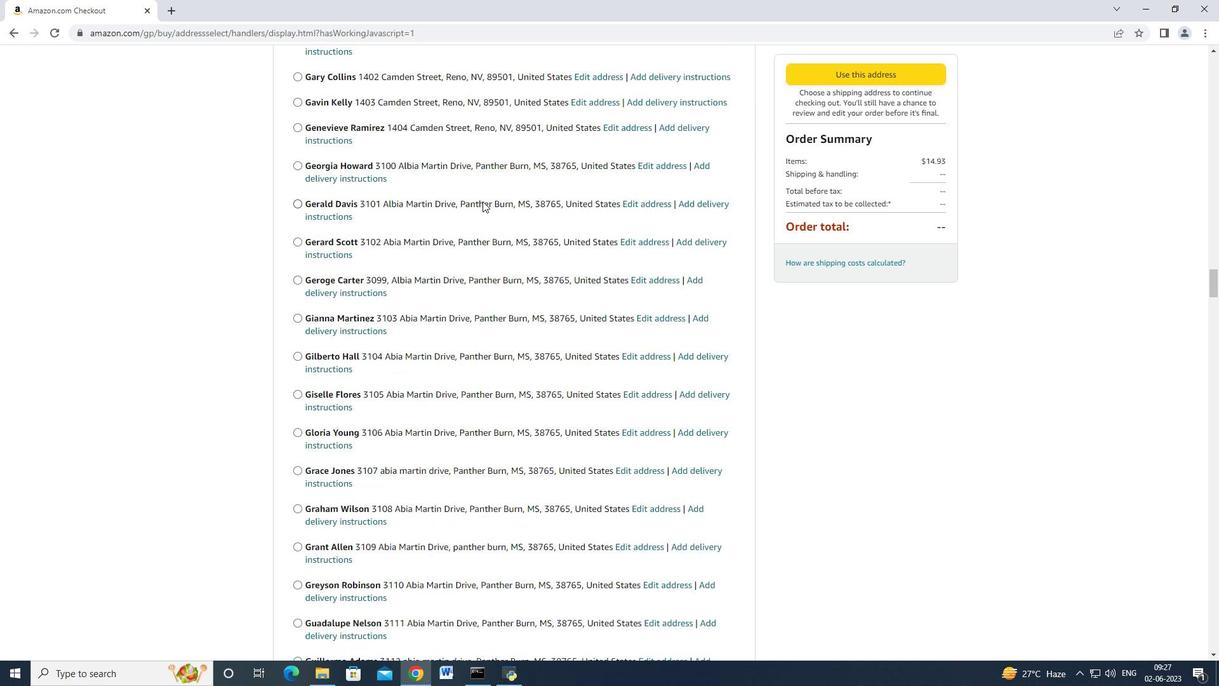 
Action: Mouse scrolled (474, 202) with delta (0, 0)
Screenshot: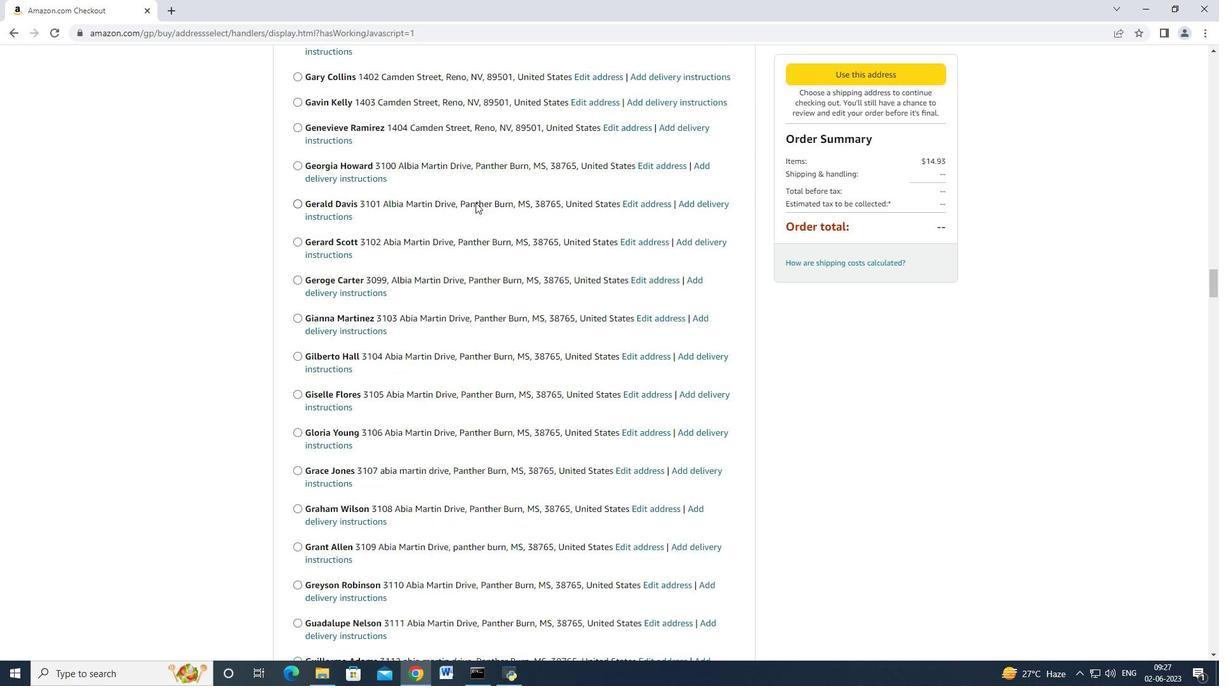 
Action: Mouse moved to (473, 203)
Screenshot: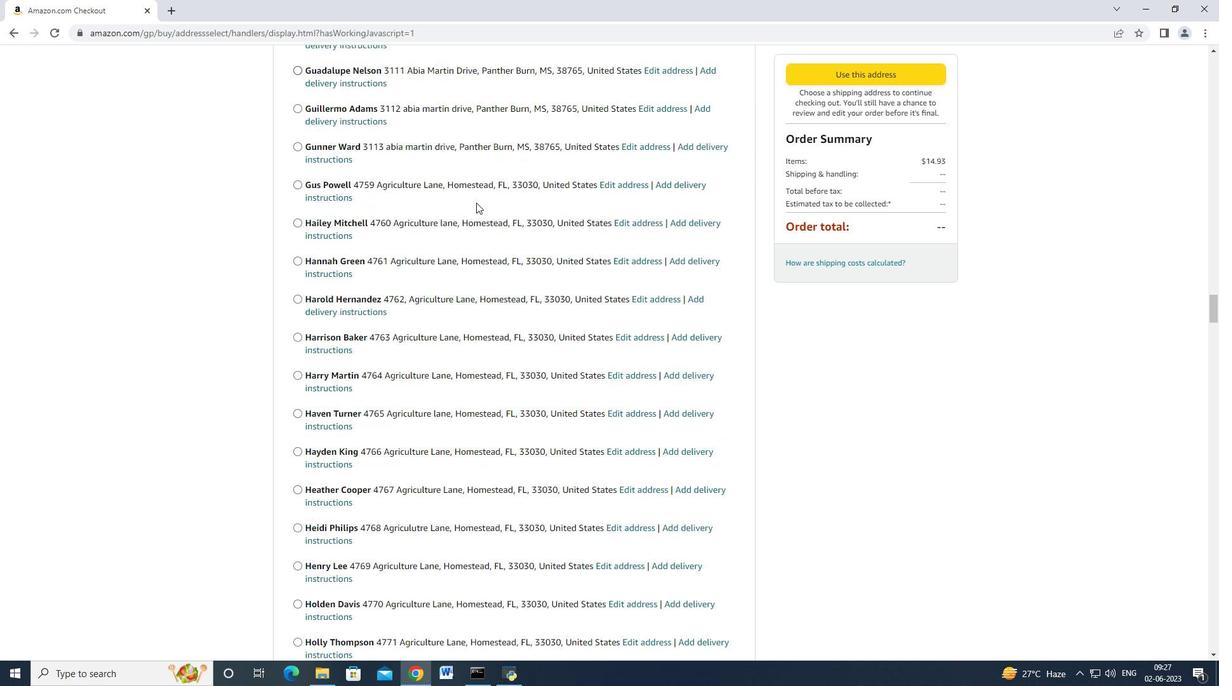 
Action: Mouse scrolled (473, 202) with delta (0, 0)
Screenshot: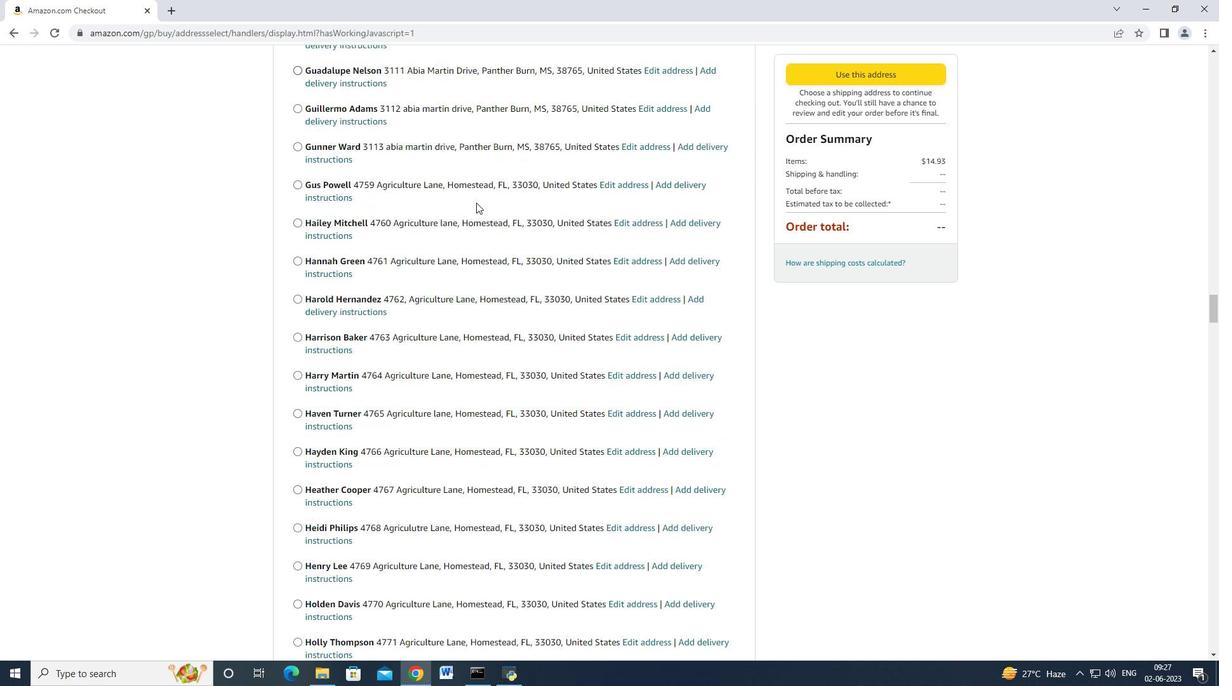 
Action: Mouse moved to (473, 203)
Screenshot: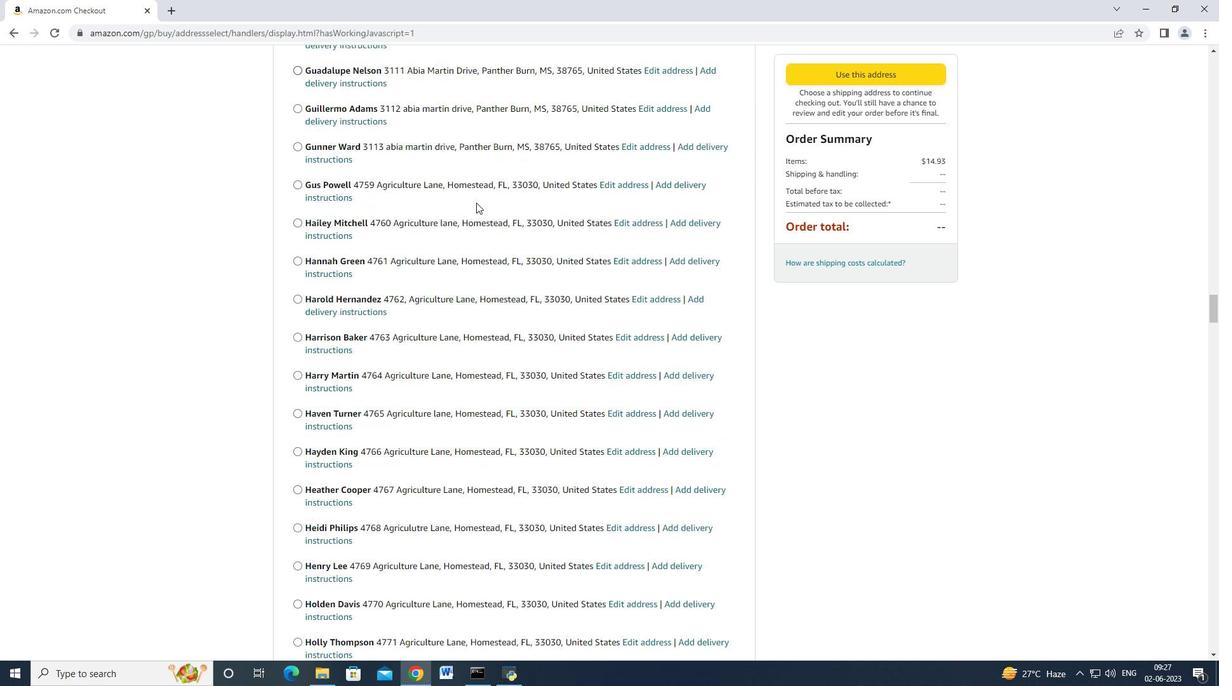 
Action: Mouse scrolled (473, 202) with delta (0, 0)
Screenshot: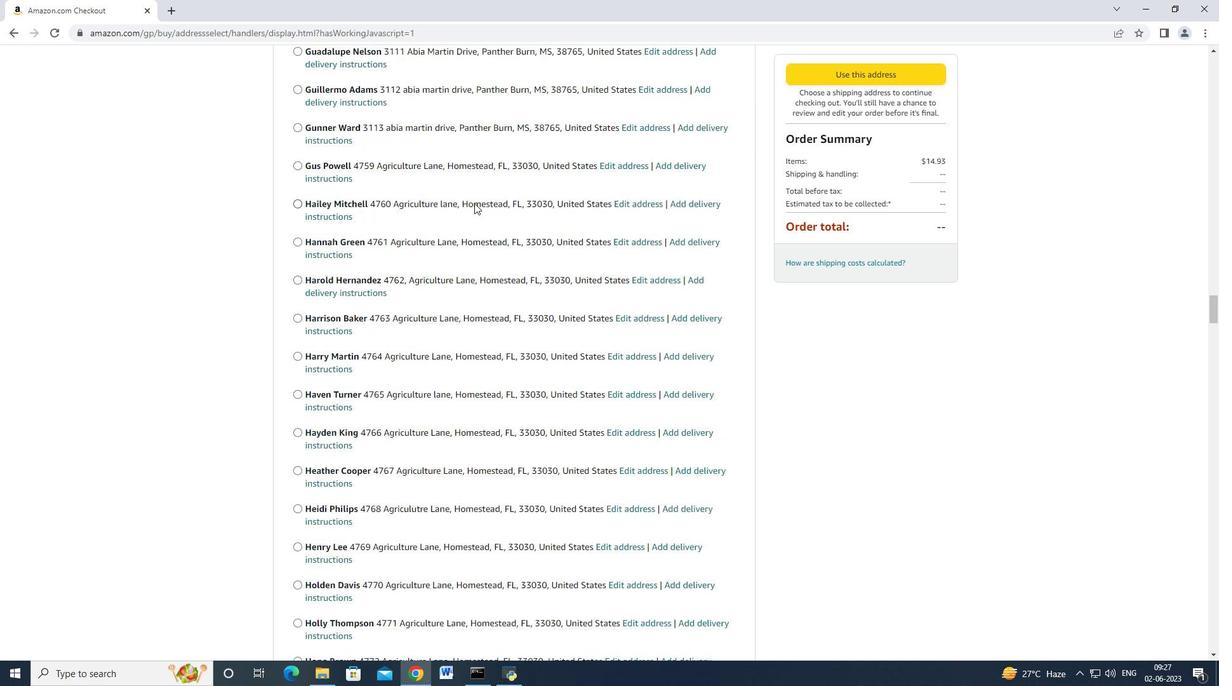 
Action: Mouse moved to (473, 203)
Screenshot: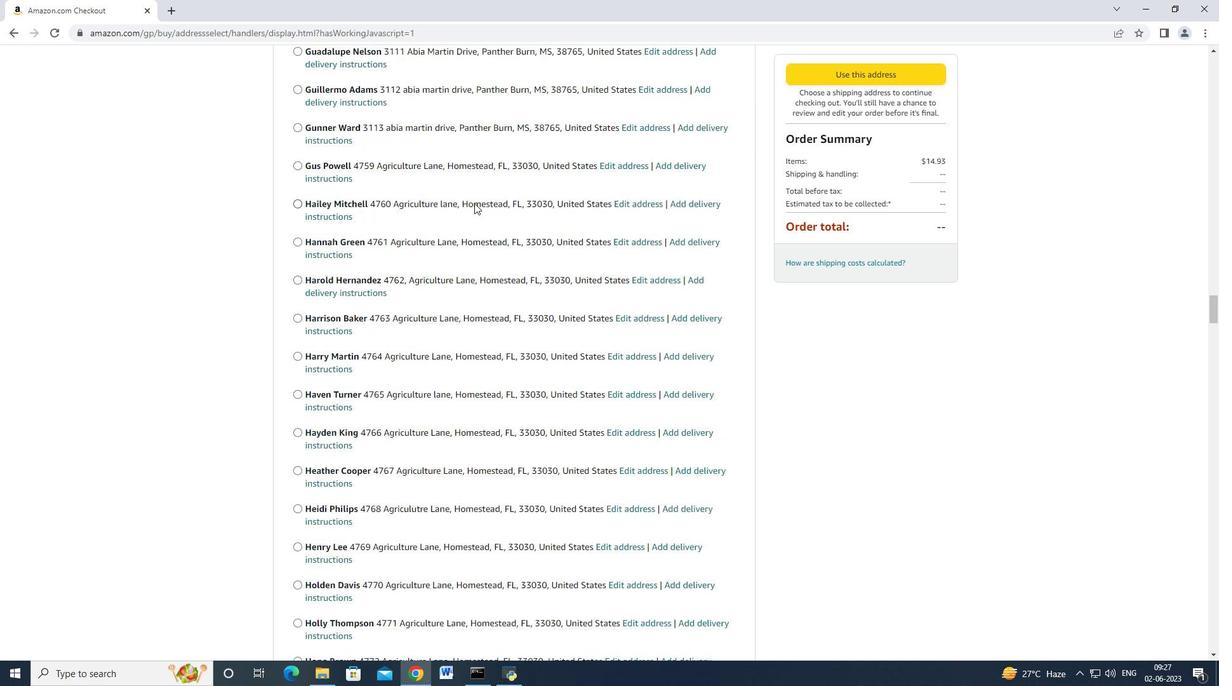 
Action: Mouse scrolled (473, 202) with delta (0, 0)
Screenshot: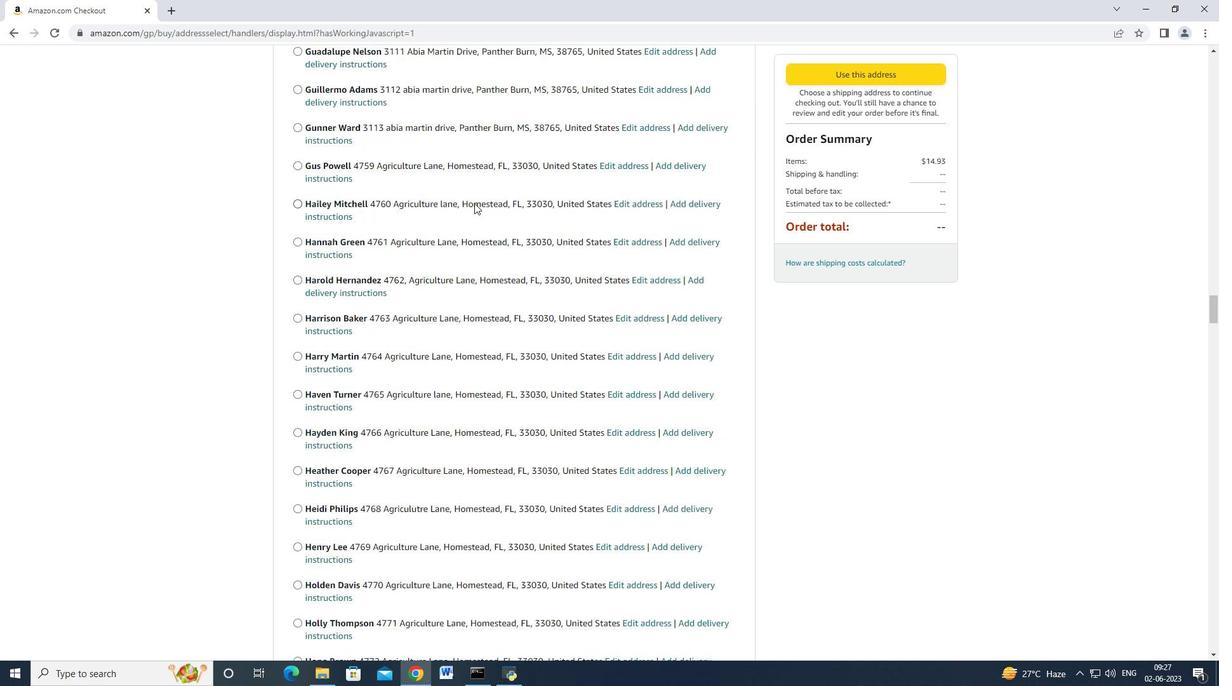 
Action: Mouse scrolled (473, 202) with delta (0, 0)
Screenshot: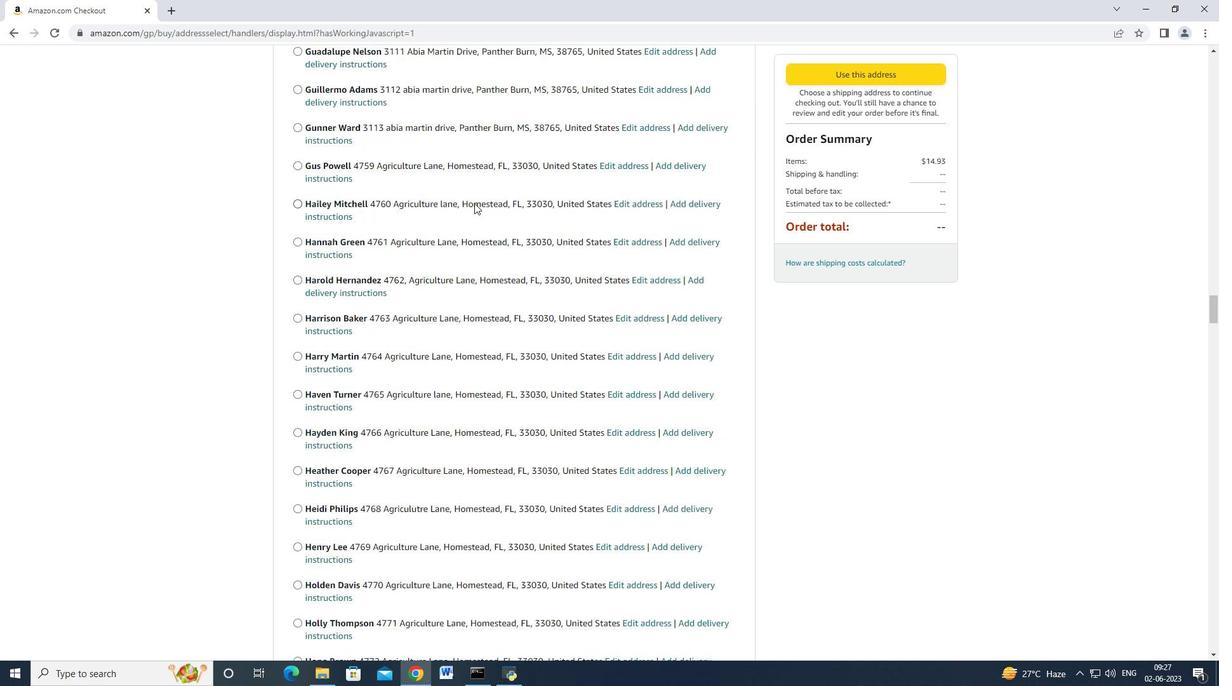 
Action: Mouse scrolled (473, 202) with delta (0, 0)
Screenshot: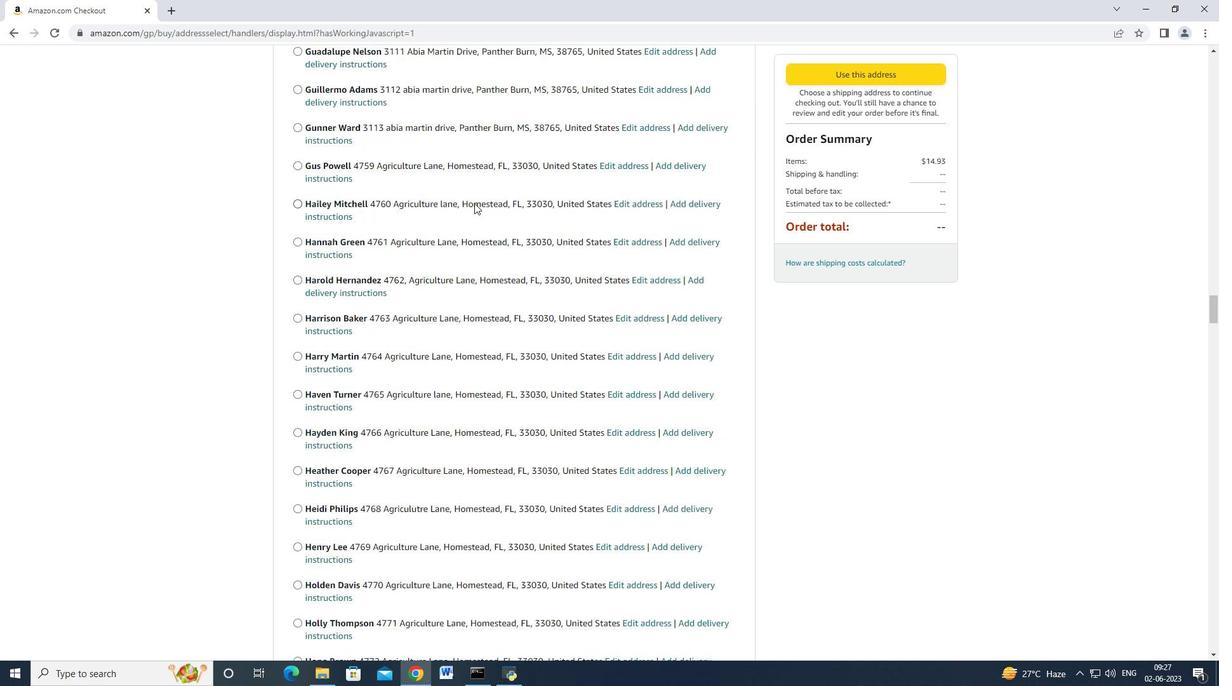 
Action: Mouse scrolled (473, 202) with delta (0, 0)
Screenshot: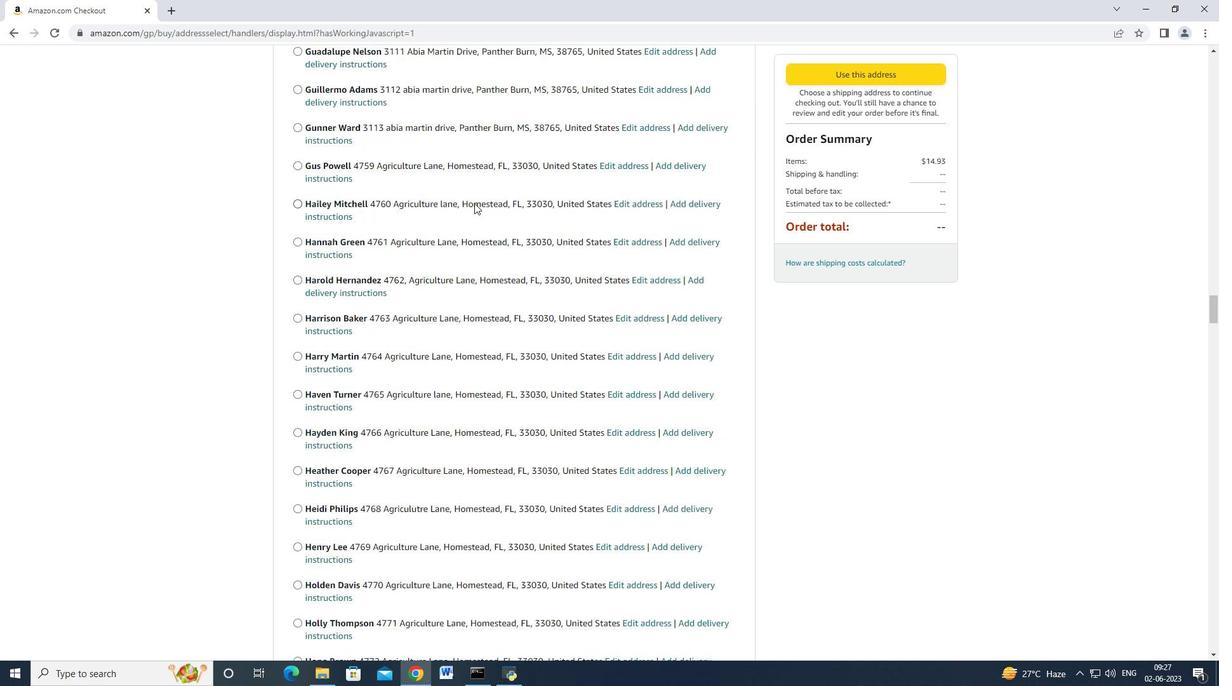 
Action: Mouse scrolled (473, 202) with delta (0, 0)
Screenshot: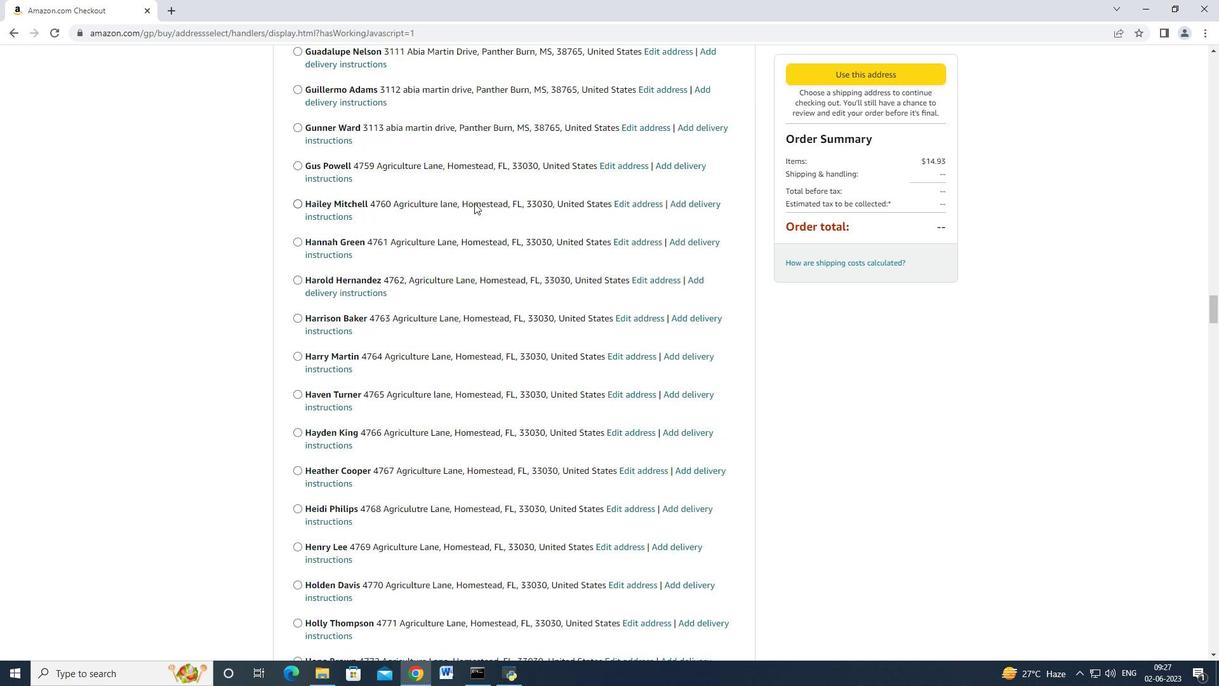 
Action: Mouse scrolled (473, 202) with delta (0, 0)
Screenshot: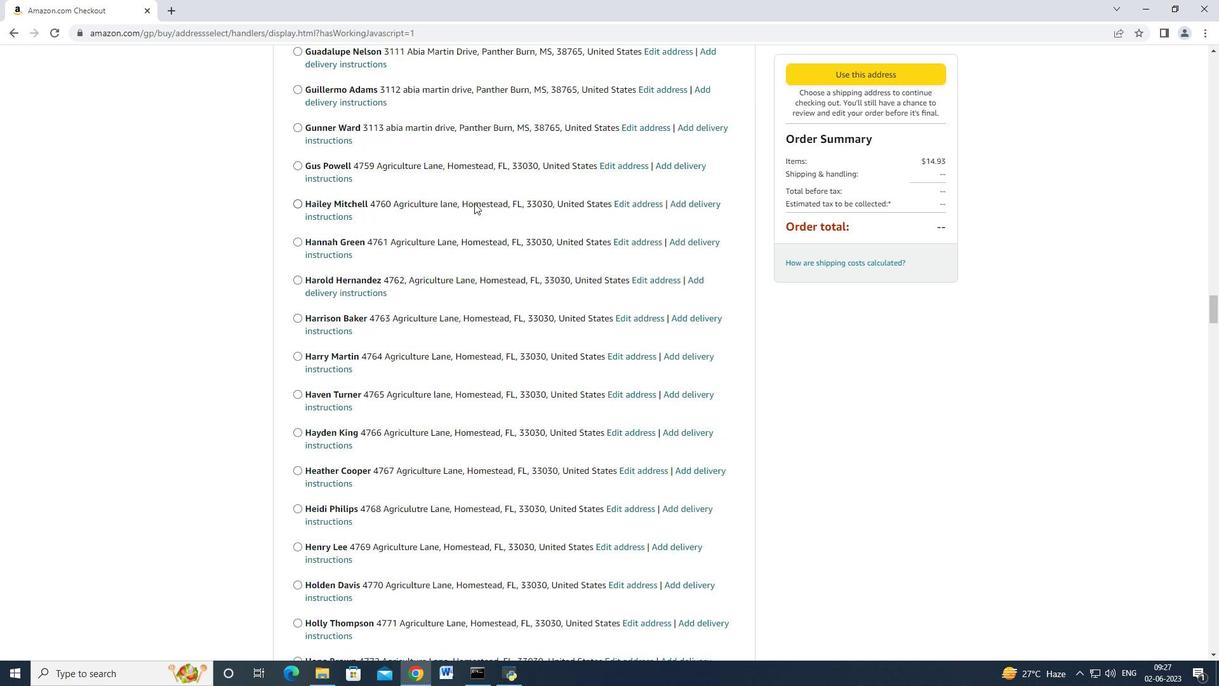 
Action: Mouse scrolled (473, 202) with delta (0, 0)
Screenshot: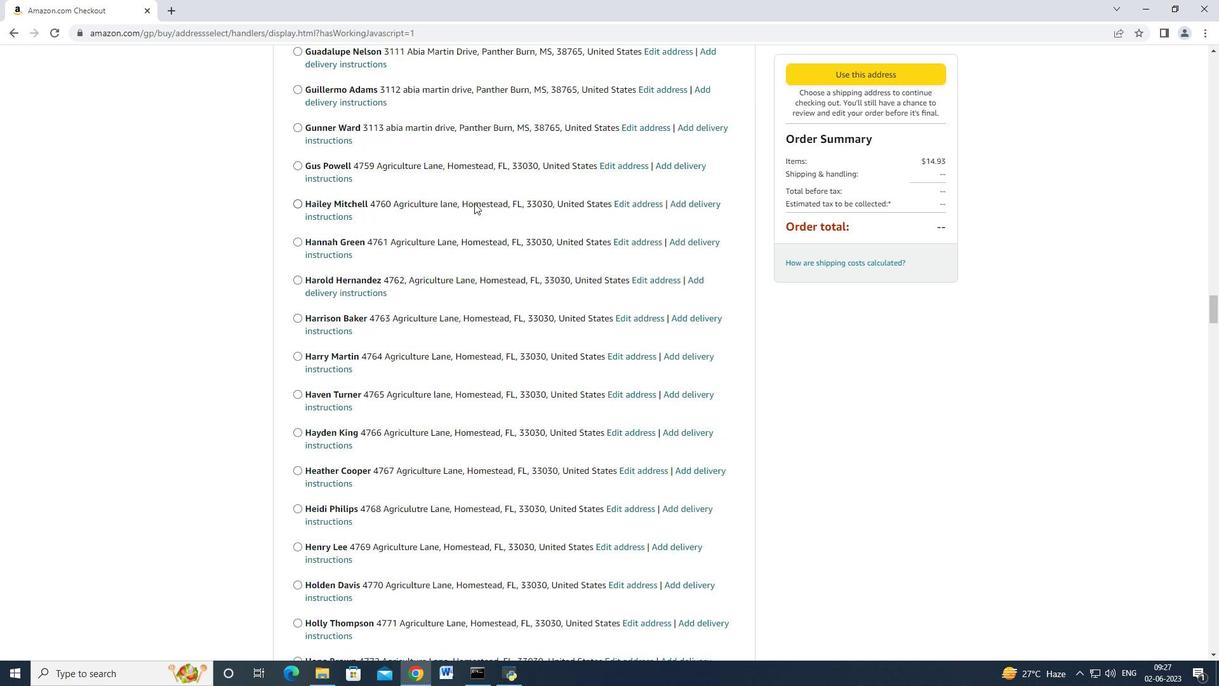 
Action: Mouse moved to (473, 203)
Screenshot: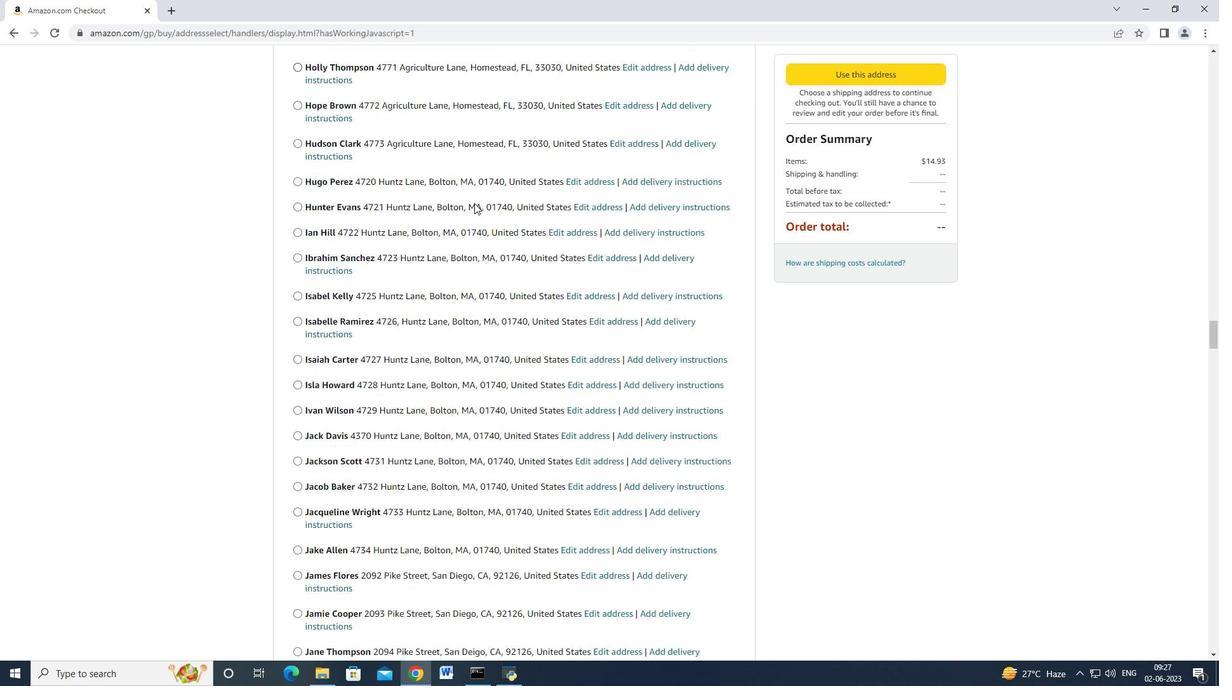 
Action: Mouse scrolled (473, 202) with delta (0, 0)
Screenshot: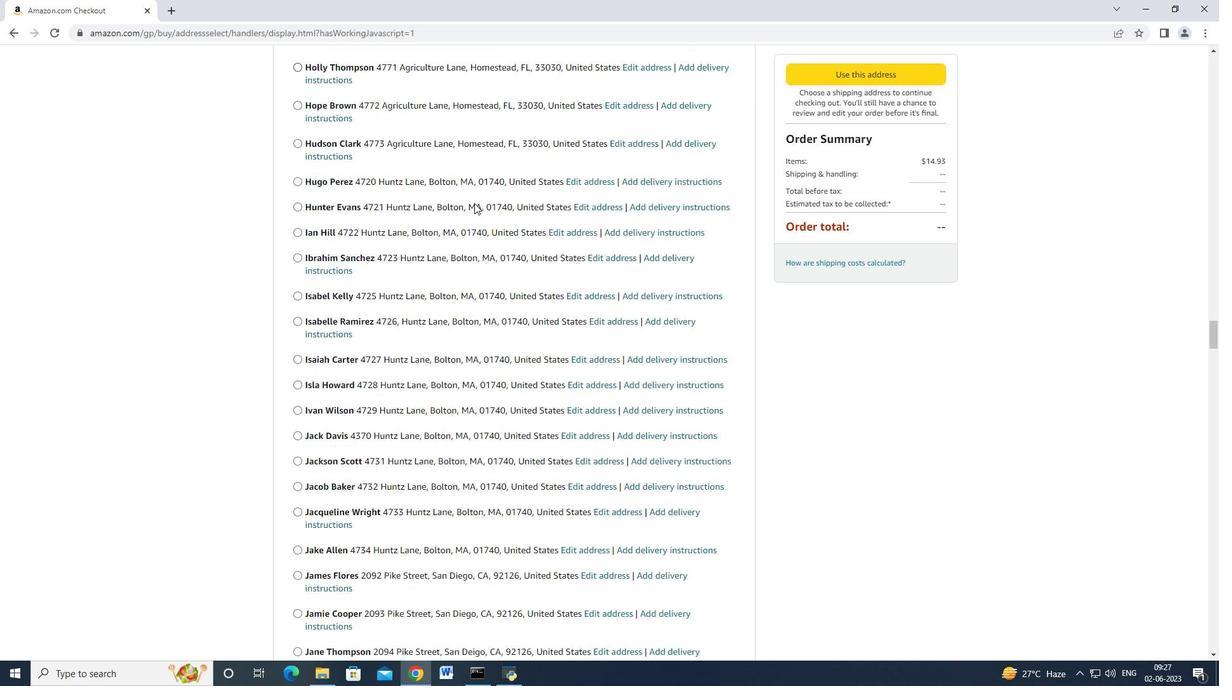 
Action: Mouse moved to (471, 203)
Screenshot: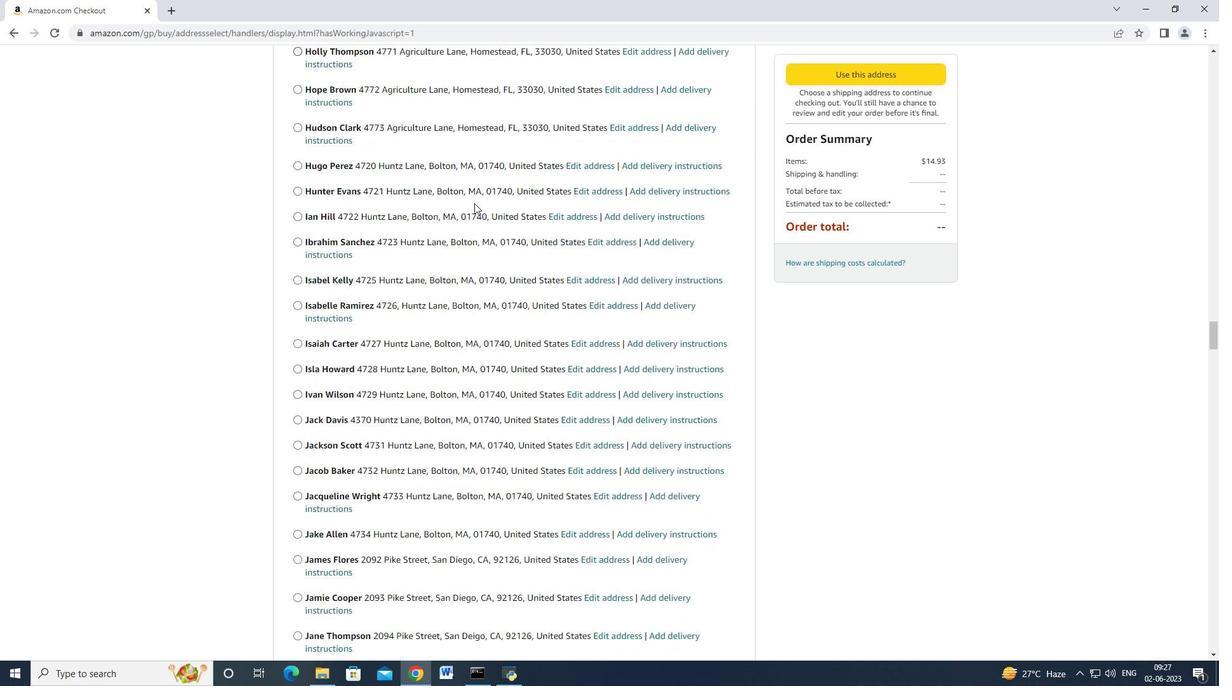 
Action: Mouse scrolled (471, 202) with delta (0, 0)
Screenshot: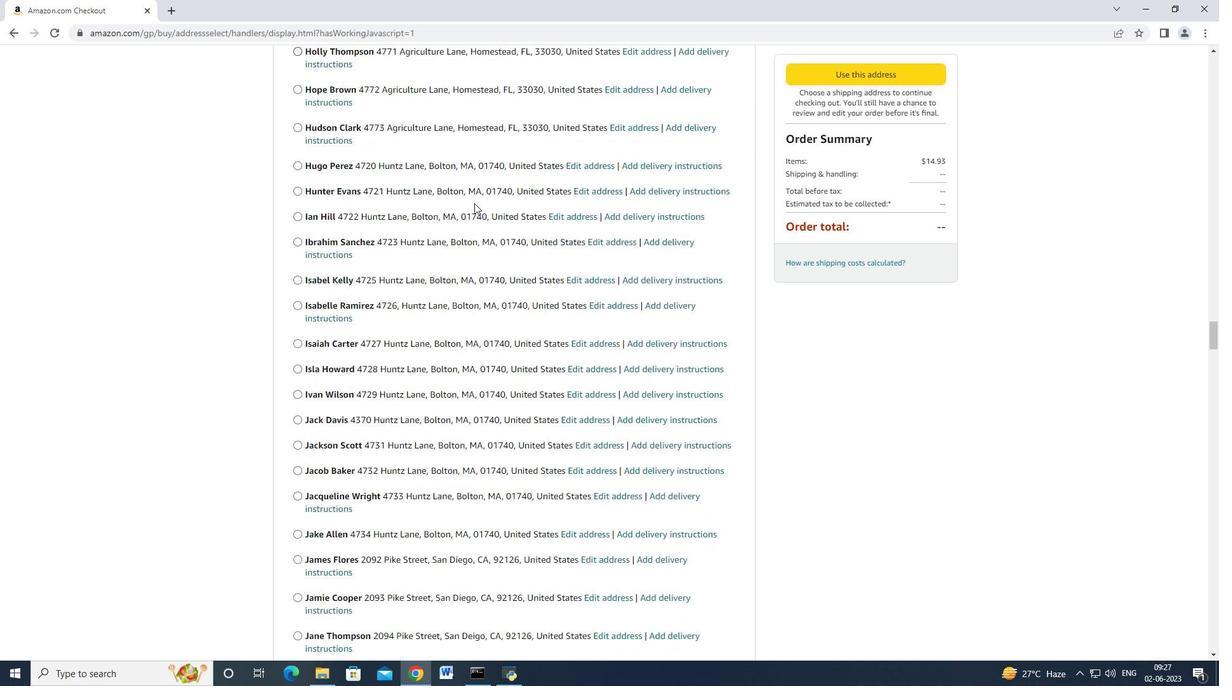 
Action: Mouse scrolled (471, 202) with delta (0, 0)
Screenshot: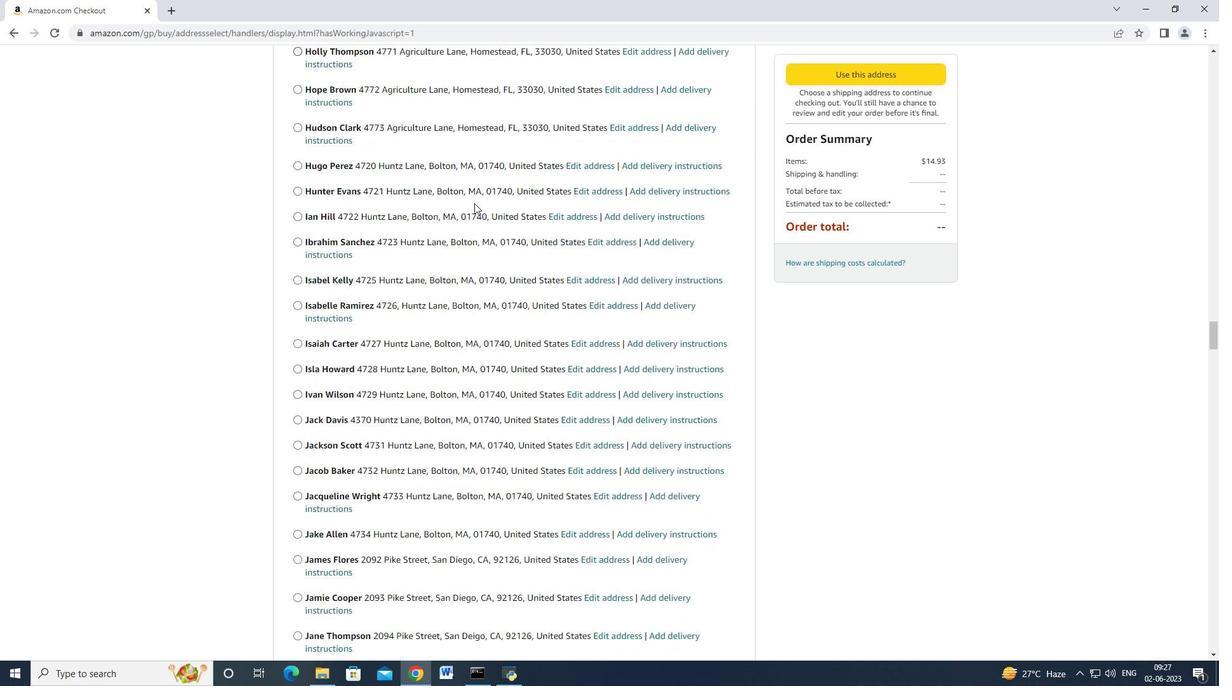 
Action: Mouse moved to (471, 203)
Screenshot: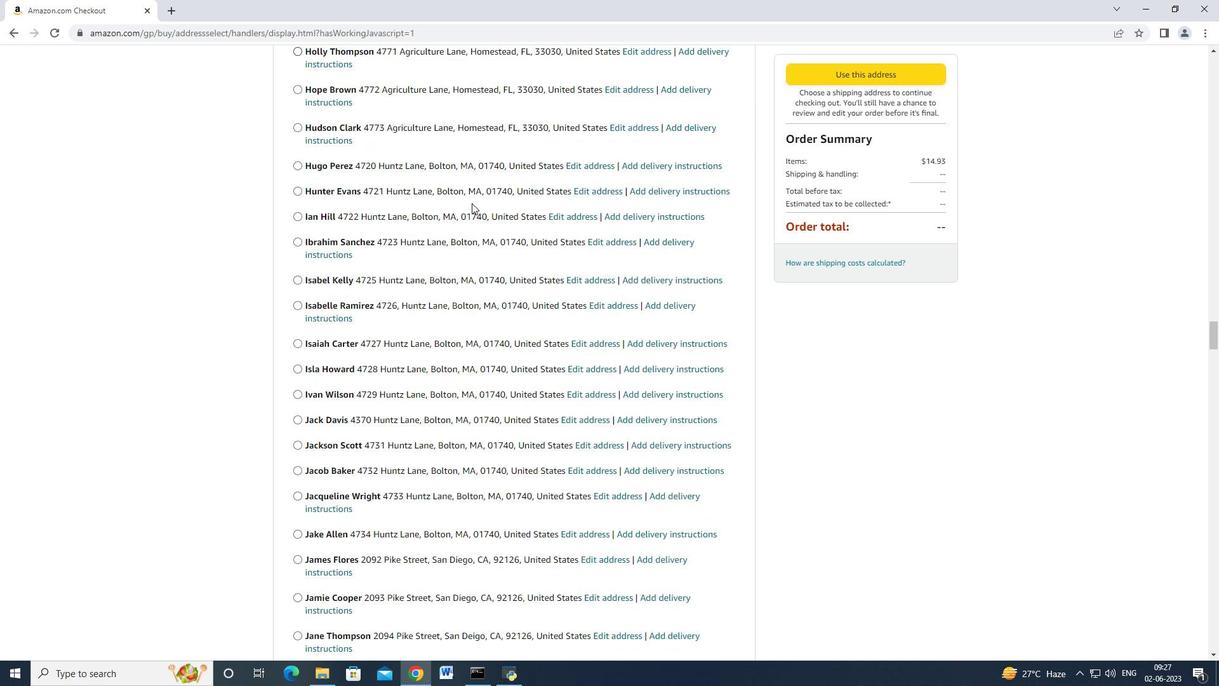 
Action: Mouse scrolled (471, 202) with delta (0, 0)
Screenshot: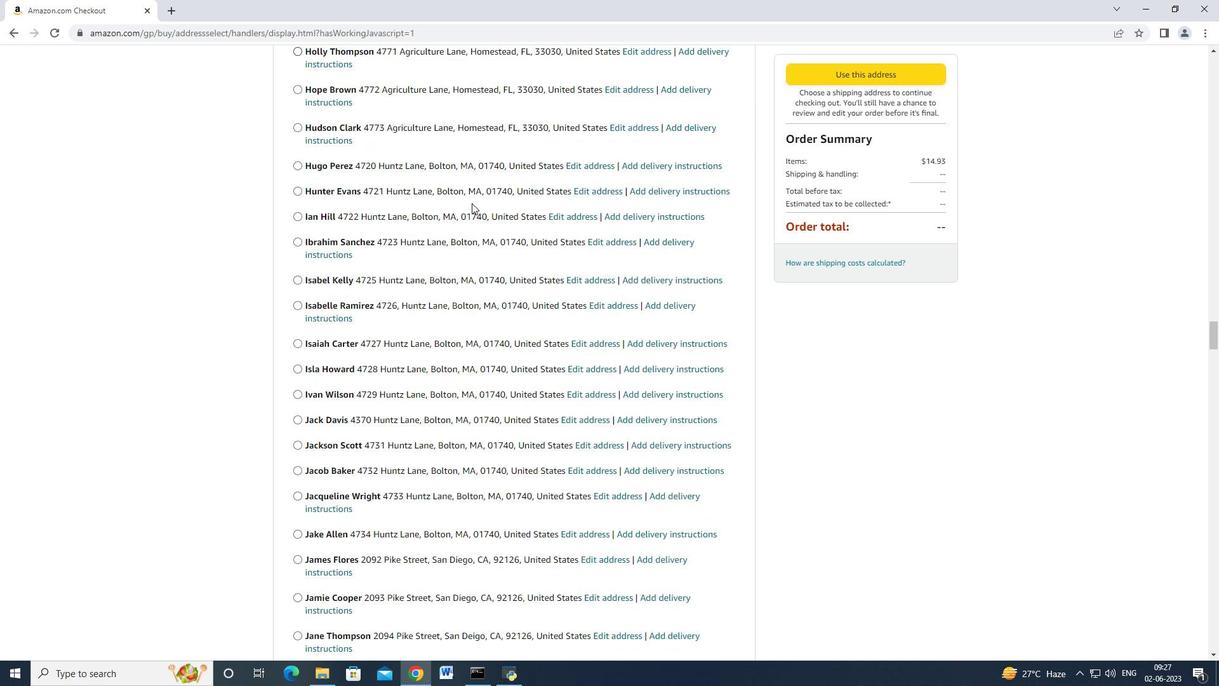 
Action: Mouse moved to (471, 203)
Screenshot: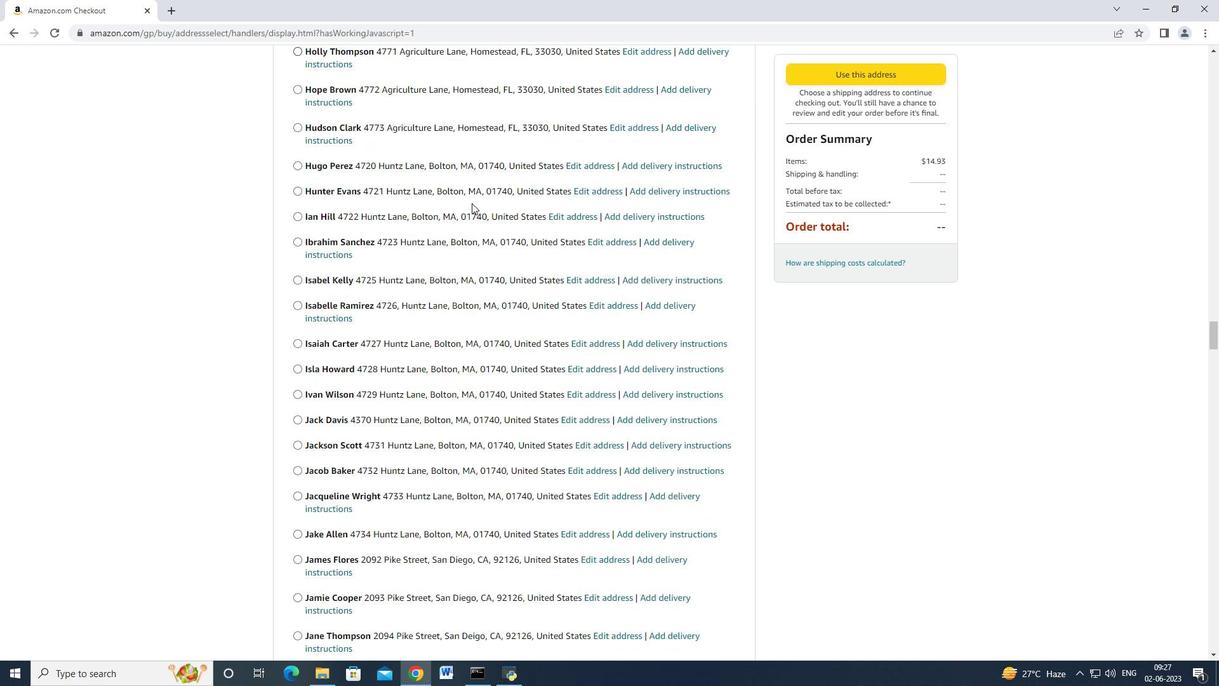 
Action: Mouse scrolled (471, 202) with delta (0, 0)
Screenshot: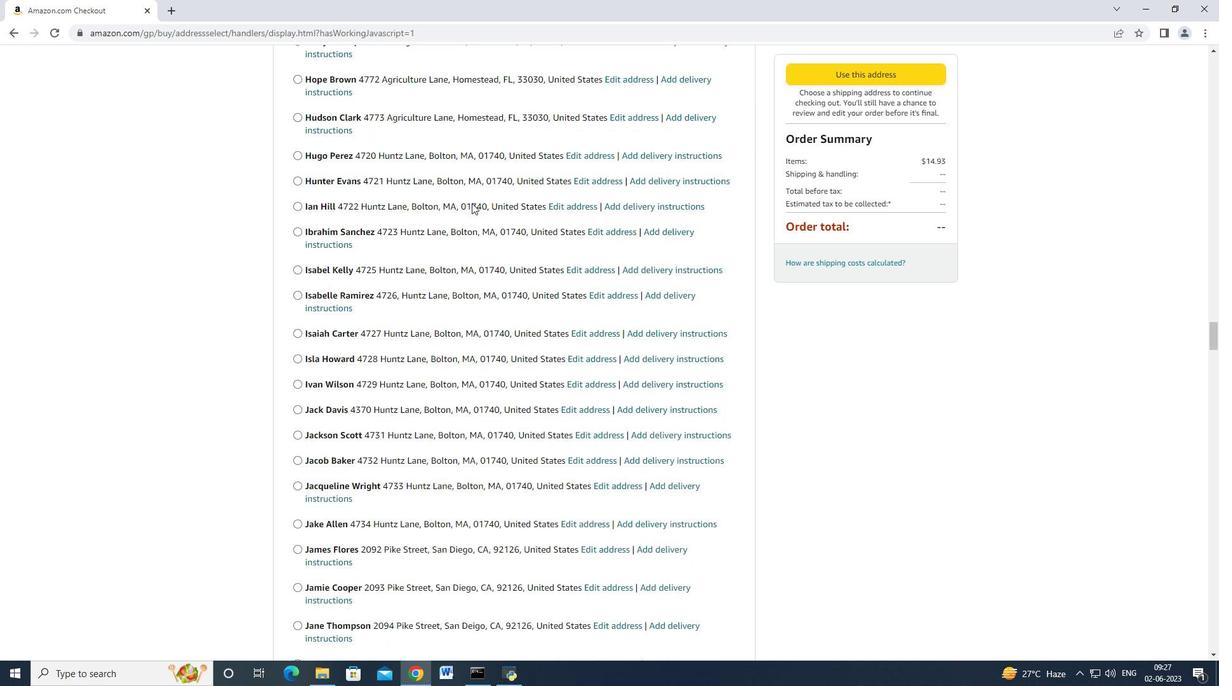 
Action: Mouse scrolled (471, 202) with delta (0, 0)
Screenshot: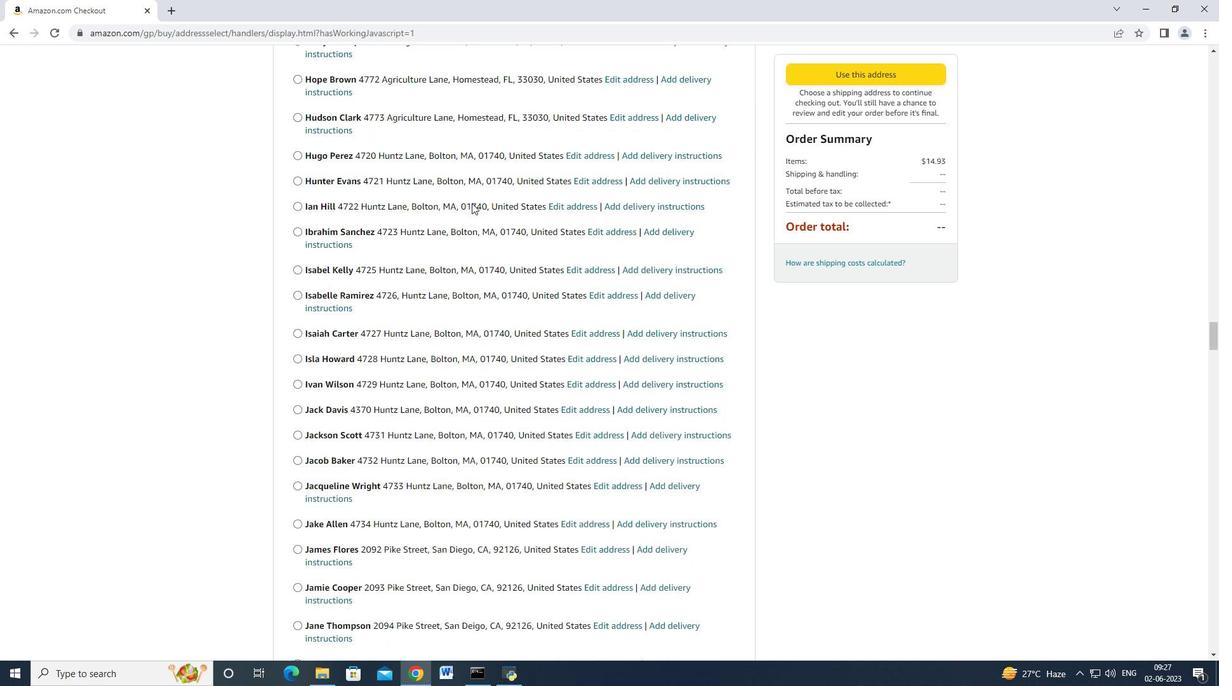 
Action: Mouse scrolled (471, 202) with delta (0, 0)
Screenshot: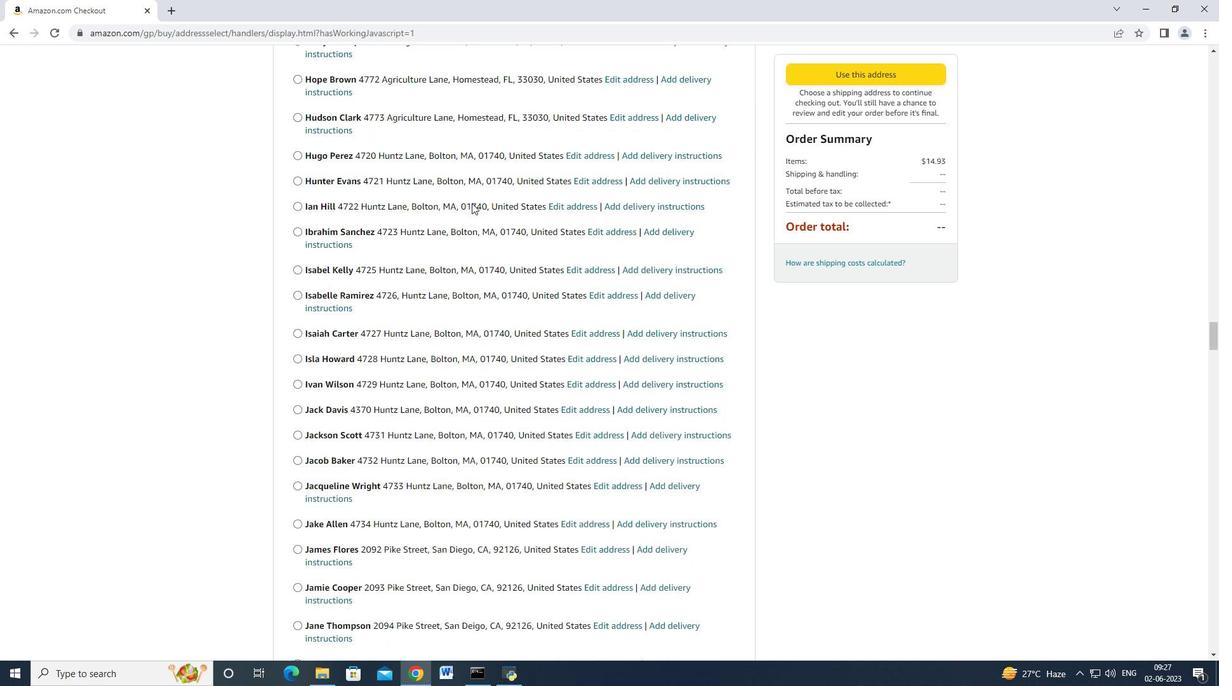 
Action: Mouse scrolled (471, 202) with delta (0, 0)
Screenshot: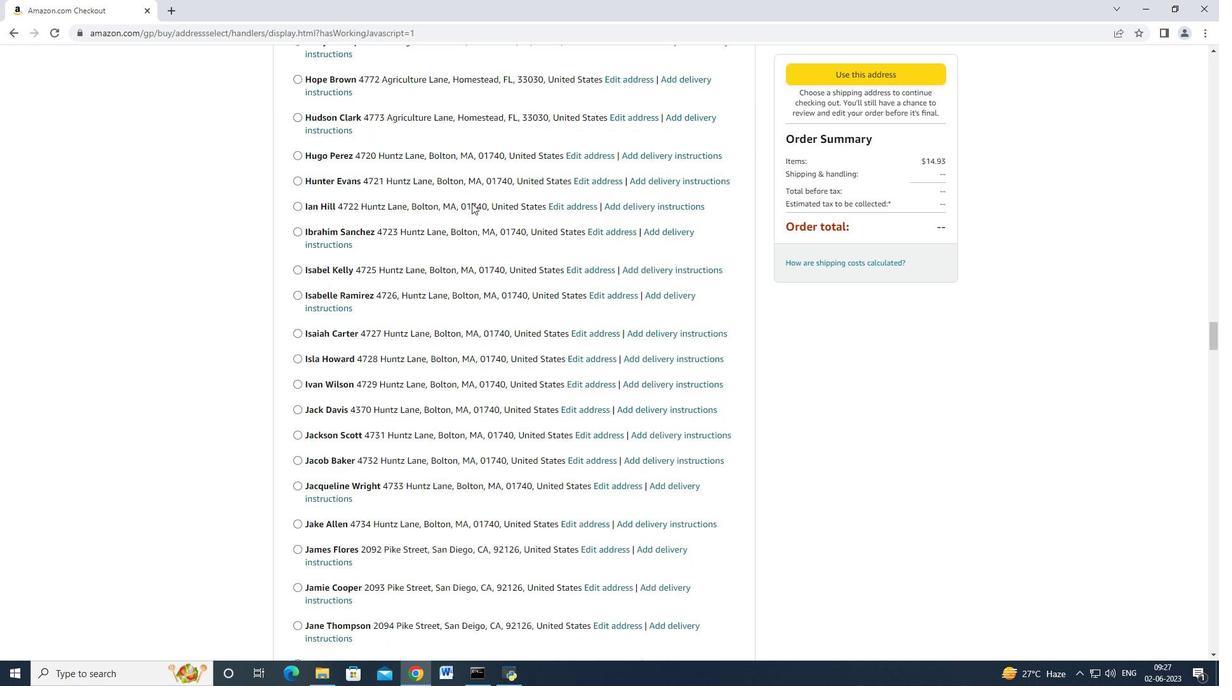 
Action: Mouse scrolled (471, 202) with delta (0, 0)
Screenshot: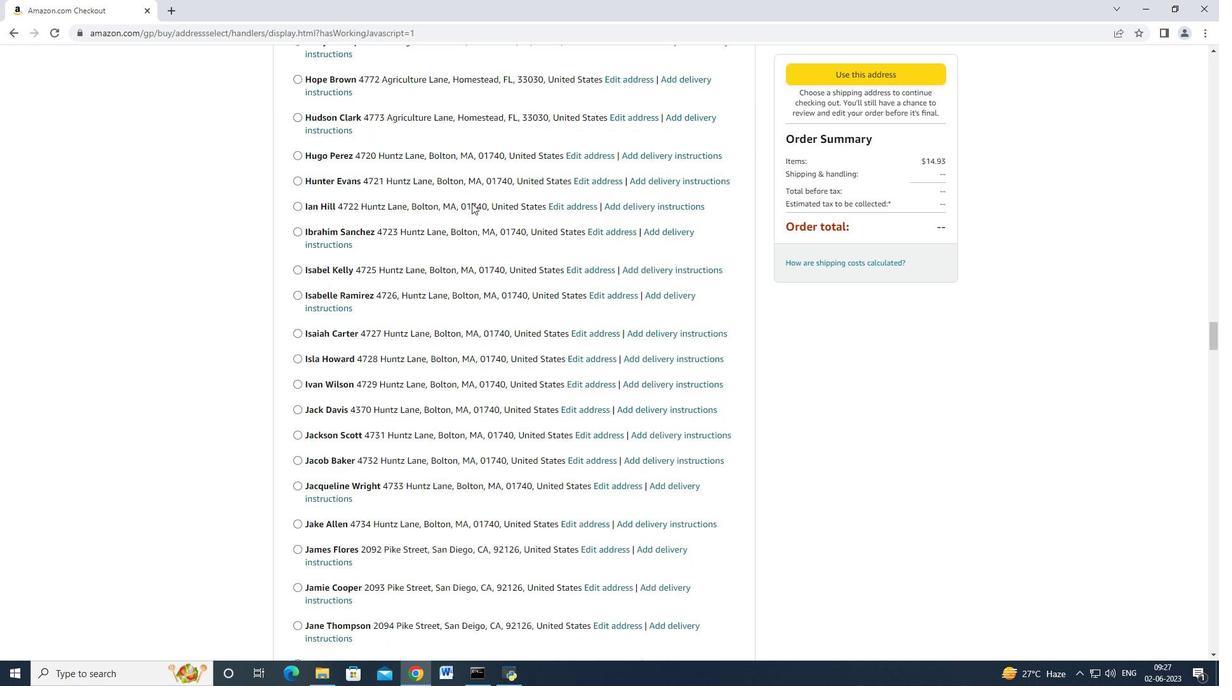 
Action: Mouse scrolled (471, 202) with delta (0, 0)
Screenshot: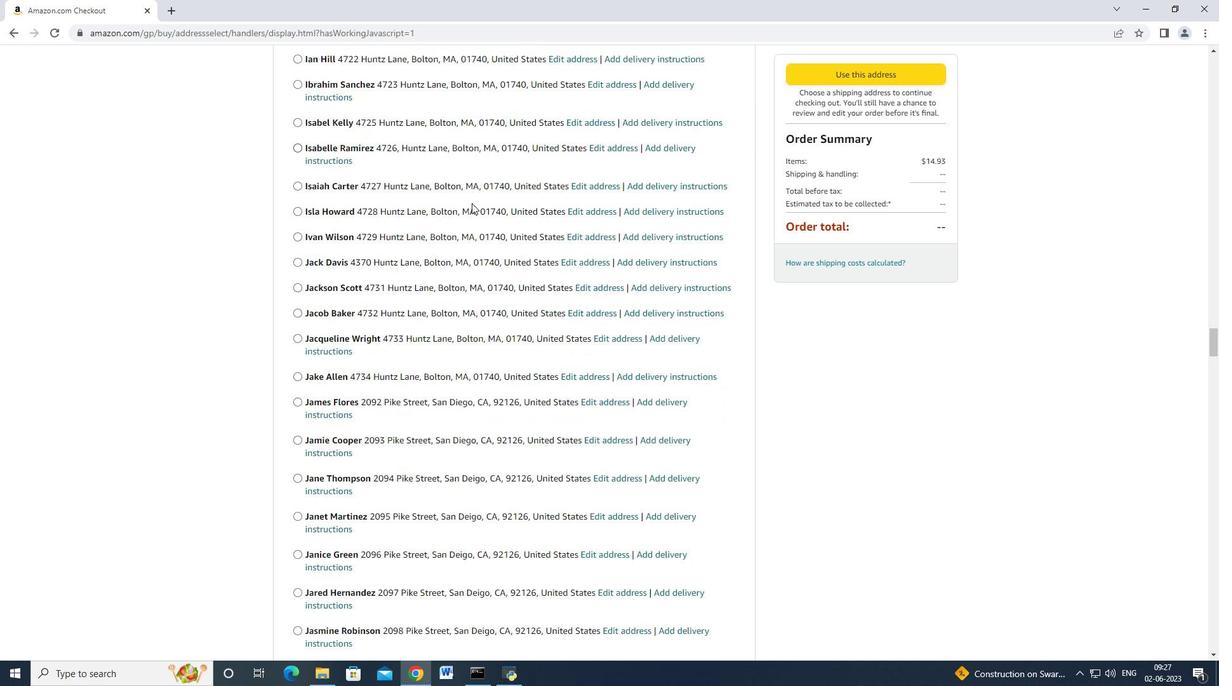 
Action: Mouse moved to (471, 203)
Screenshot: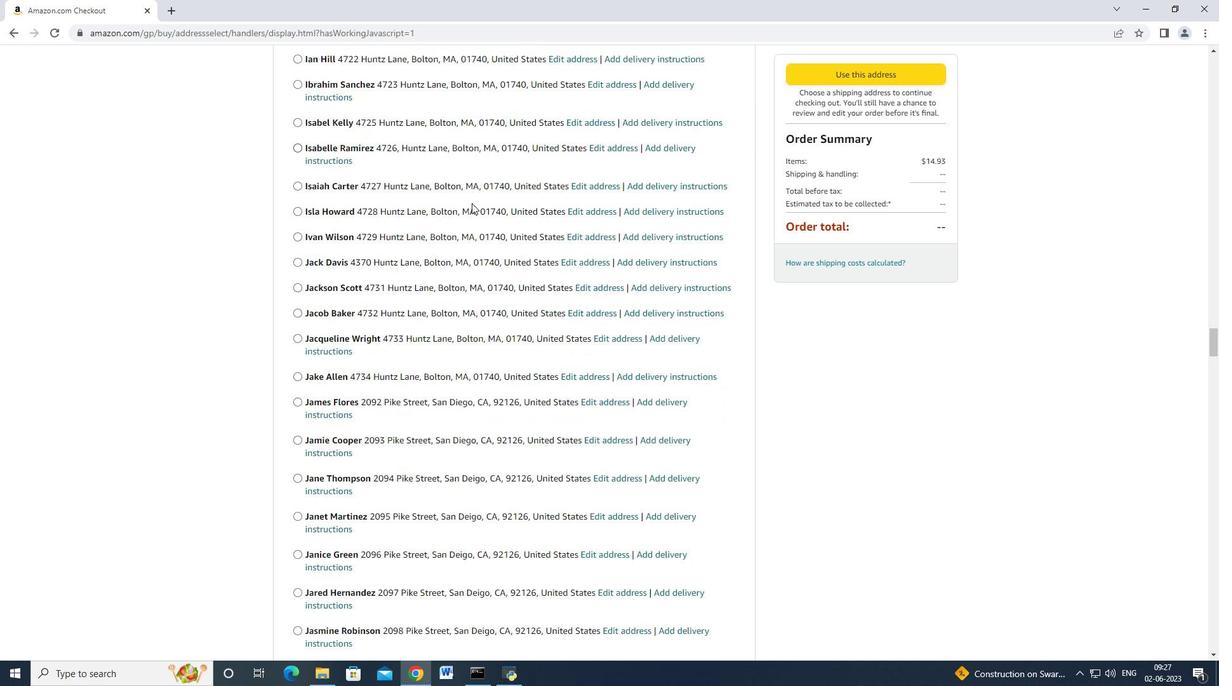
Action: Mouse scrolled (471, 202) with delta (0, 0)
Screenshot: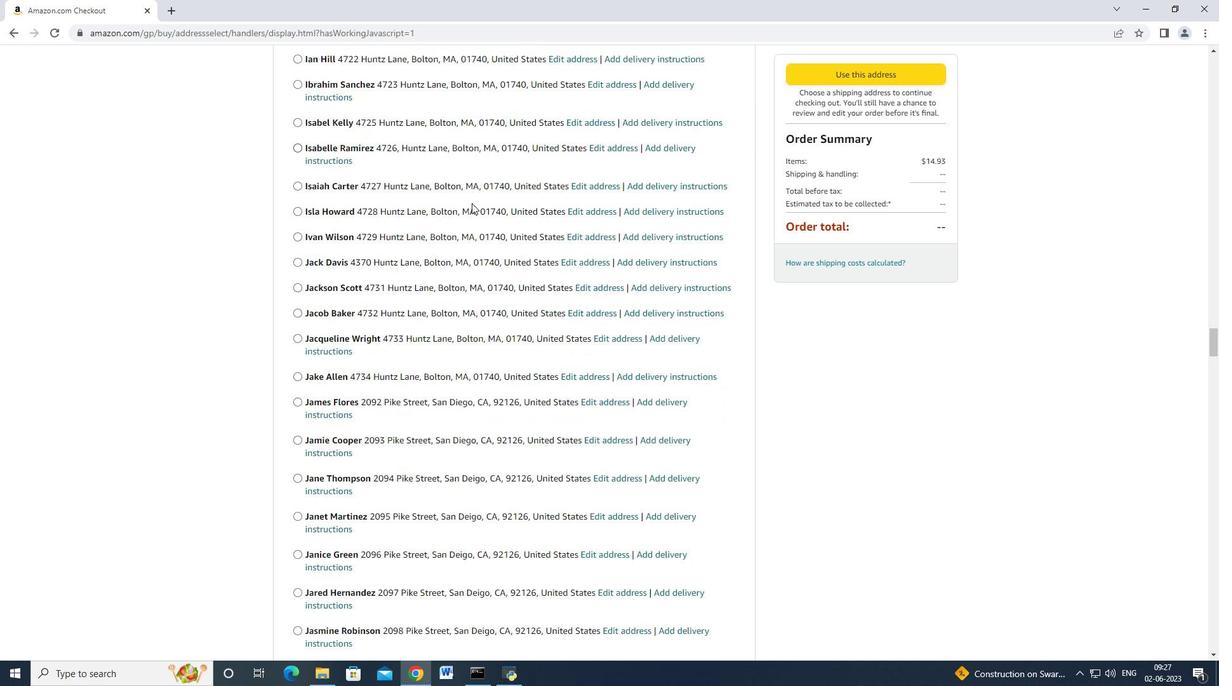 
Action: Mouse scrolled (471, 202) with delta (0, 0)
Screenshot: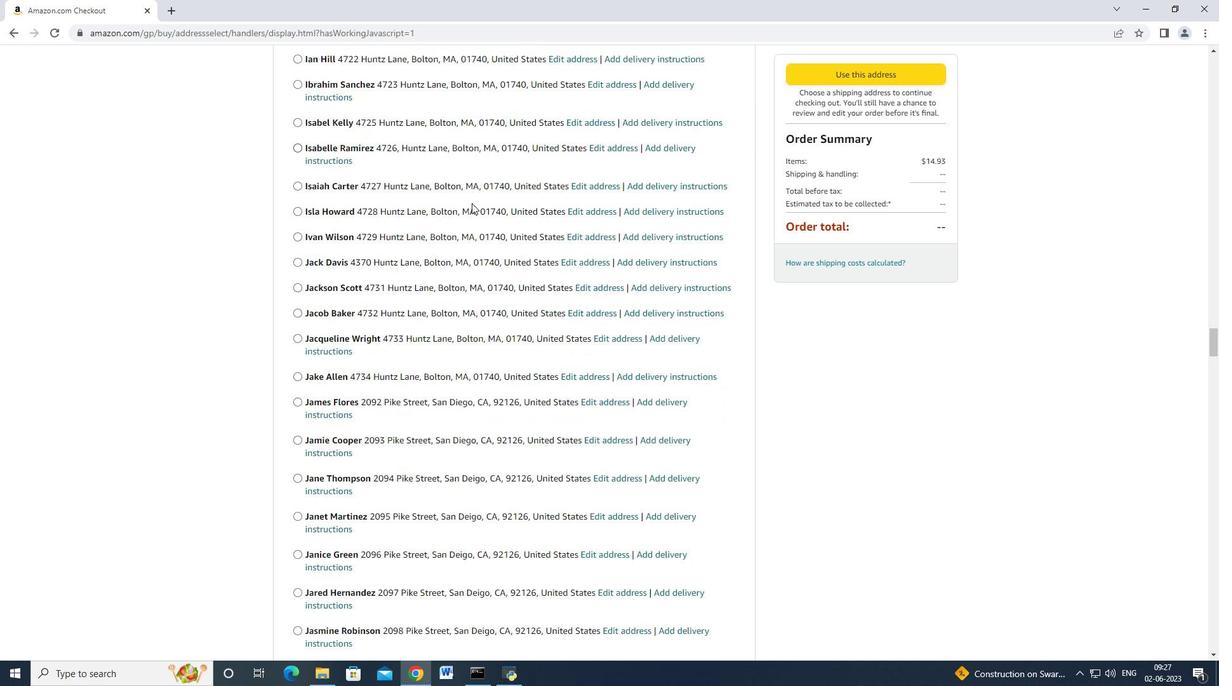 
Action: Mouse scrolled (471, 202) with delta (0, 0)
Screenshot: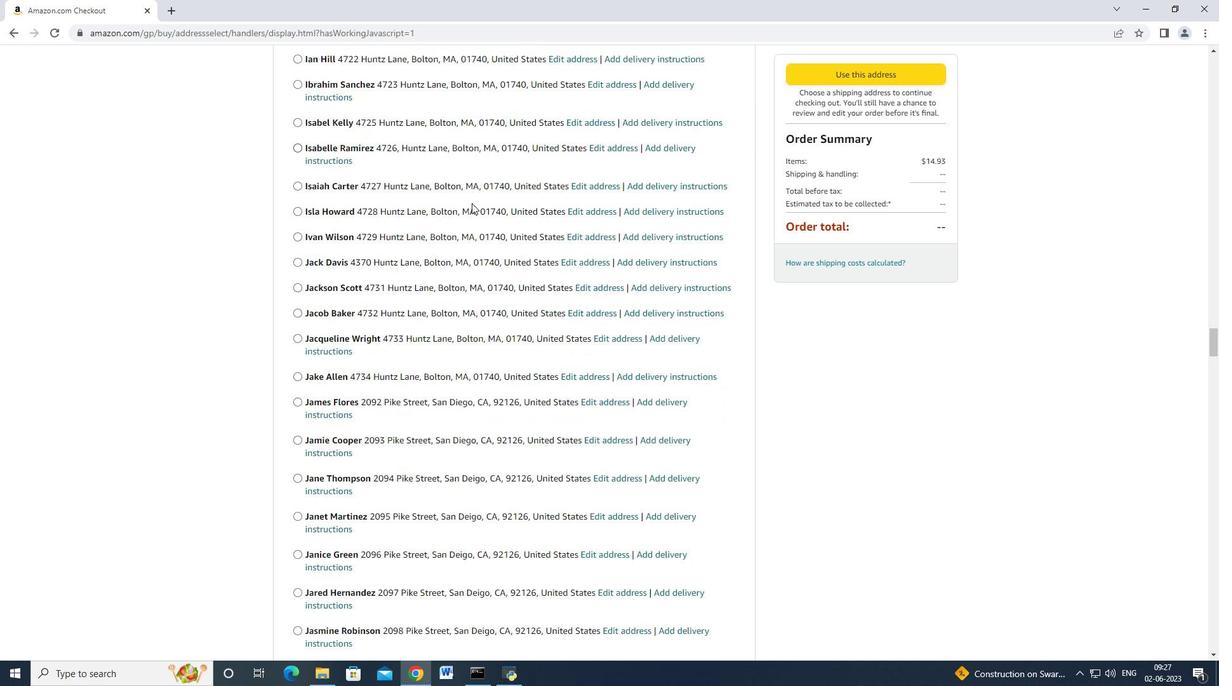 
Action: Mouse moved to (471, 203)
Screenshot: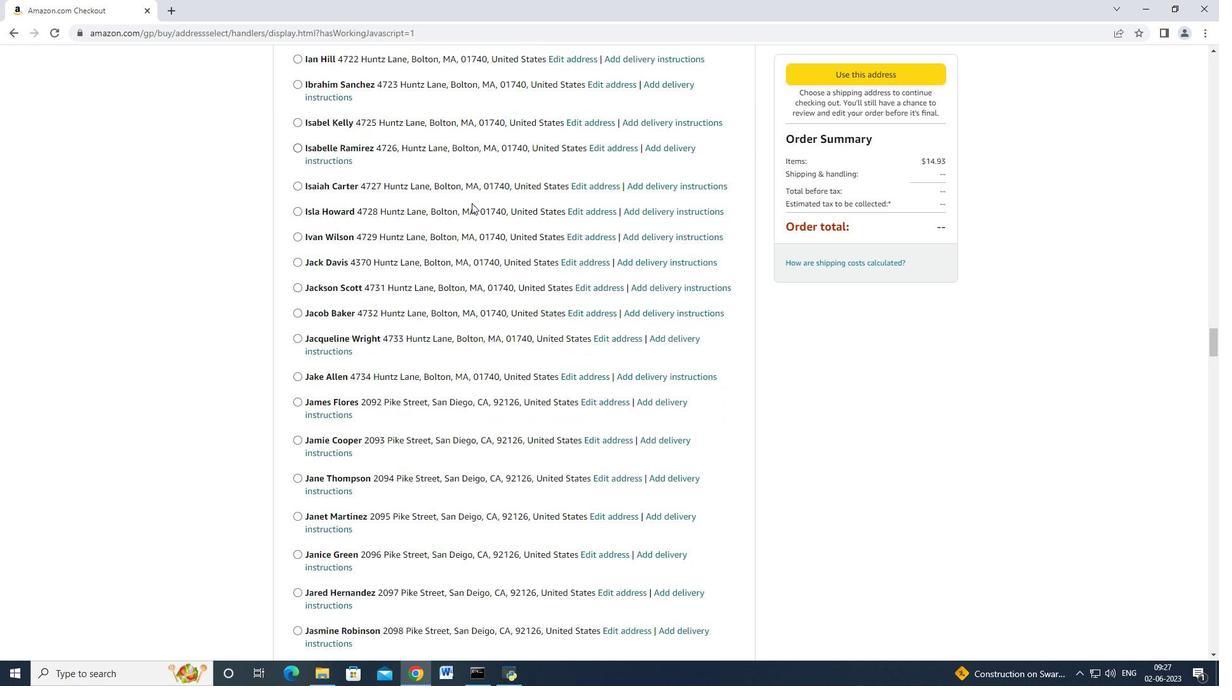 
Action: Mouse scrolled (471, 202) with delta (0, -1)
Screenshot: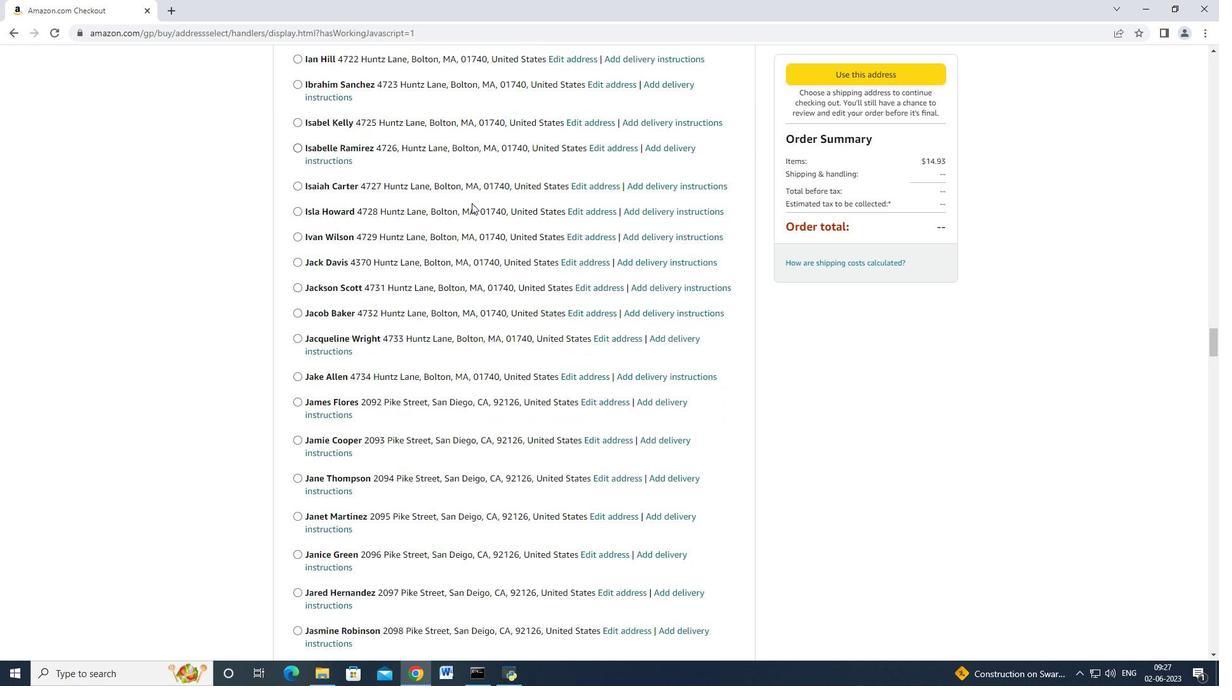 
Action: Mouse scrolled (471, 202) with delta (0, 0)
Screenshot: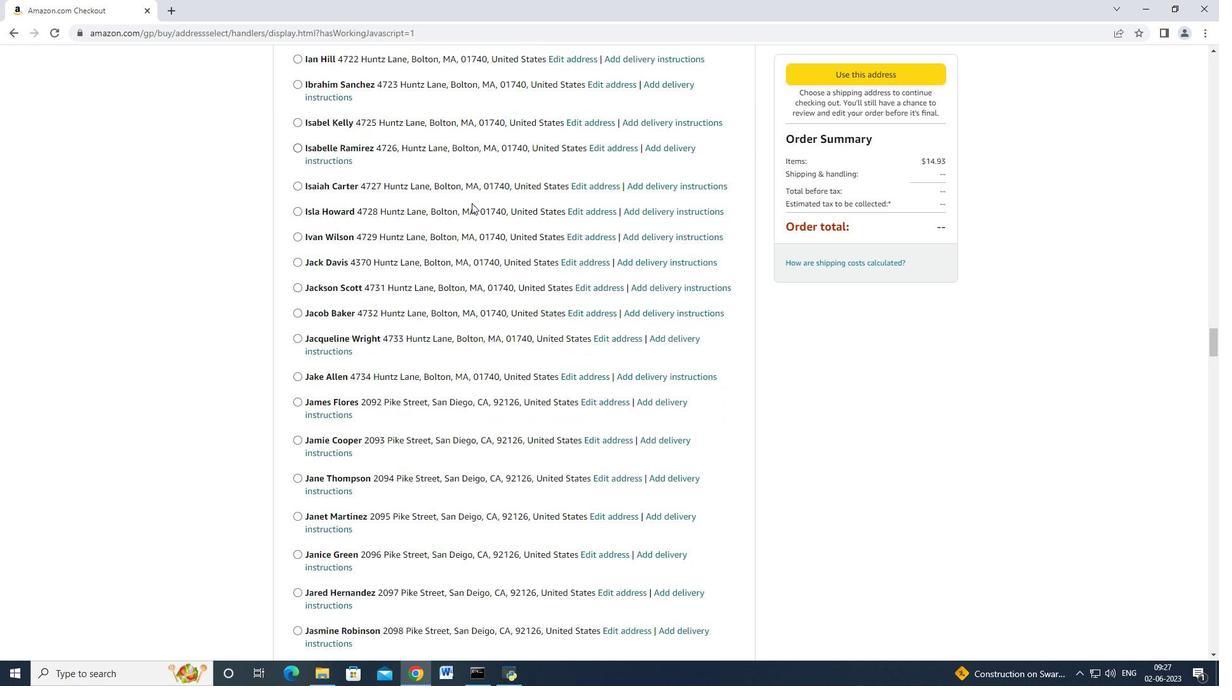 
Action: Mouse scrolled (471, 202) with delta (0, 0)
Screenshot: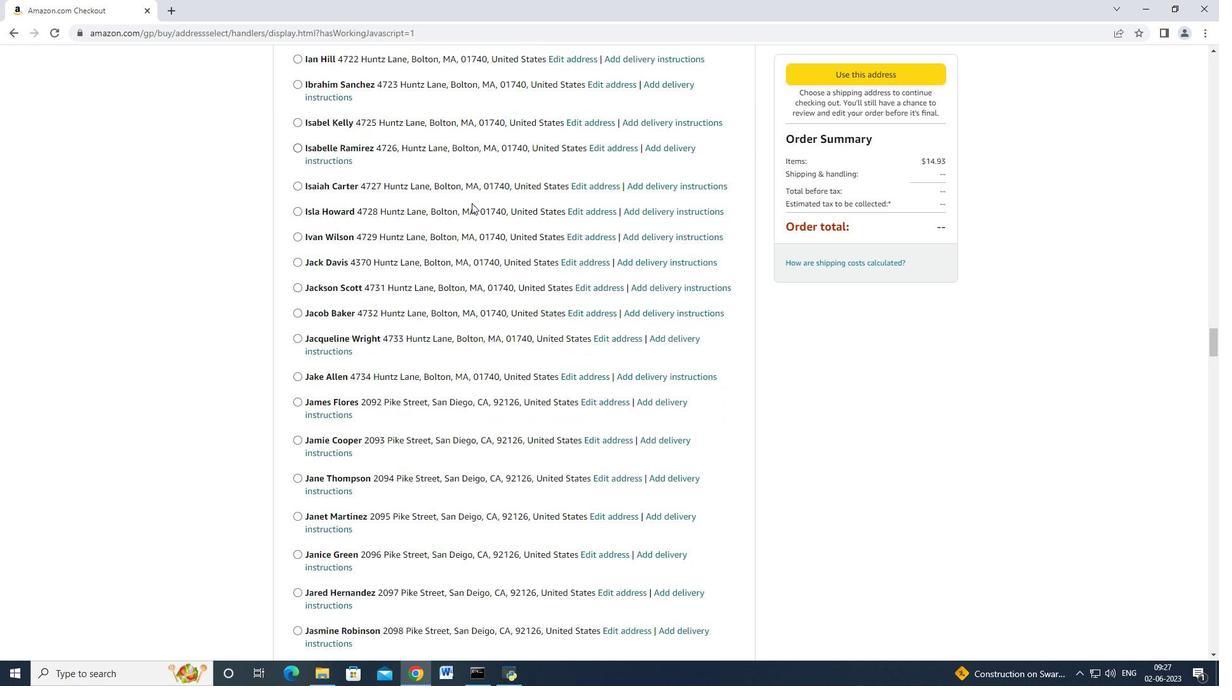 
Action: Mouse scrolled (471, 202) with delta (0, 0)
Screenshot: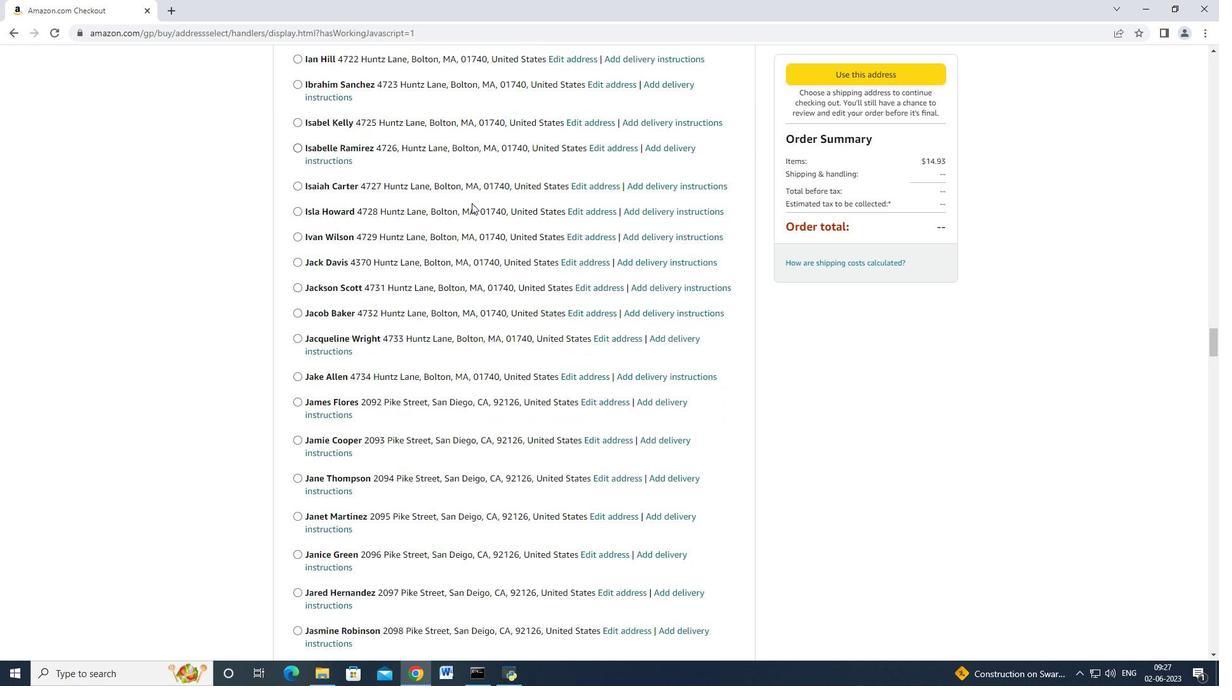 
Action: Mouse moved to (470, 203)
Screenshot: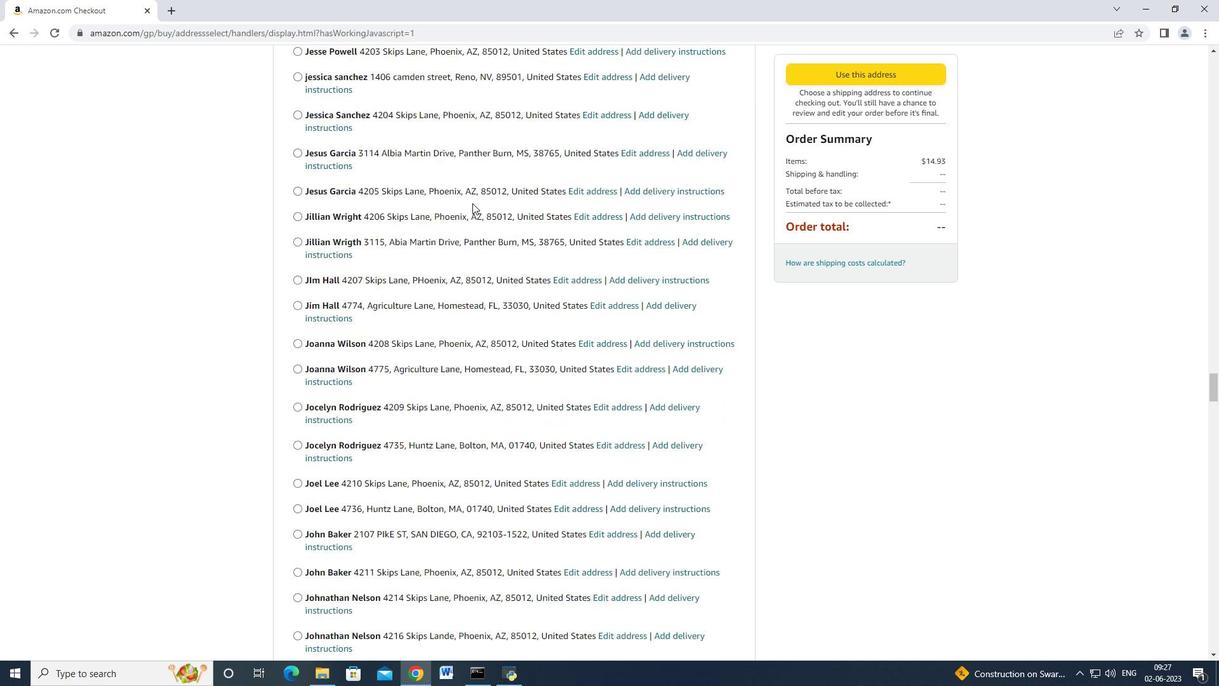 
Action: Mouse scrolled (470, 202) with delta (0, 0)
Screenshot: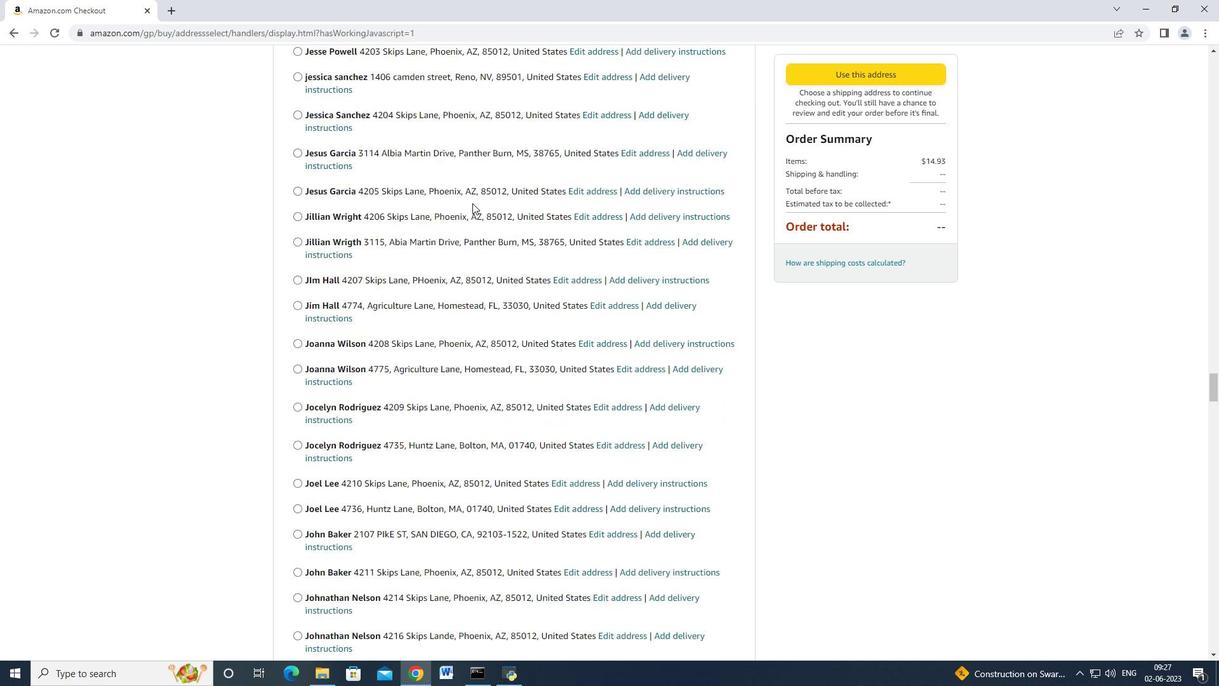
Action: Mouse moved to (469, 203)
Screenshot: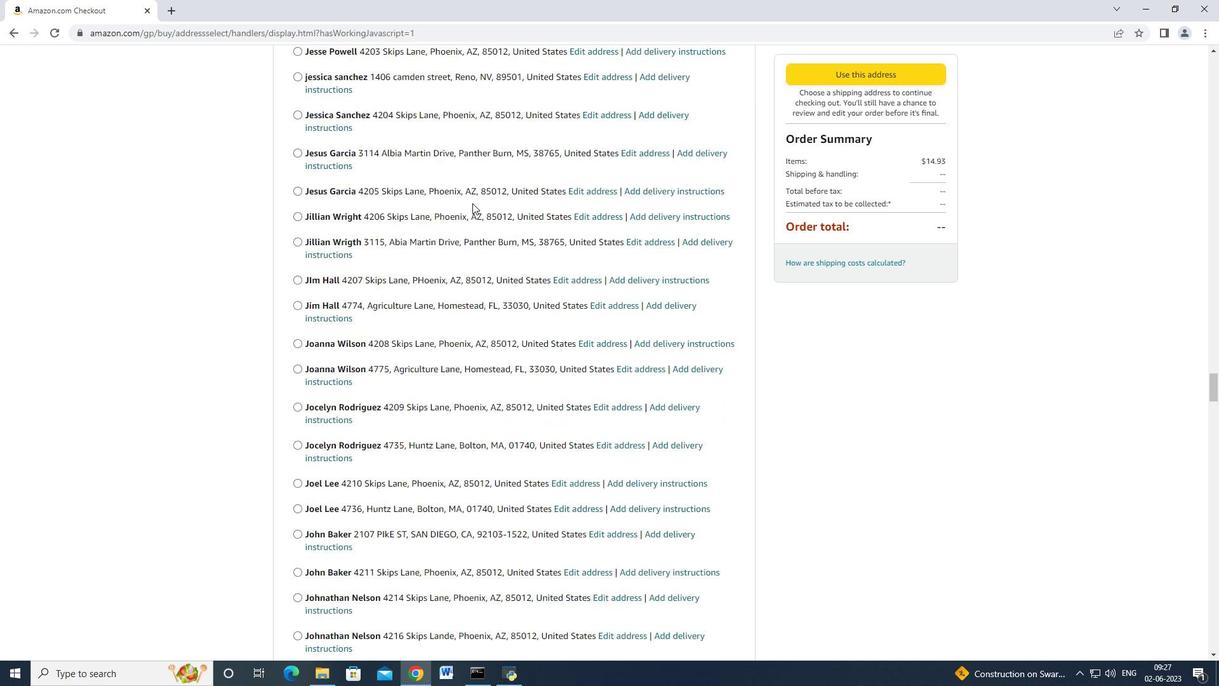 
Action: Mouse scrolled (469, 202) with delta (0, 0)
Screenshot: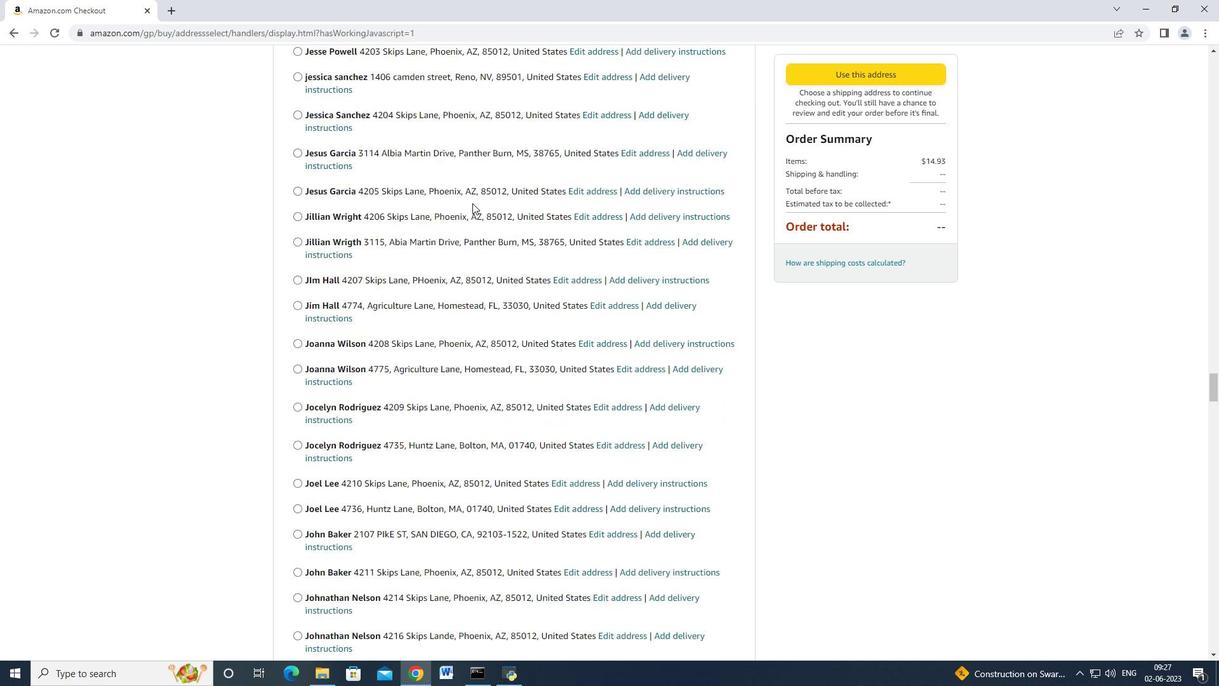 
Action: Mouse scrolled (469, 202) with delta (0, 0)
Screenshot: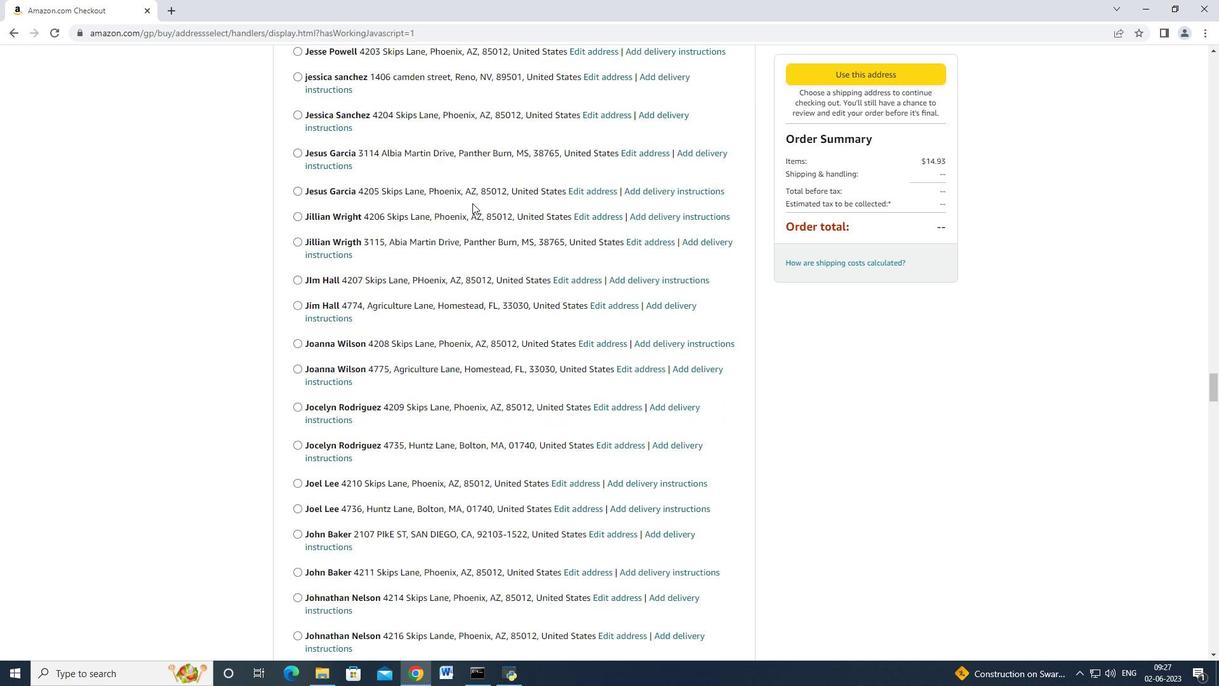 
Action: Mouse scrolled (469, 202) with delta (0, 0)
Screenshot: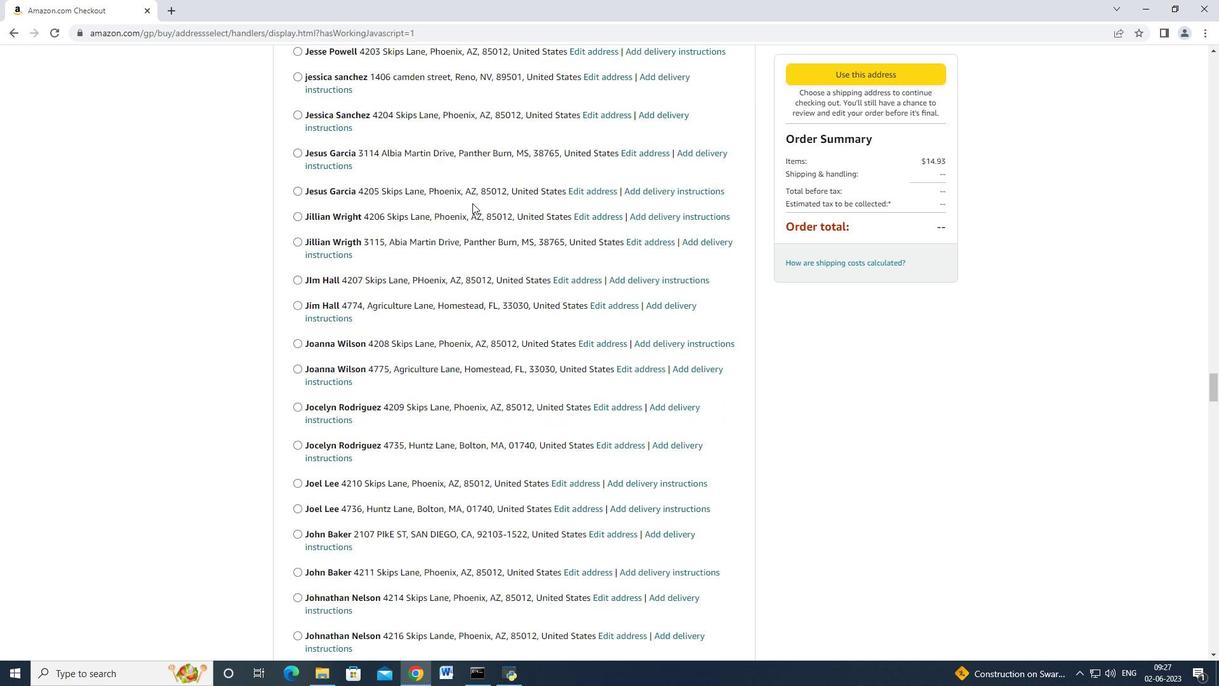 
Action: Mouse scrolled (469, 202) with delta (0, 0)
Screenshot: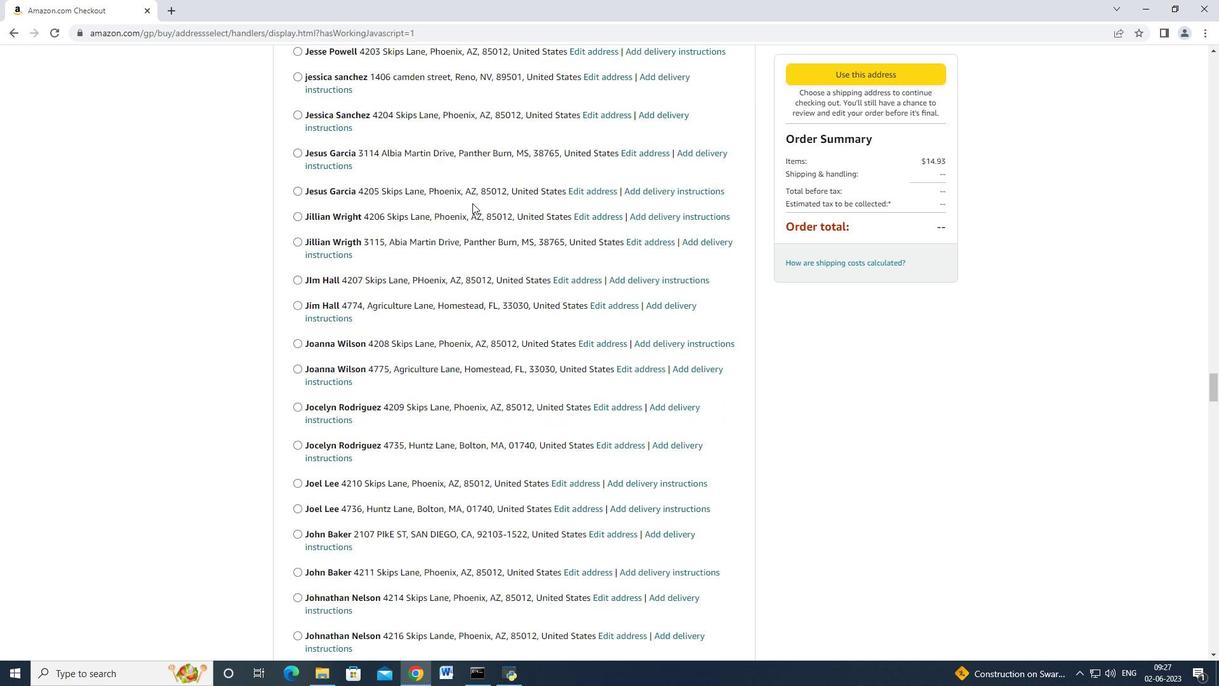 
Action: Mouse scrolled (469, 202) with delta (0, 0)
Screenshot: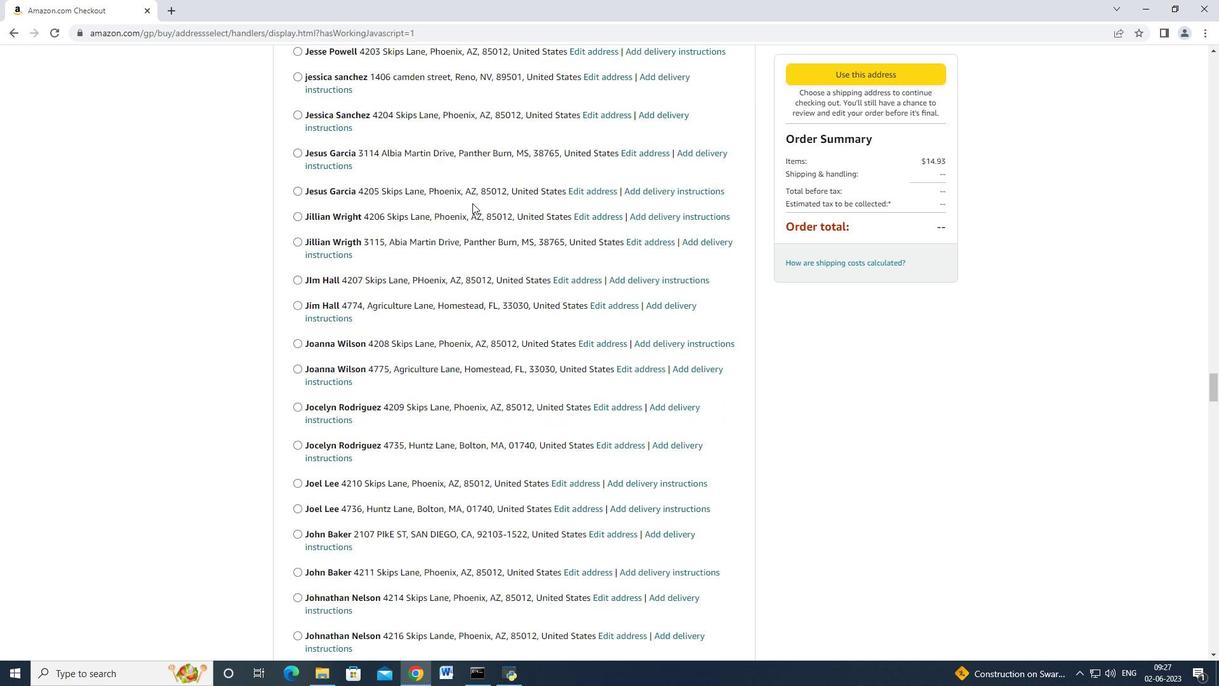 
Action: Mouse scrolled (469, 202) with delta (0, 0)
Screenshot: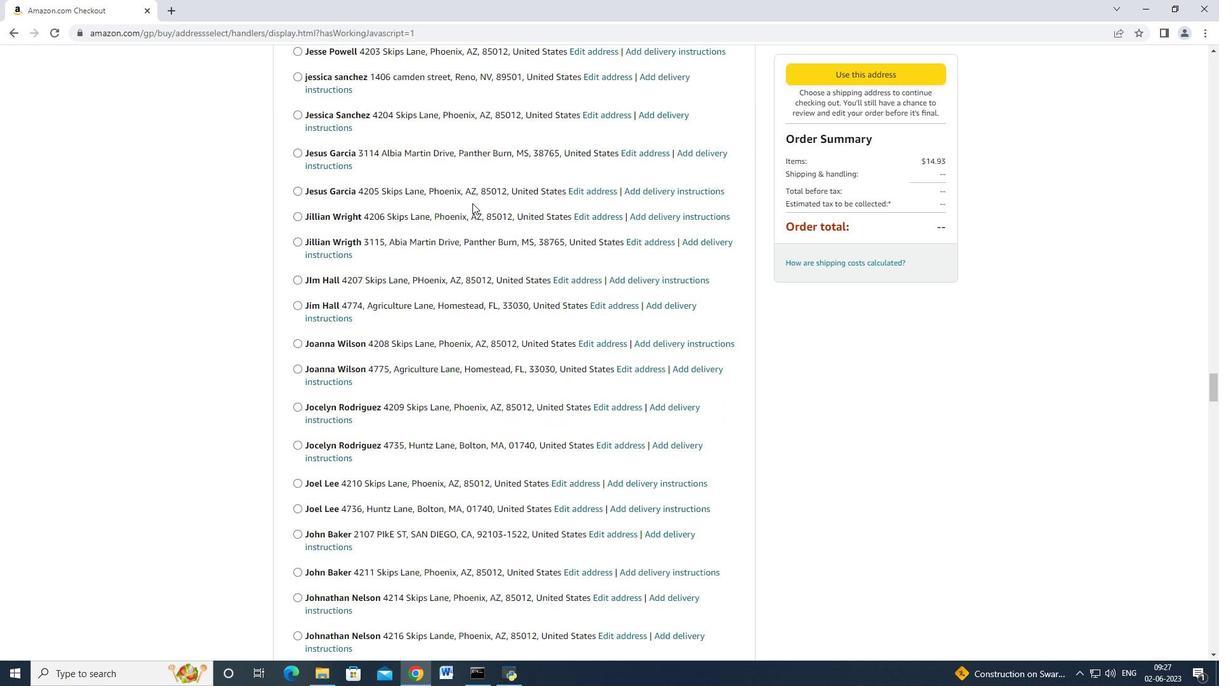 
Action: Mouse scrolled (469, 202) with delta (0, 0)
Screenshot: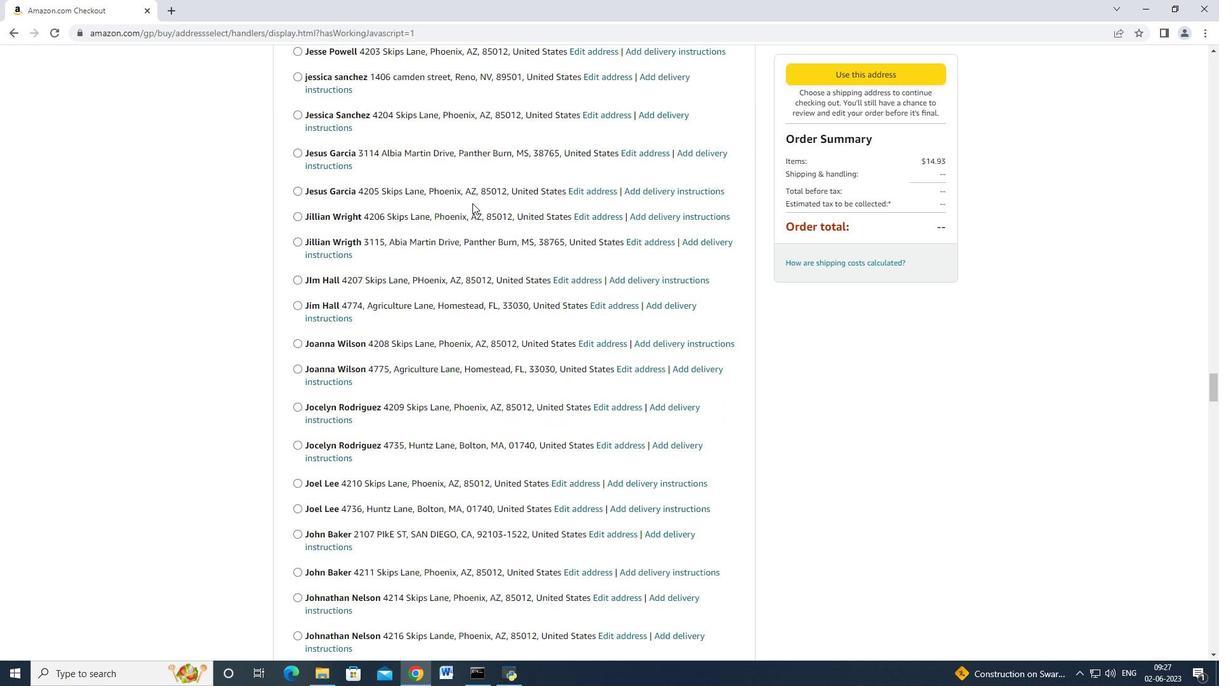 
Action: Mouse scrolled (469, 202) with delta (0, 0)
Screenshot: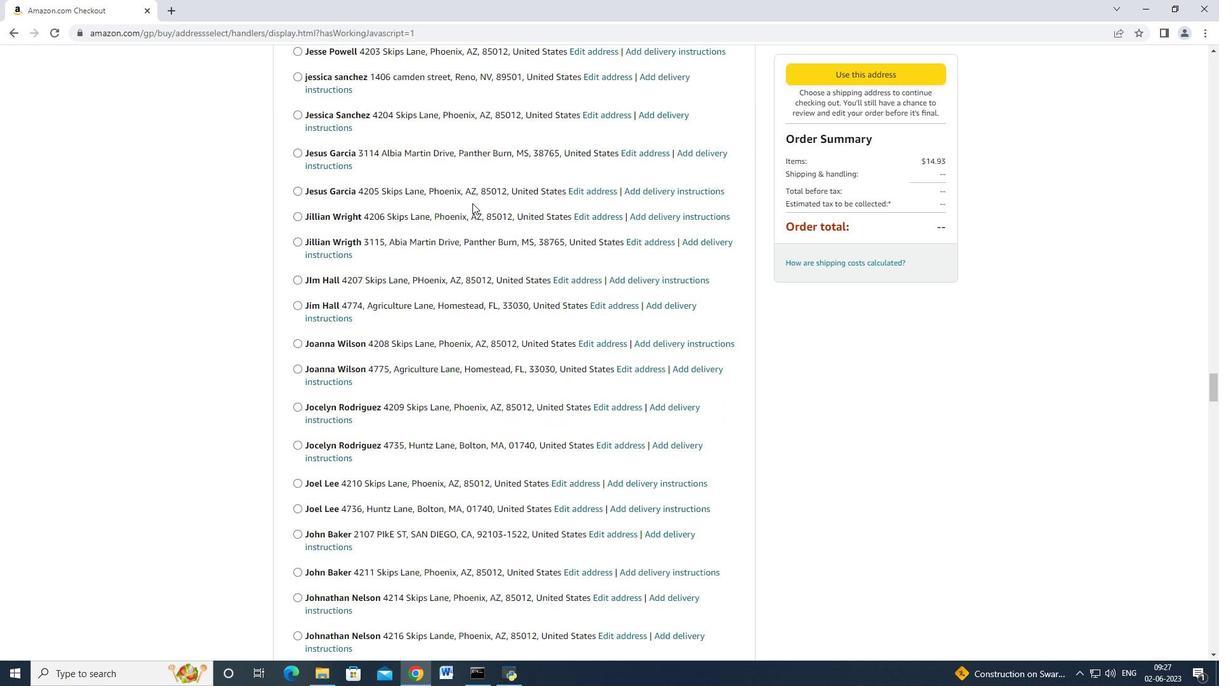 
Action: Mouse moved to (466, 202)
Screenshot: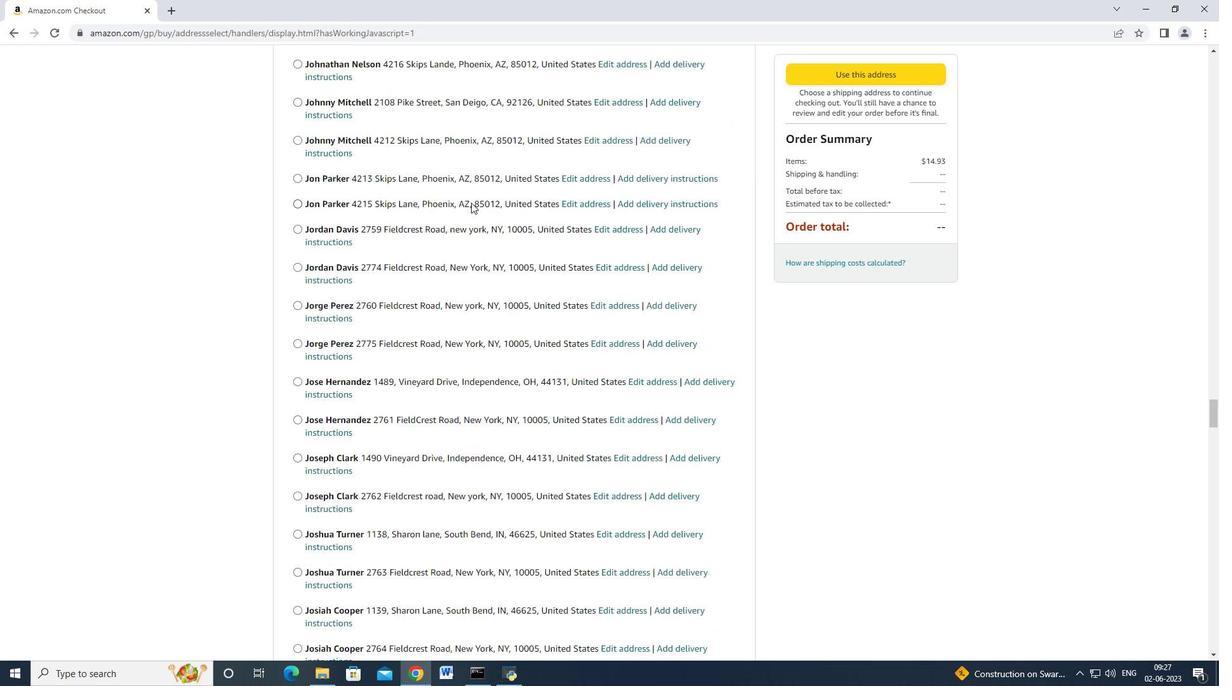 
Action: Mouse scrolled (466, 202) with delta (0, 0)
Screenshot: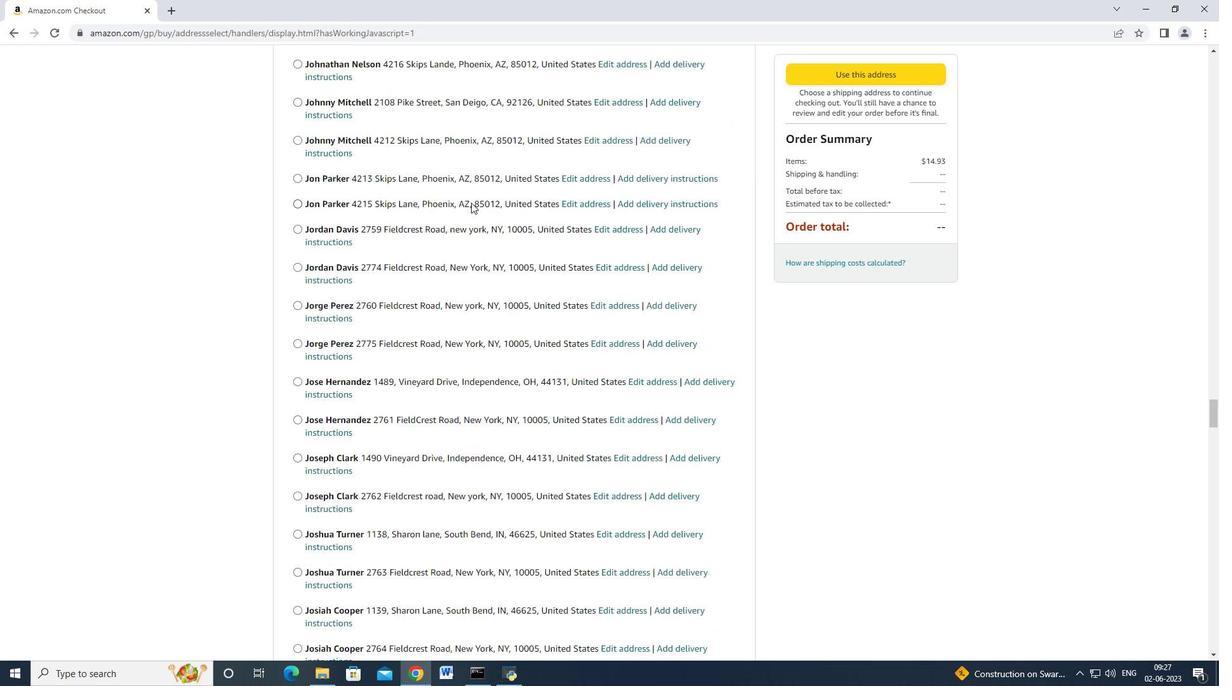
Action: Mouse scrolled (466, 202) with delta (0, 0)
Screenshot: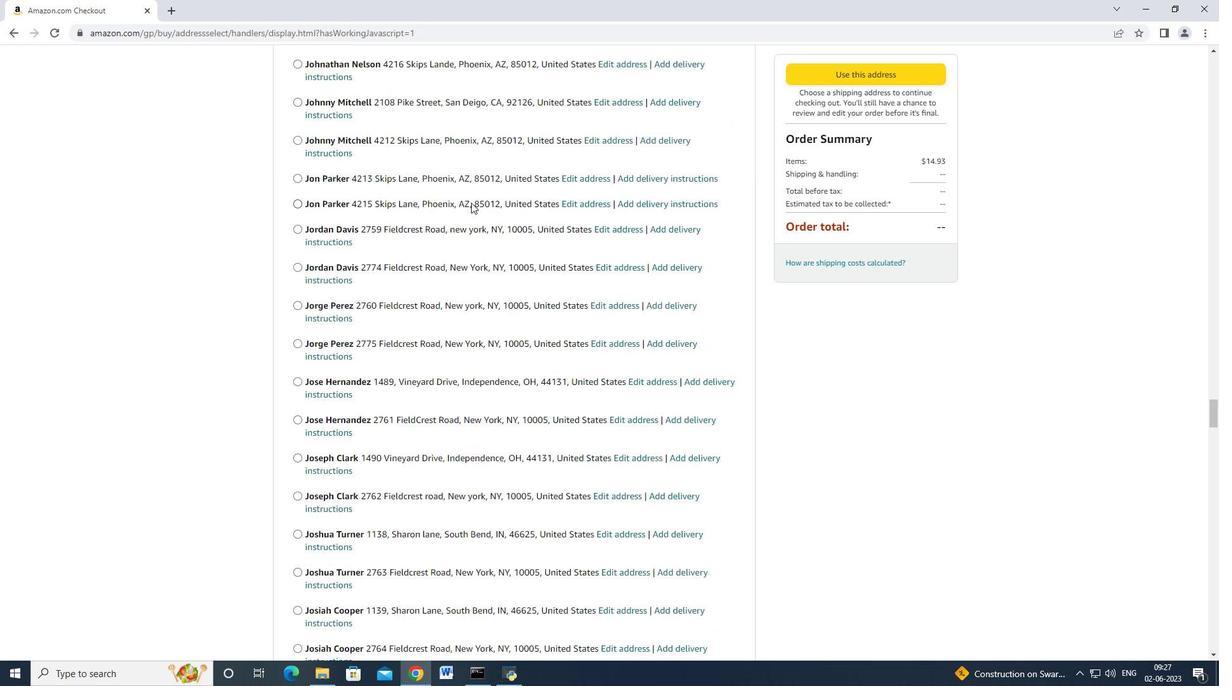
Action: Mouse scrolled (466, 202) with delta (0, 0)
Screenshot: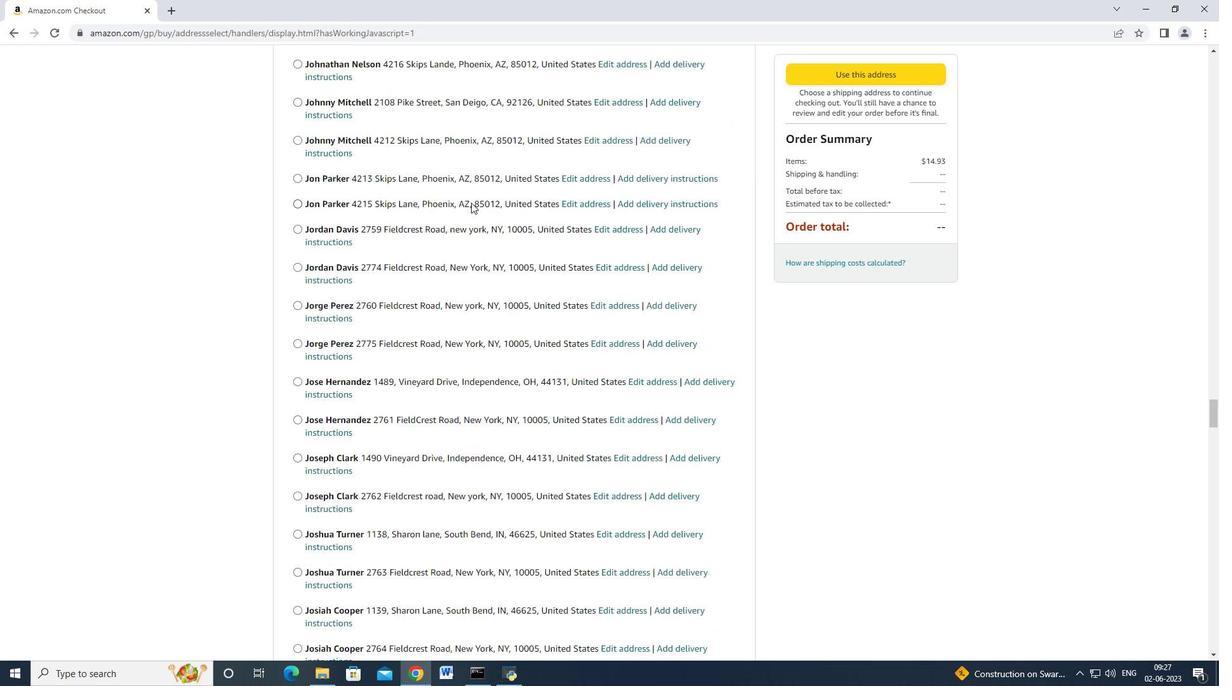 
Action: Mouse scrolled (466, 202) with delta (0, 0)
Screenshot: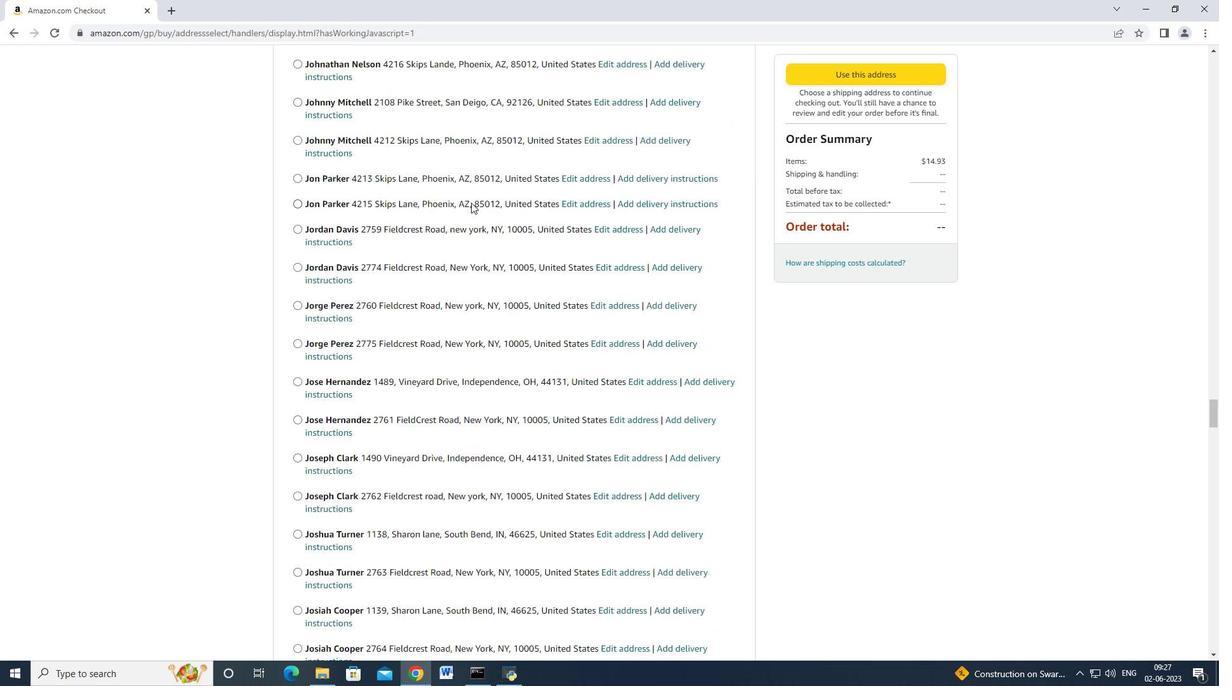 
Action: Mouse moved to (465, 202)
Screenshot: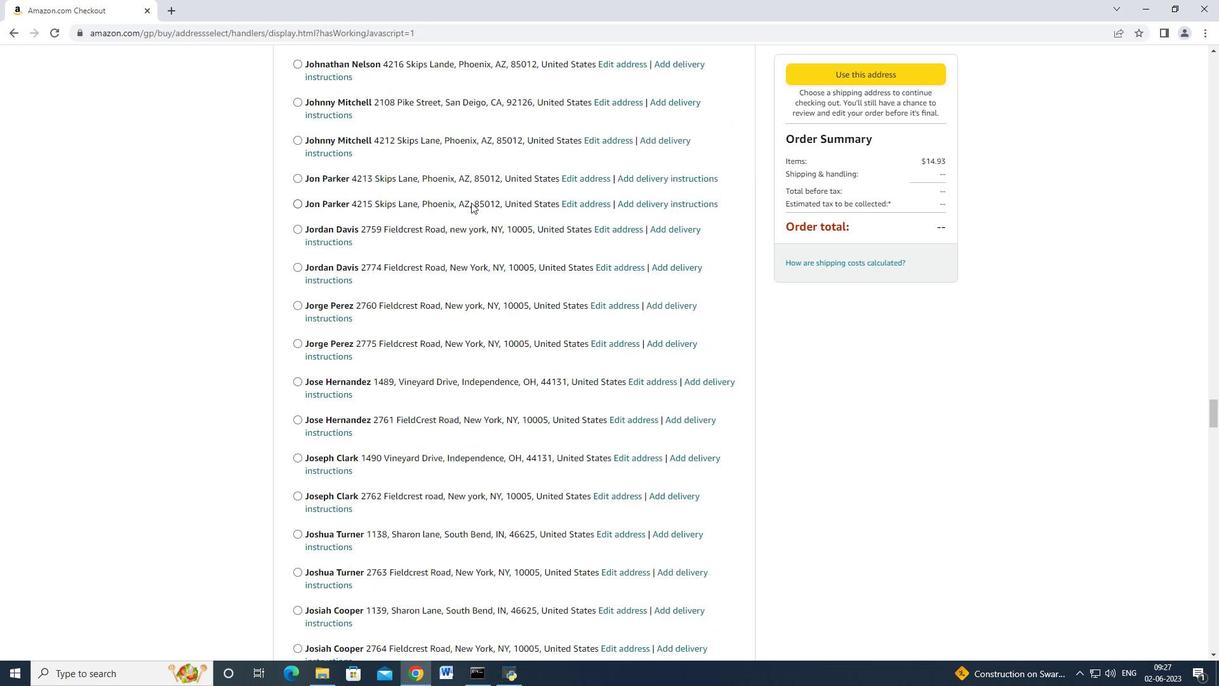 
Action: Mouse scrolled (465, 202) with delta (0, 0)
Screenshot: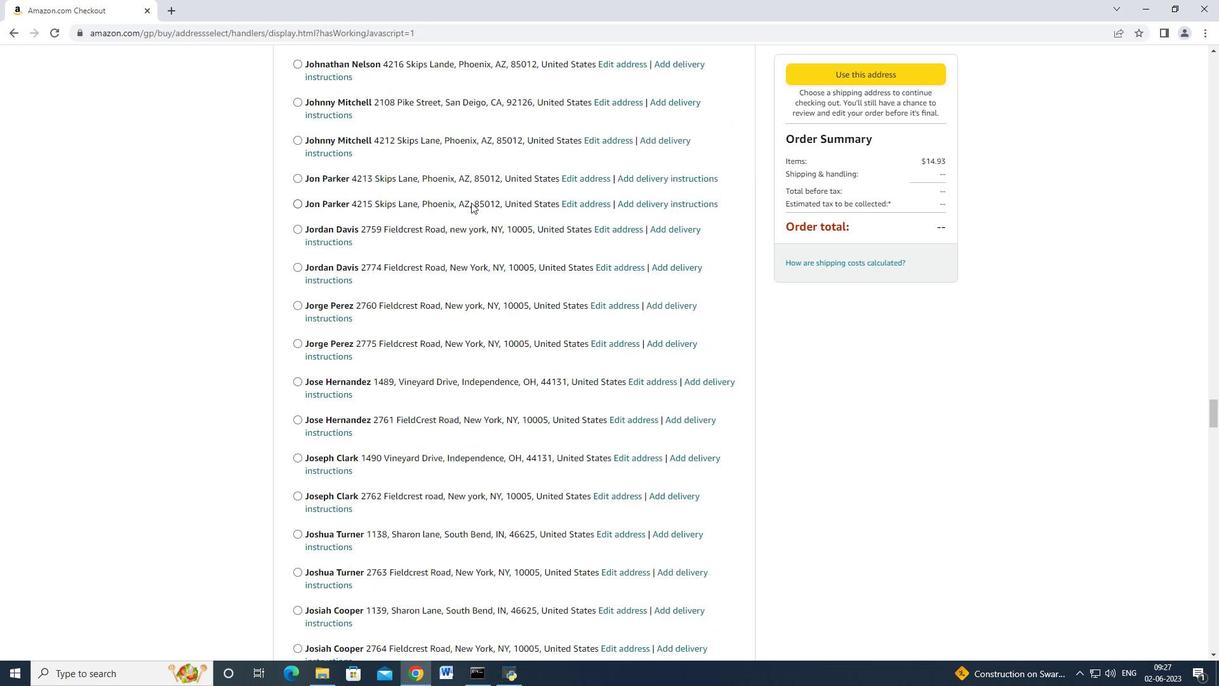 
Action: Mouse scrolled (465, 202) with delta (0, 0)
Screenshot: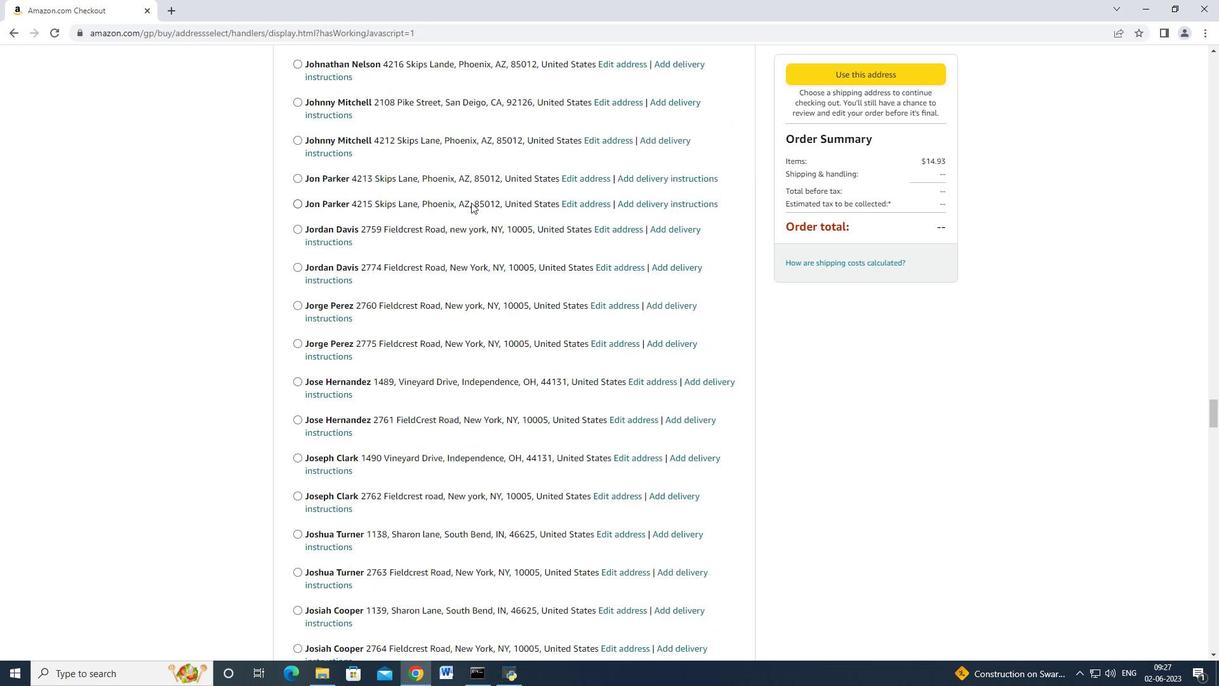 
Action: Mouse scrolled (465, 202) with delta (0, 0)
Screenshot: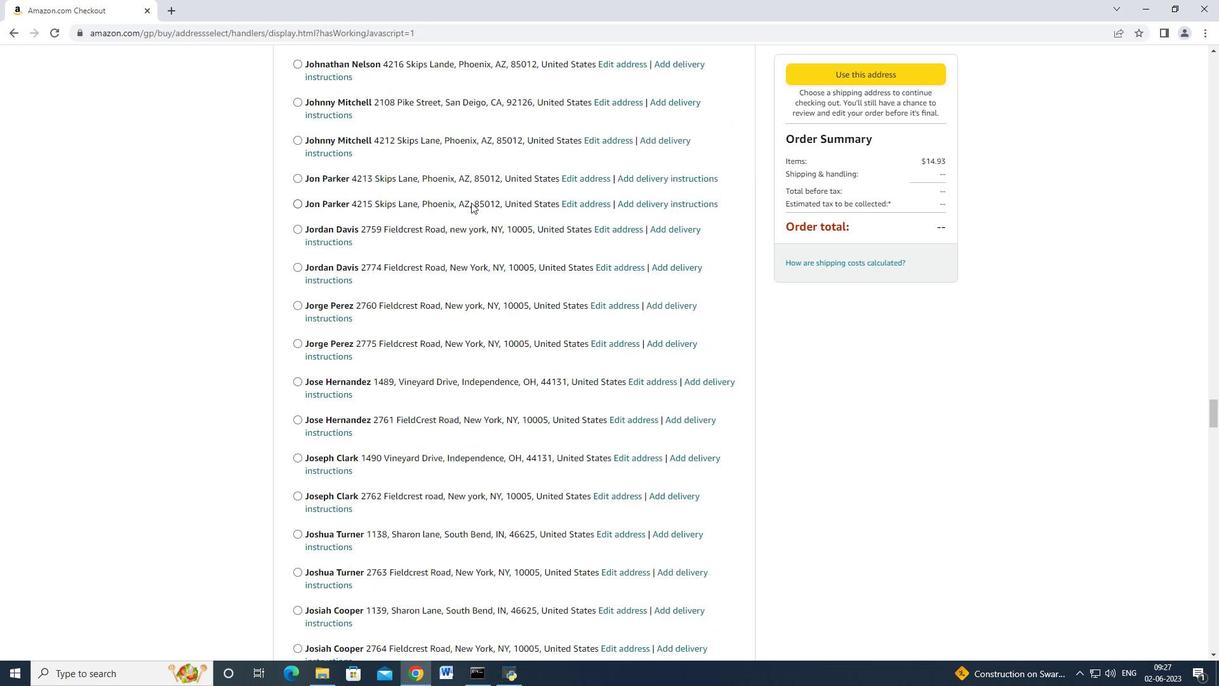
Action: Mouse scrolled (465, 202) with delta (0, 0)
Screenshot: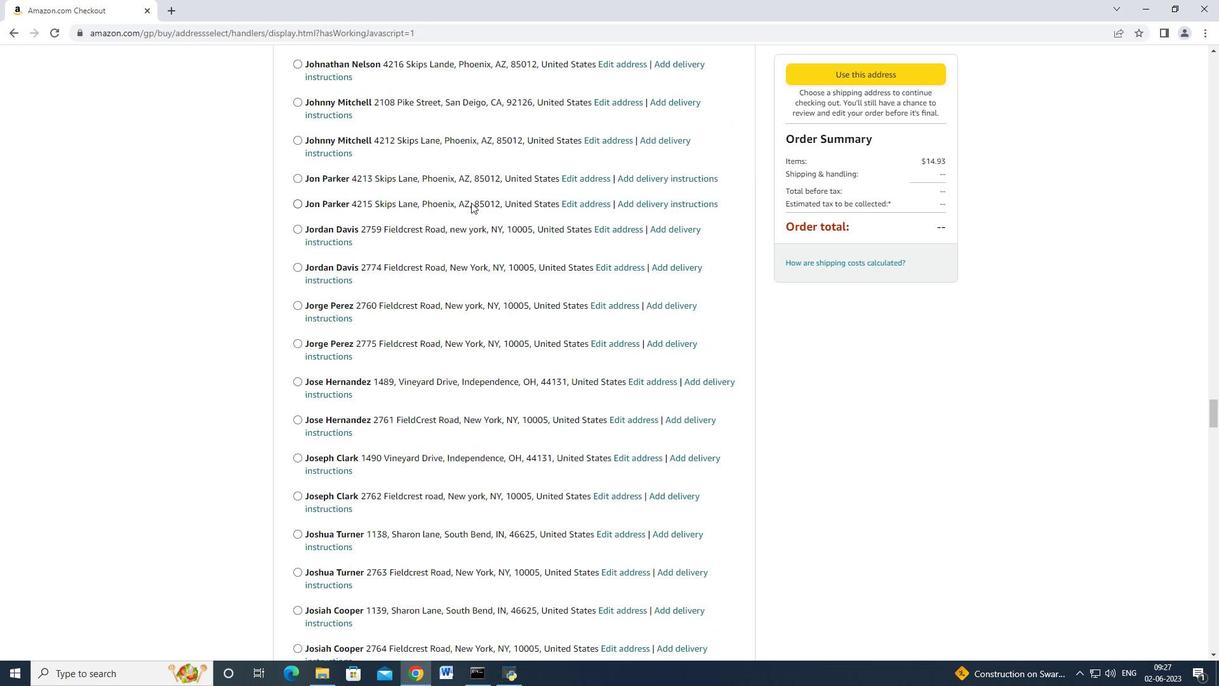 
Action: Mouse moved to (464, 203)
Screenshot: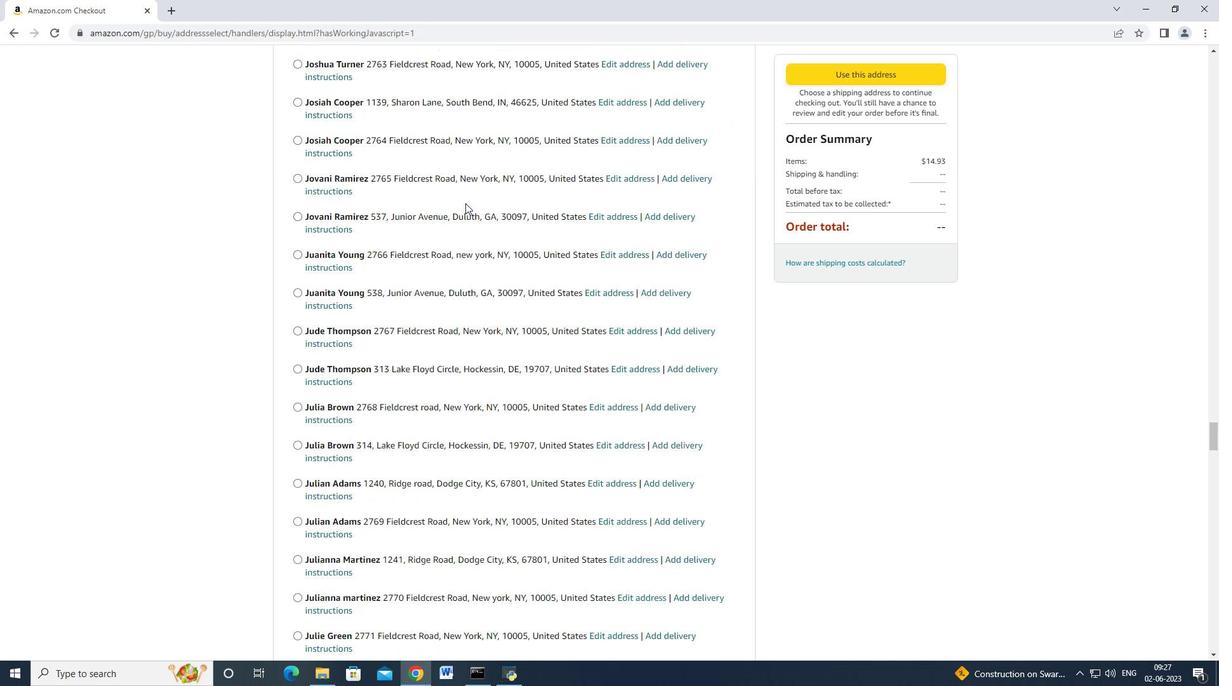 
Action: Mouse scrolled (464, 202) with delta (0, 0)
Screenshot: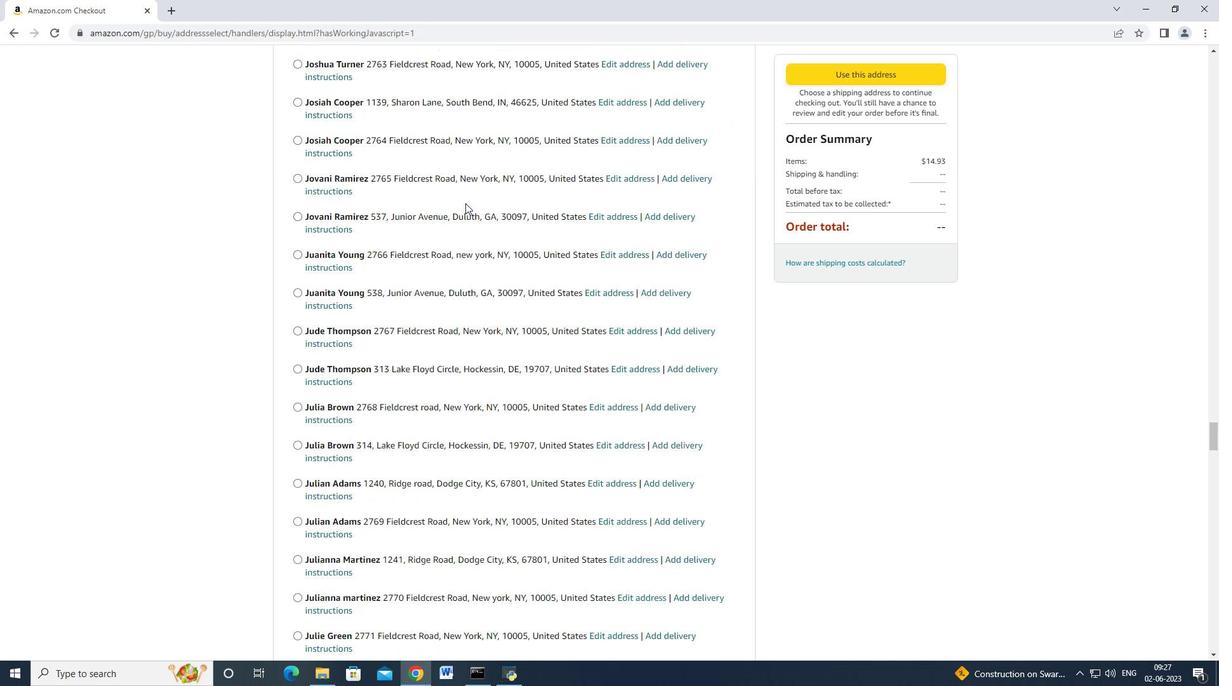 
Action: Mouse moved to (464, 203)
Screenshot: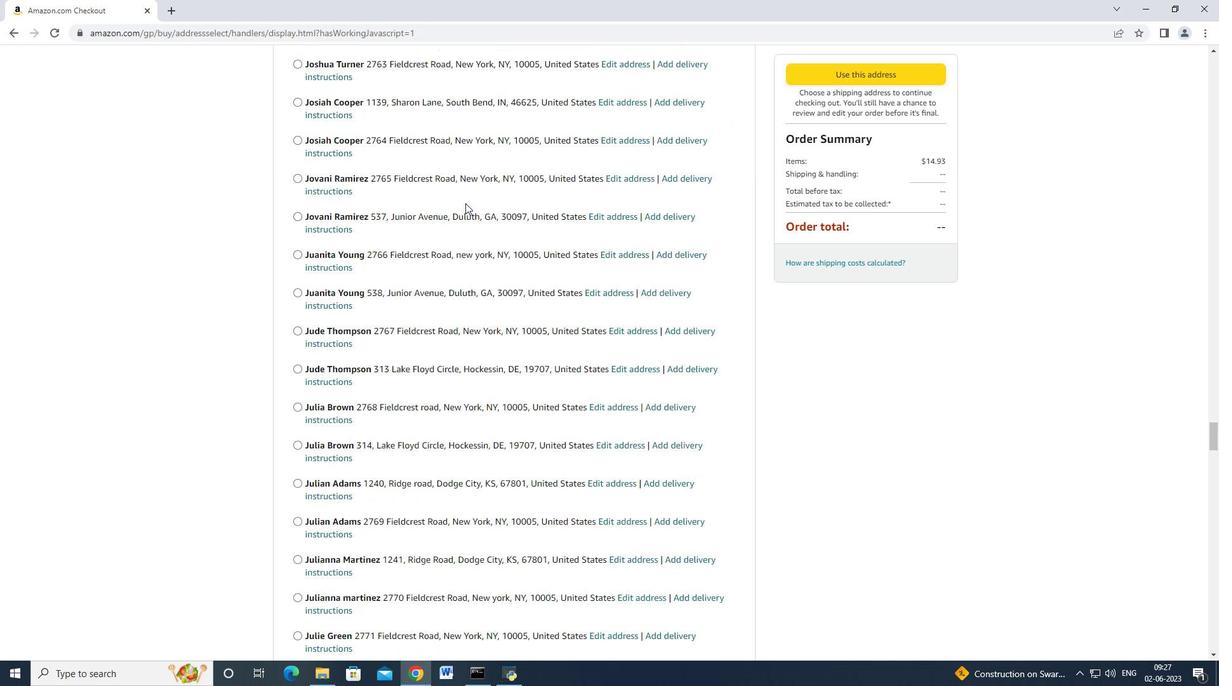 
Action: Mouse scrolled (464, 202) with delta (0, 0)
Screenshot: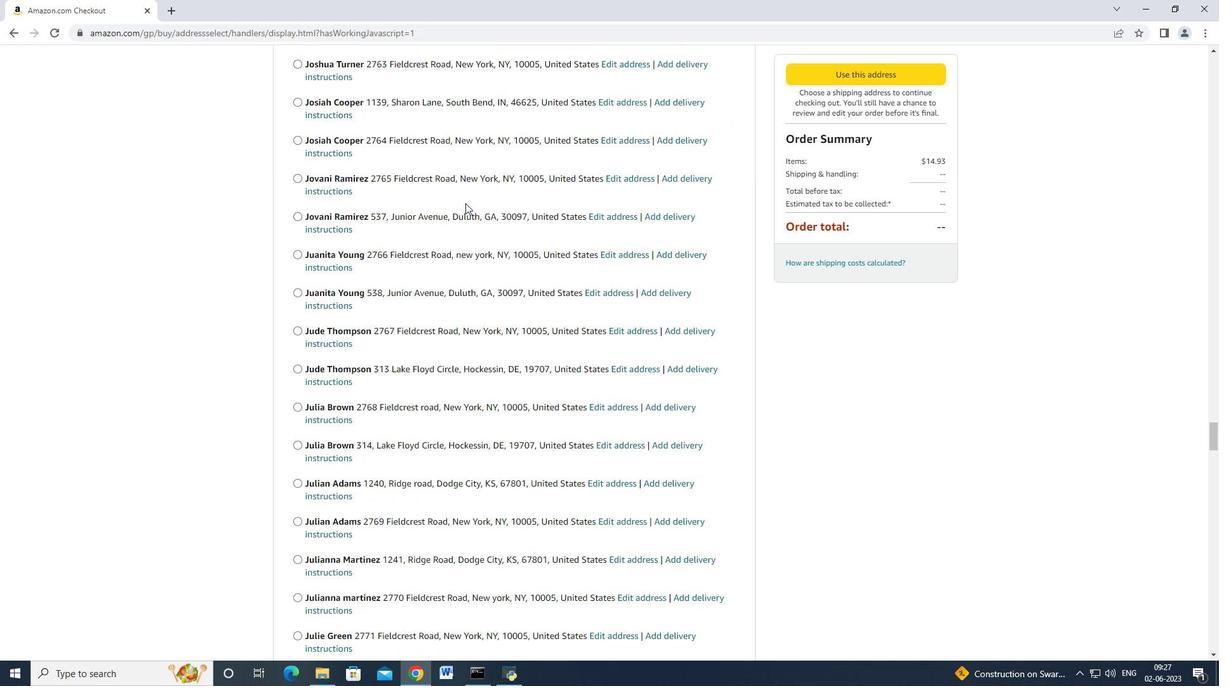 
Action: Mouse moved to (464, 203)
Screenshot: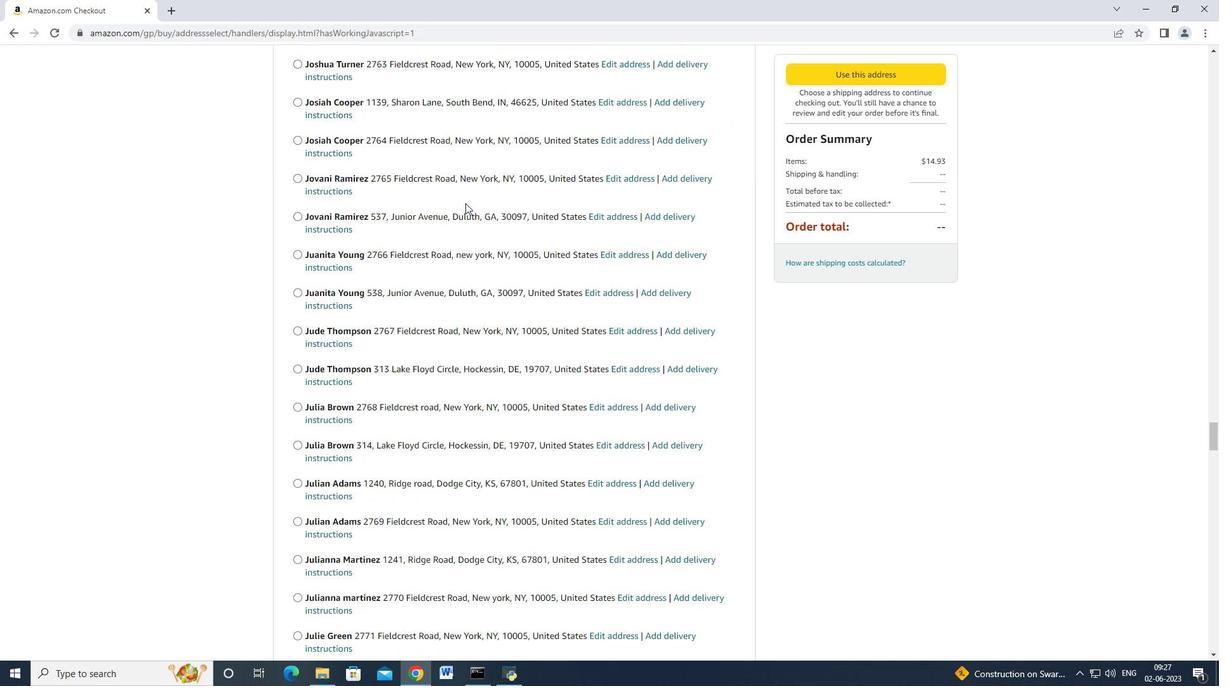 
Action: Mouse scrolled (464, 202) with delta (0, 0)
Screenshot: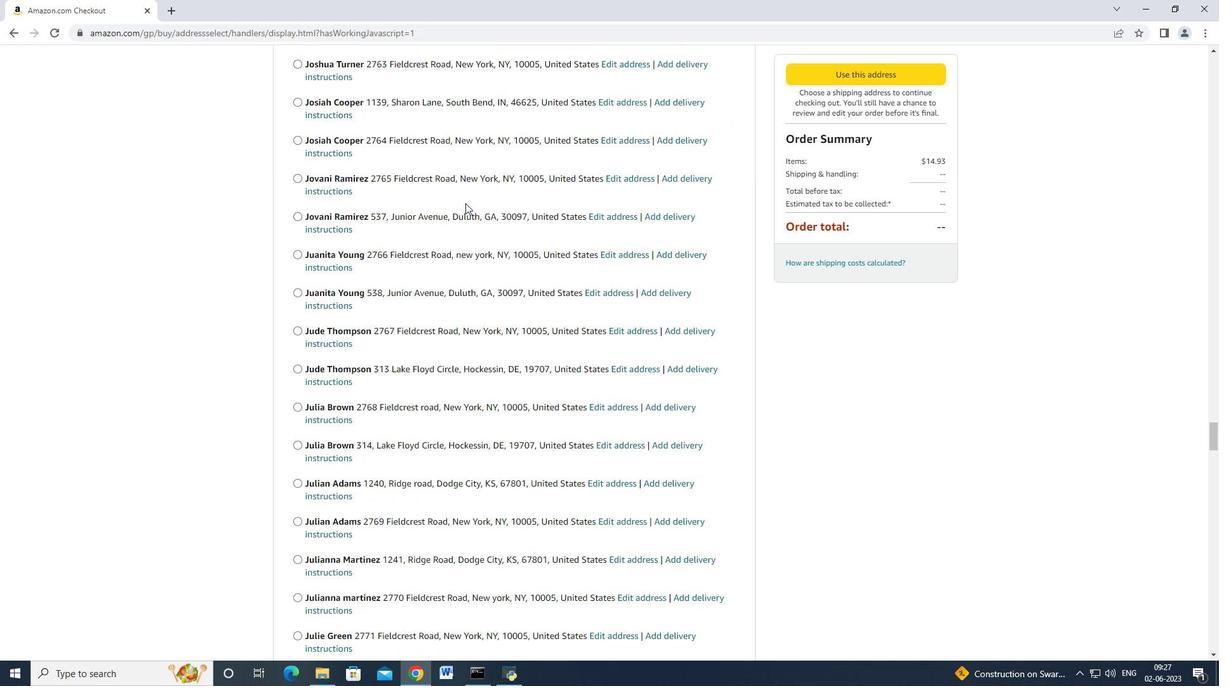 
Action: Mouse scrolled (464, 202) with delta (0, 0)
Screenshot: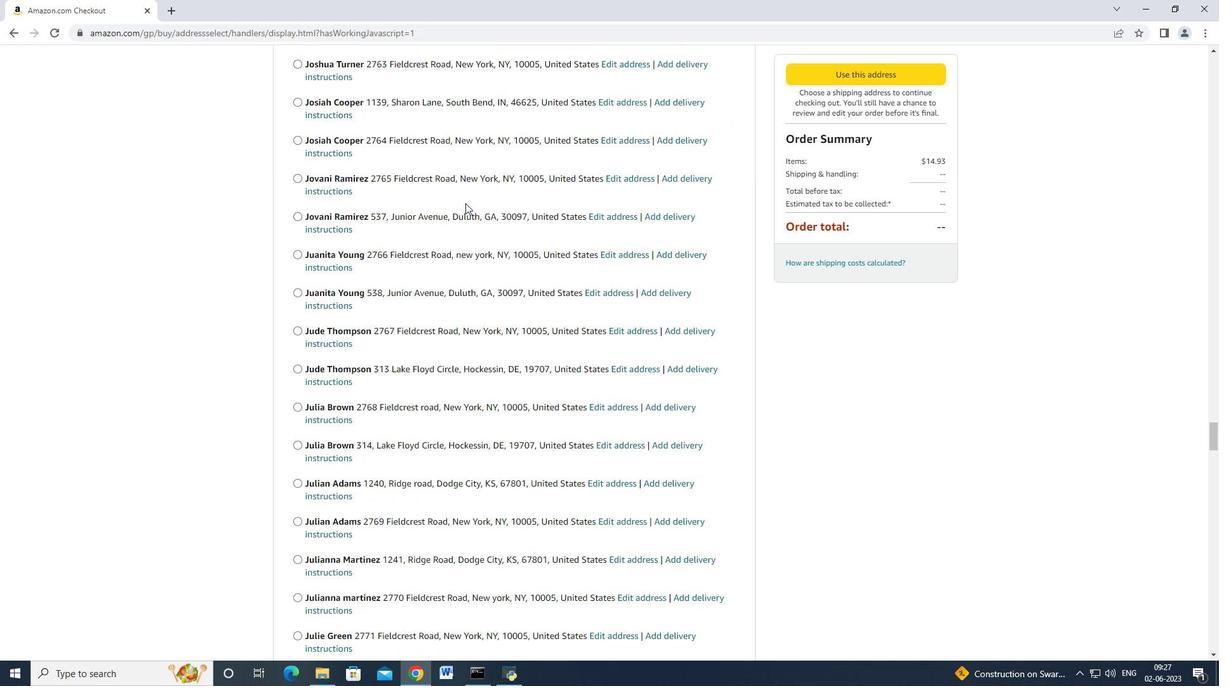 
Action: Mouse scrolled (464, 202) with delta (0, 0)
Screenshot: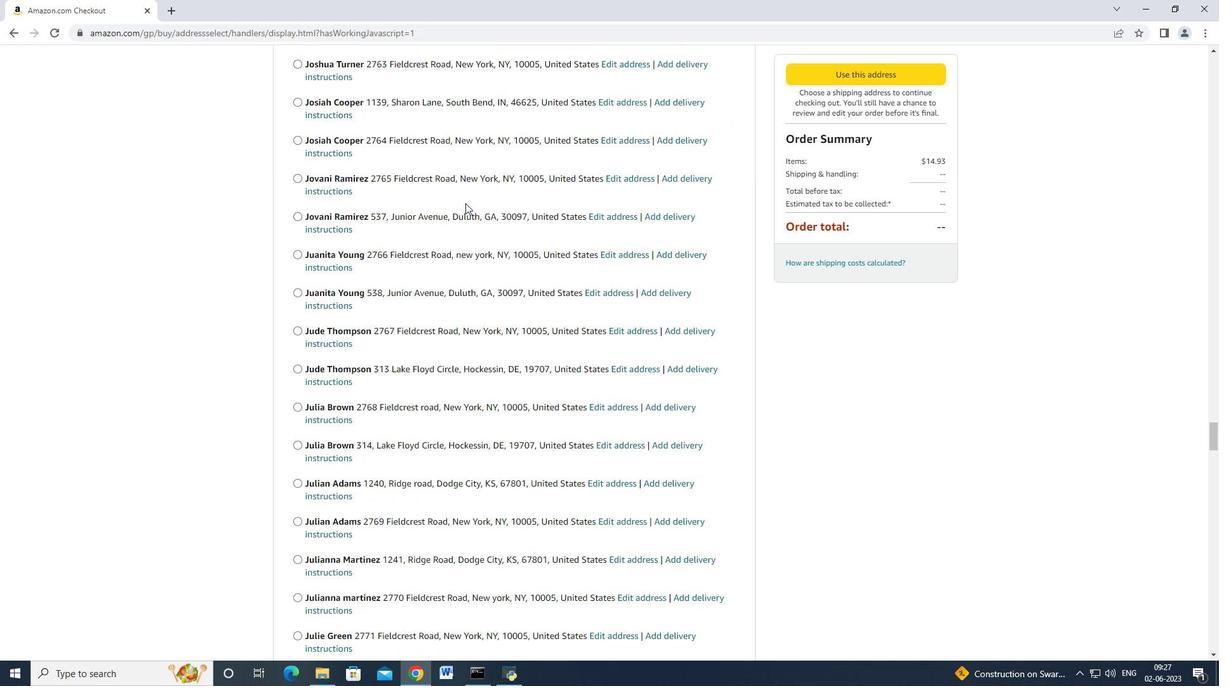 
Action: Mouse scrolled (464, 202) with delta (0, 0)
Screenshot: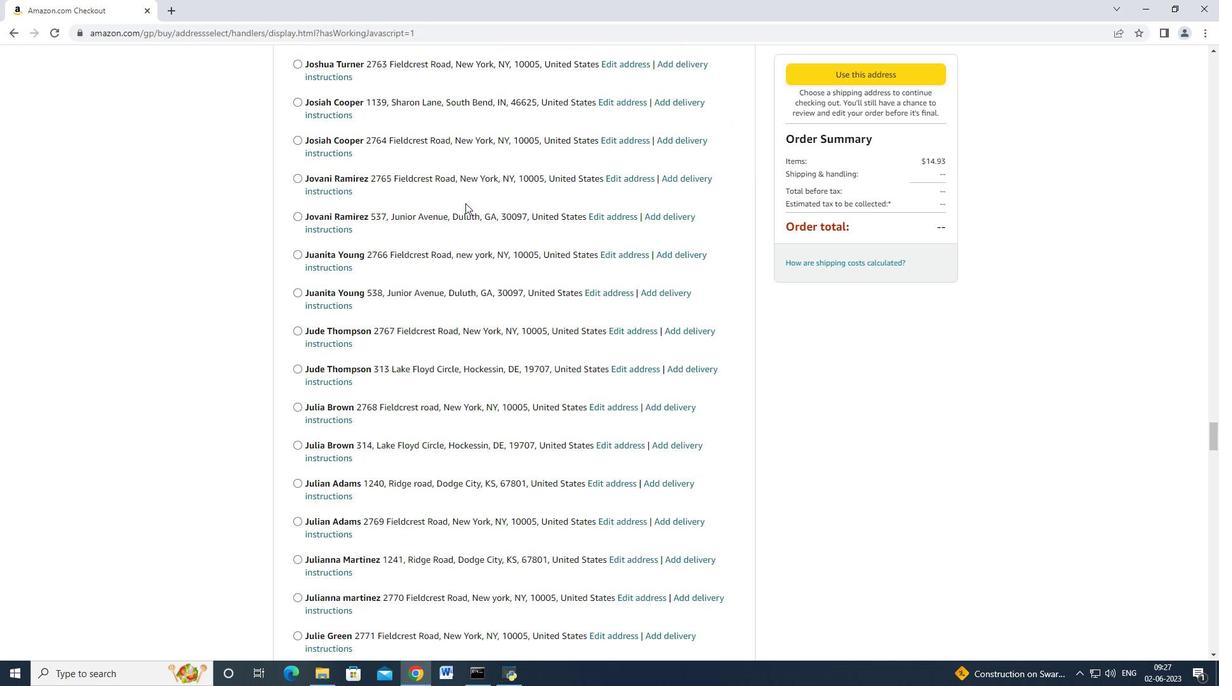 
Action: Mouse scrolled (464, 202) with delta (0, 0)
Screenshot: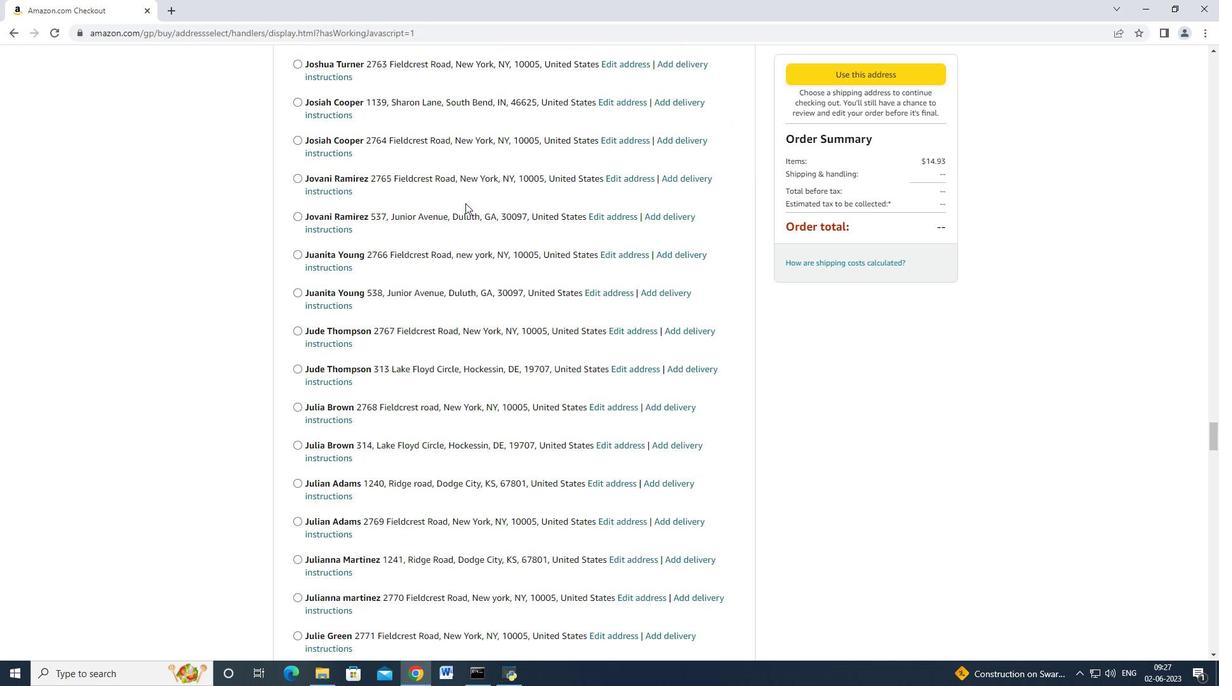 
Action: Mouse scrolled (464, 202) with delta (0, 0)
Screenshot: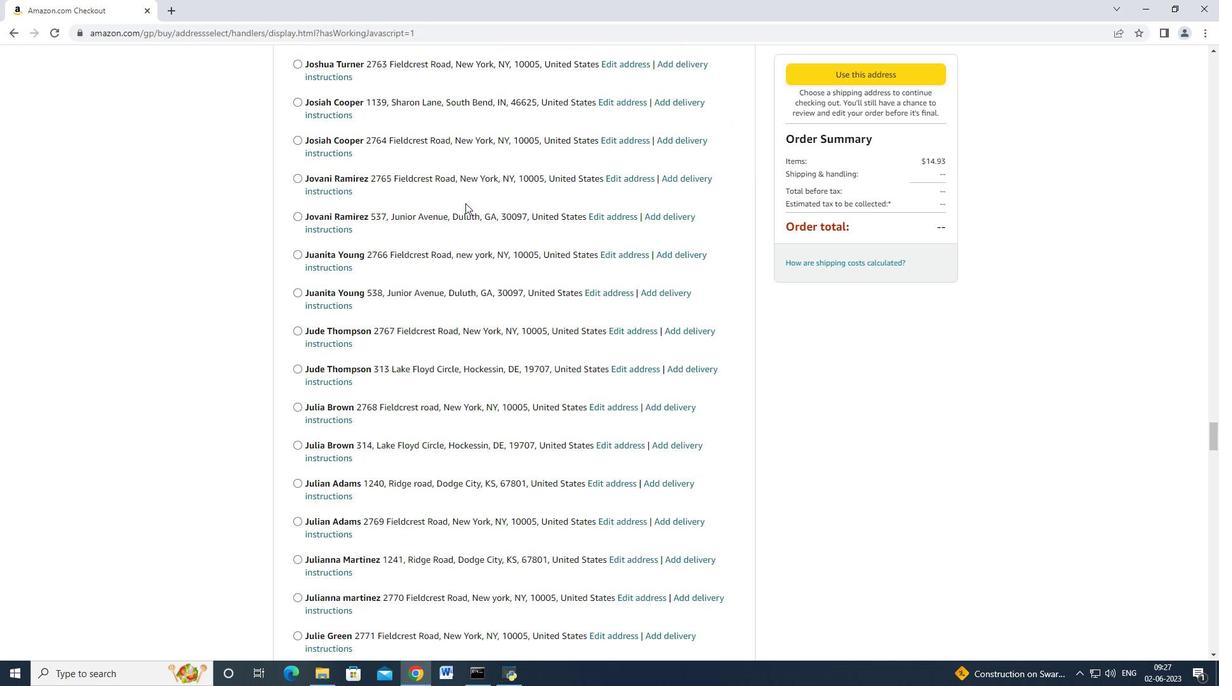 
Action: Mouse moved to (463, 203)
Screenshot: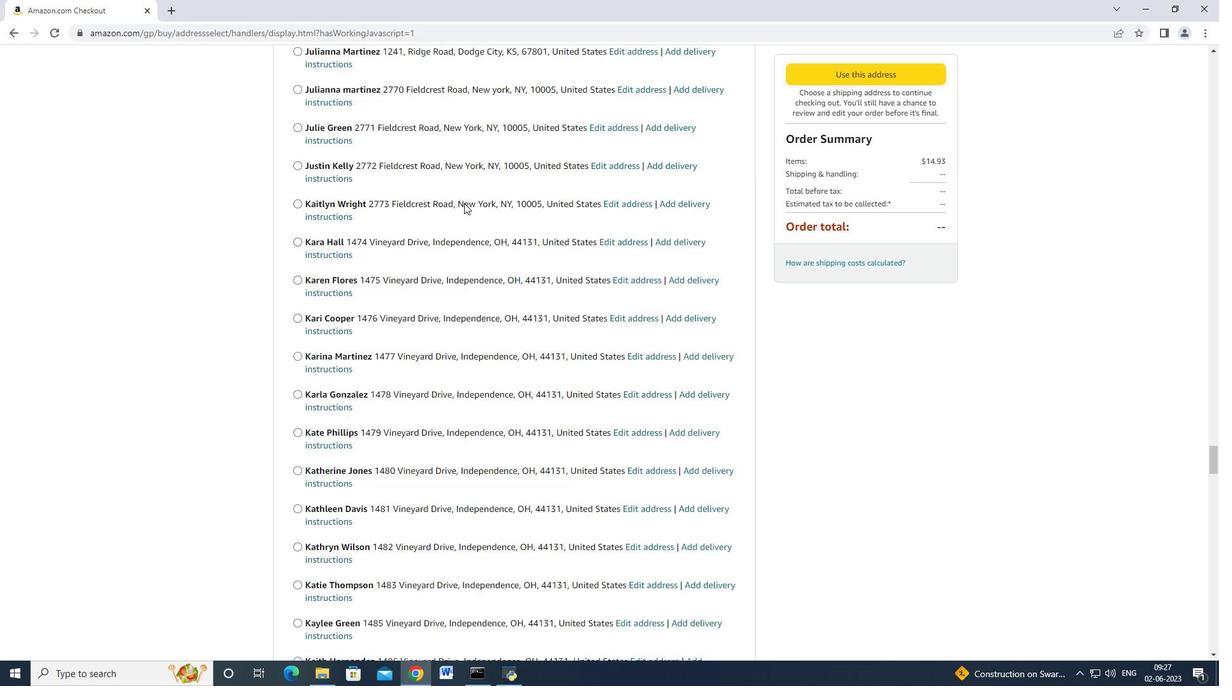 
Action: Mouse scrolled (463, 202) with delta (0, 0)
Screenshot: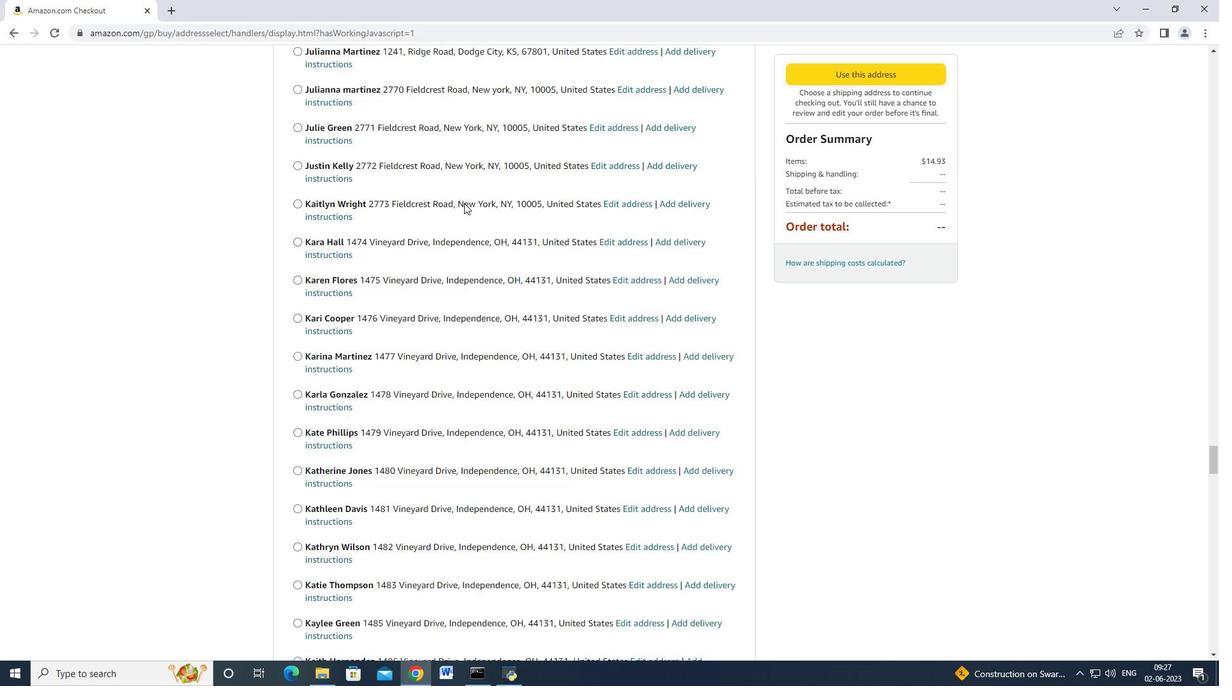 
Action: Mouse moved to (463, 203)
Screenshot: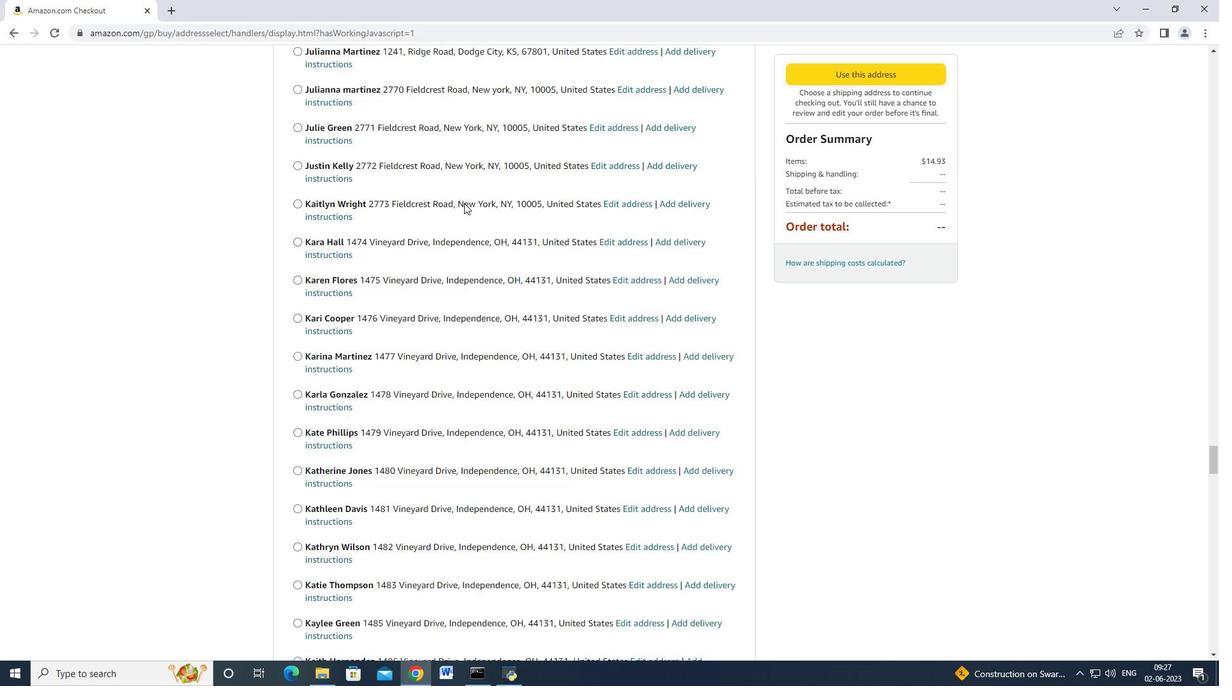 
Action: Mouse scrolled (463, 202) with delta (0, 0)
Screenshot: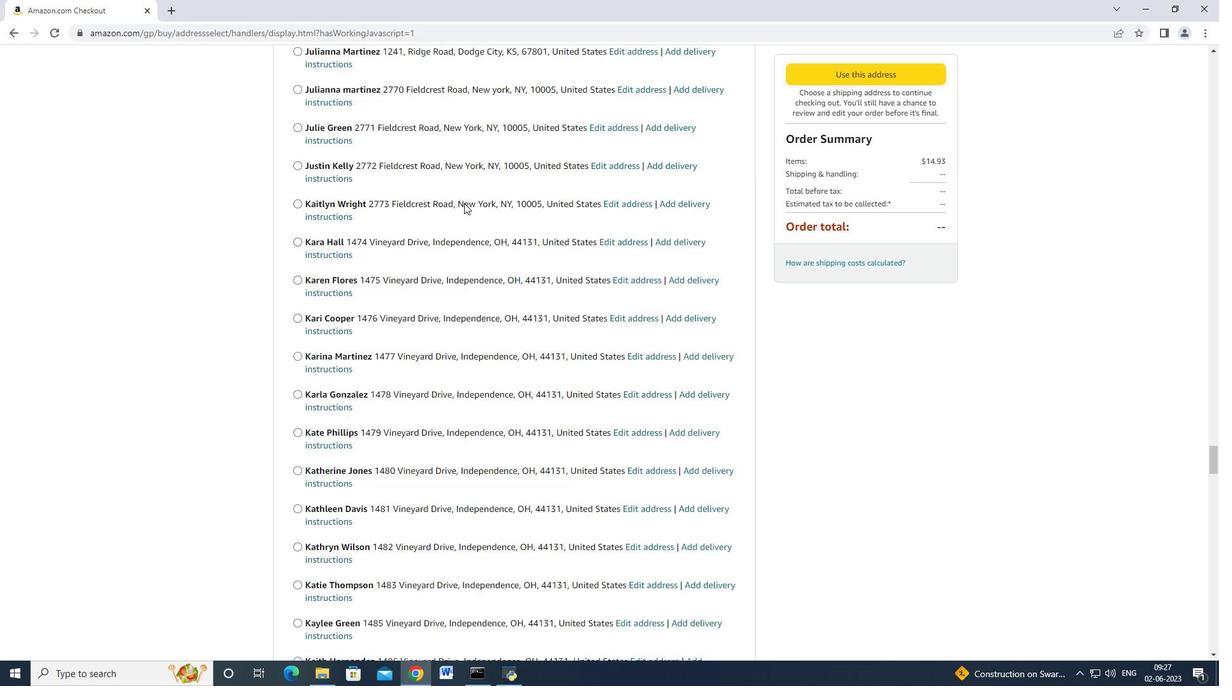 
Action: Mouse moved to (462, 203)
Screenshot: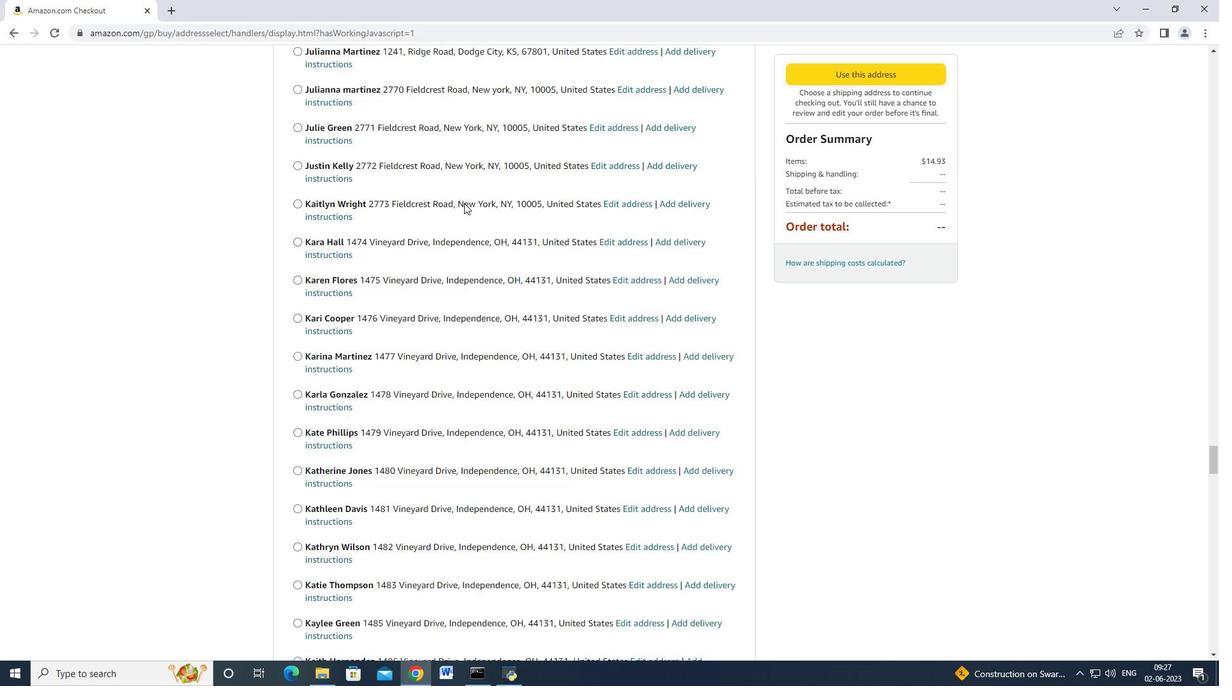 
Action: Mouse scrolled (462, 202) with delta (0, 0)
Screenshot: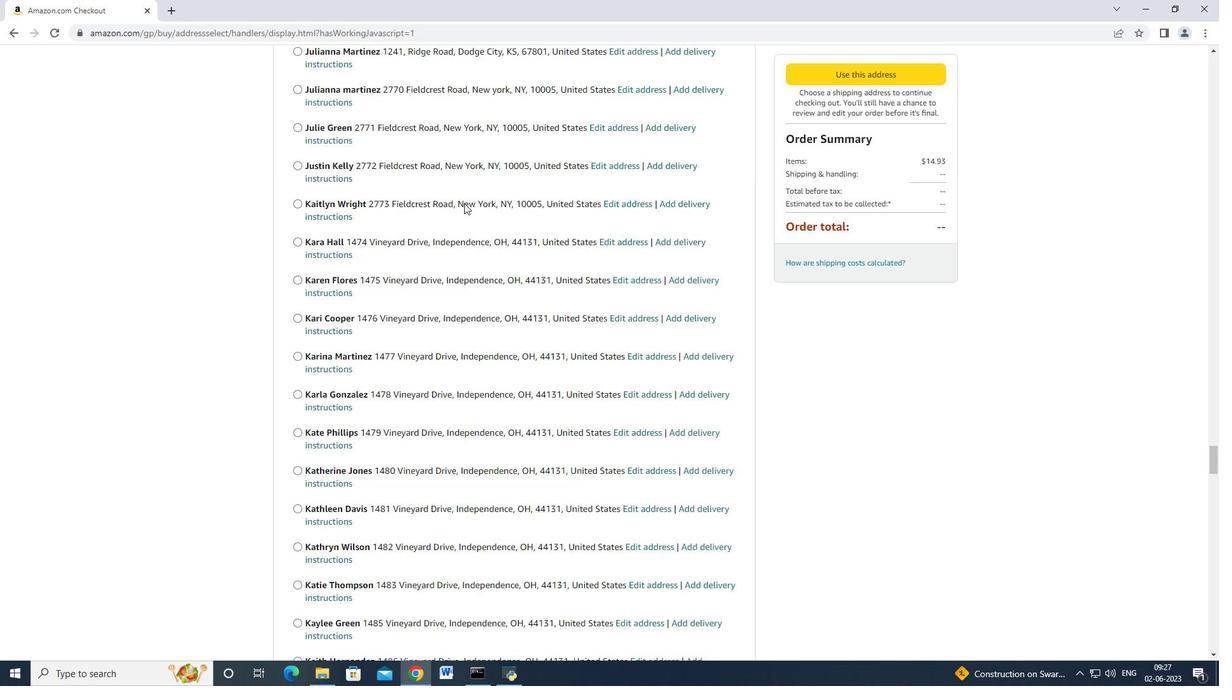 
Action: Mouse scrolled (462, 202) with delta (0, 0)
Screenshot: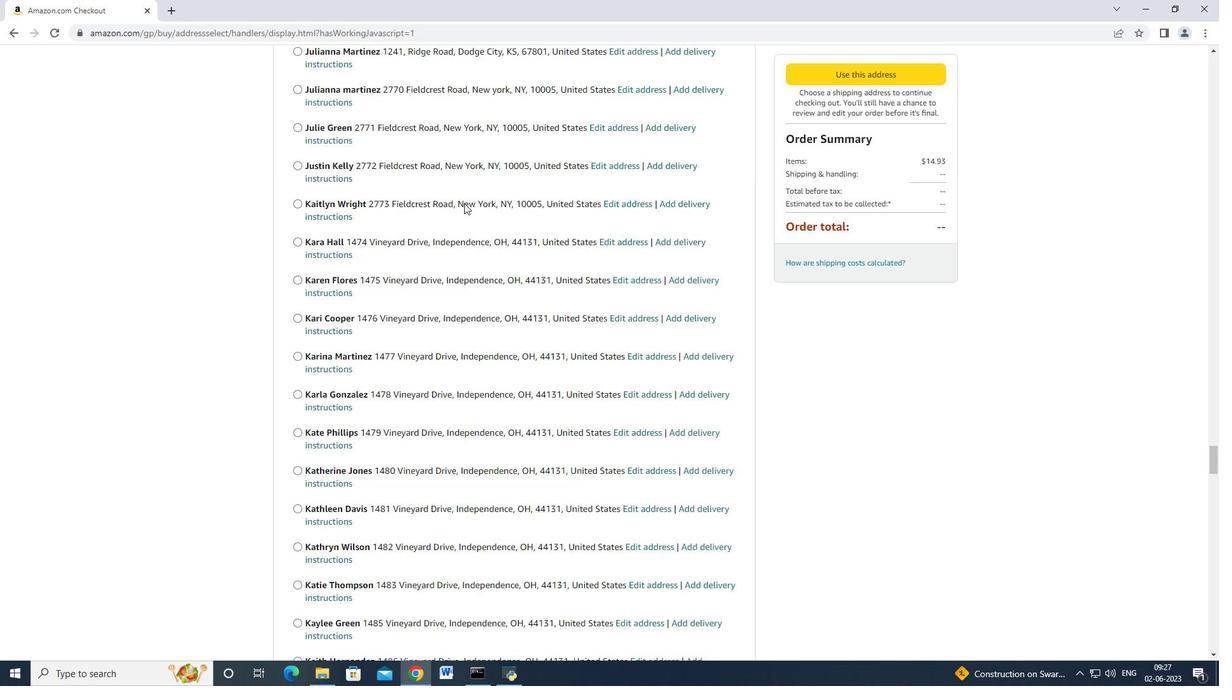 
Action: Mouse scrolled (462, 202) with delta (0, 0)
Screenshot: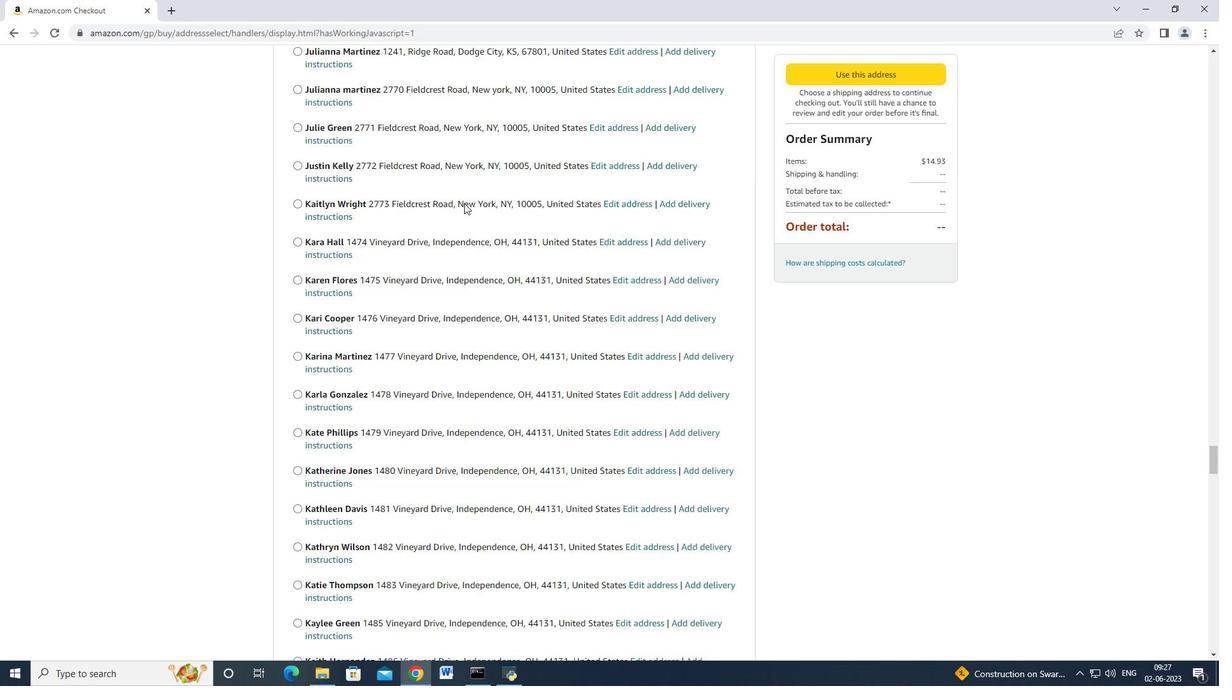 
Action: Mouse scrolled (462, 202) with delta (0, 0)
Screenshot: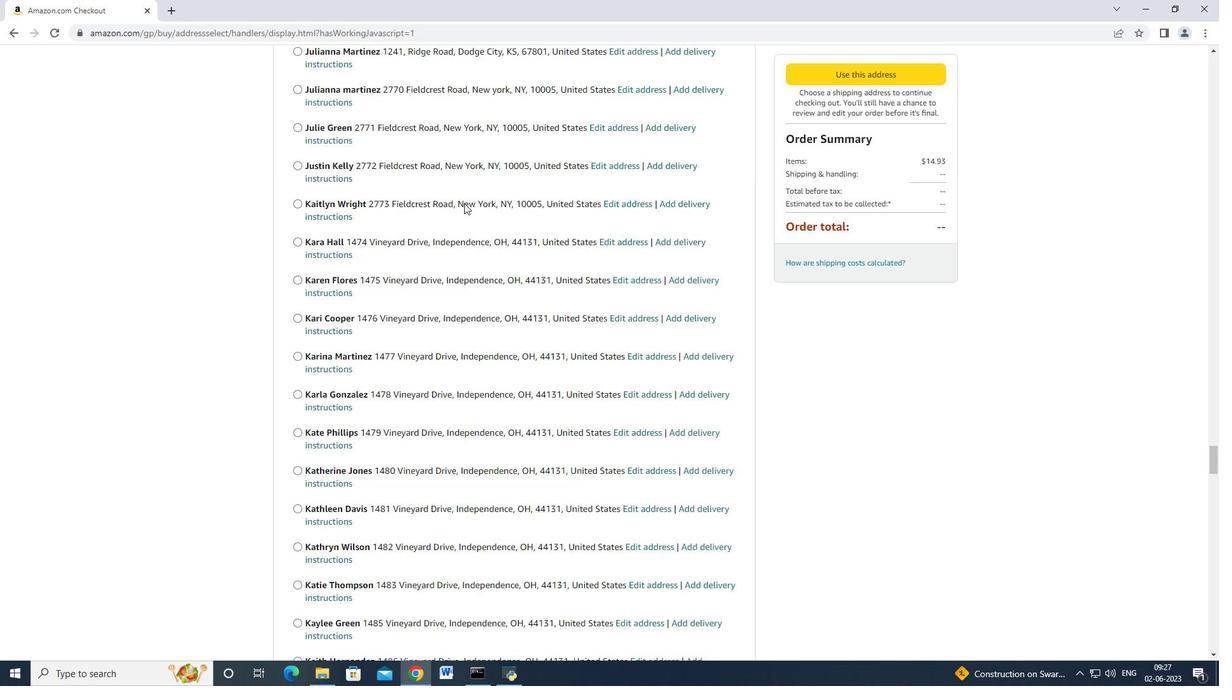 
Action: Mouse scrolled (462, 202) with delta (0, 0)
Screenshot: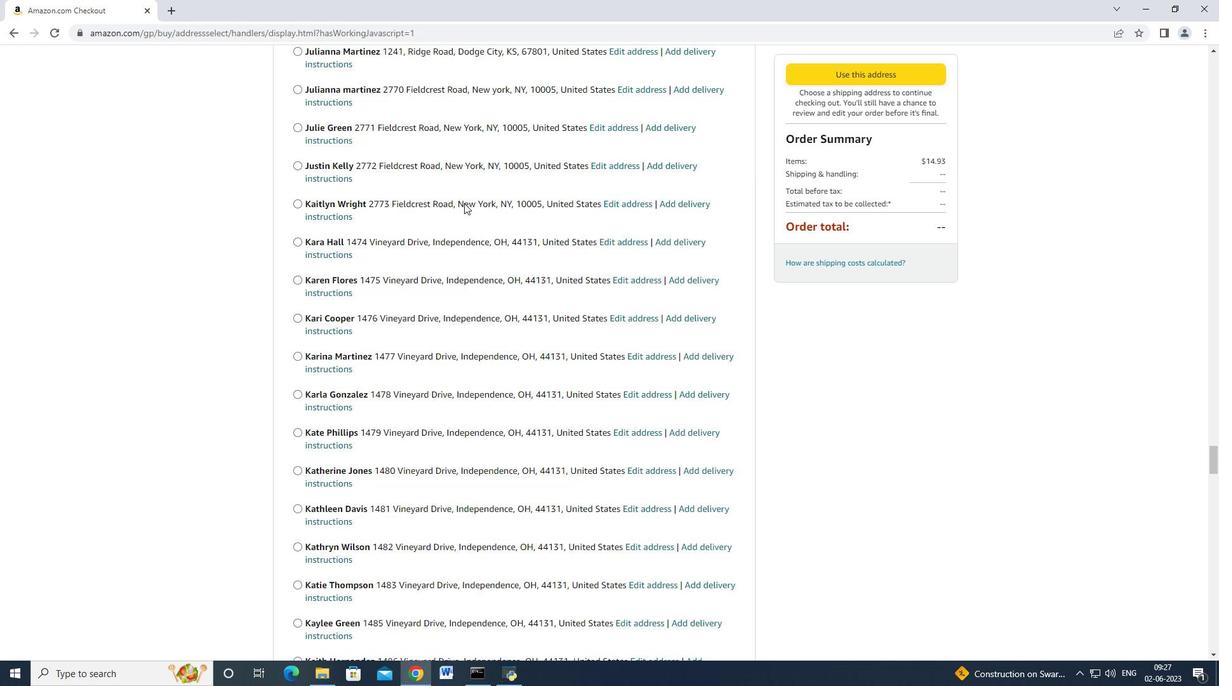 
Action: Mouse moved to (462, 203)
Screenshot: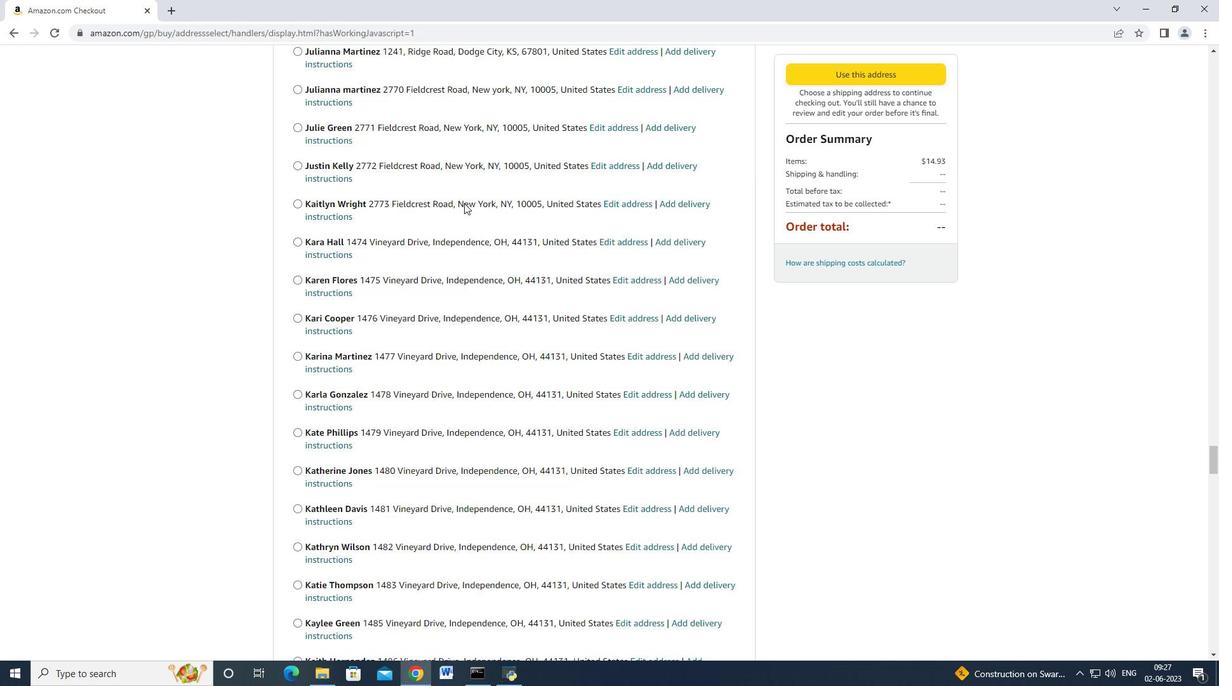 
Action: Mouse scrolled (462, 203) with delta (0, 0)
Screenshot: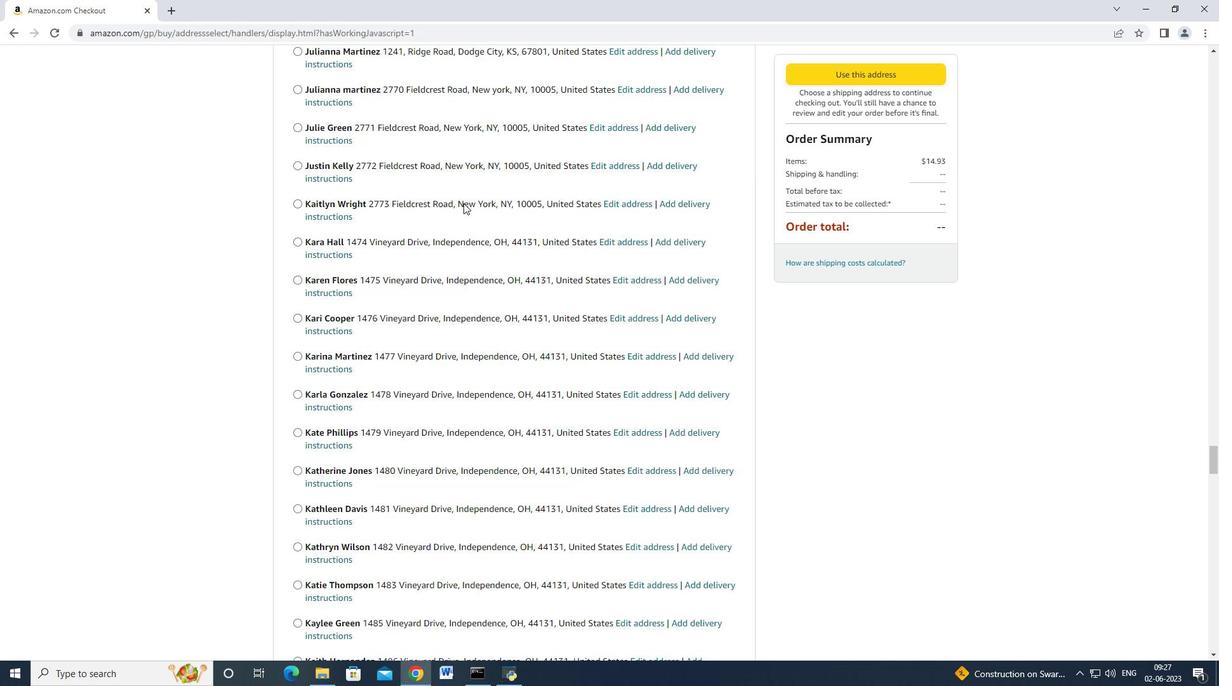 
Action: Mouse moved to (460, 204)
Screenshot: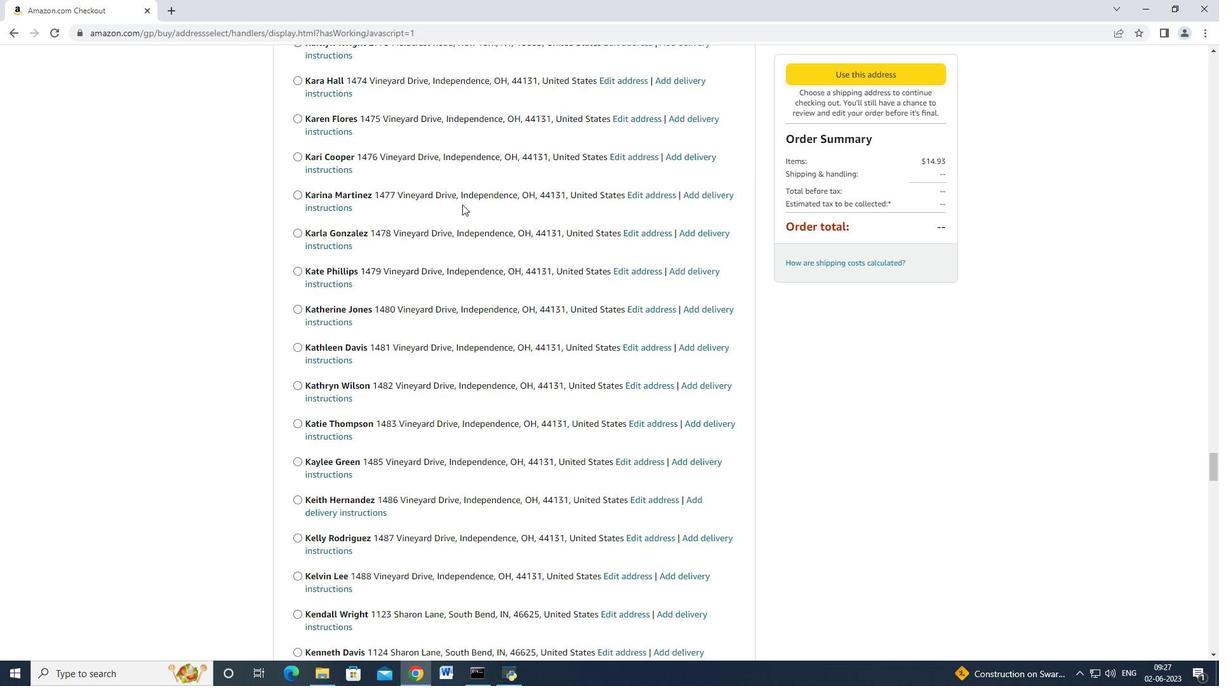 
Action: Mouse scrolled (460, 203) with delta (0, 0)
Screenshot: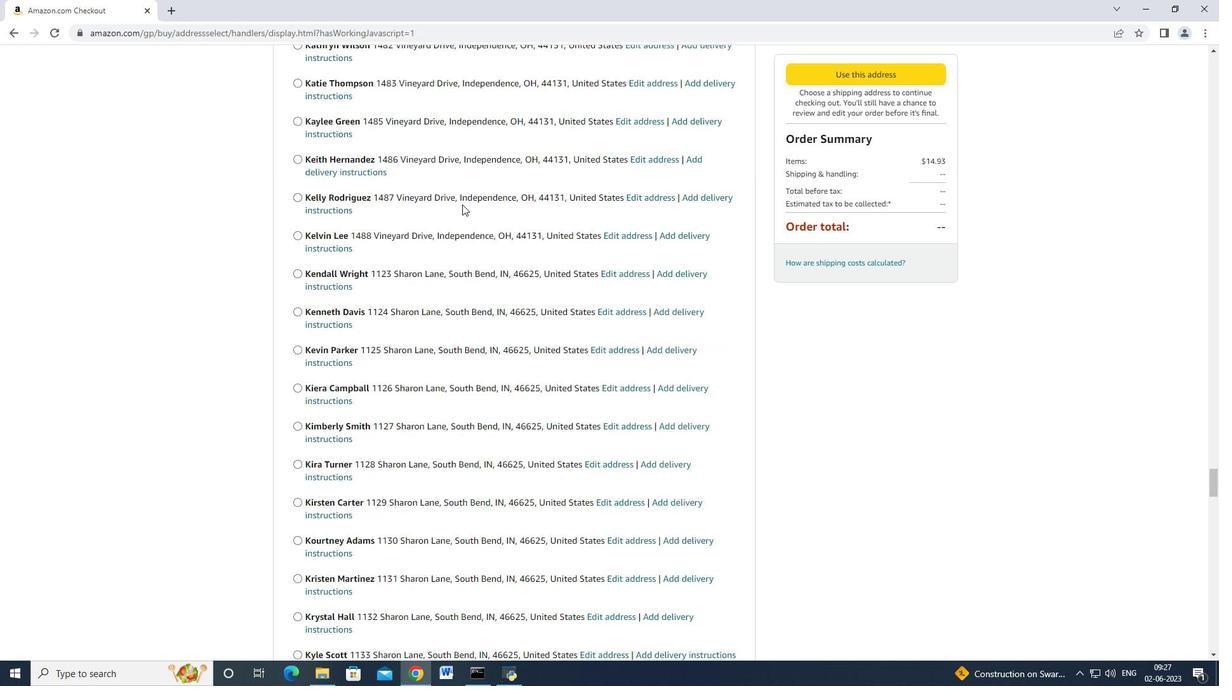 
Action: Mouse moved to (459, 204)
Screenshot: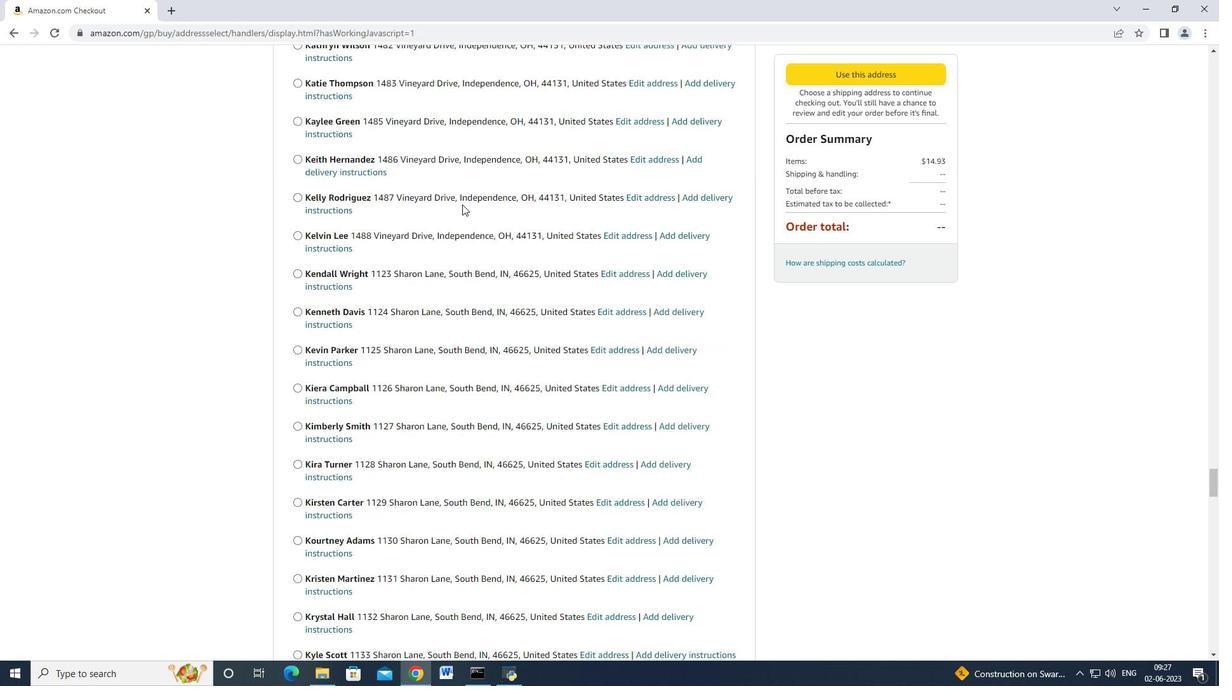 
Action: Mouse scrolled (459, 203) with delta (0, 0)
